 Task: Create a banner template for business partnering company.
Action: Mouse moved to (464, 264)
Screenshot: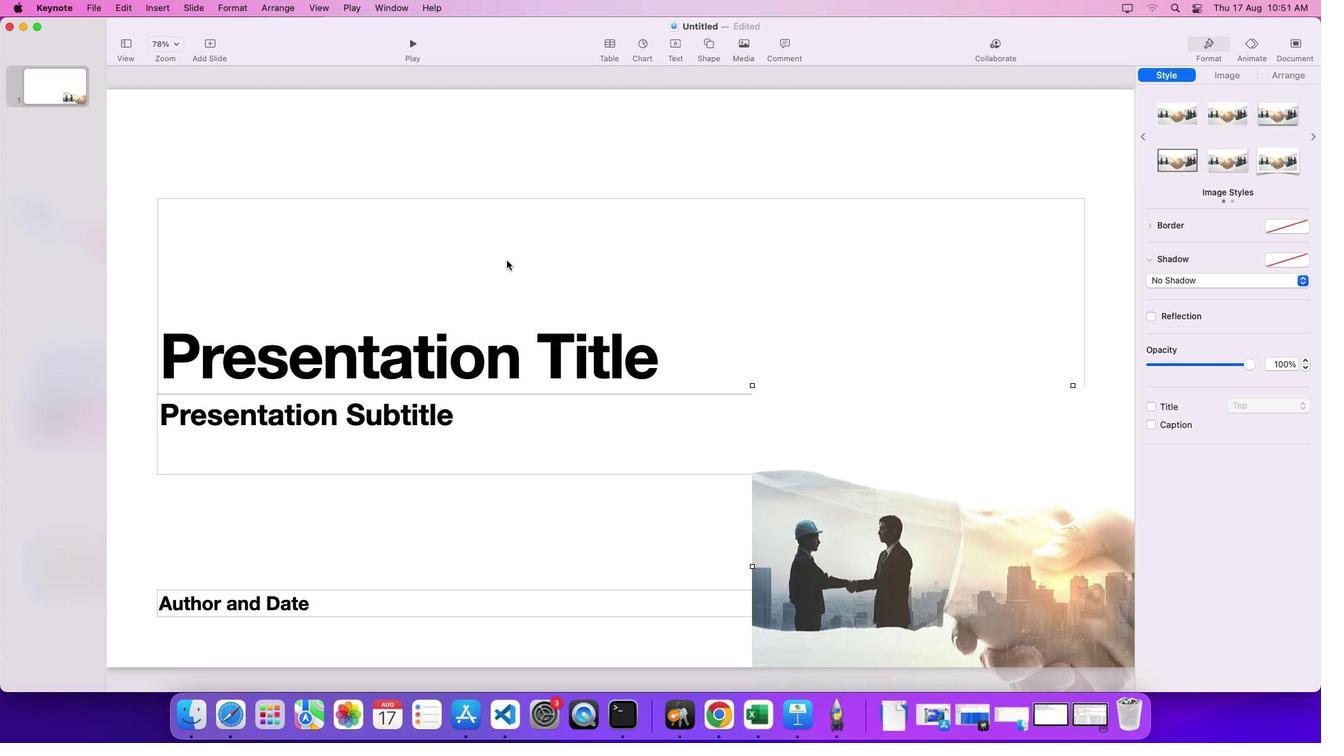 
Action: Mouse pressed left at (464, 264)
Screenshot: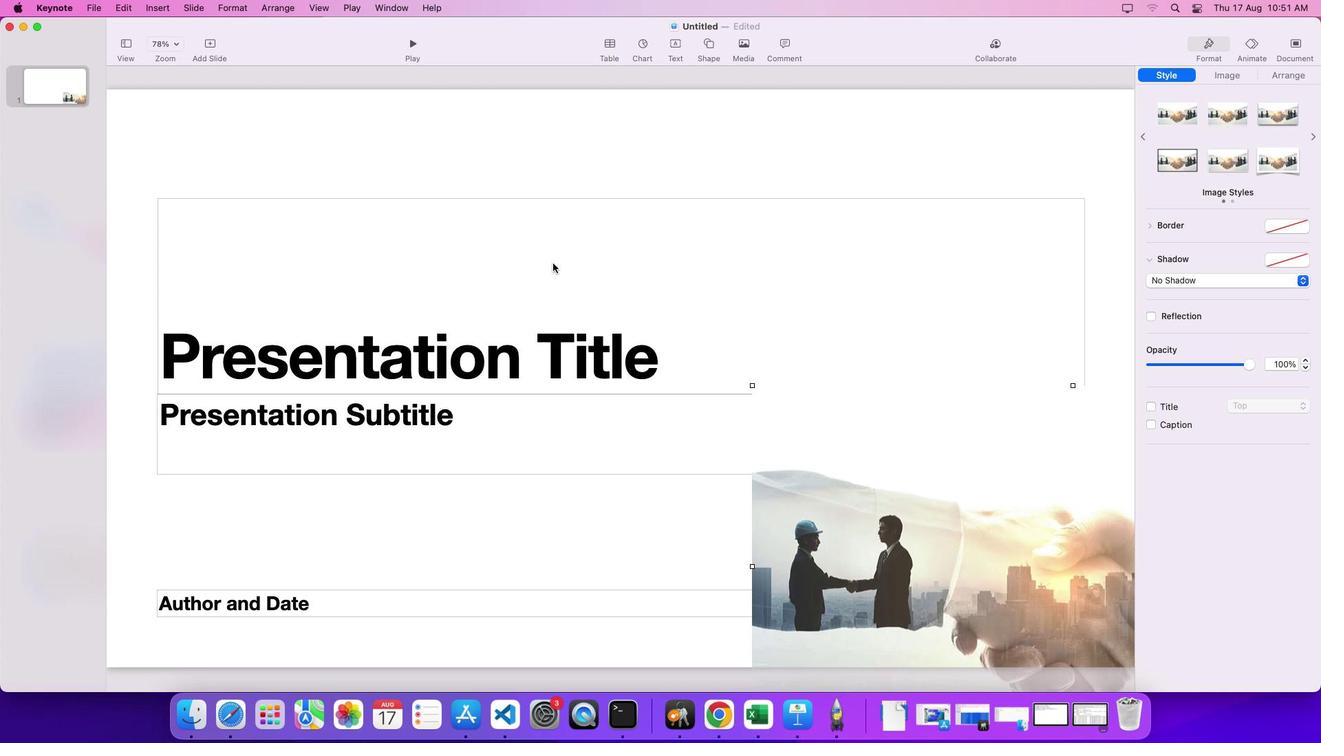 
Action: Mouse moved to (900, 518)
Screenshot: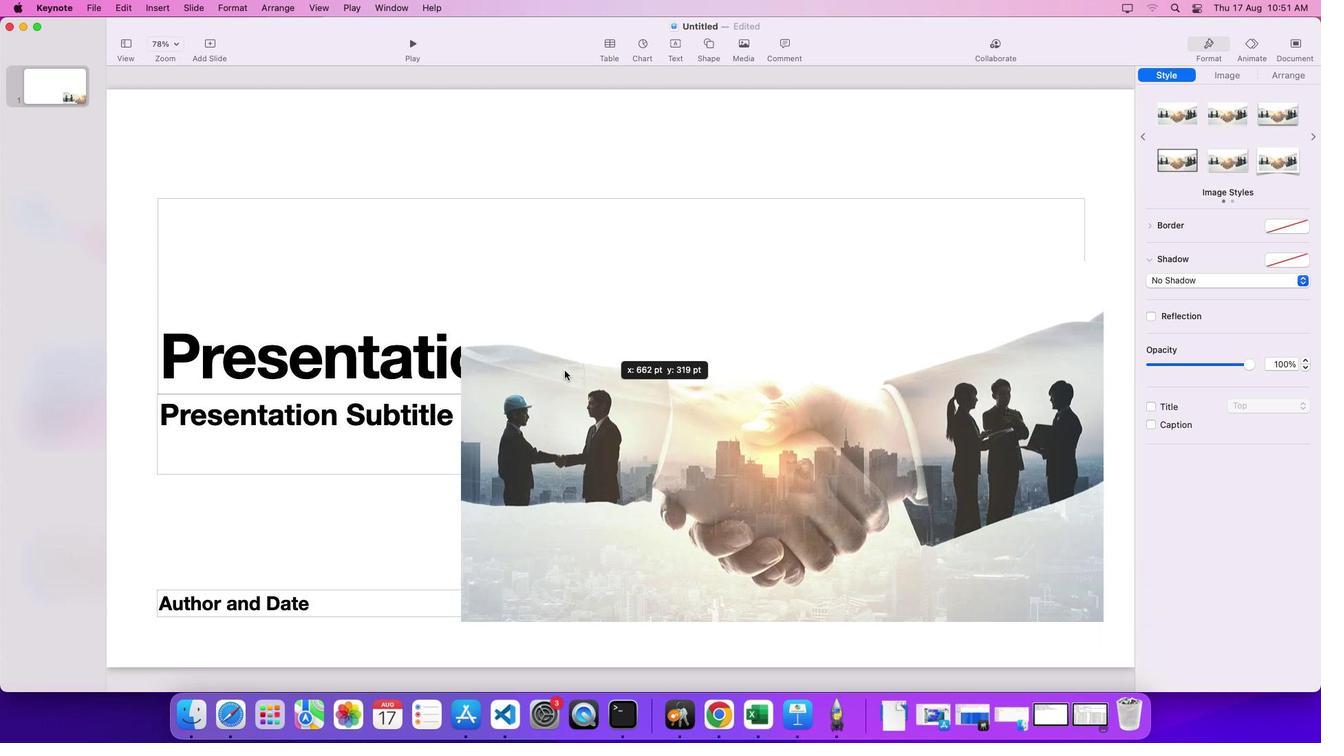 
Action: Mouse pressed left at (900, 518)
Screenshot: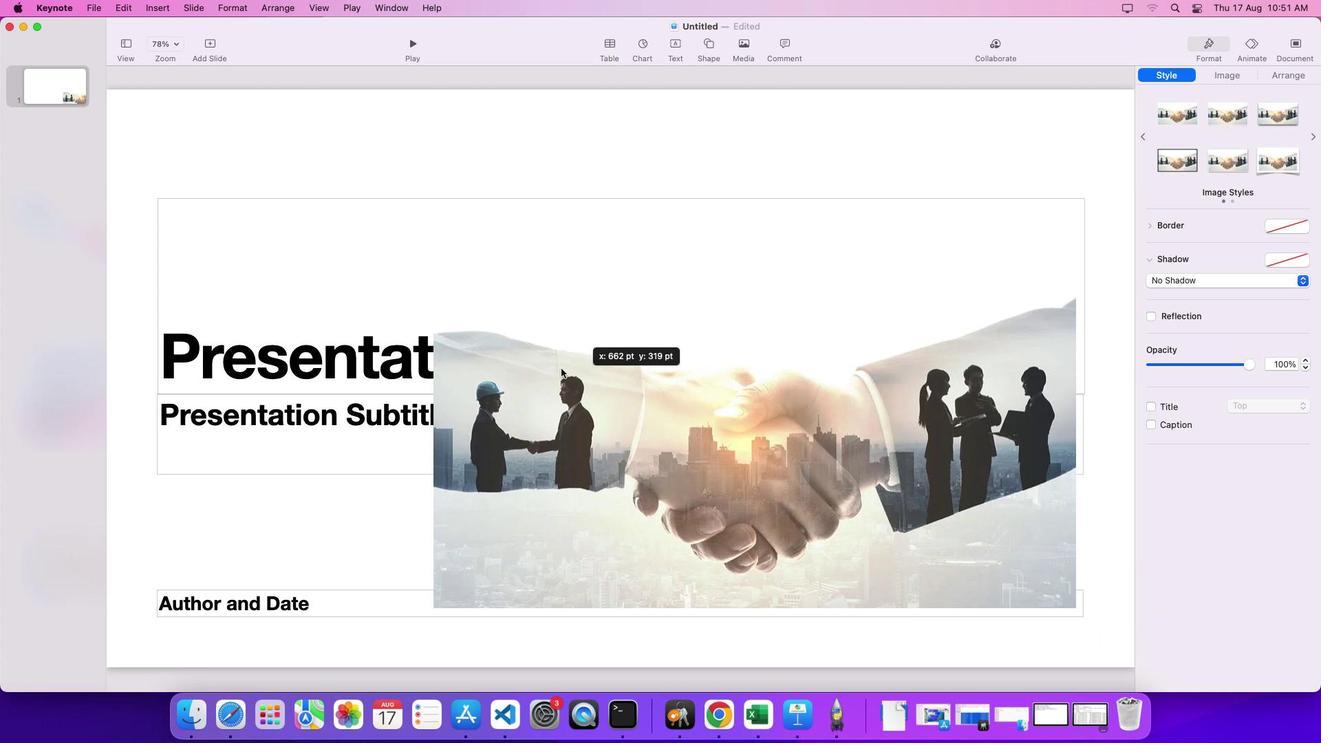 
Action: Mouse moved to (389, 344)
Screenshot: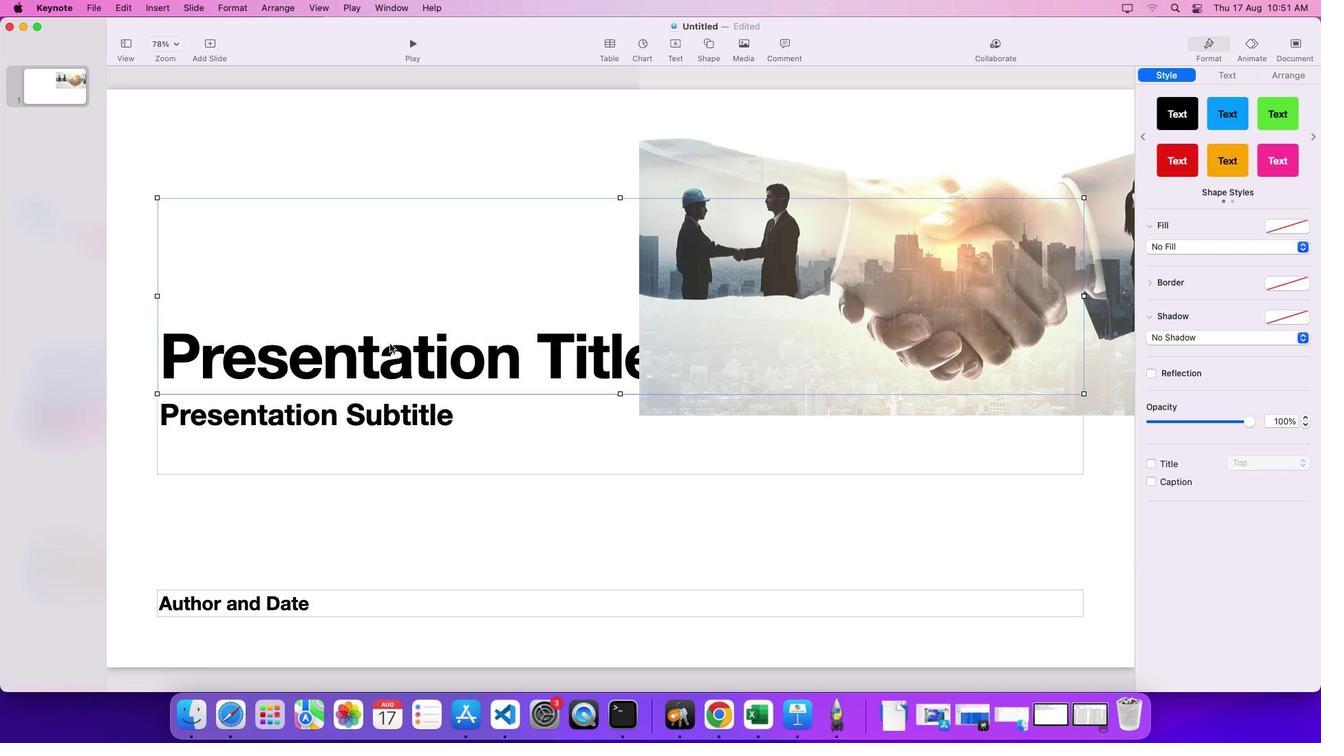 
Action: Mouse pressed left at (389, 344)
Screenshot: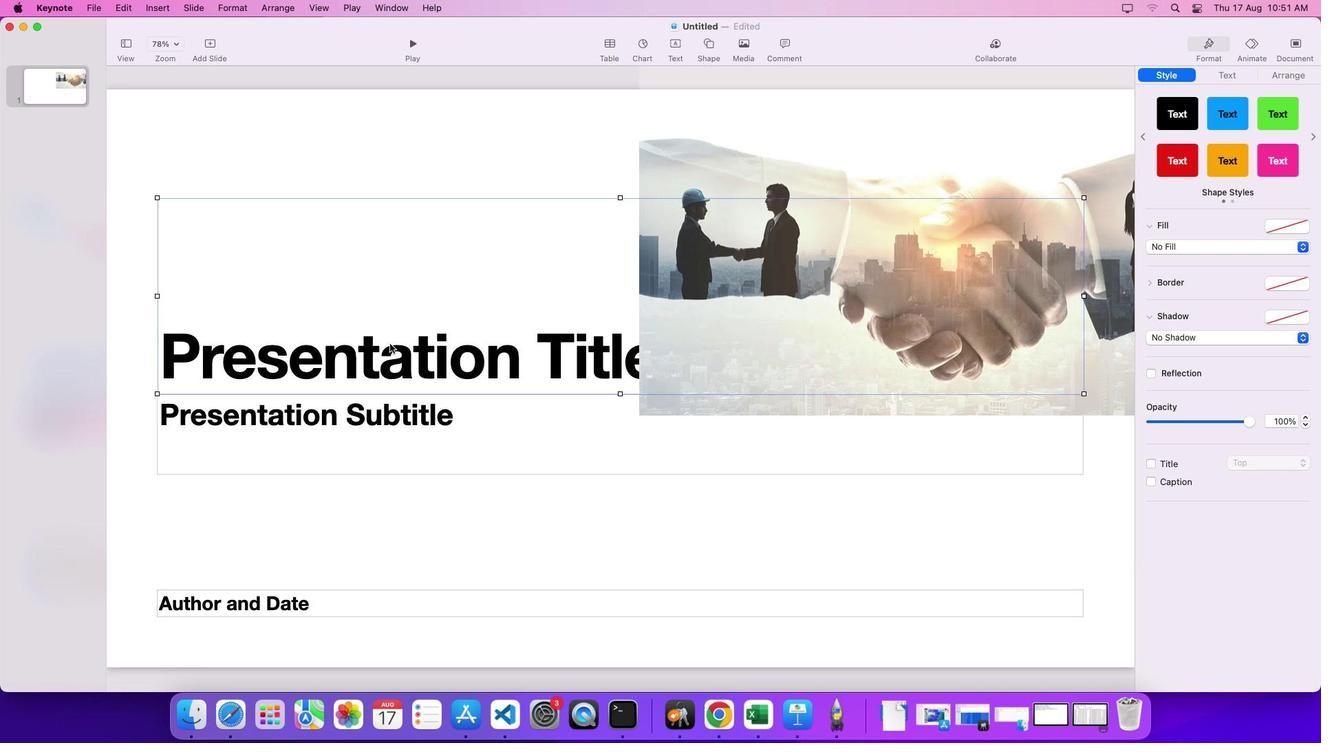 
Action: Key pressed Key.delete
Screenshot: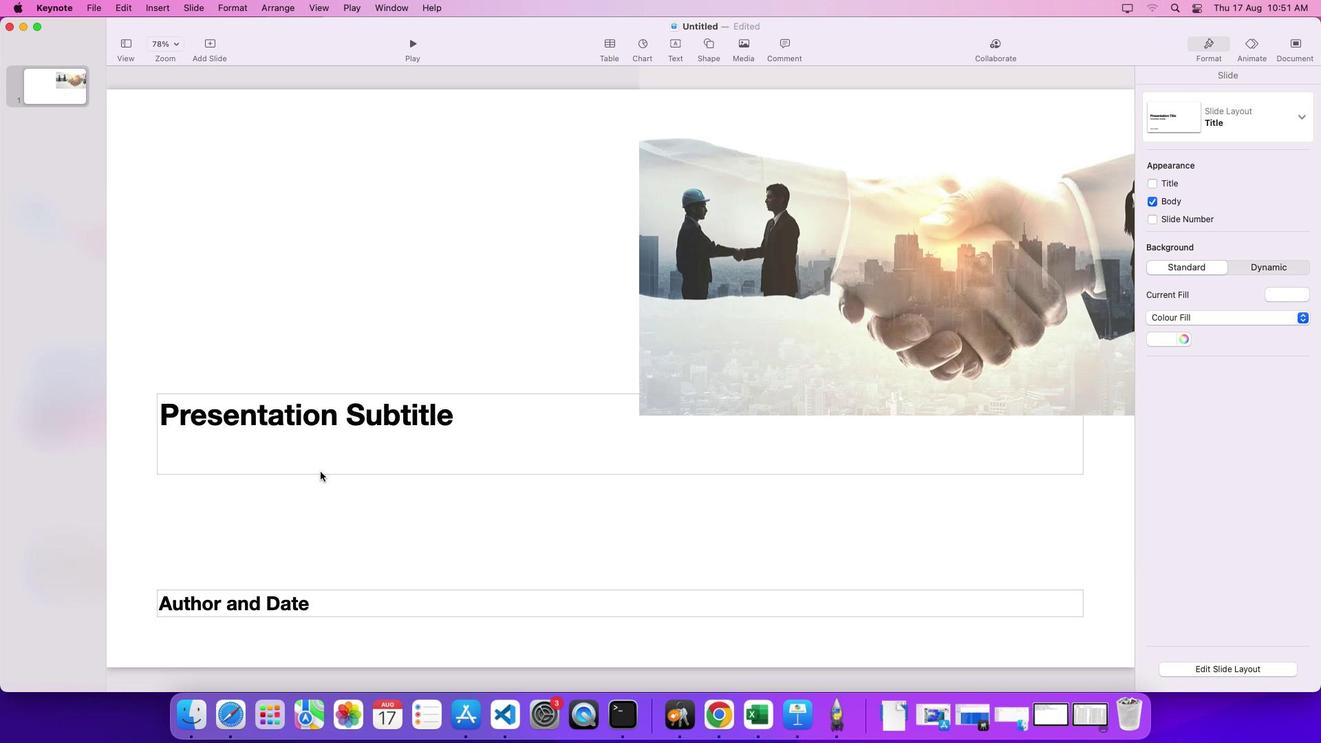 
Action: Mouse moved to (351, 427)
Screenshot: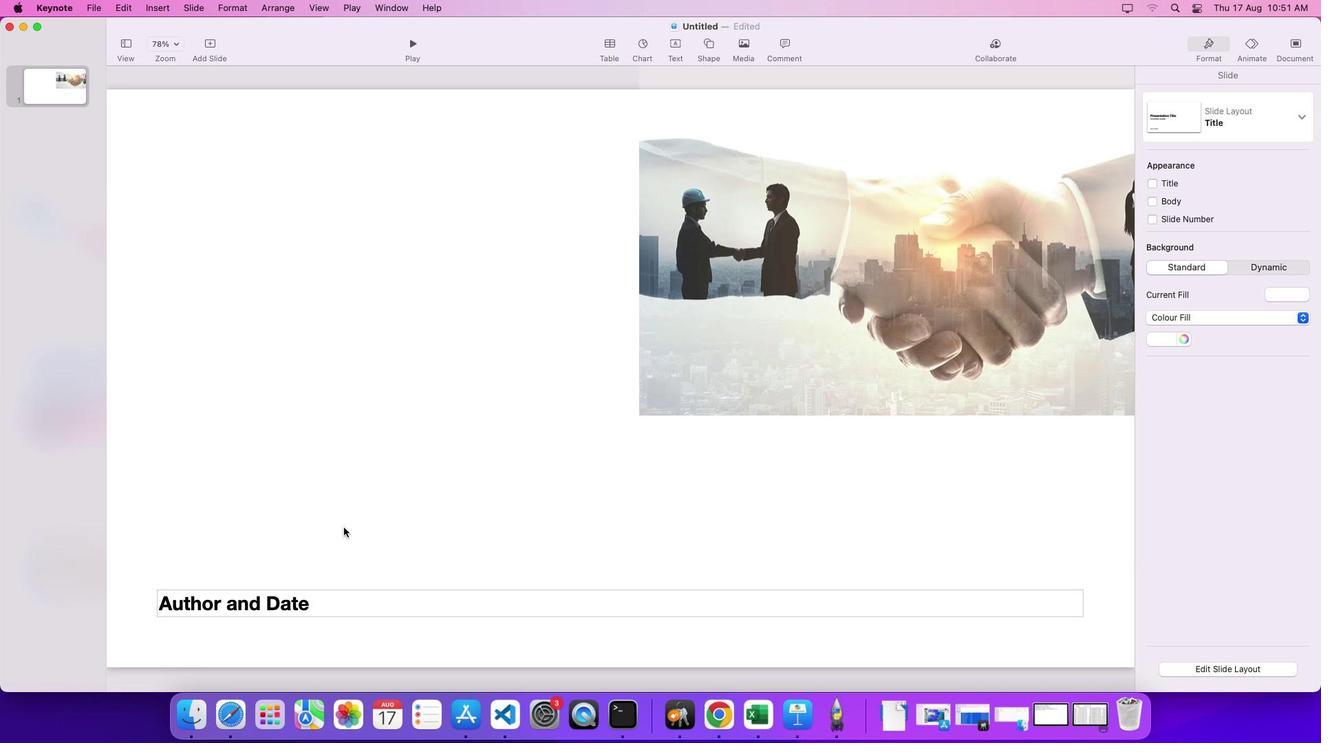 
Action: Mouse pressed left at (351, 427)
Screenshot: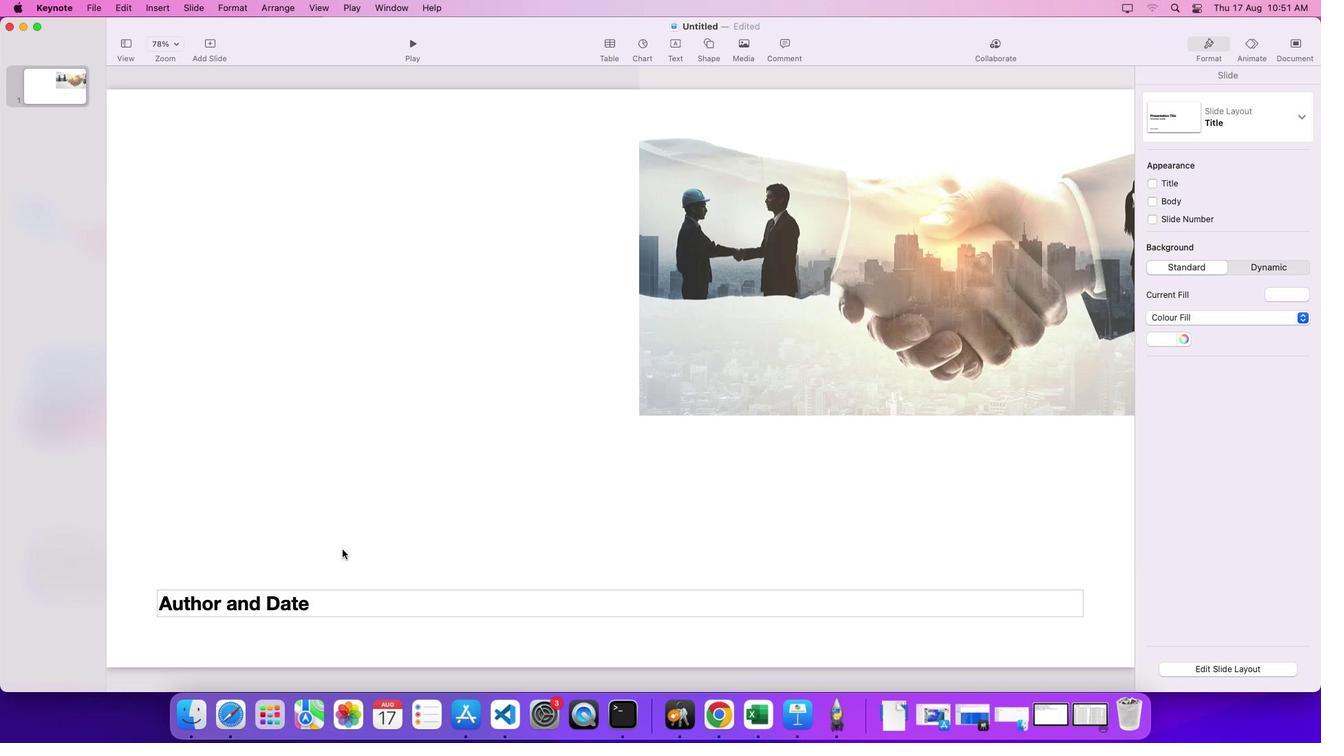 
Action: Mouse moved to (355, 429)
Screenshot: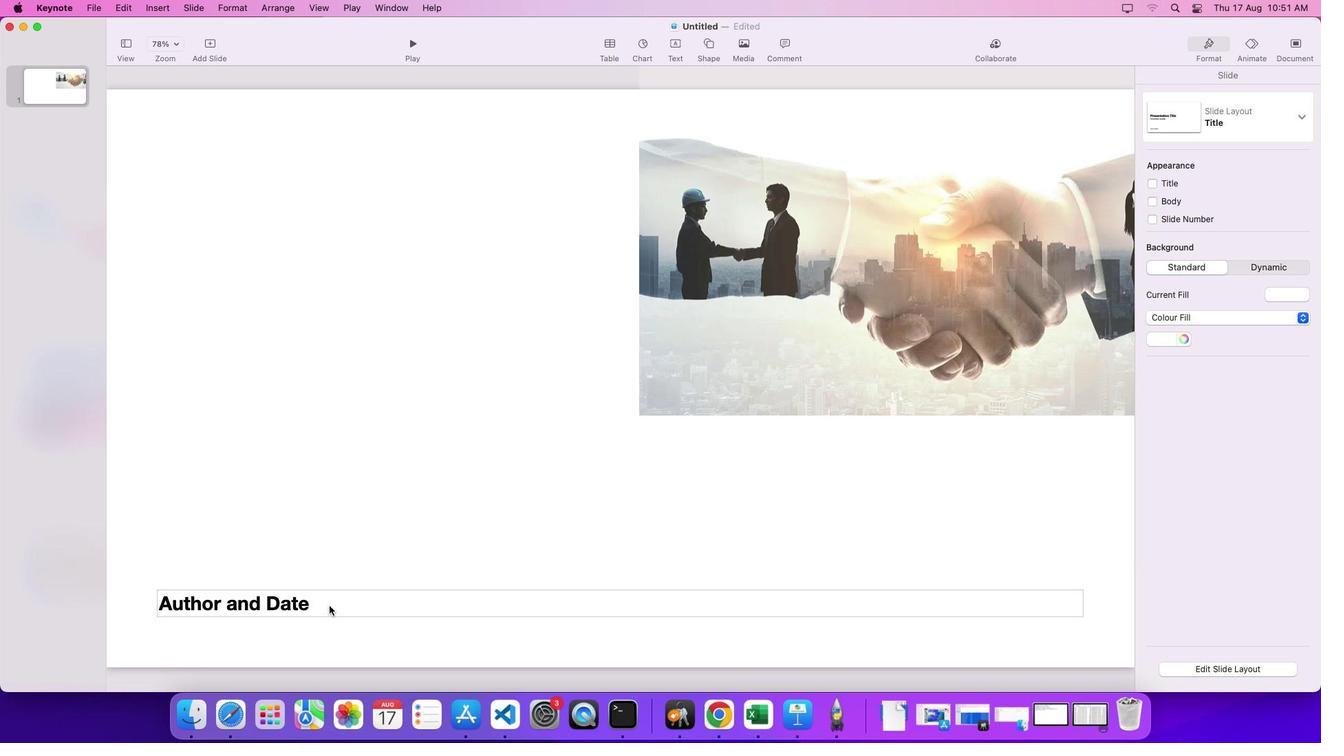 
Action: Key pressed Key.delete
Screenshot: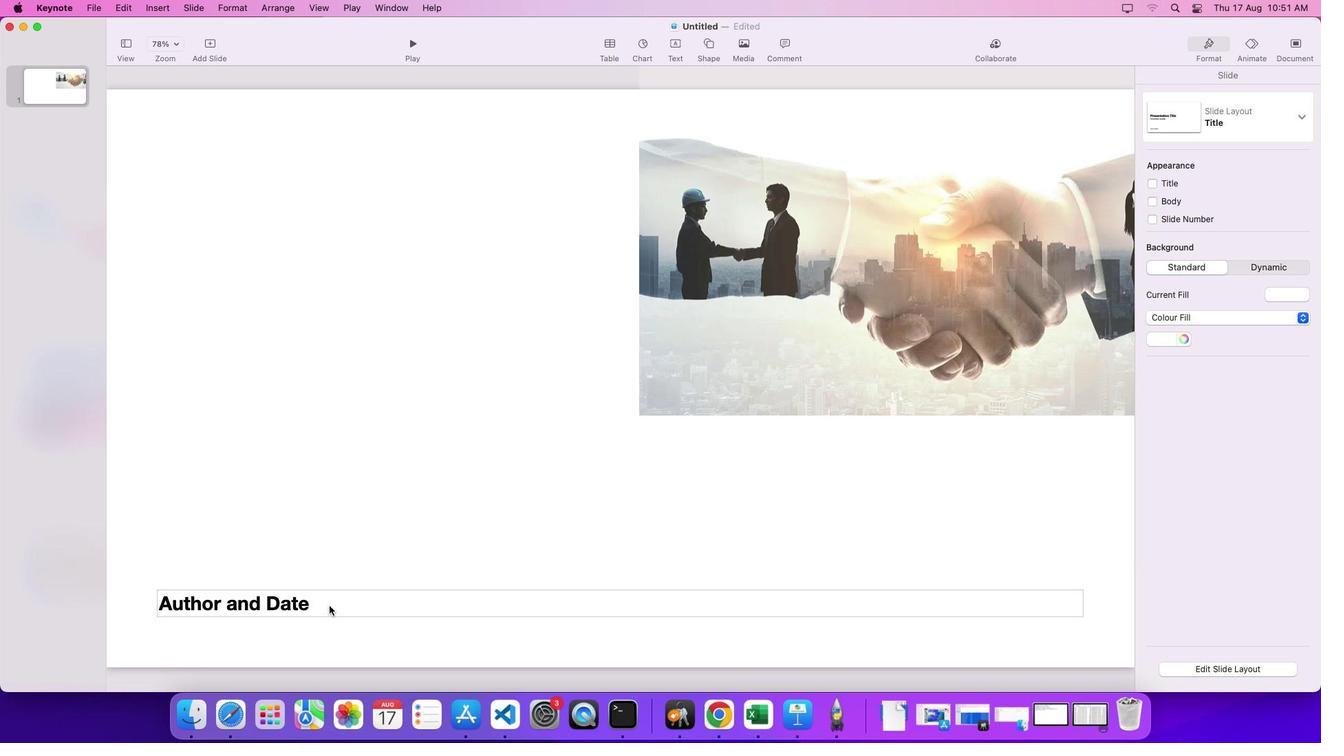 
Action: Mouse moved to (328, 606)
Screenshot: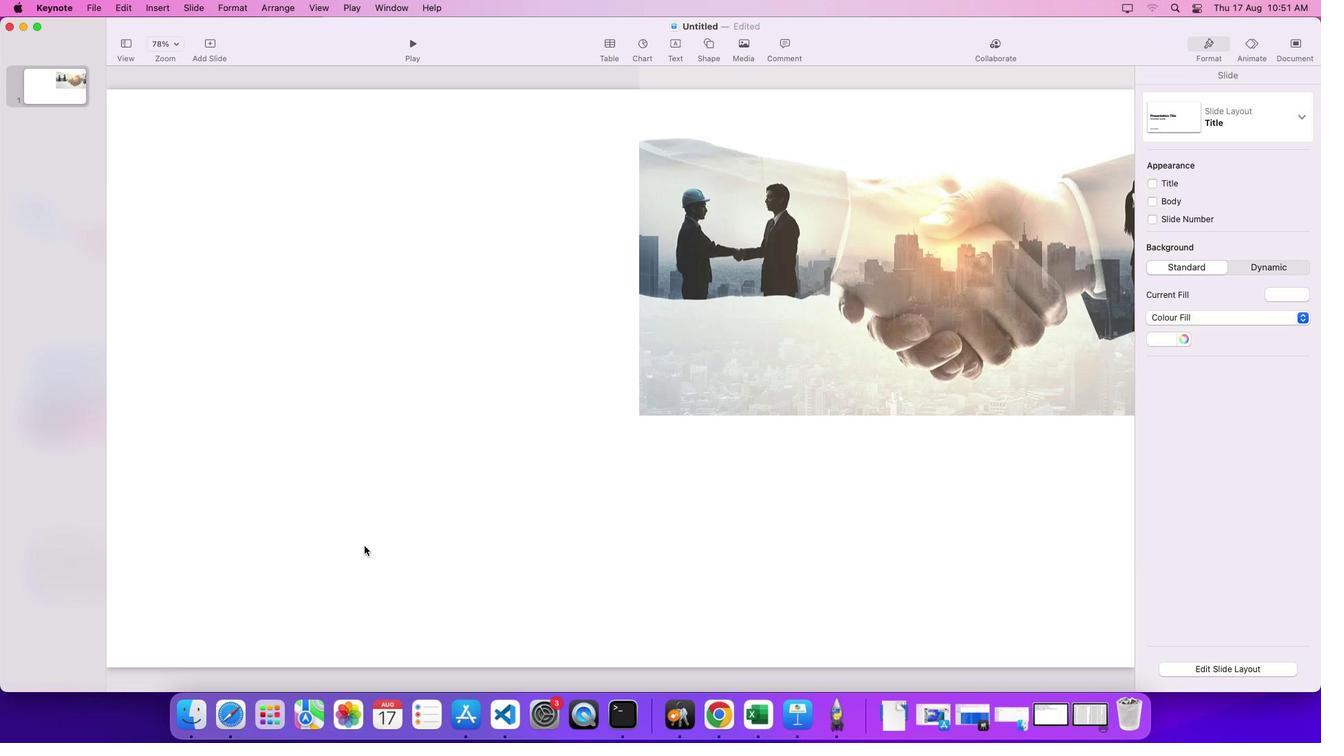 
Action: Mouse pressed left at (328, 606)
Screenshot: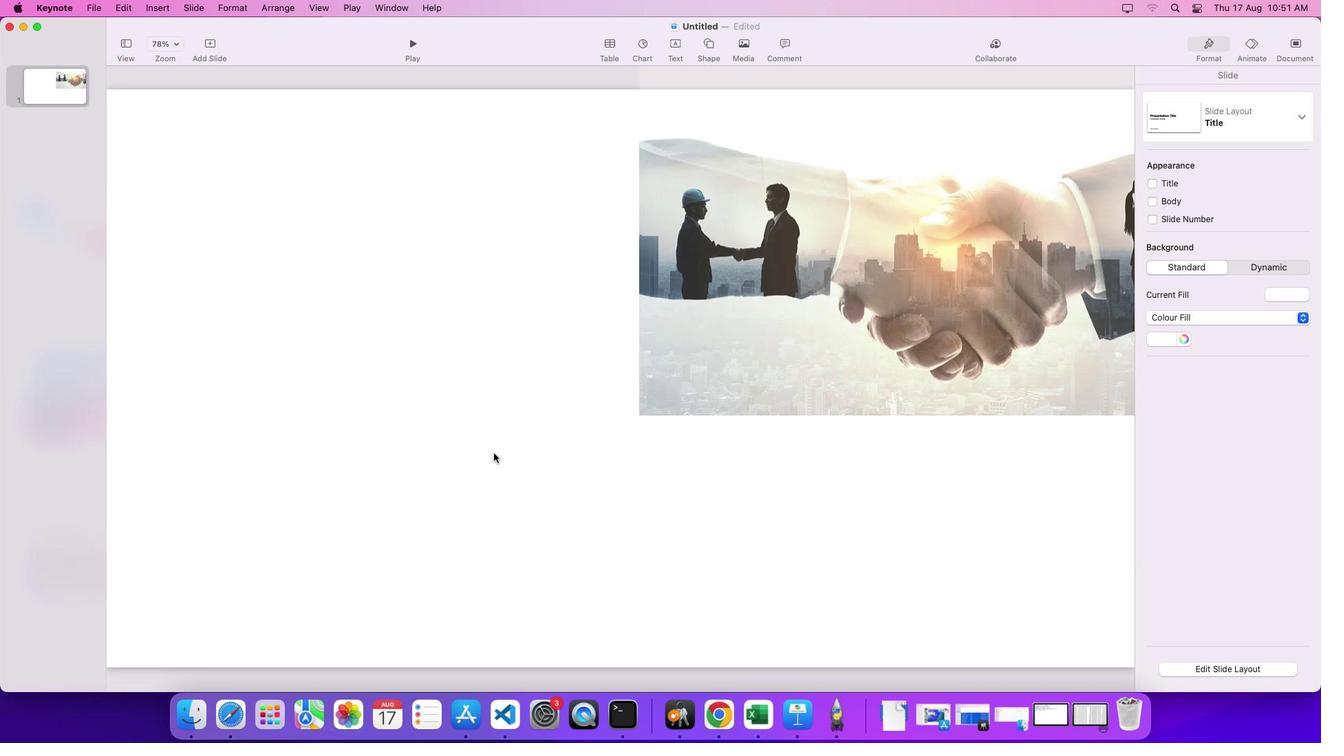 
Action: Mouse moved to (328, 605)
Screenshot: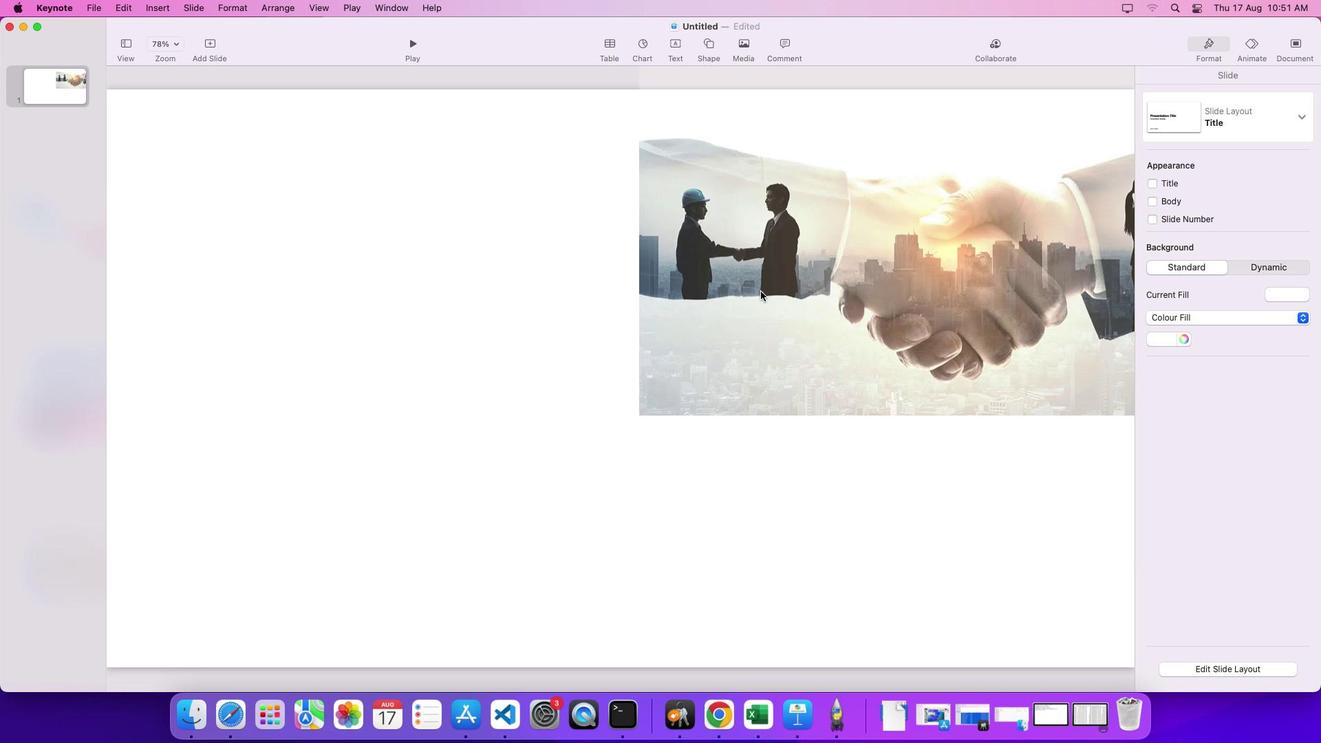 
Action: Key pressed Key.delete
Screenshot: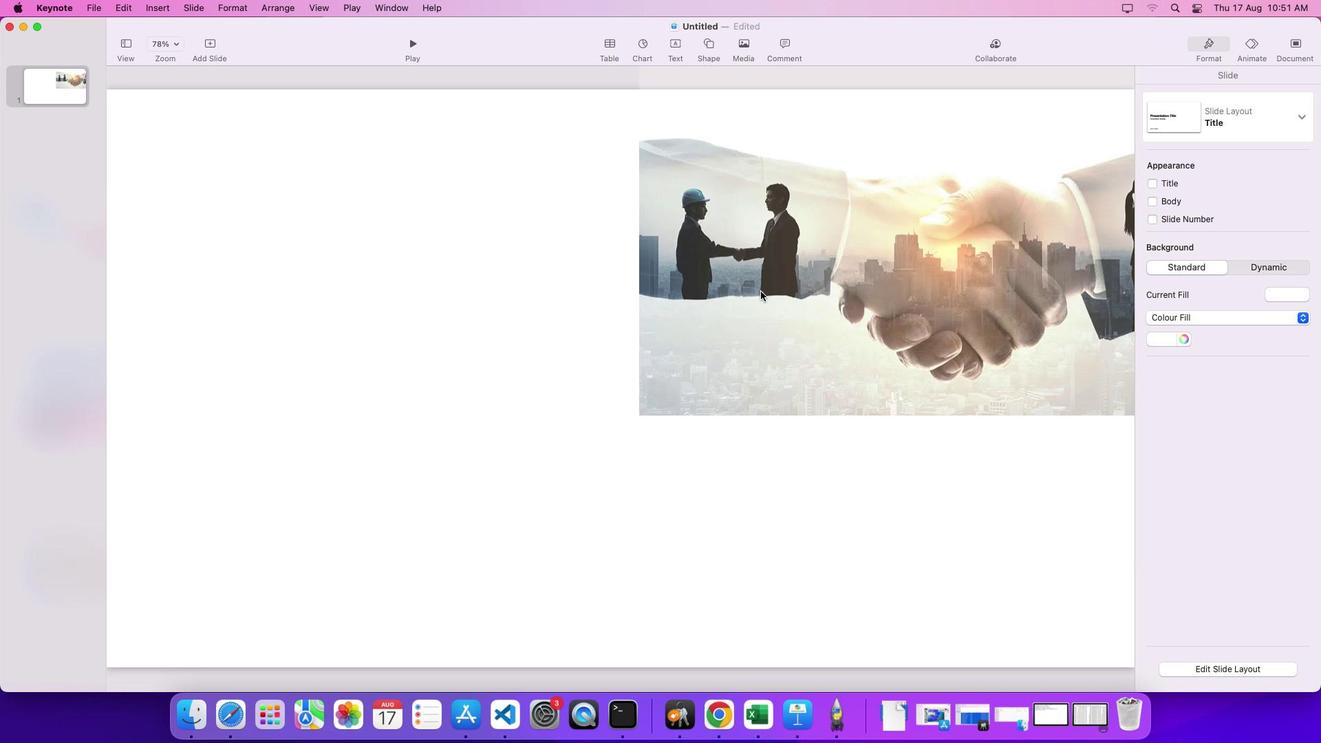 
Action: Mouse moved to (763, 289)
Screenshot: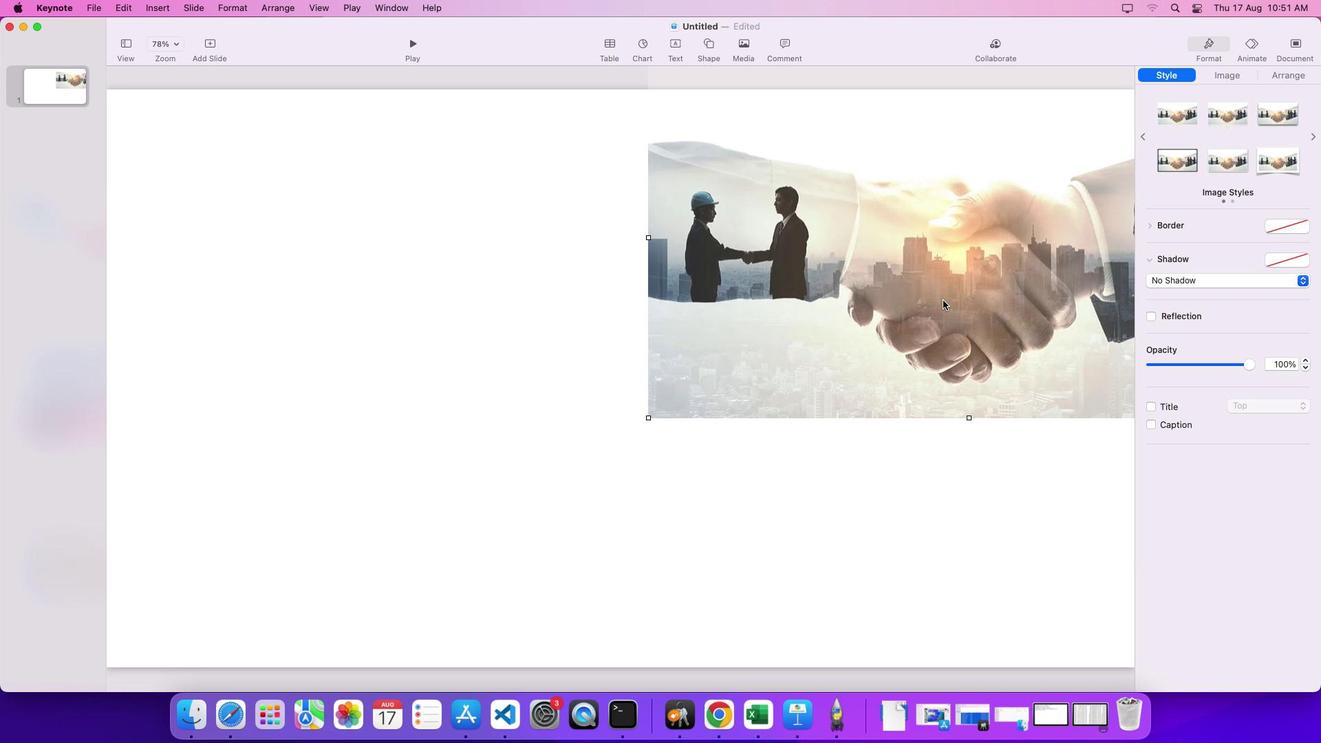 
Action: Mouse pressed left at (763, 289)
Screenshot: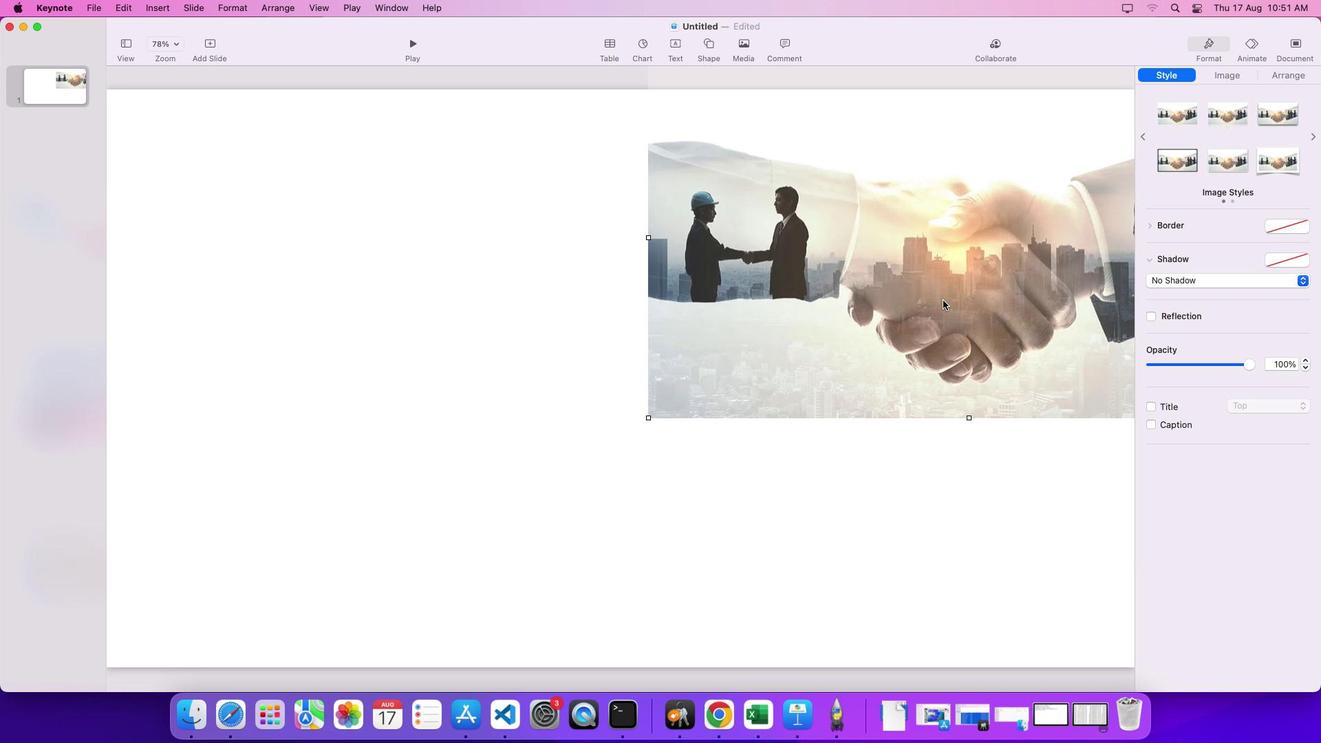 
Action: Mouse moved to (943, 300)
Screenshot: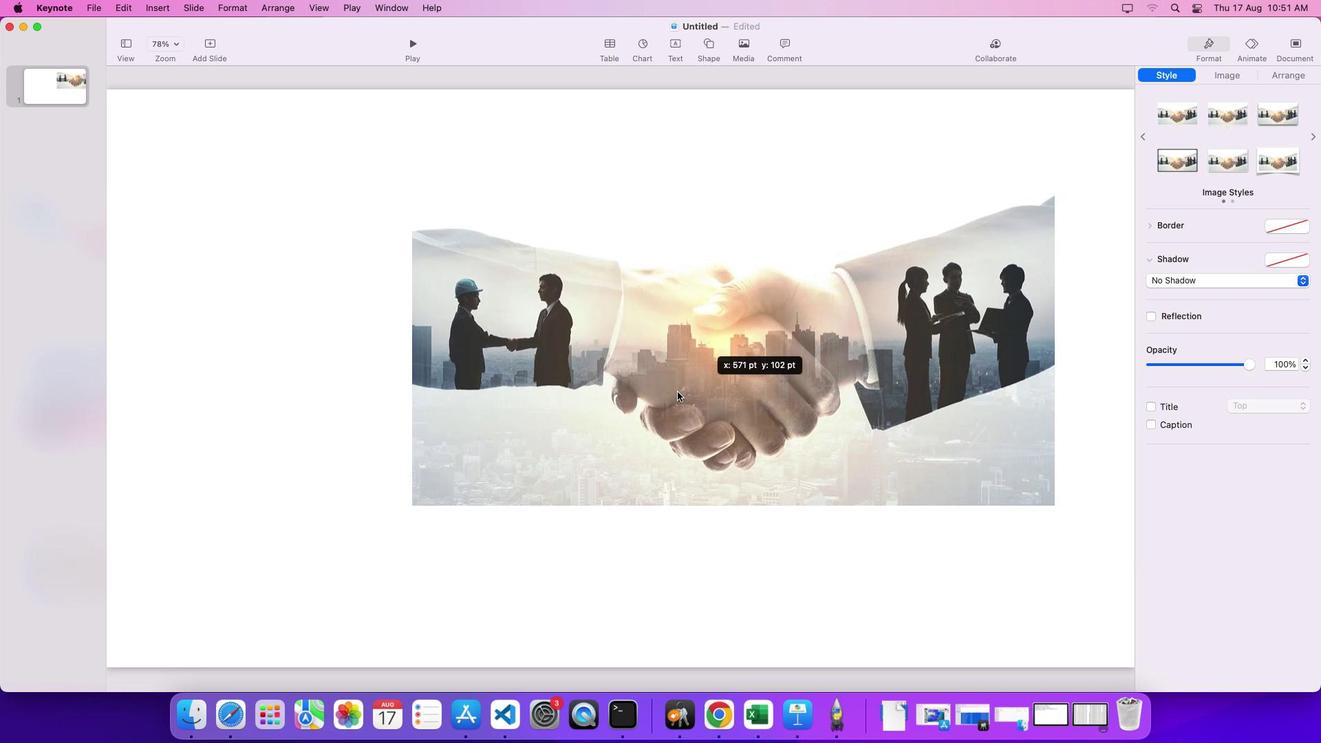 
Action: Mouse pressed left at (943, 300)
Screenshot: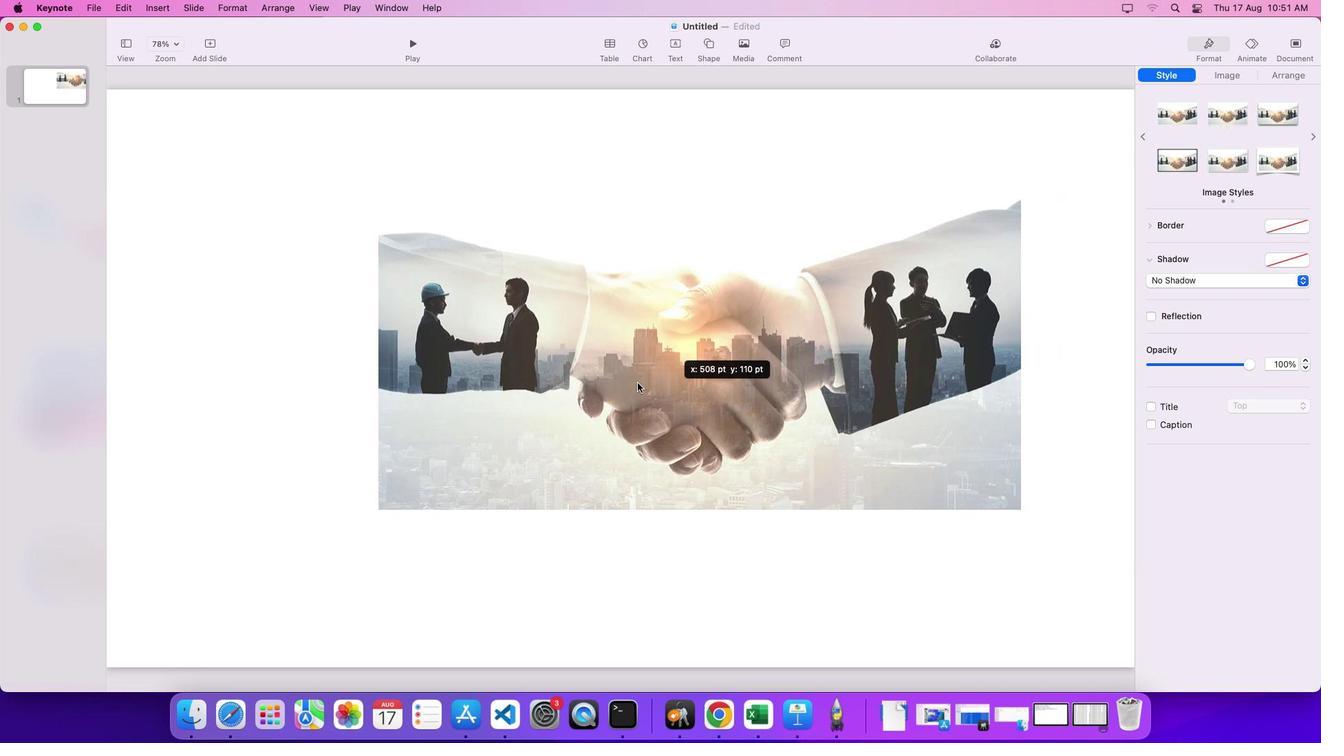 
Action: Mouse moved to (900, 487)
Screenshot: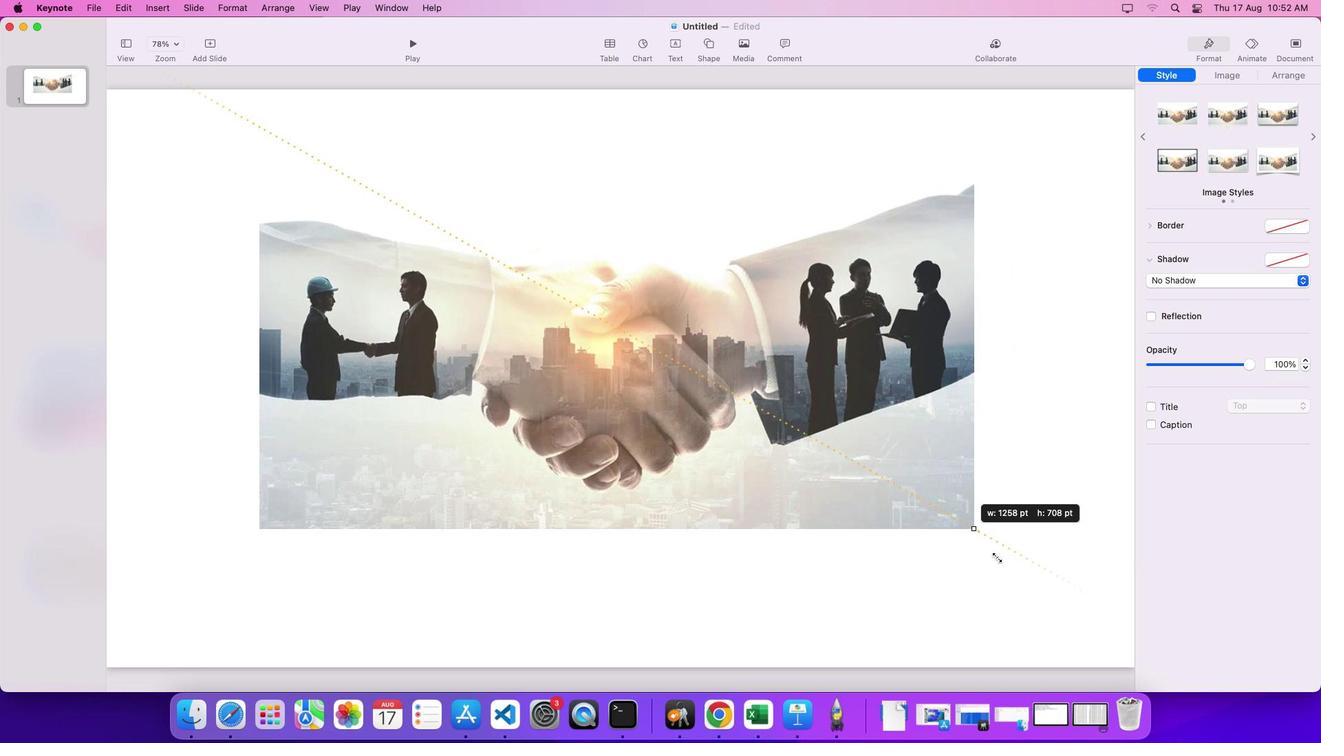 
Action: Mouse pressed left at (900, 487)
Screenshot: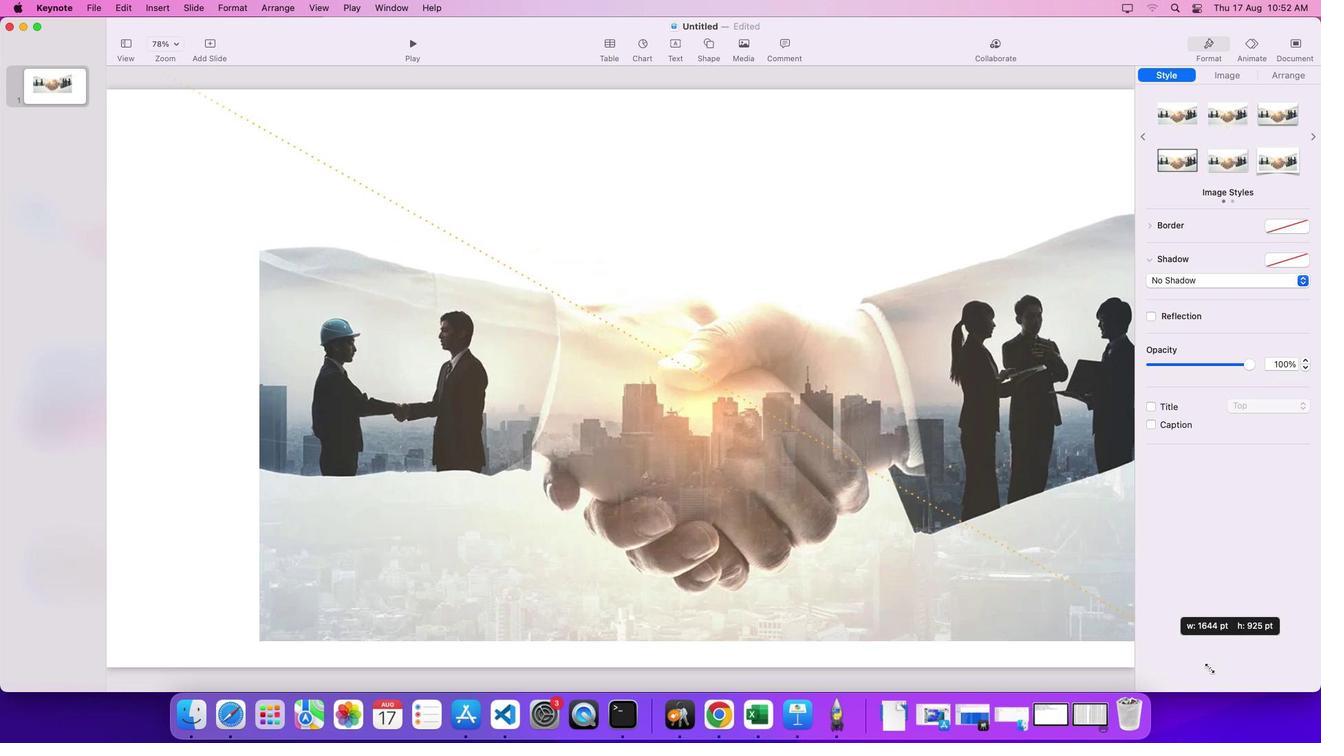
Action: Mouse moved to (988, 551)
Screenshot: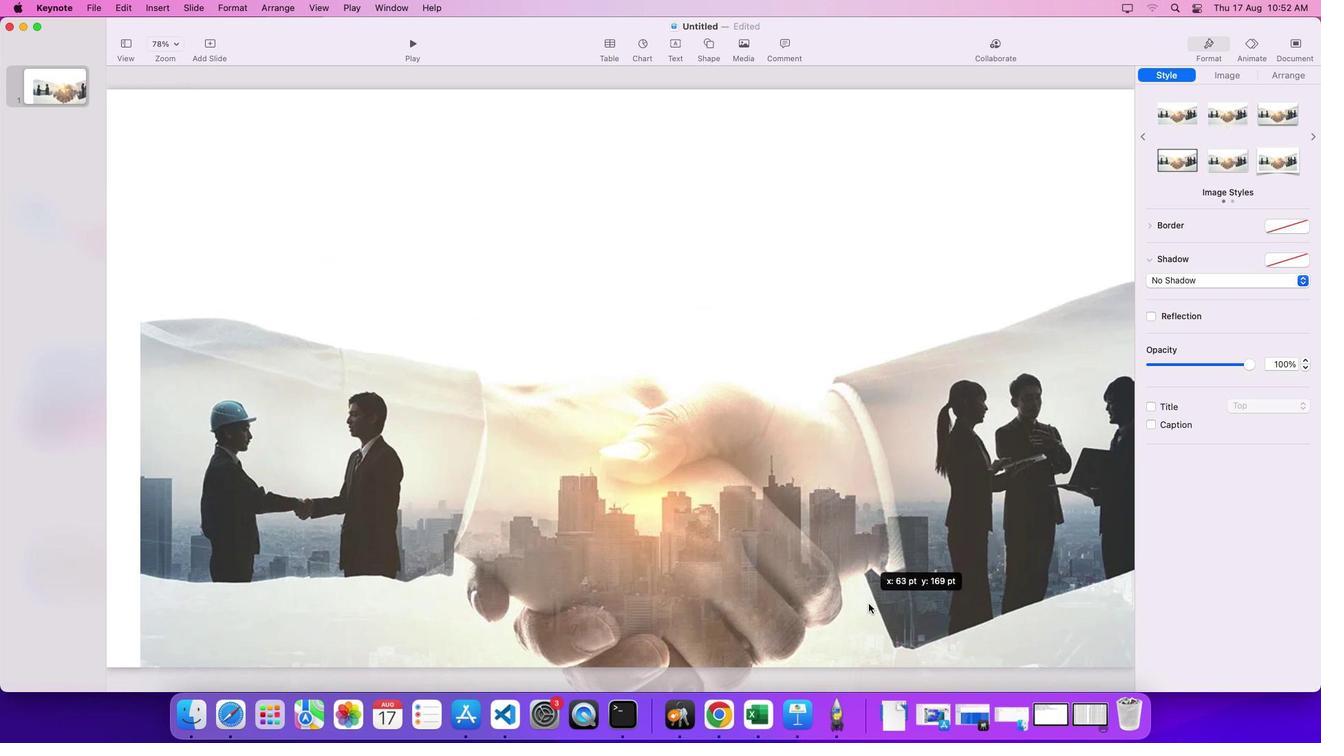 
Action: Mouse pressed left at (988, 551)
Screenshot: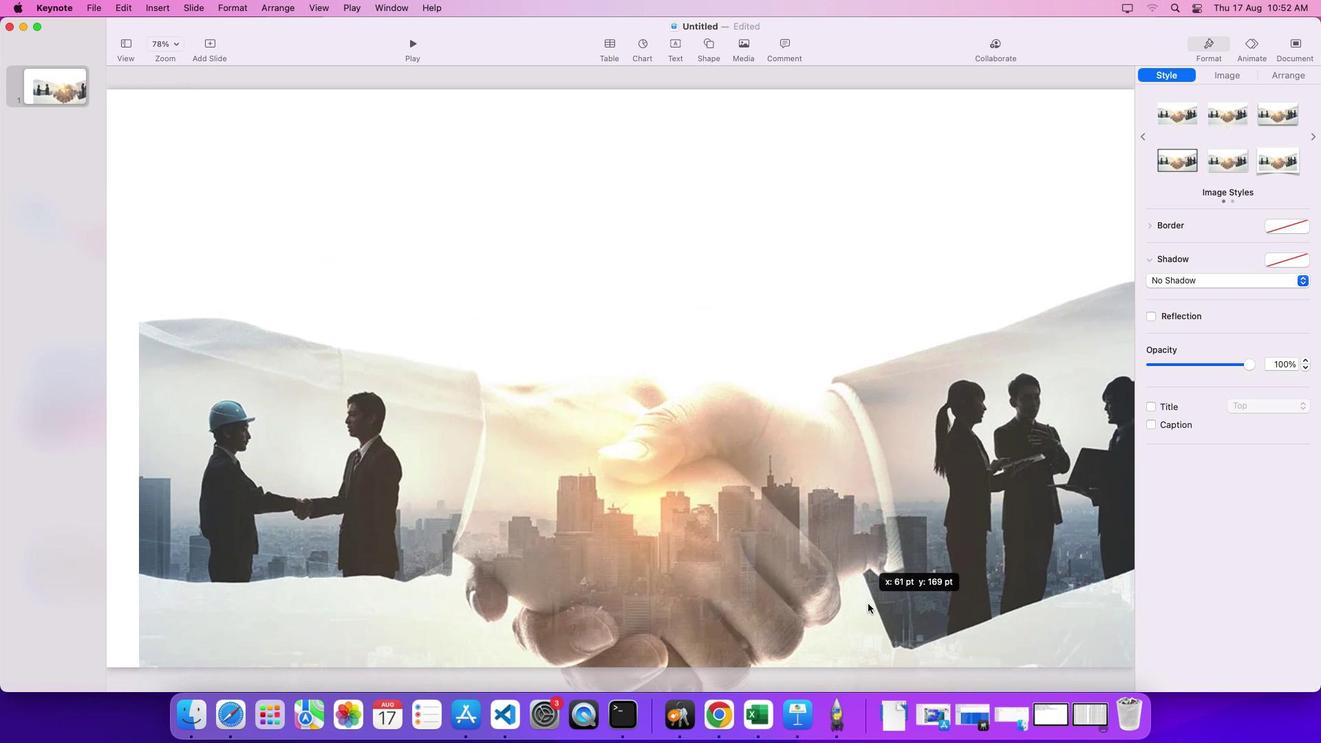 
Action: Mouse moved to (818, 600)
Screenshot: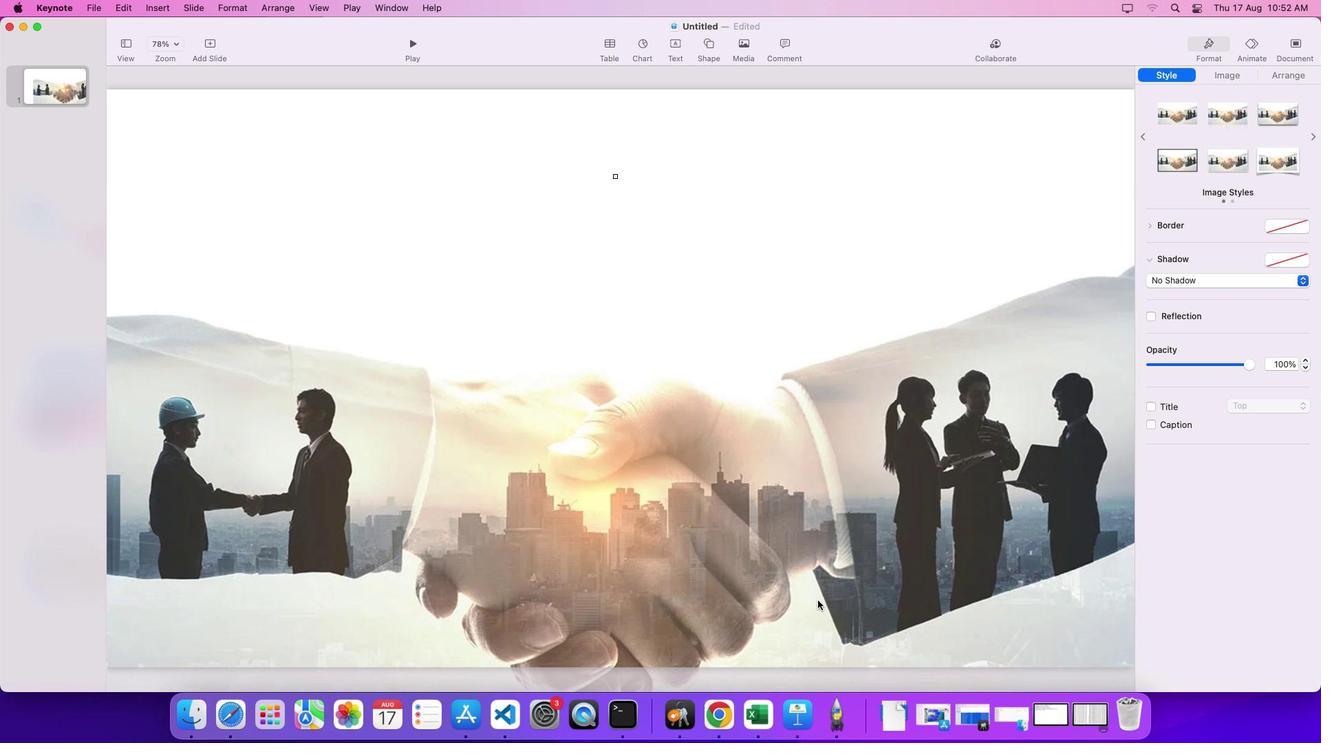 
Action: Mouse pressed left at (818, 600)
Screenshot: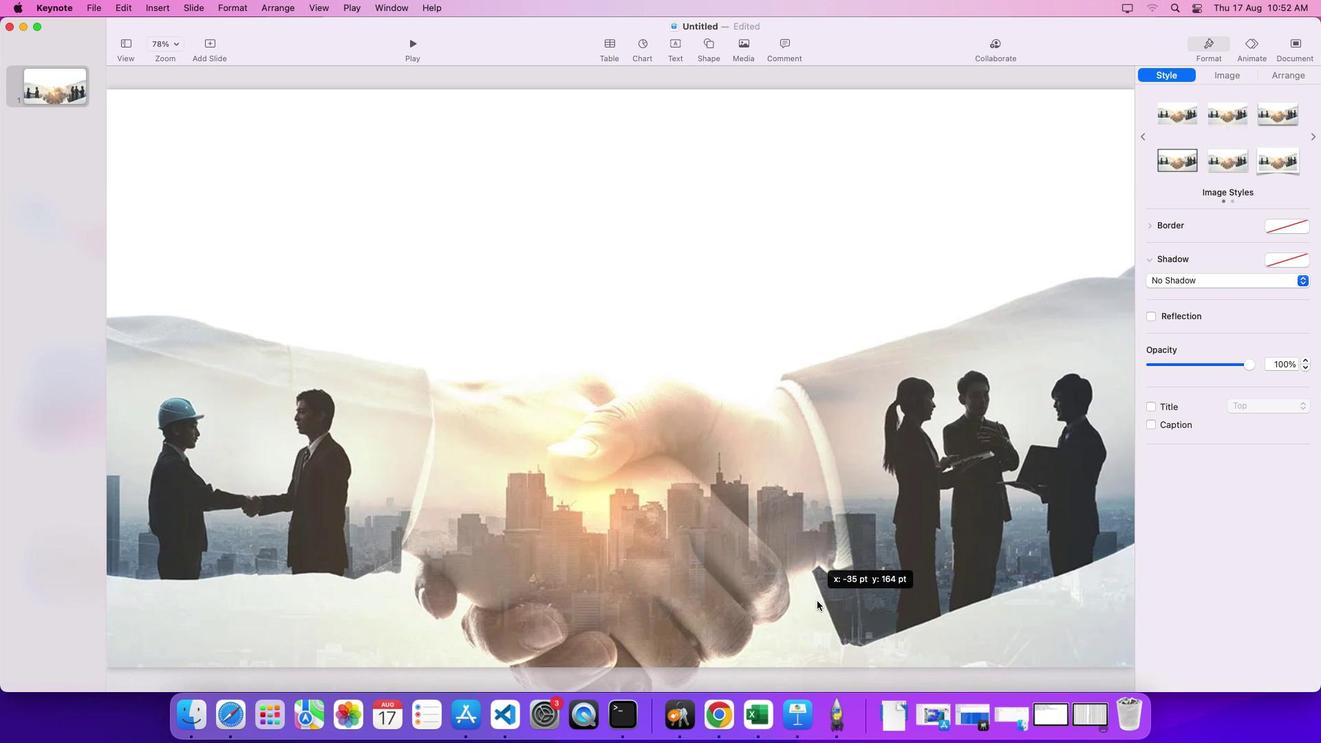 
Action: Mouse moved to (771, 328)
Screenshot: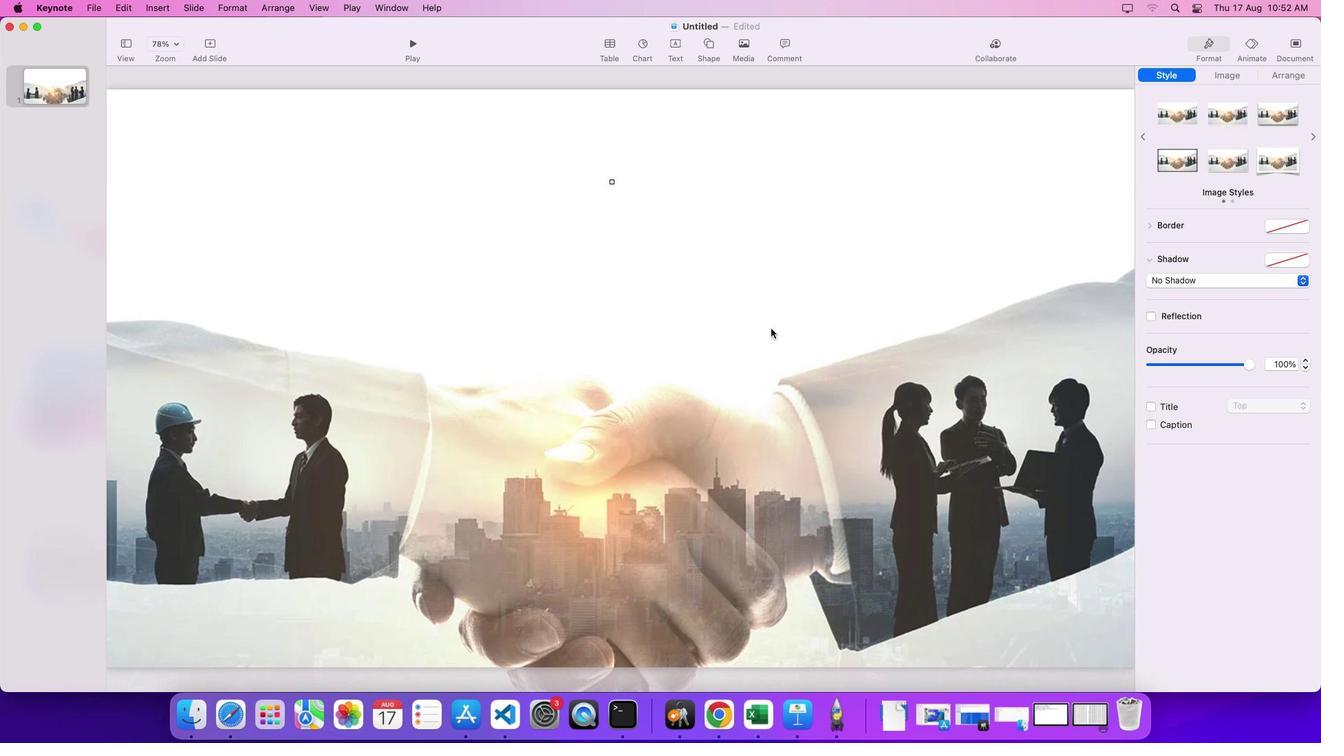 
Action: Mouse pressed left at (771, 328)
Screenshot: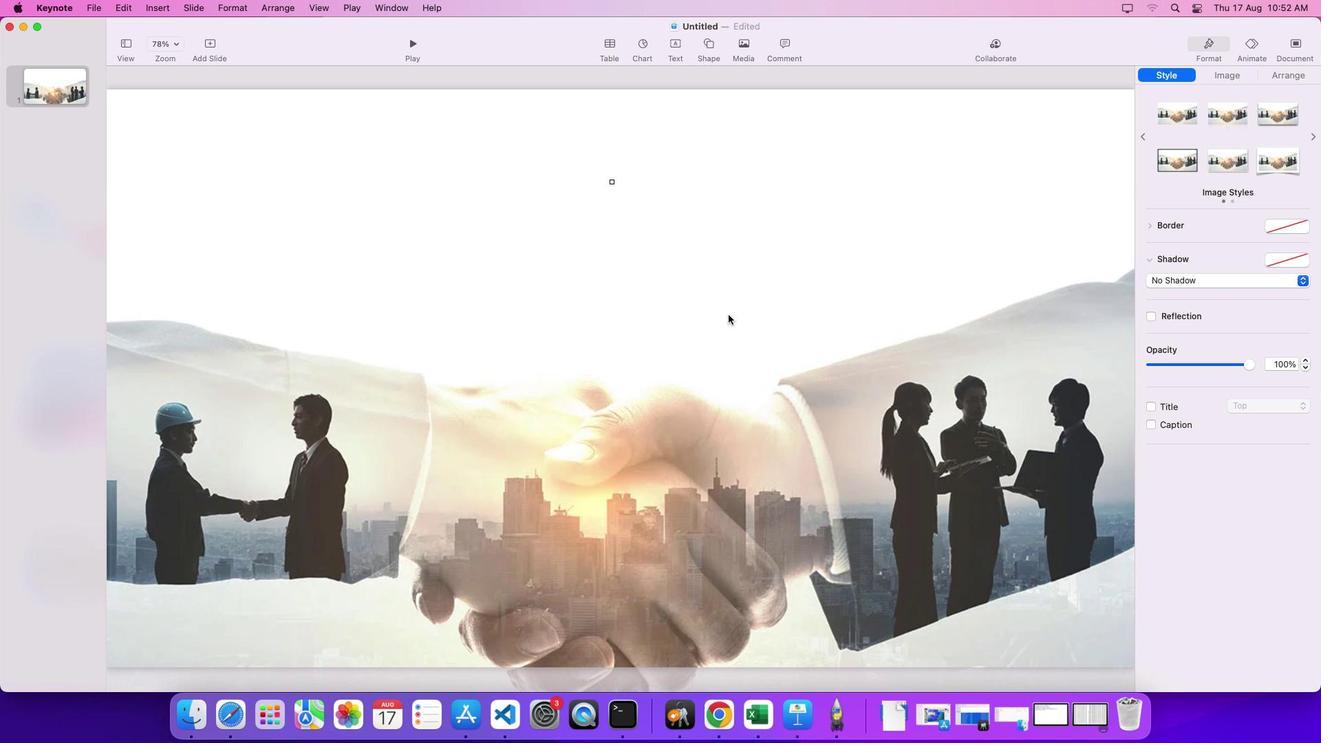 
Action: Mouse moved to (674, 52)
Screenshot: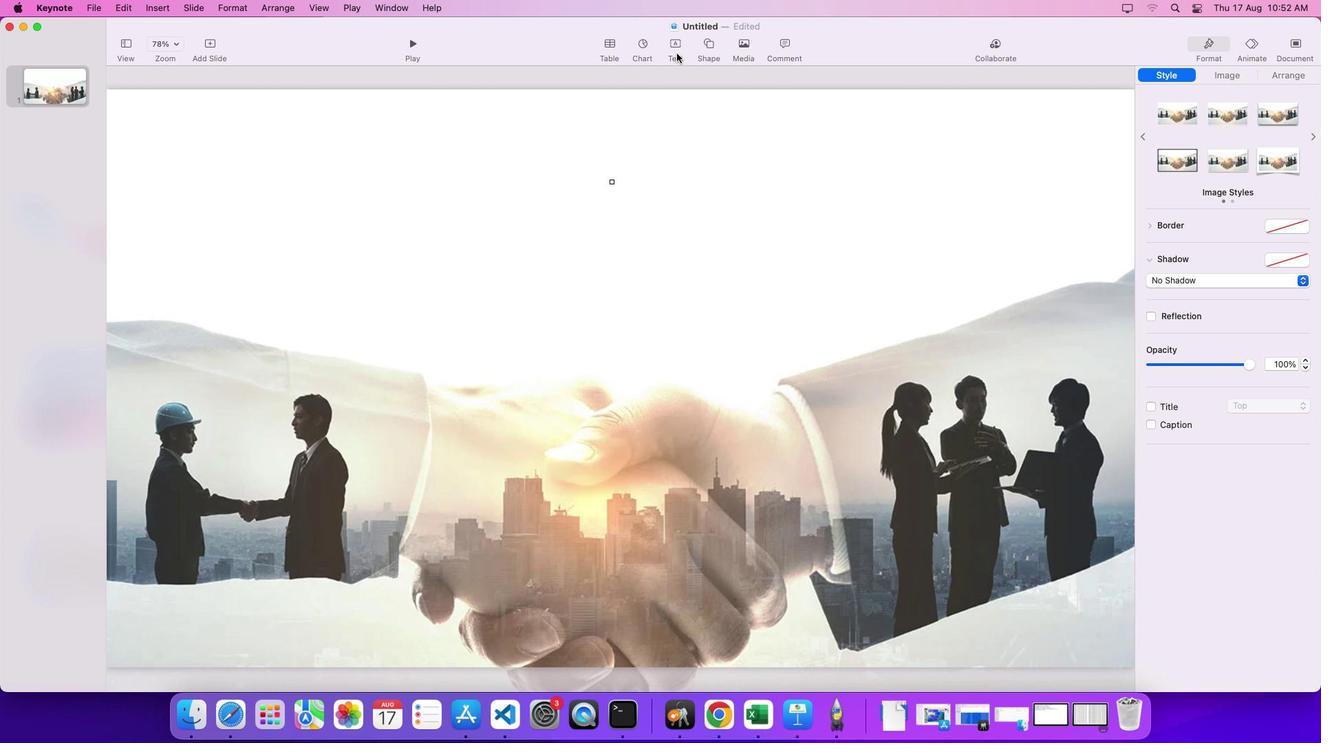 
Action: Mouse pressed left at (674, 52)
Screenshot: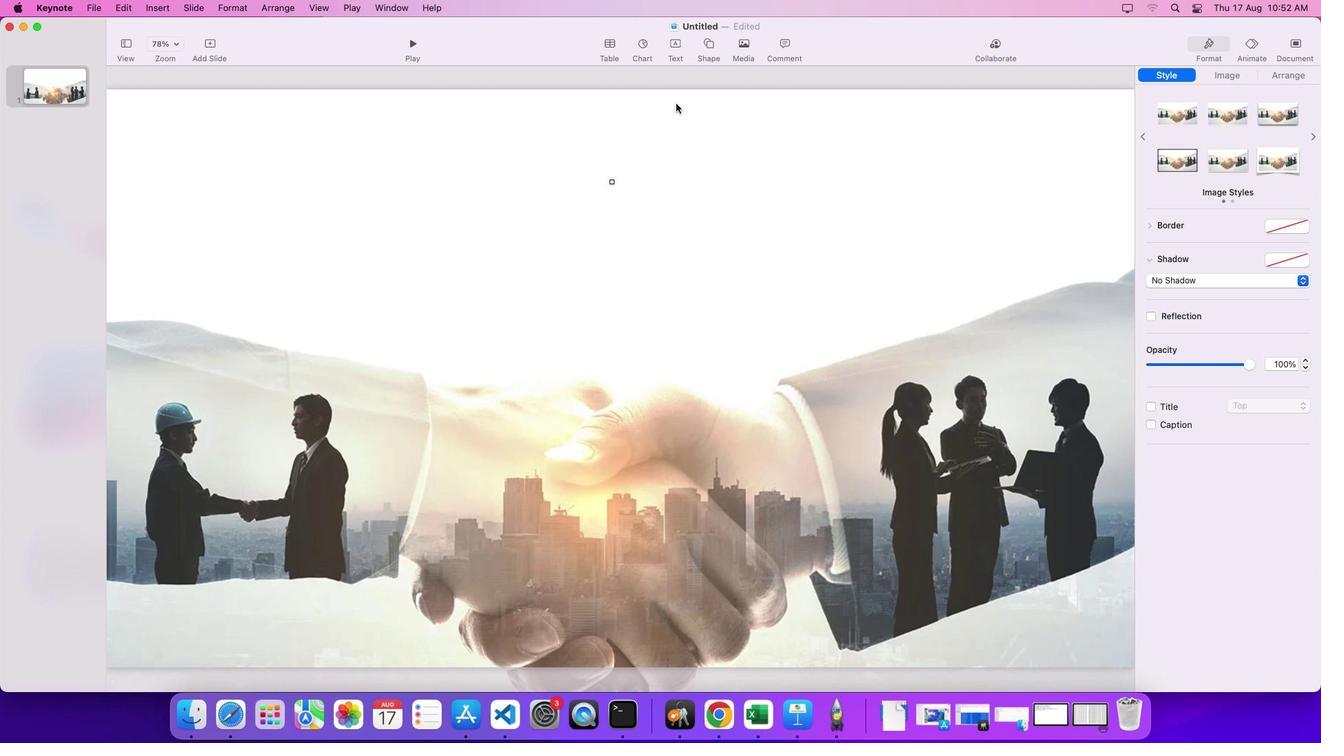 
Action: Mouse moved to (613, 182)
Screenshot: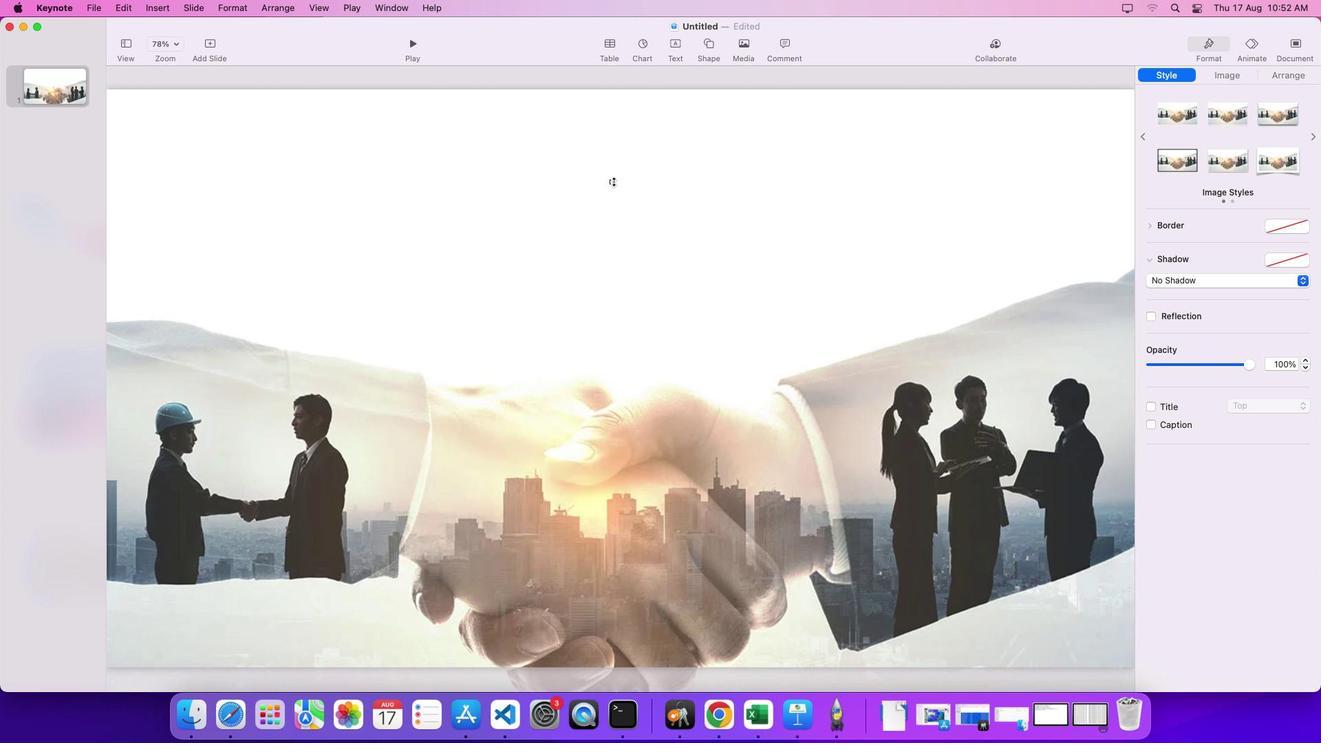
Action: Mouse pressed left at (613, 182)
Screenshot: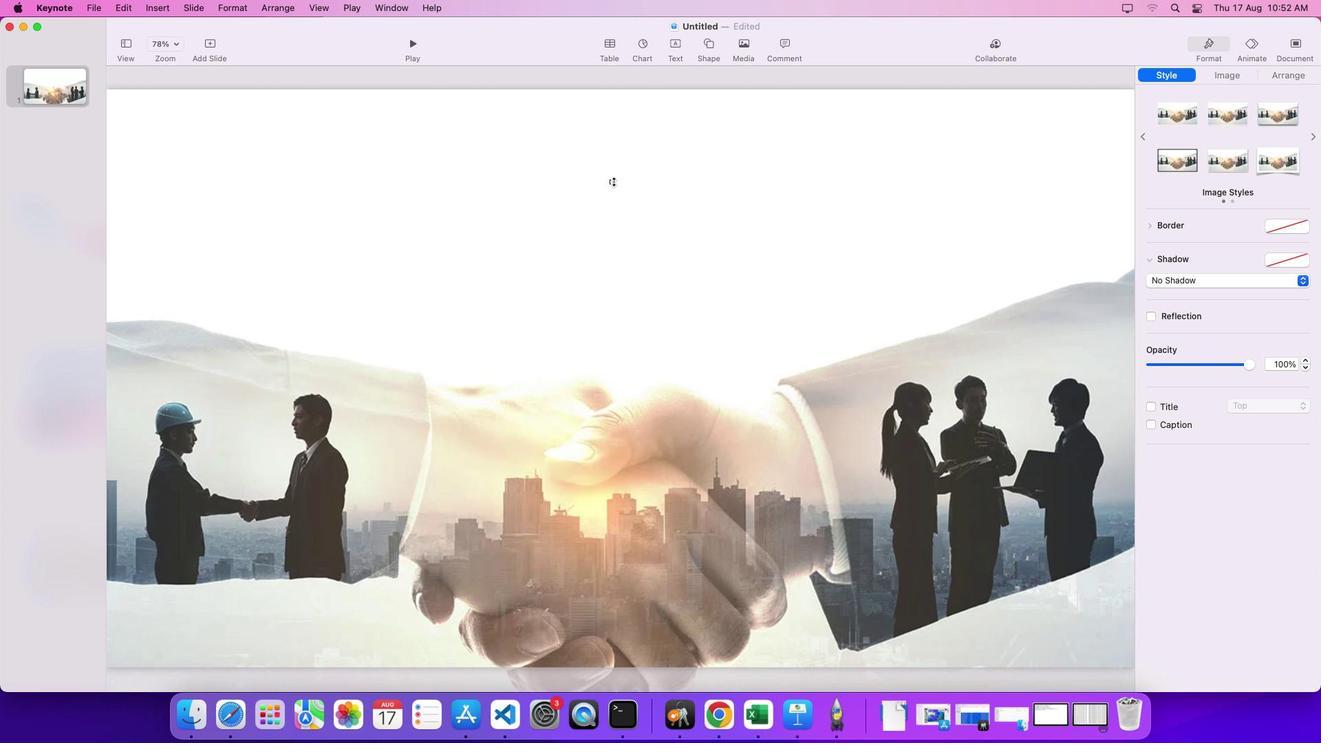 
Action: Mouse pressed left at (613, 182)
Screenshot: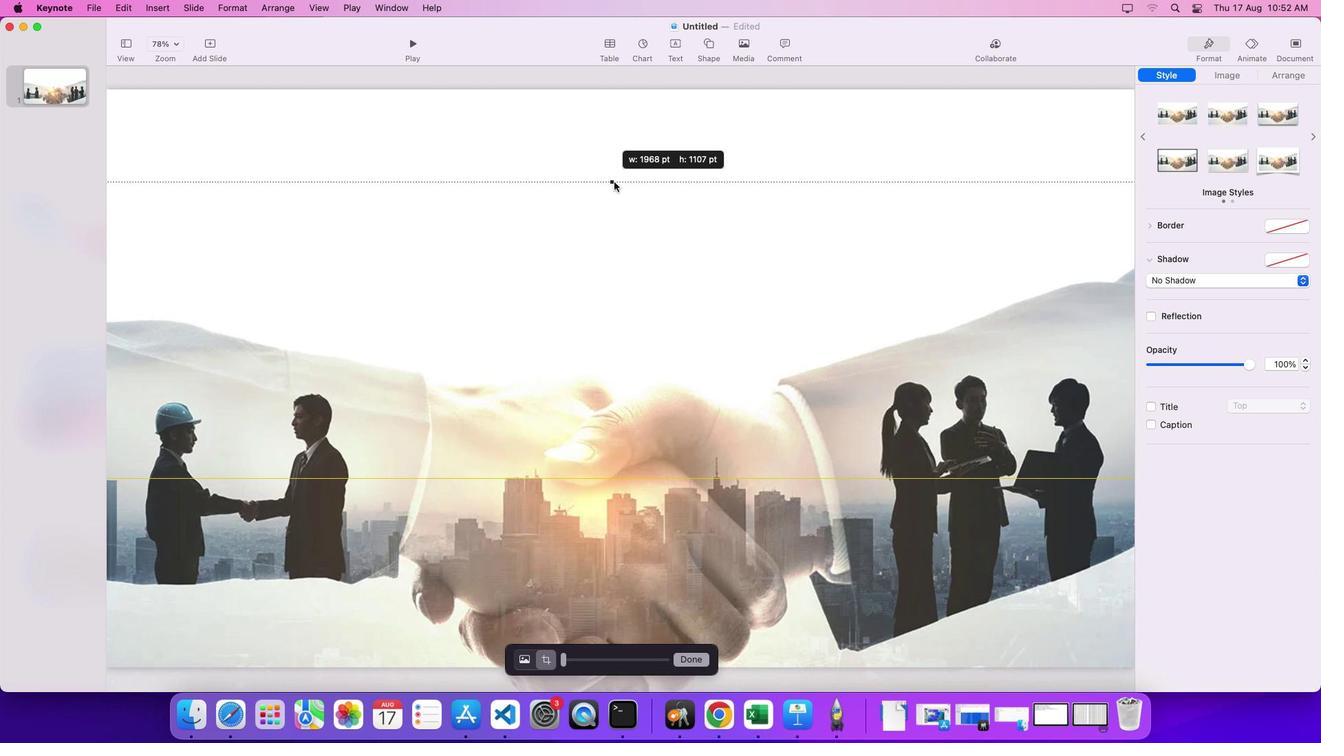 
Action: Mouse pressed left at (613, 182)
Screenshot: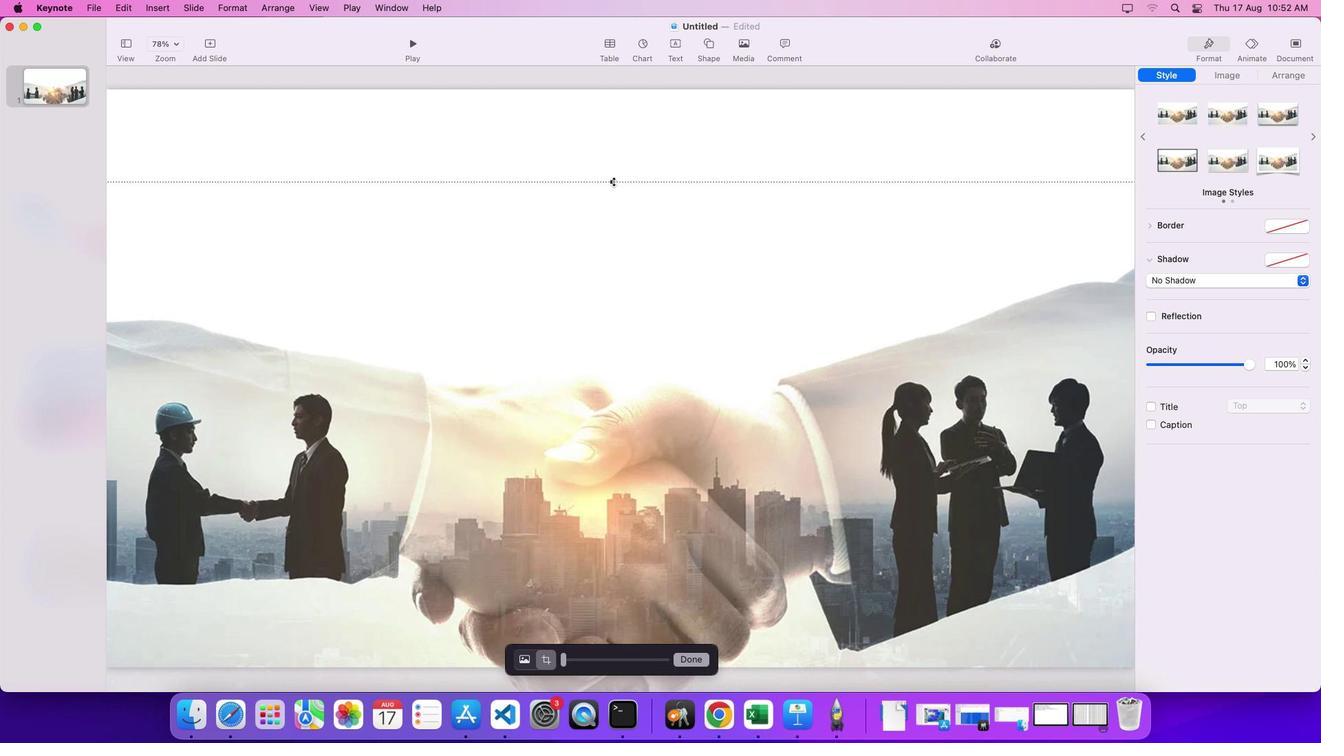 
Action: Mouse pressed left at (613, 182)
Screenshot: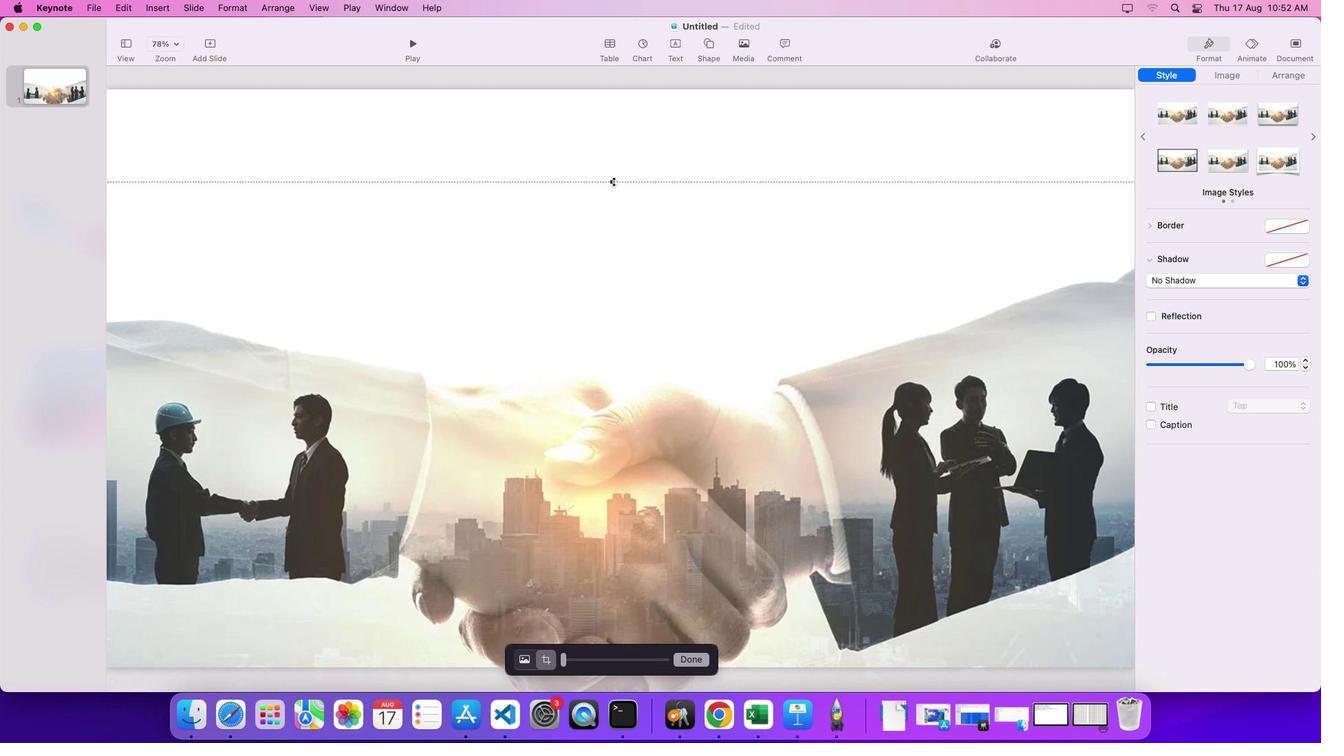 
Action: Mouse moved to (647, 164)
Screenshot: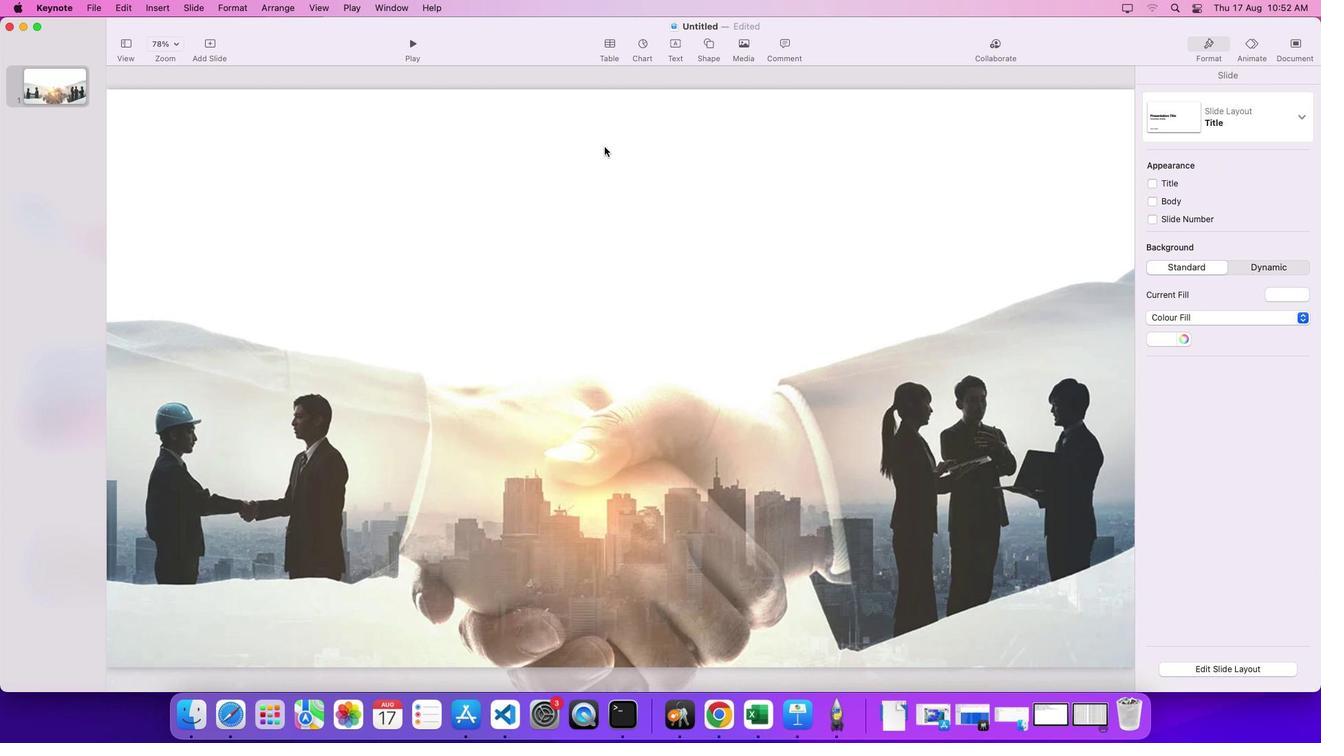 
Action: Mouse pressed left at (647, 164)
Screenshot: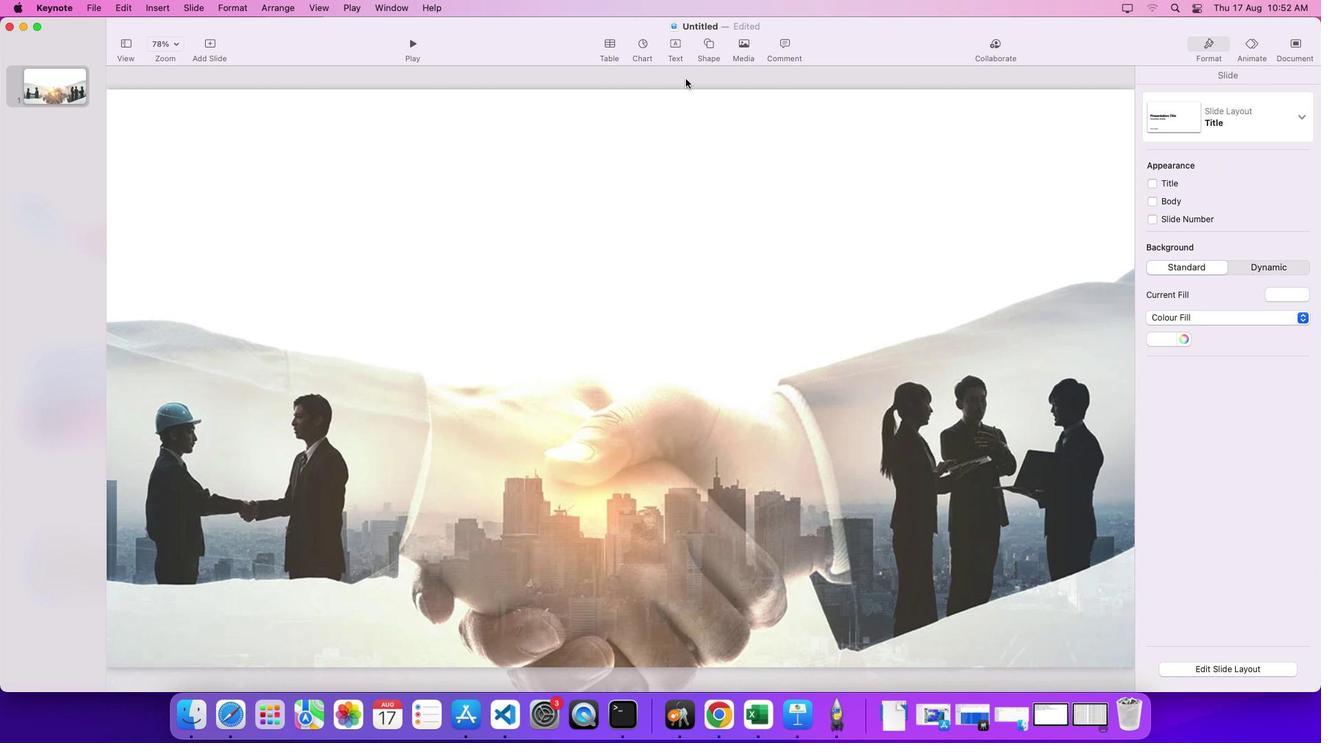 
Action: Mouse moved to (678, 44)
Screenshot: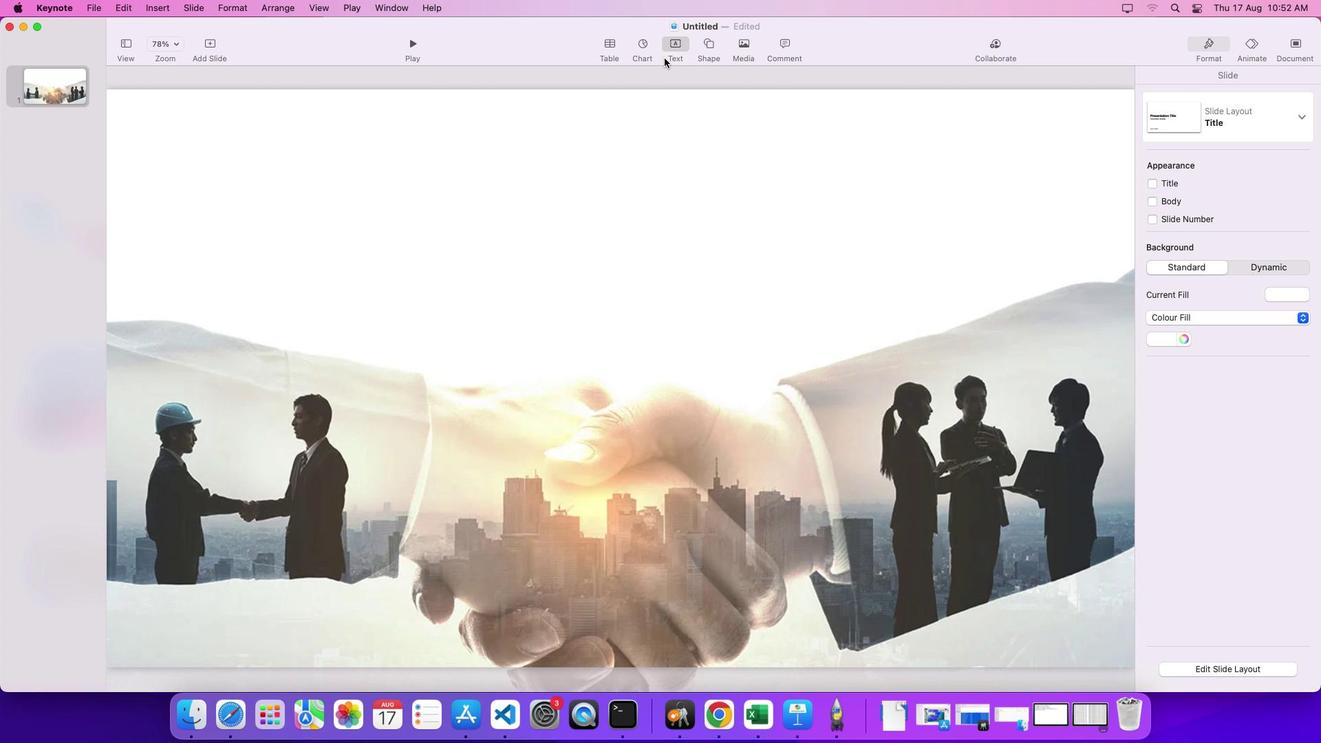 
Action: Mouse pressed left at (678, 44)
Screenshot: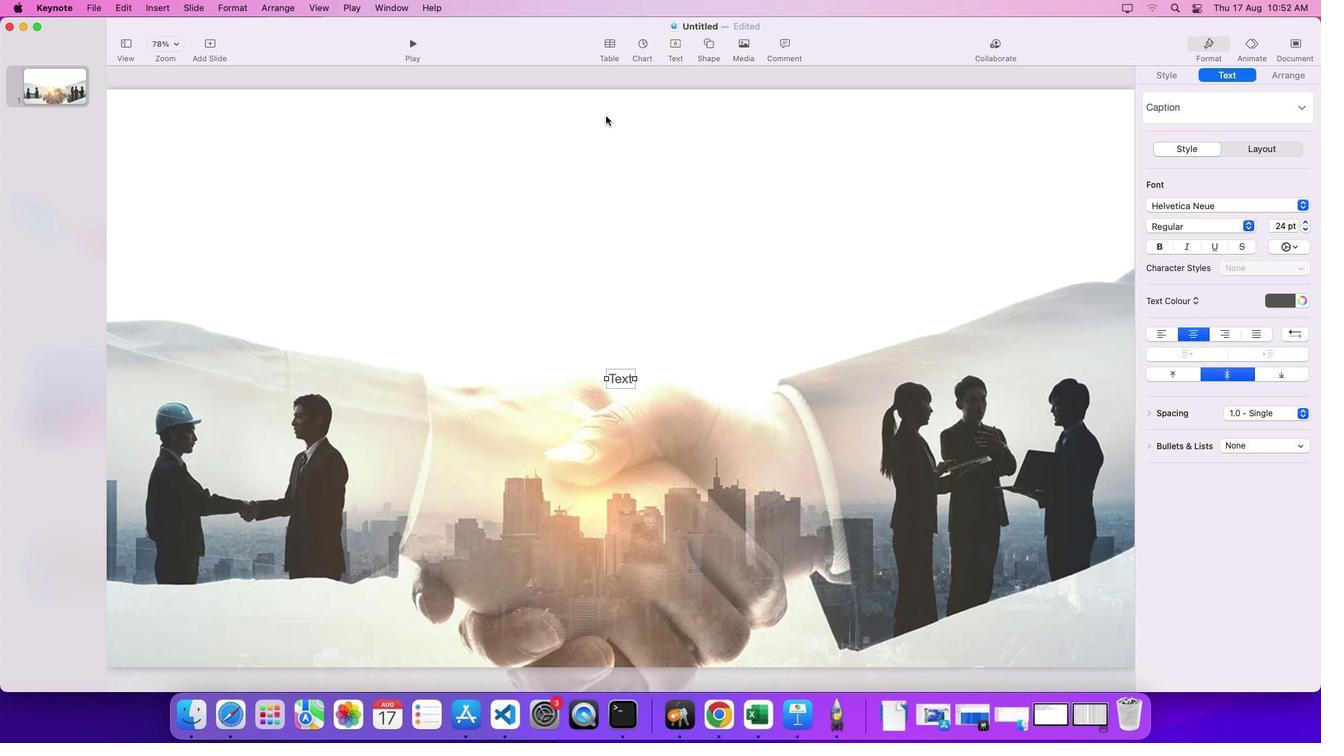 
Action: Mouse moved to (1048, 256)
Screenshot: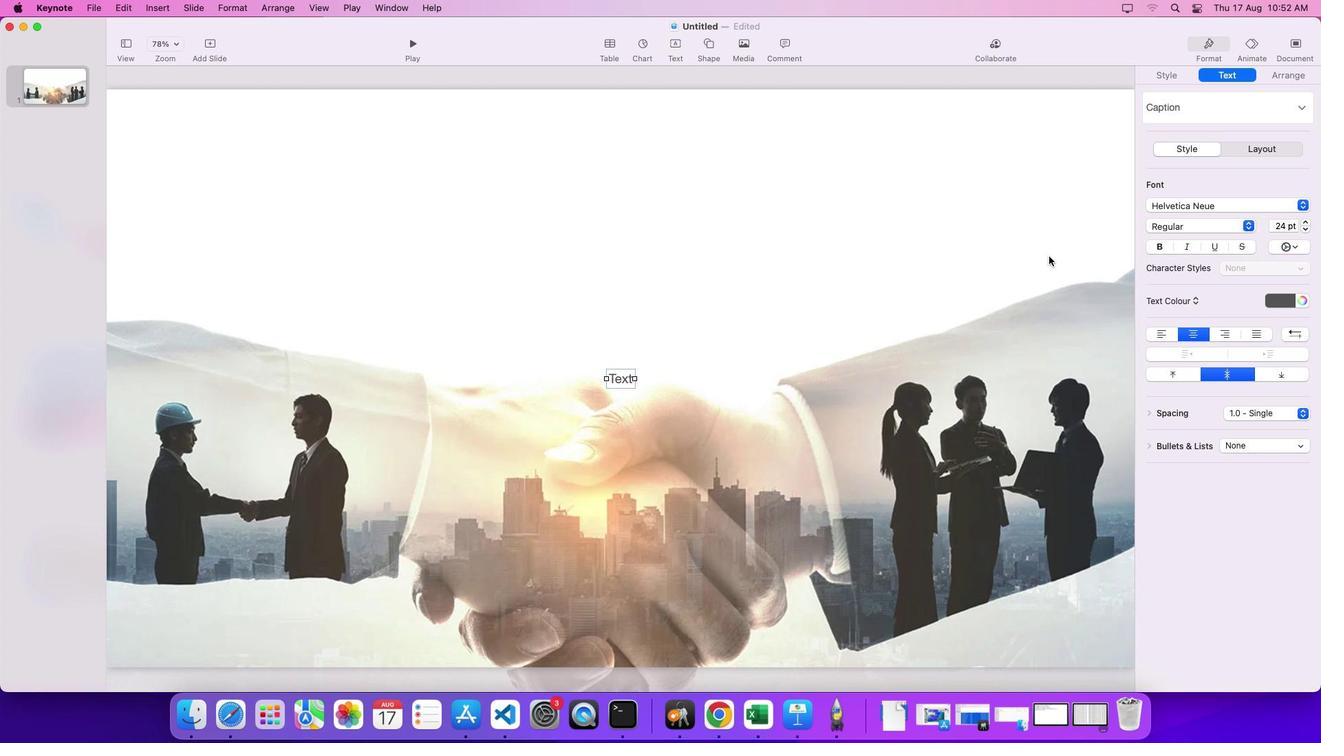 
Action: Key pressed Key.shift_r'B''U''S''O'Key.backspace'I''N''E''S''S'Key.space'P''A''R''T''N''E''R''I''I''N''G'Key.space'C''O''M''P''A''N''Y'
Screenshot: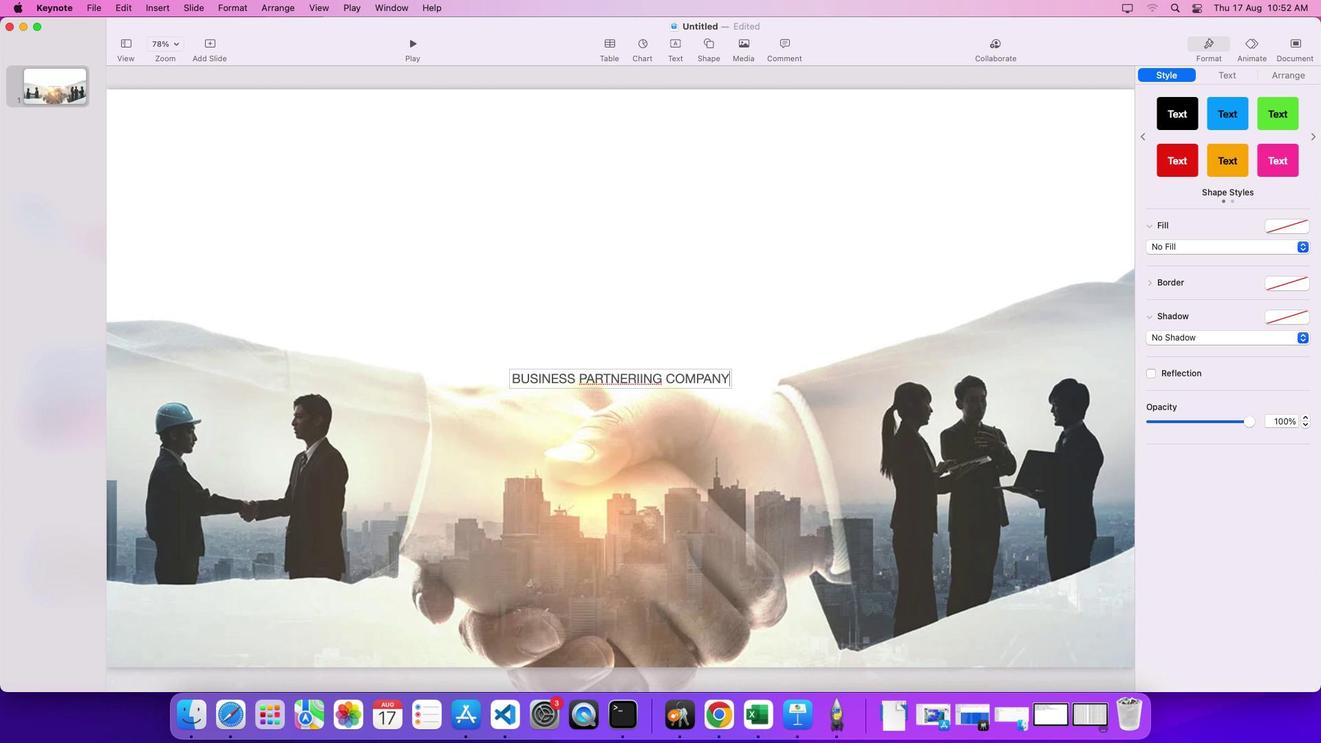 
Action: Mouse moved to (641, 378)
Screenshot: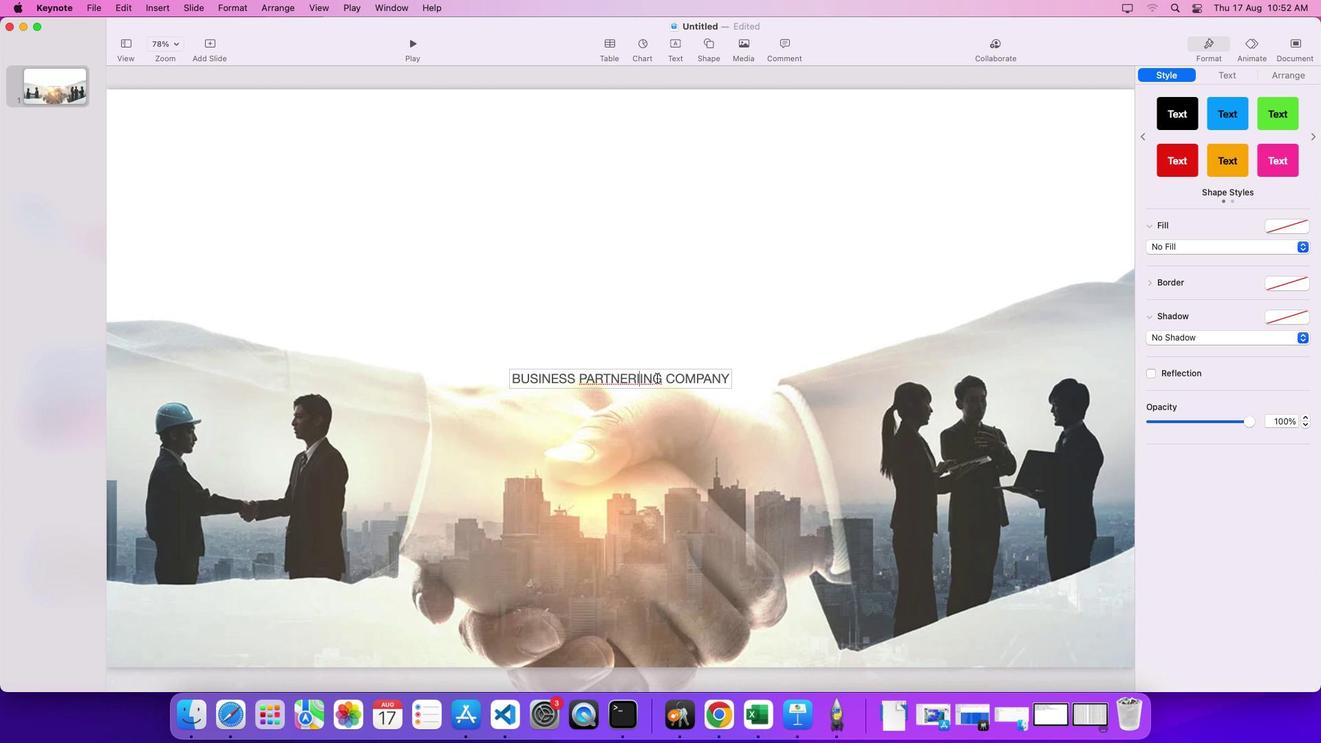 
Action: Mouse pressed left at (641, 378)
Screenshot: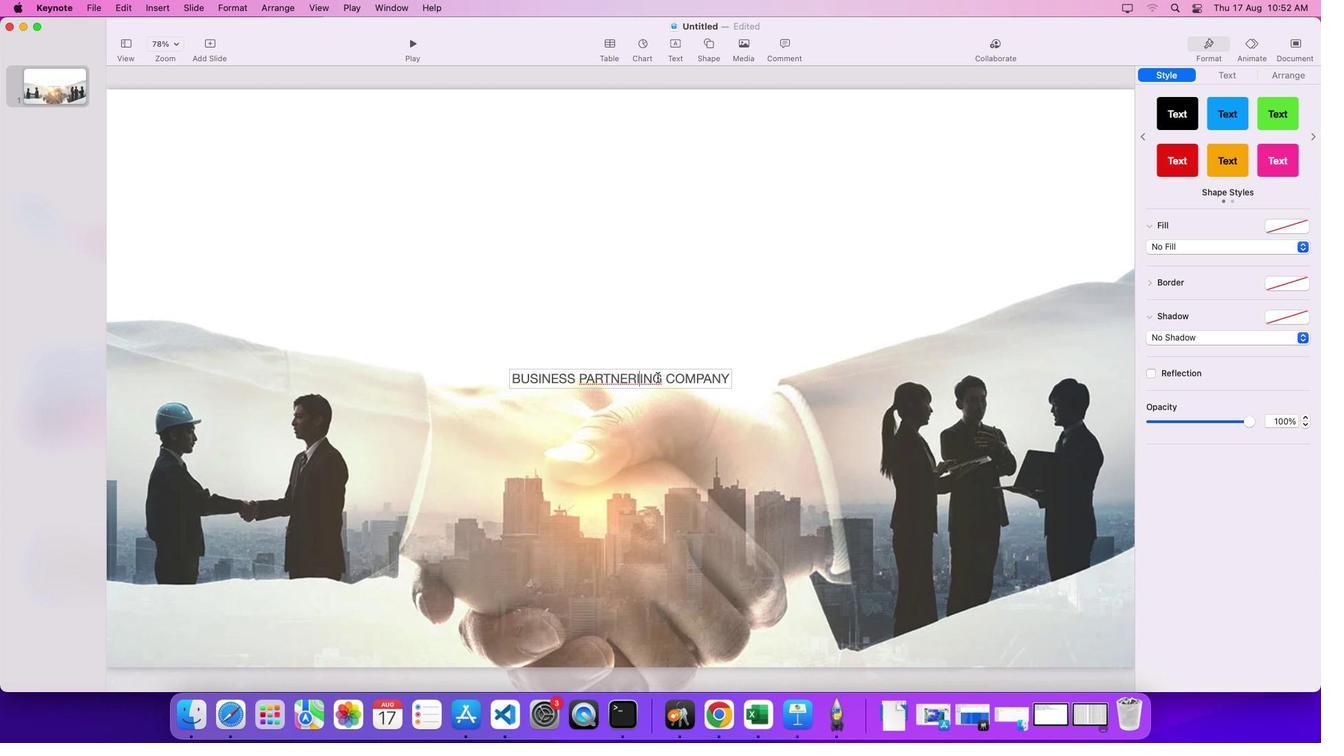 
Action: Mouse moved to (653, 375)
Screenshot: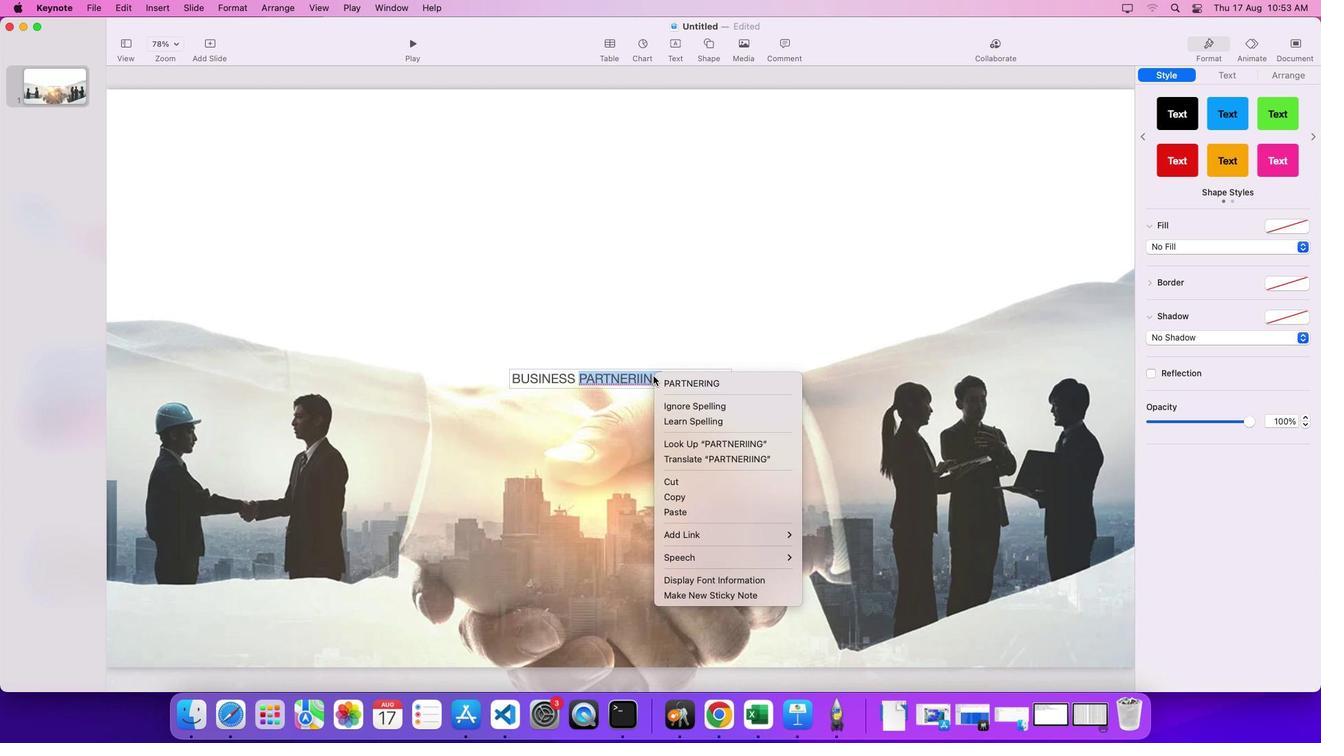
Action: Mouse pressed right at (653, 375)
Screenshot: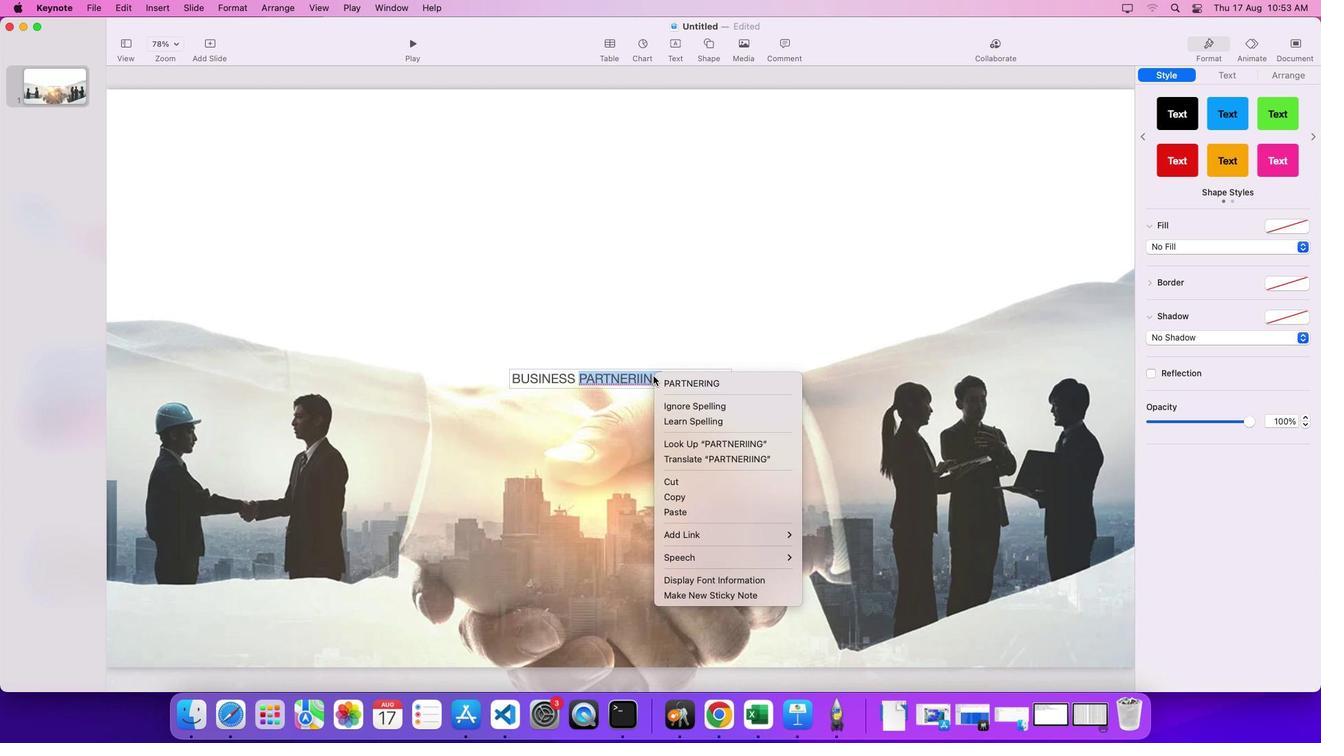 
Action: Mouse moved to (667, 377)
Screenshot: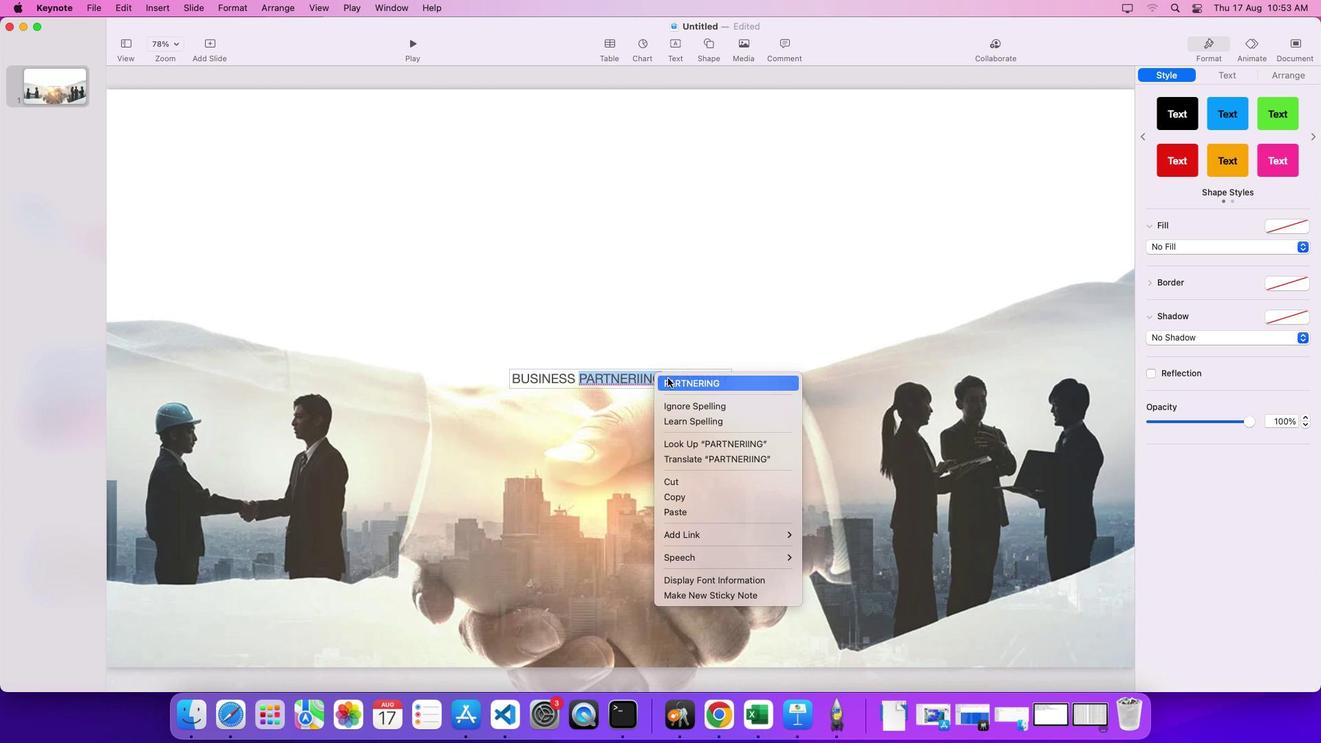 
Action: Mouse pressed left at (667, 377)
Screenshot: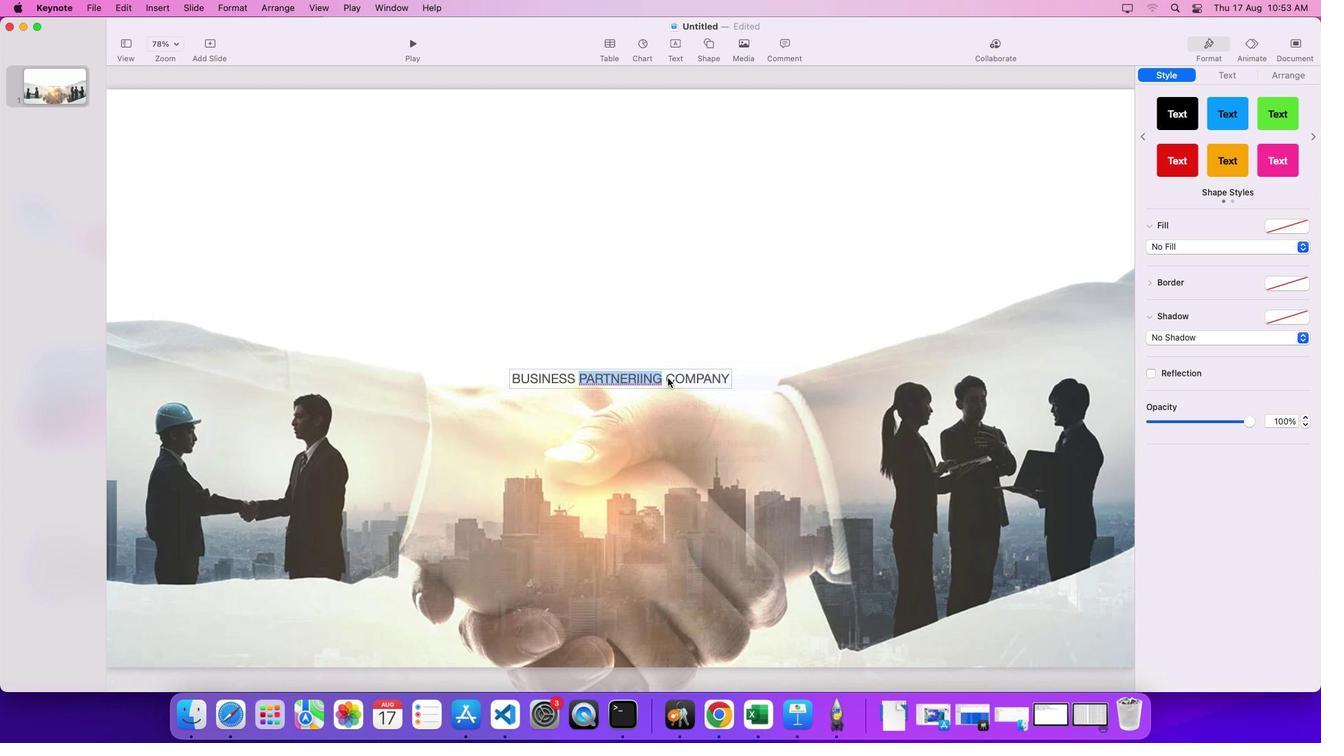 
Action: Mouse moved to (712, 372)
Screenshot: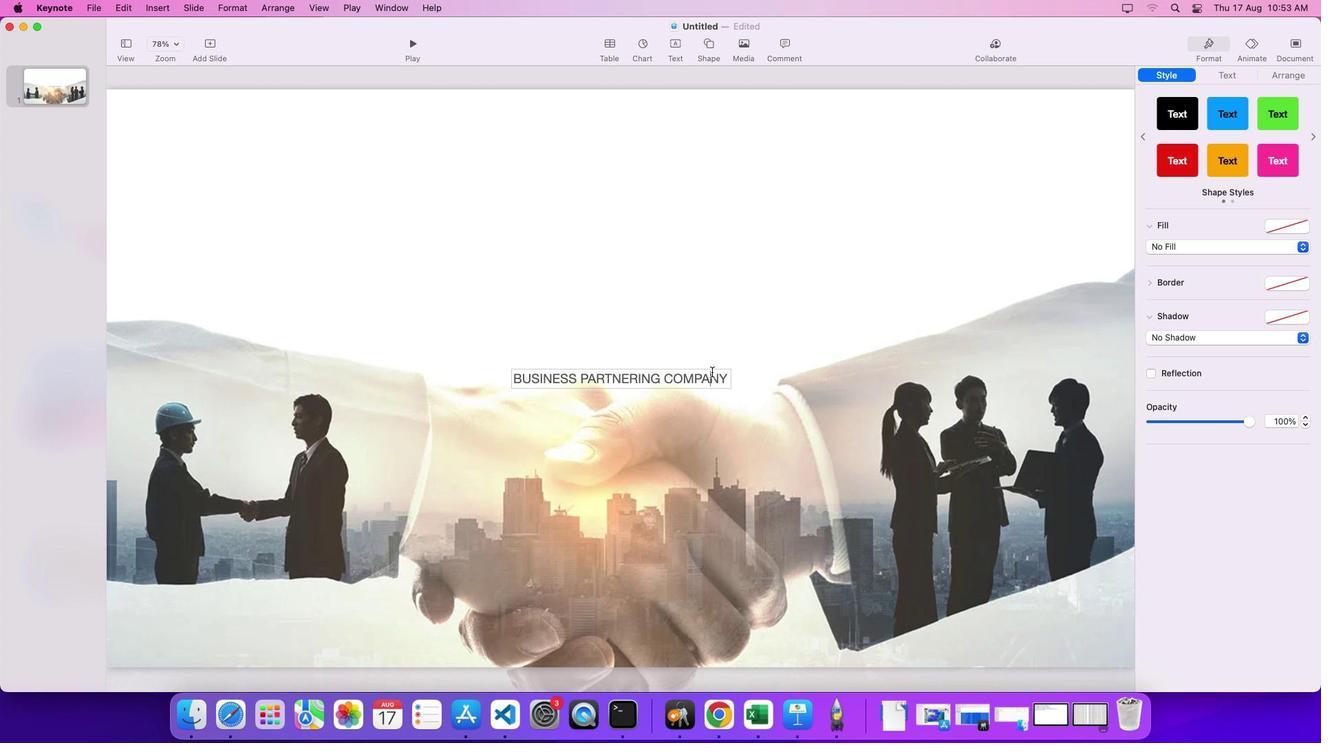 
Action: Mouse pressed left at (712, 372)
Screenshot: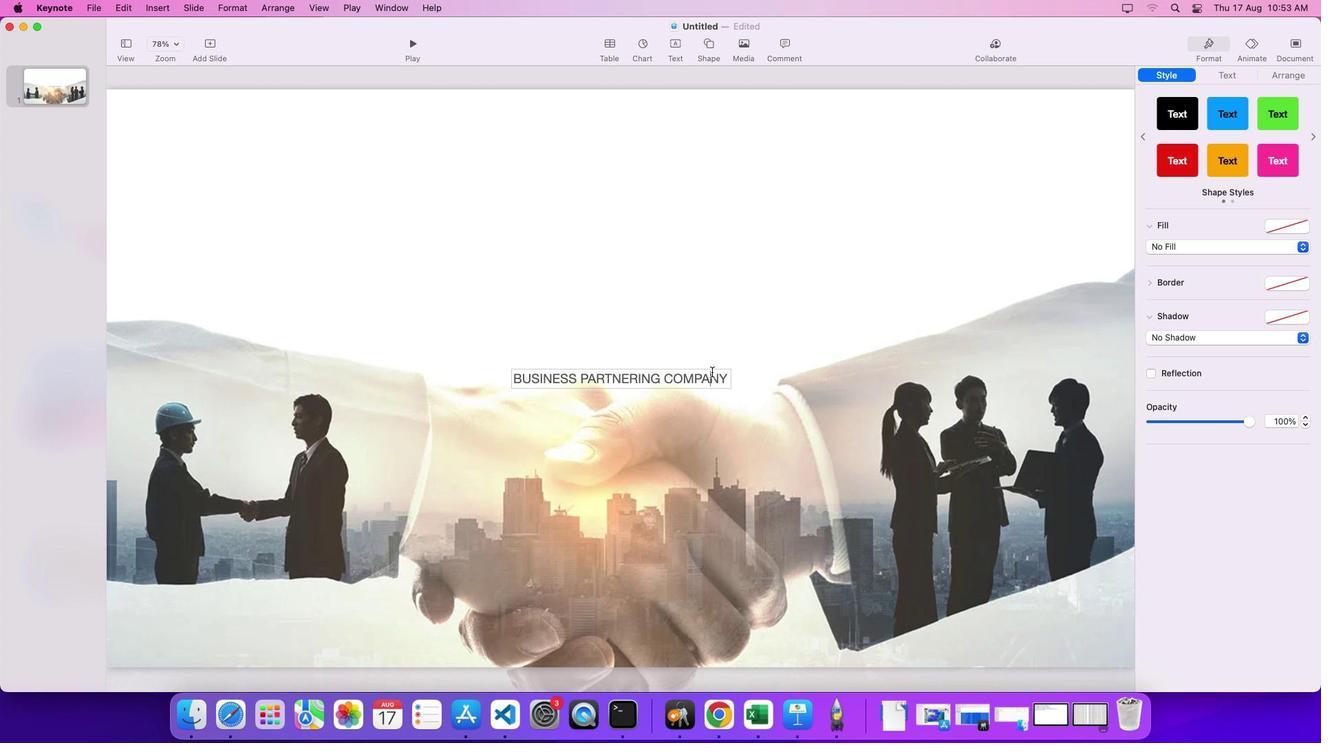 
Action: Mouse moved to (664, 374)
Screenshot: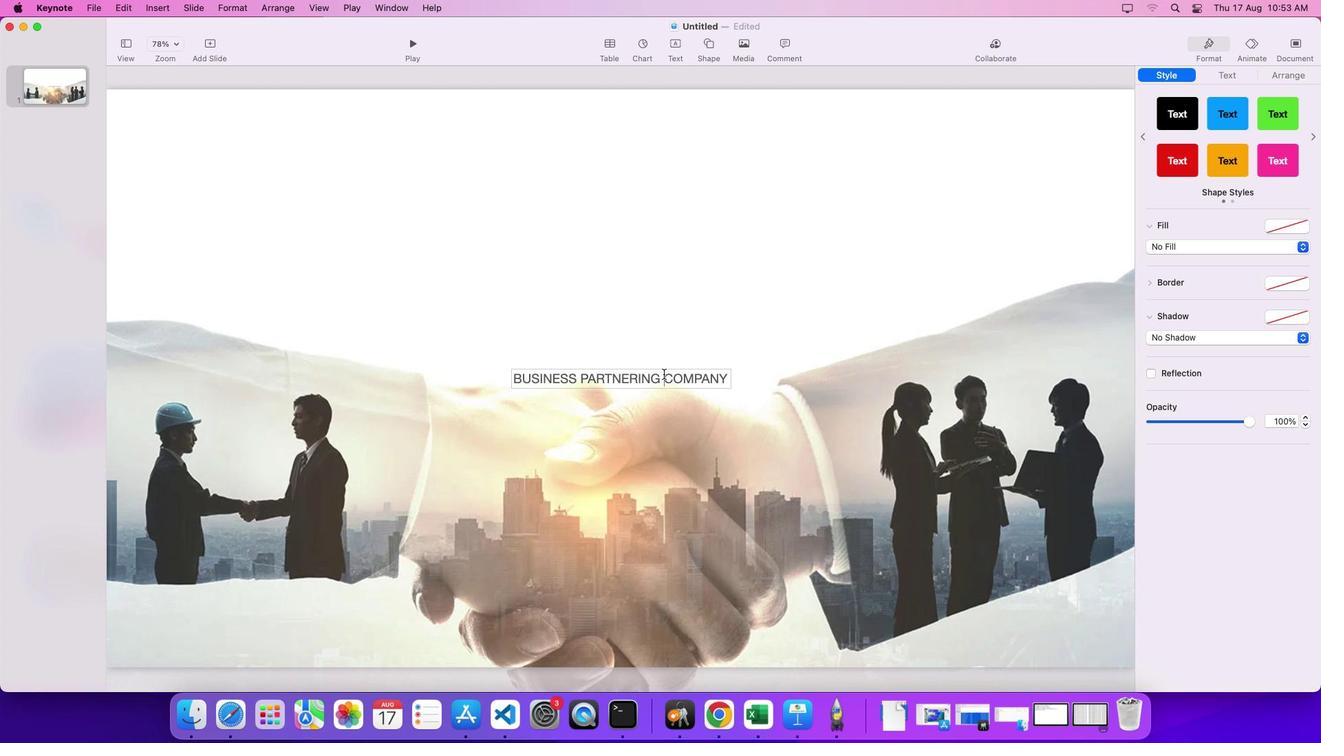 
Action: Mouse pressed left at (664, 374)
Screenshot: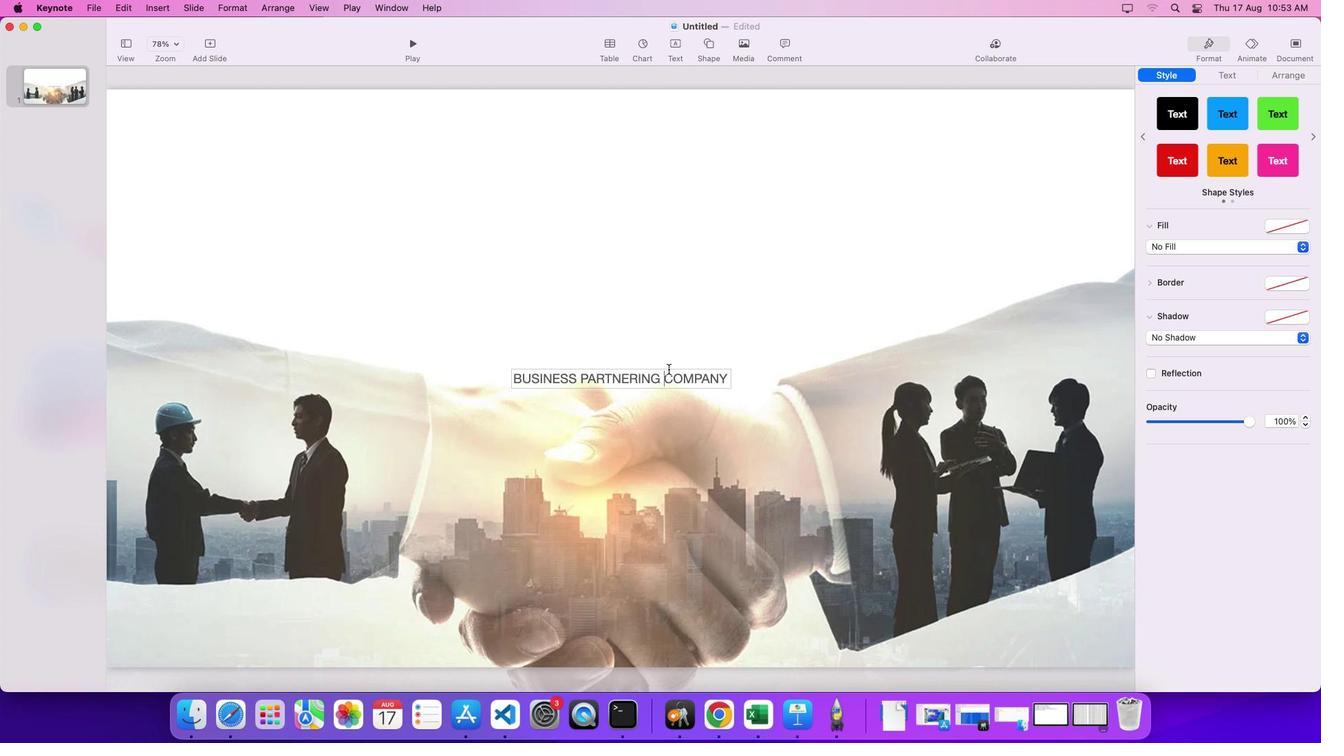 
Action: Mouse moved to (580, 377)
Screenshot: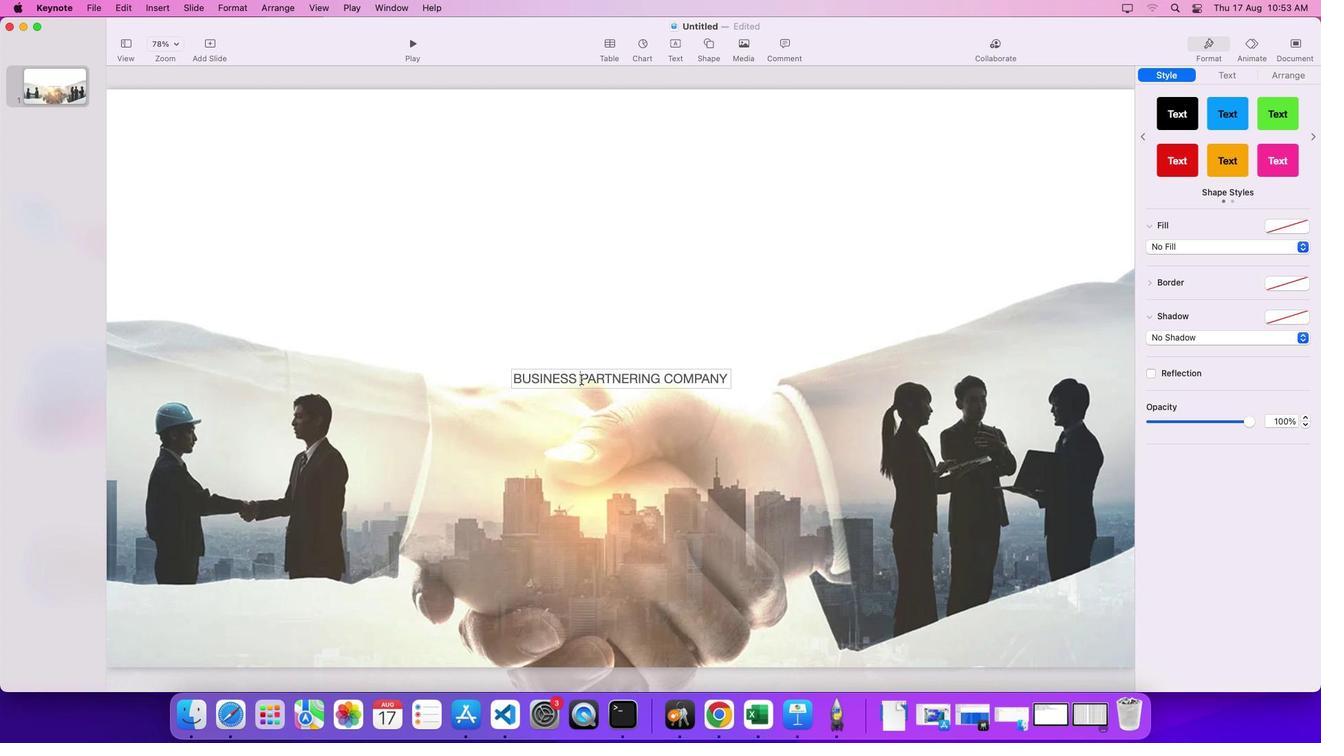 
Action: Mouse pressed left at (580, 377)
Screenshot: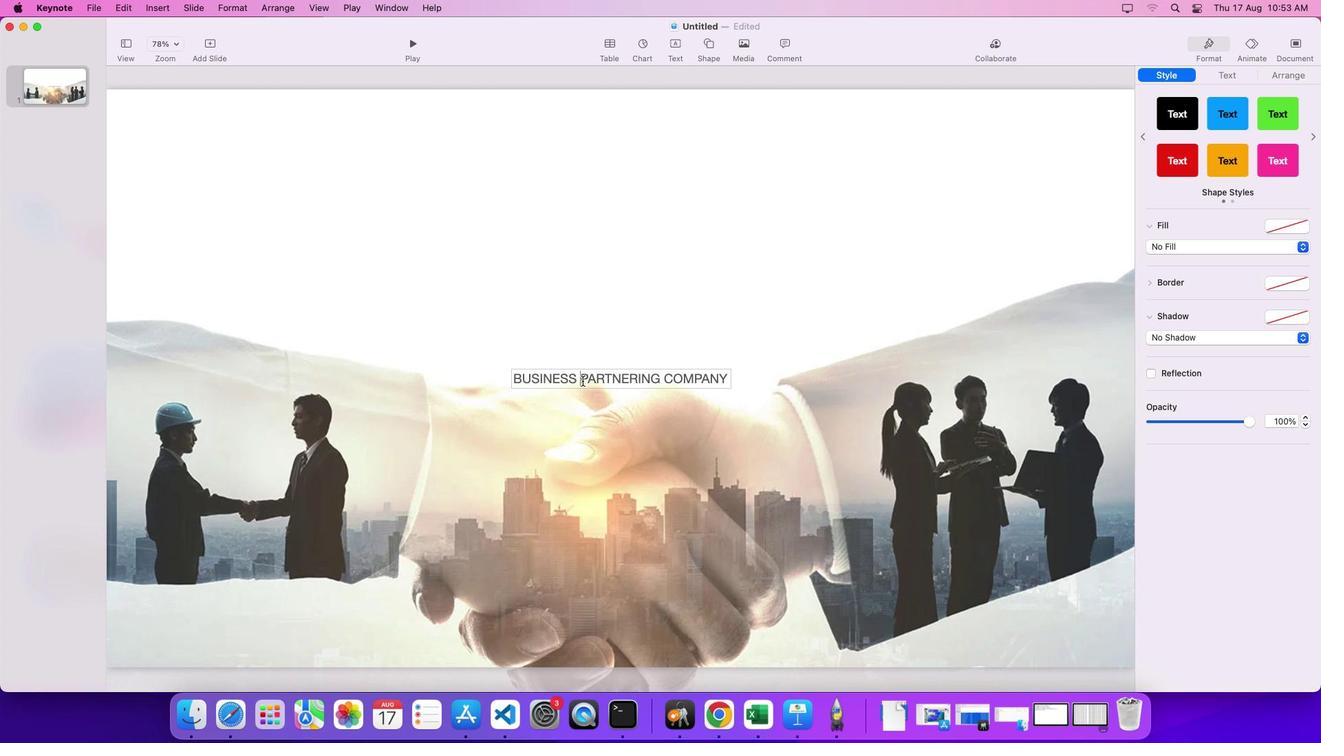 
Action: Mouse moved to (584, 381)
Screenshot: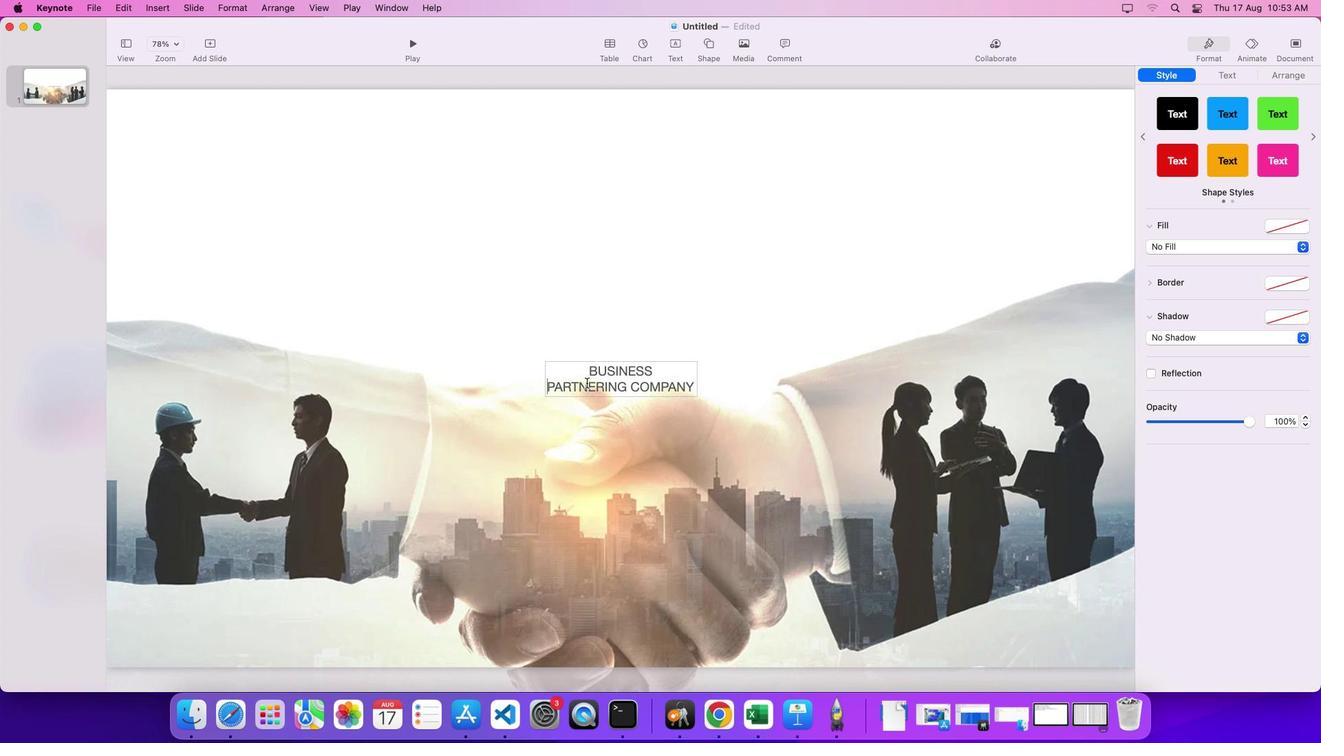 
Action: Key pressed Key.enter
Screenshot: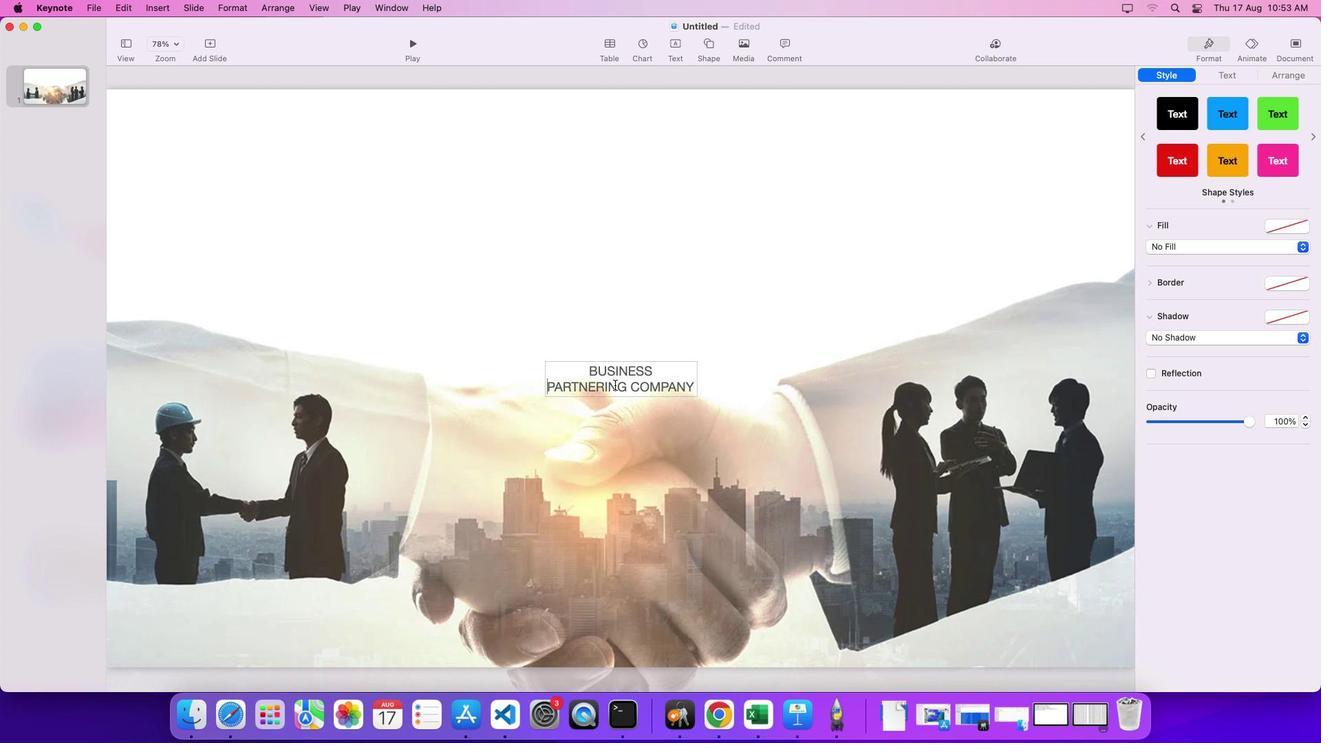 
Action: Mouse moved to (655, 368)
Screenshot: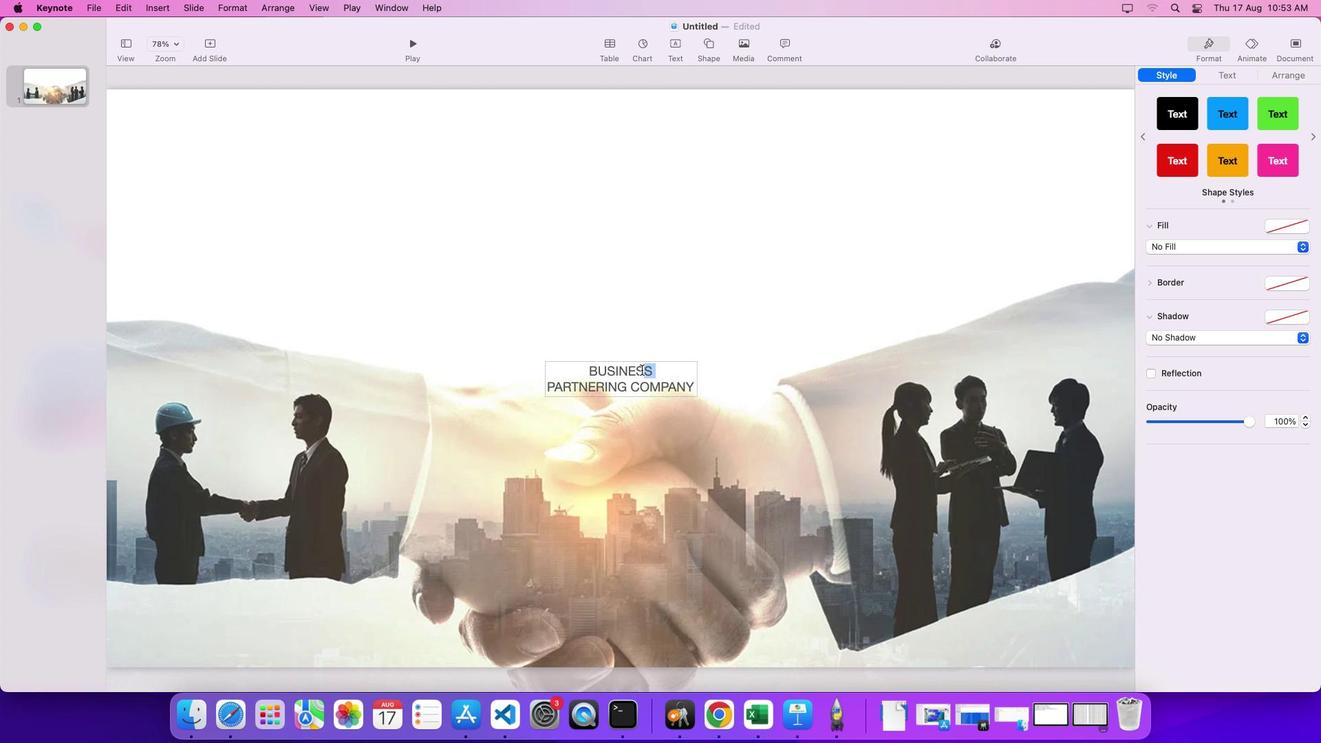 
Action: Mouse pressed left at (655, 368)
Screenshot: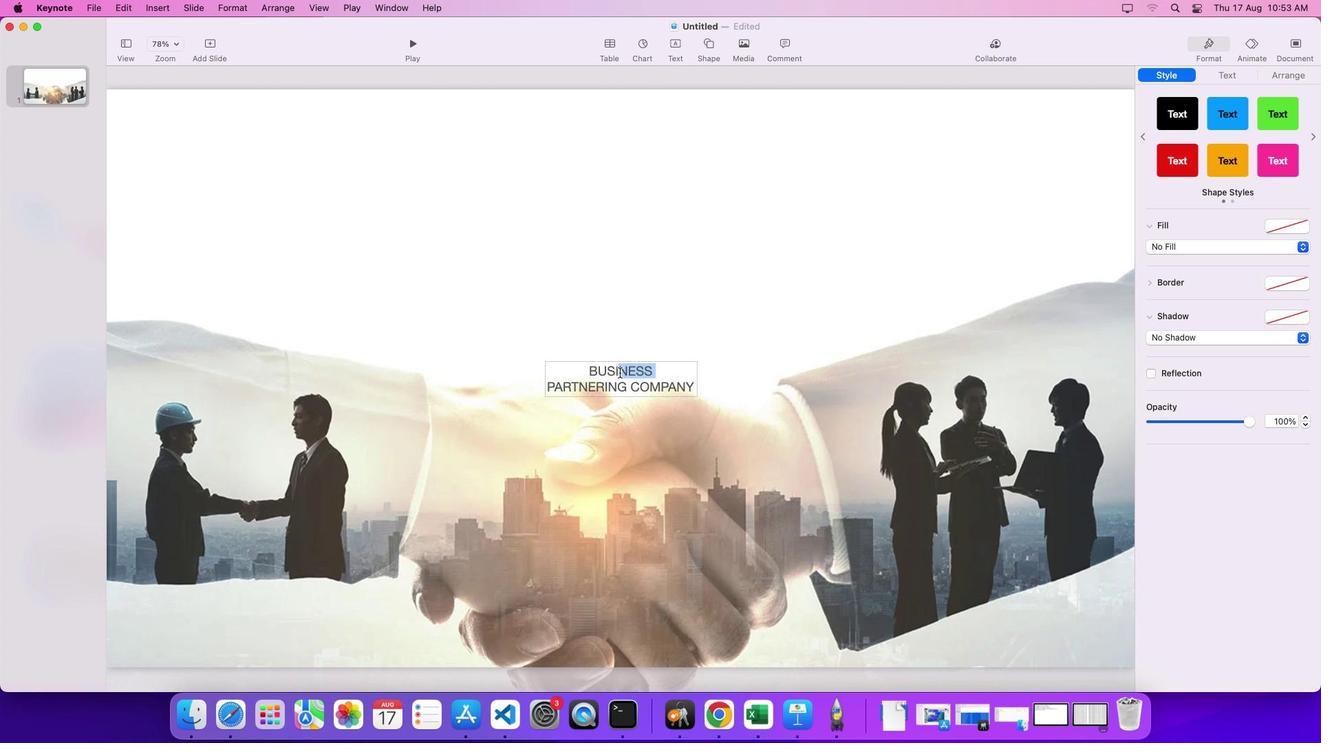 
Action: Mouse moved to (1214, 79)
Screenshot: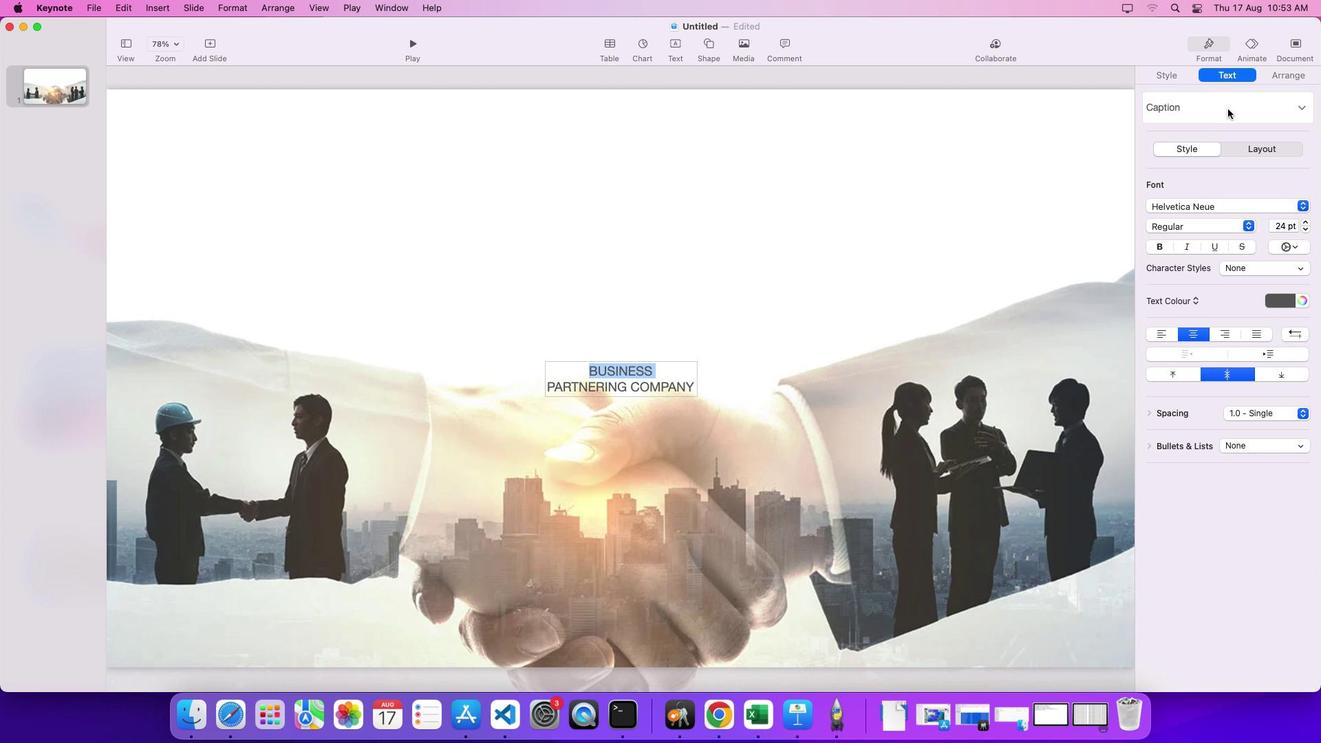 
Action: Mouse pressed left at (1214, 79)
Screenshot: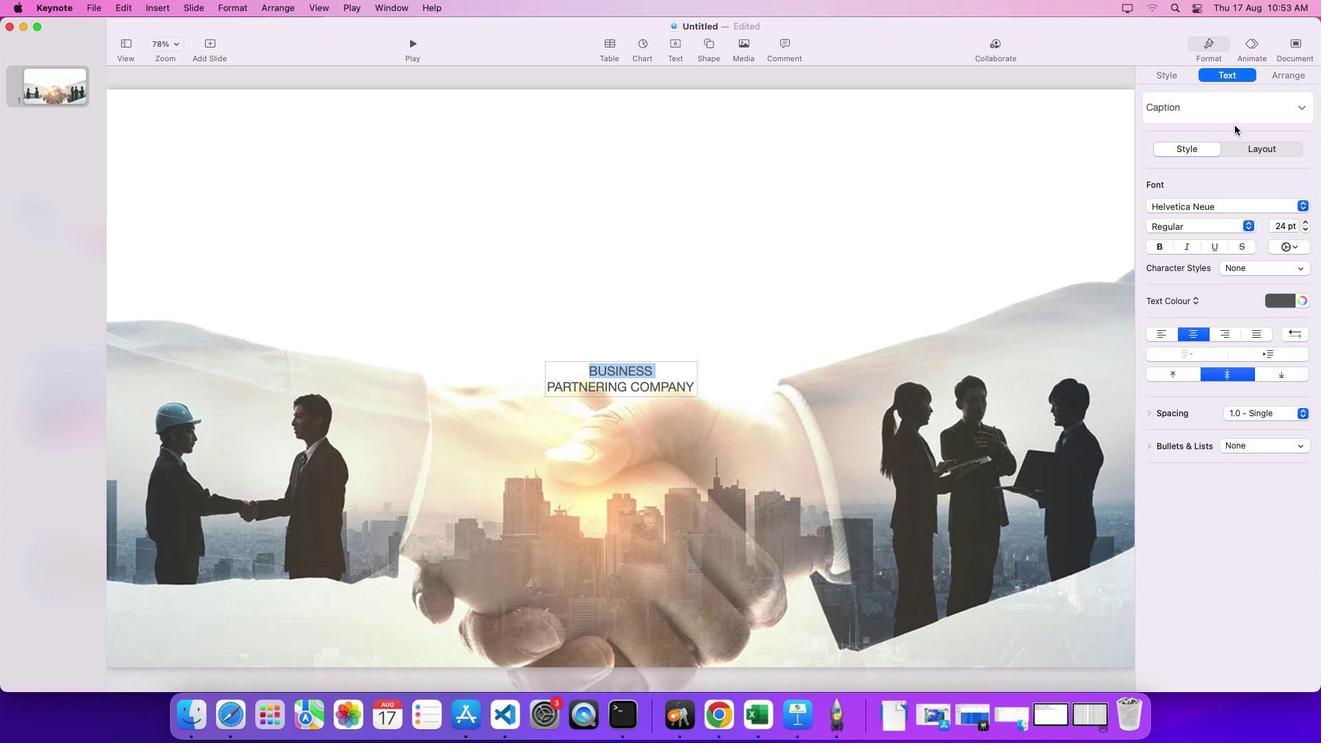 
Action: Mouse moved to (1221, 203)
Screenshot: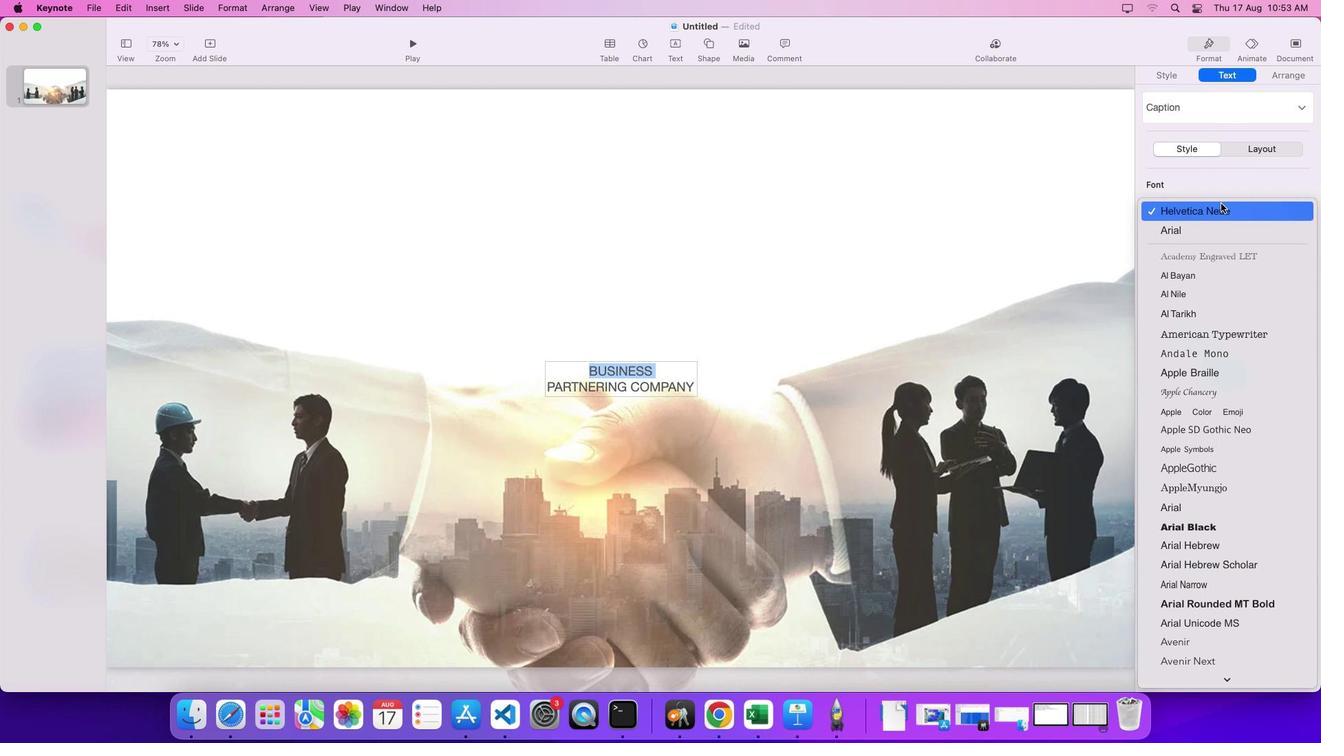 
Action: Mouse pressed left at (1221, 203)
Screenshot: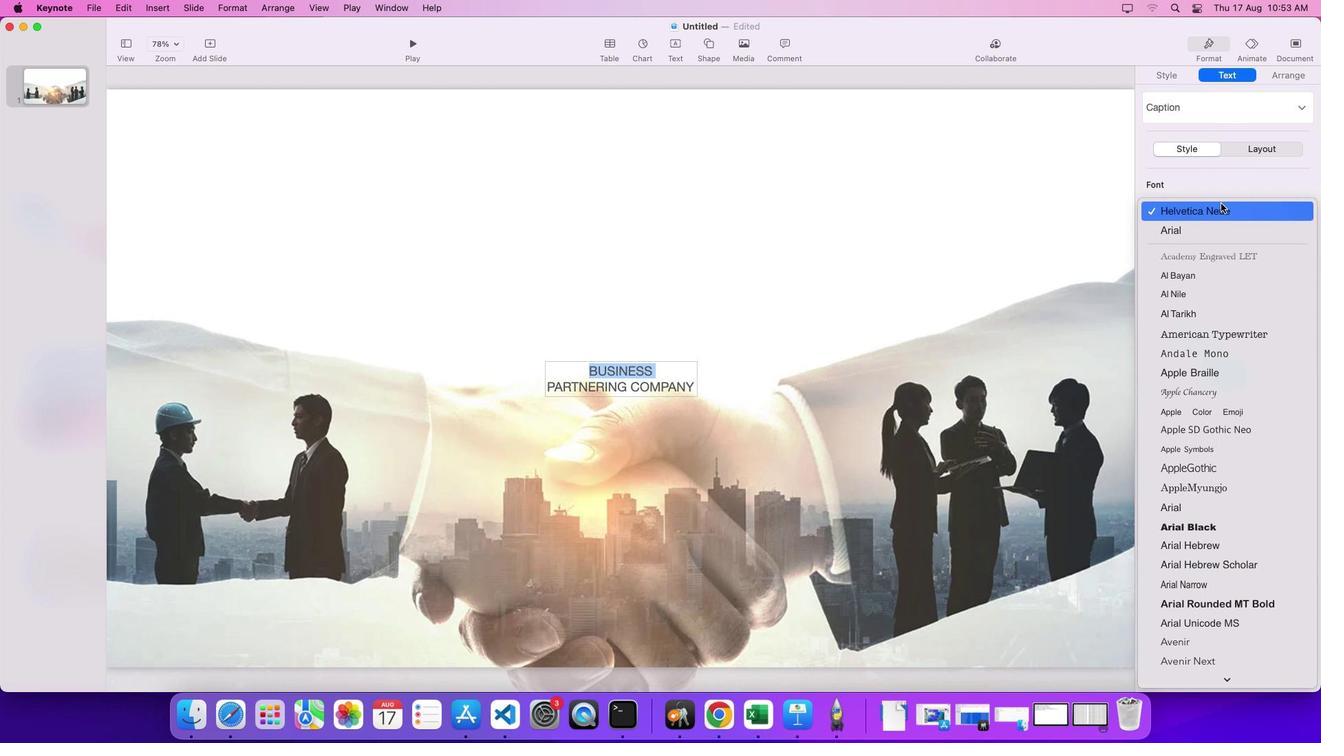 
Action: Mouse moved to (1205, 525)
Screenshot: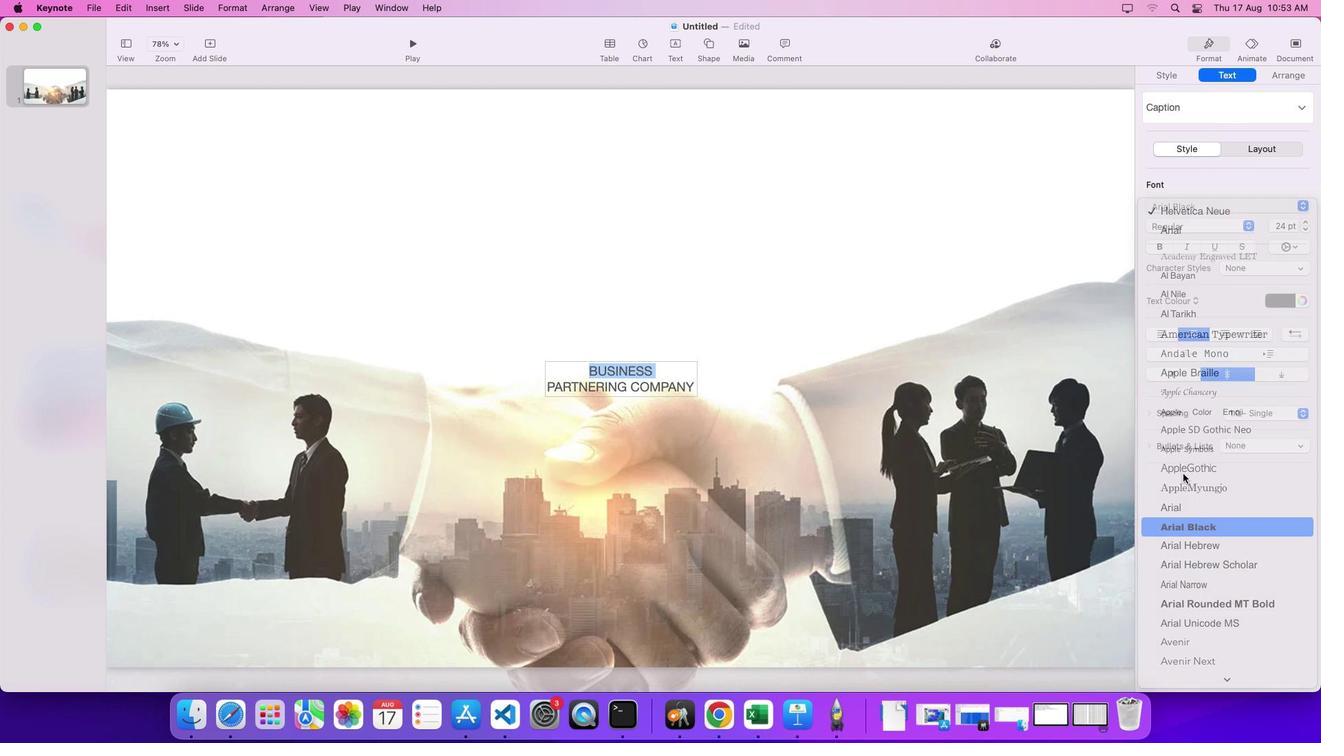 
Action: Mouse pressed left at (1205, 525)
Screenshot: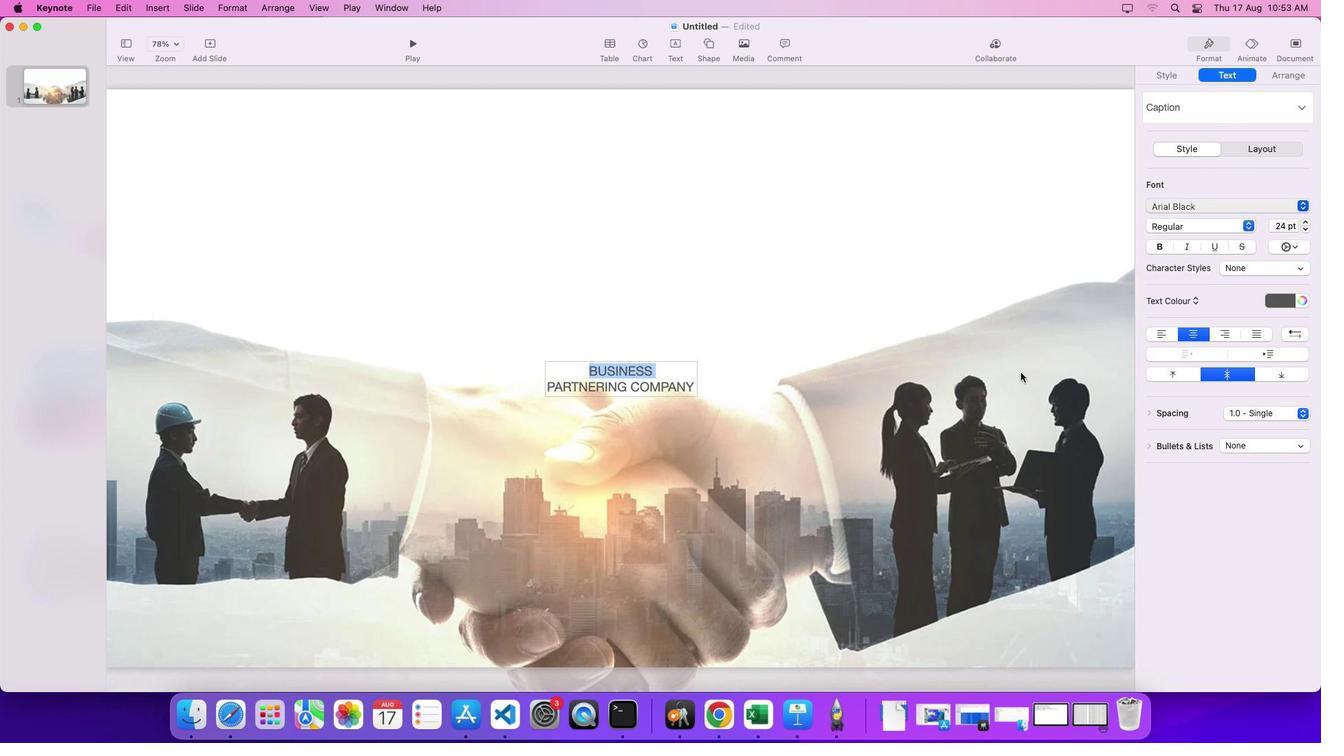 
Action: Mouse moved to (671, 377)
Screenshot: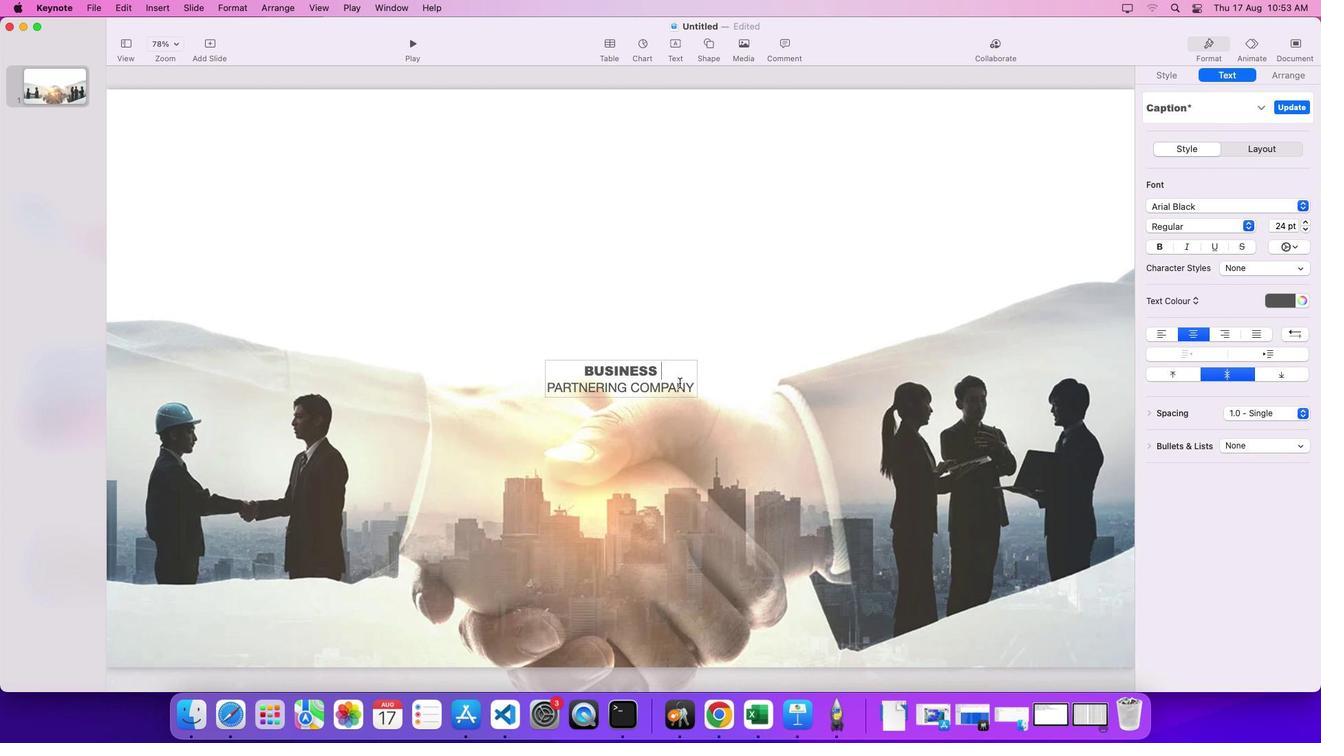 
Action: Mouse pressed left at (671, 377)
Screenshot: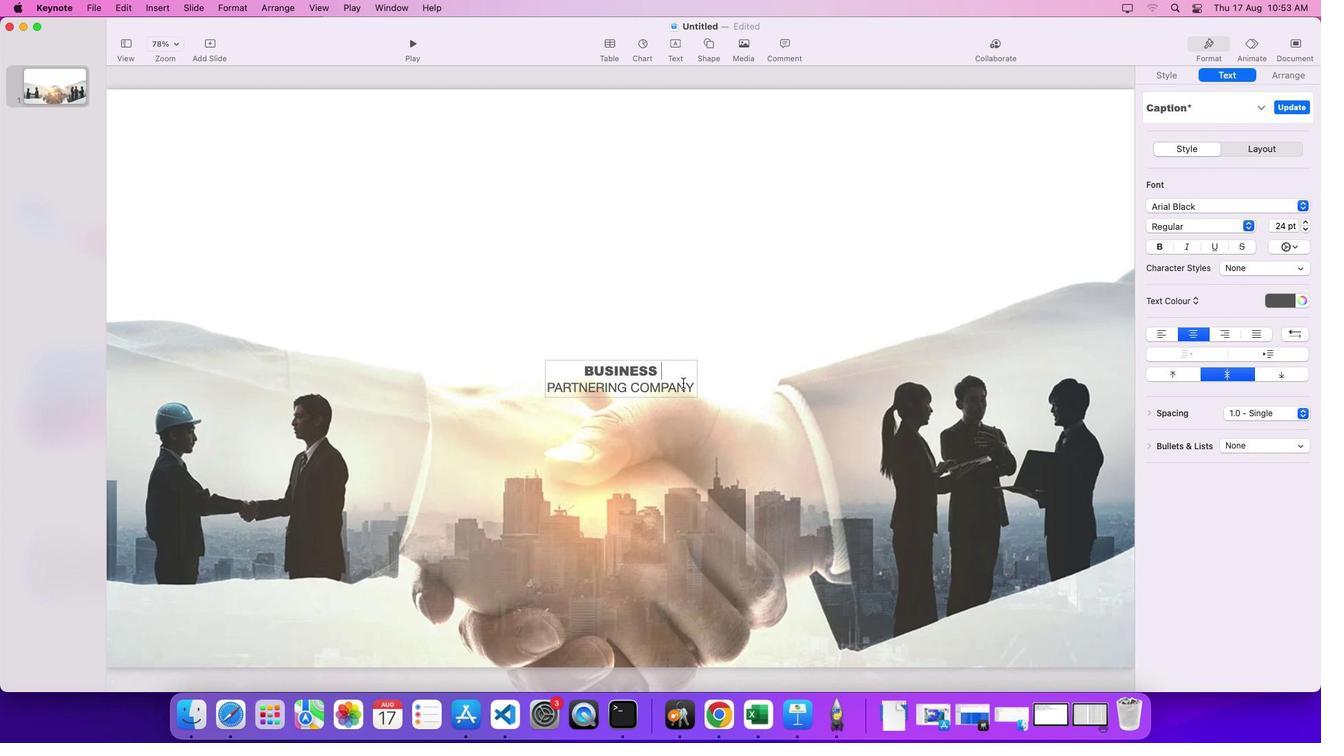 
Action: Mouse moved to (677, 371)
Screenshot: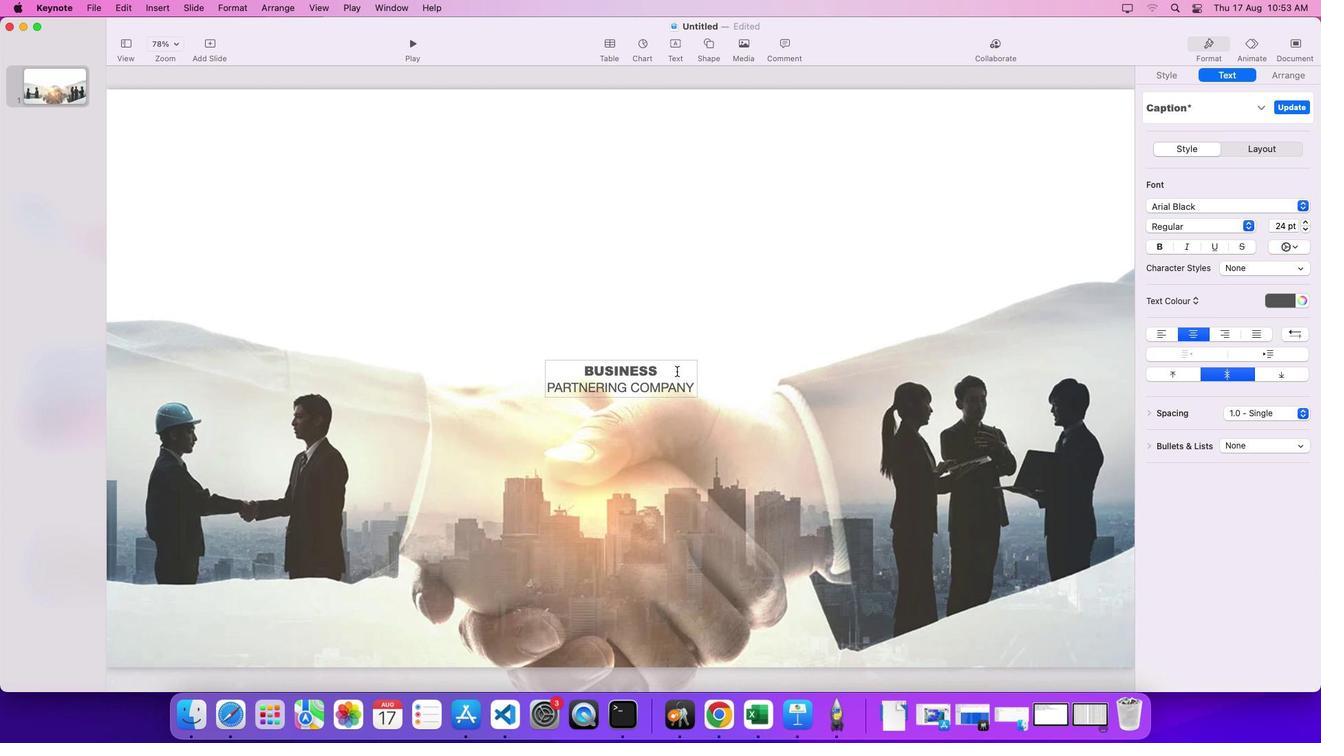 
Action: Key pressed Key.cmd
Screenshot: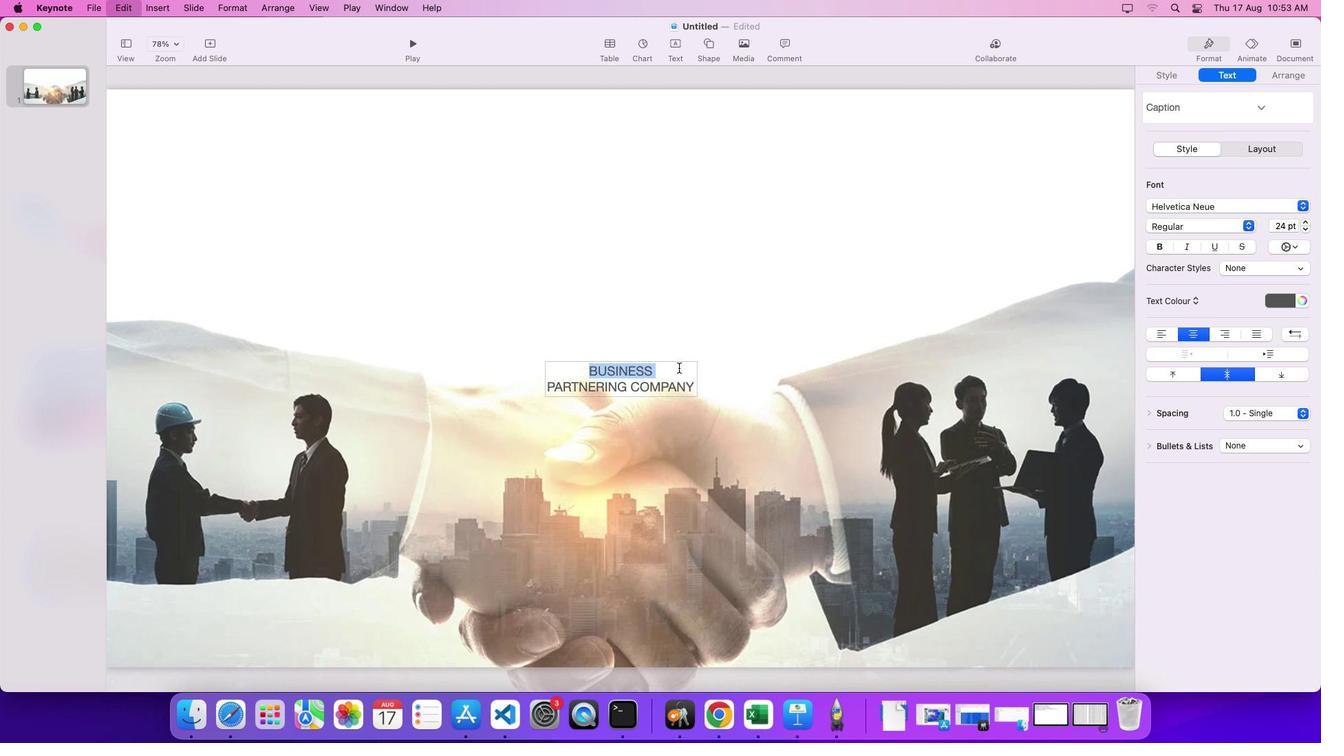 
Action: Mouse moved to (679, 368)
Screenshot: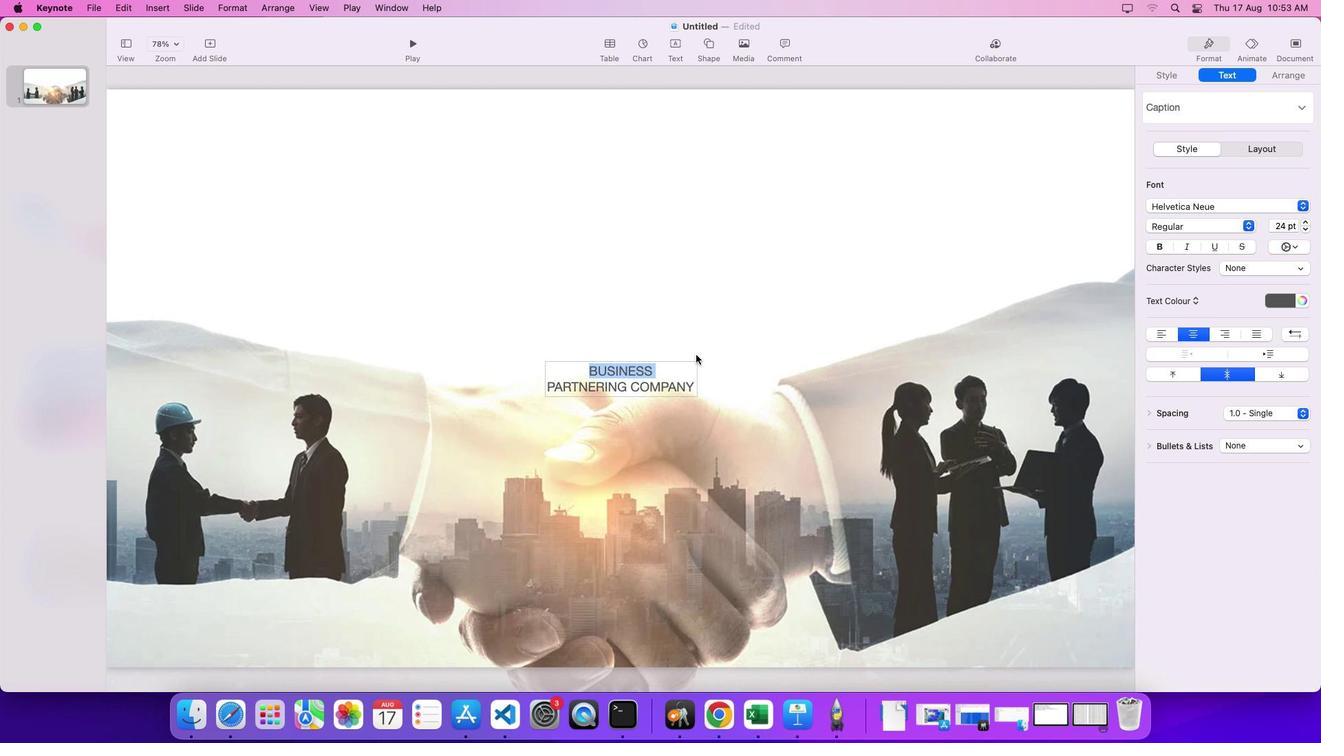 
Action: Key pressed 'z'
Screenshot: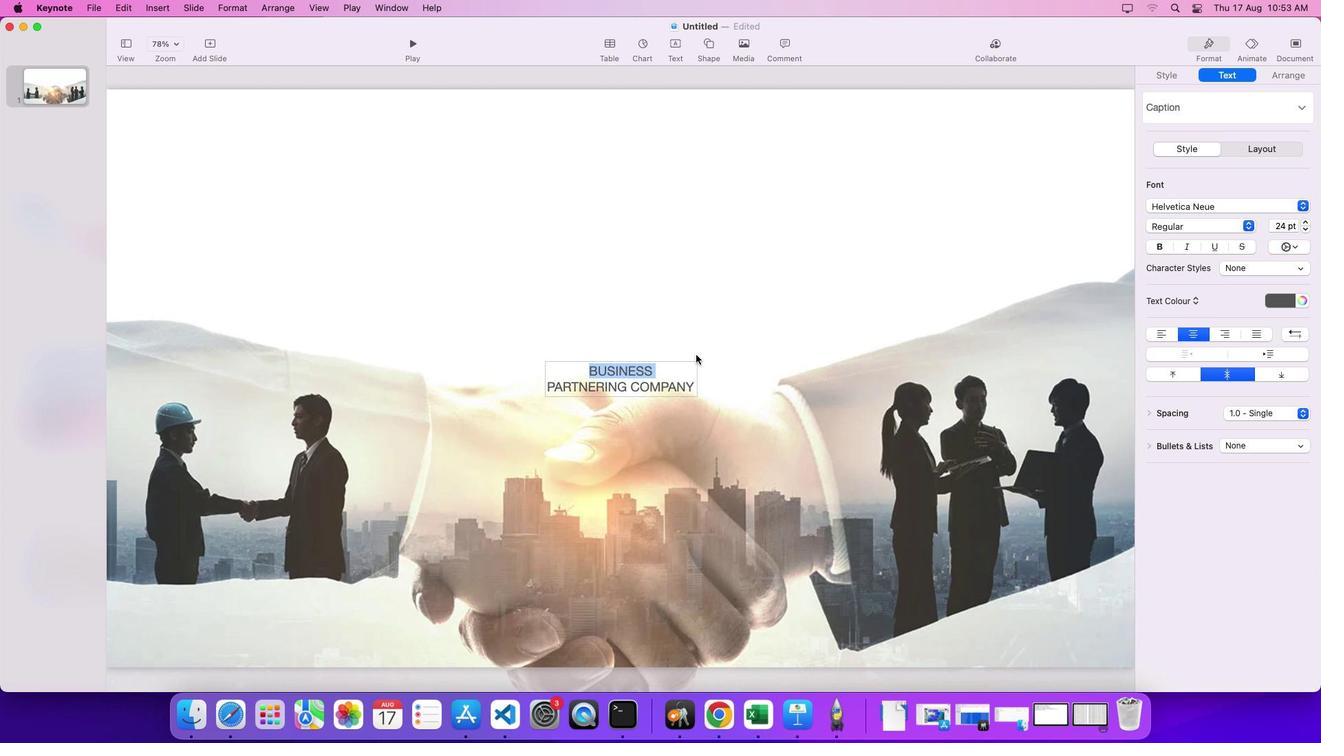 
Action: Mouse moved to (1251, 229)
Screenshot: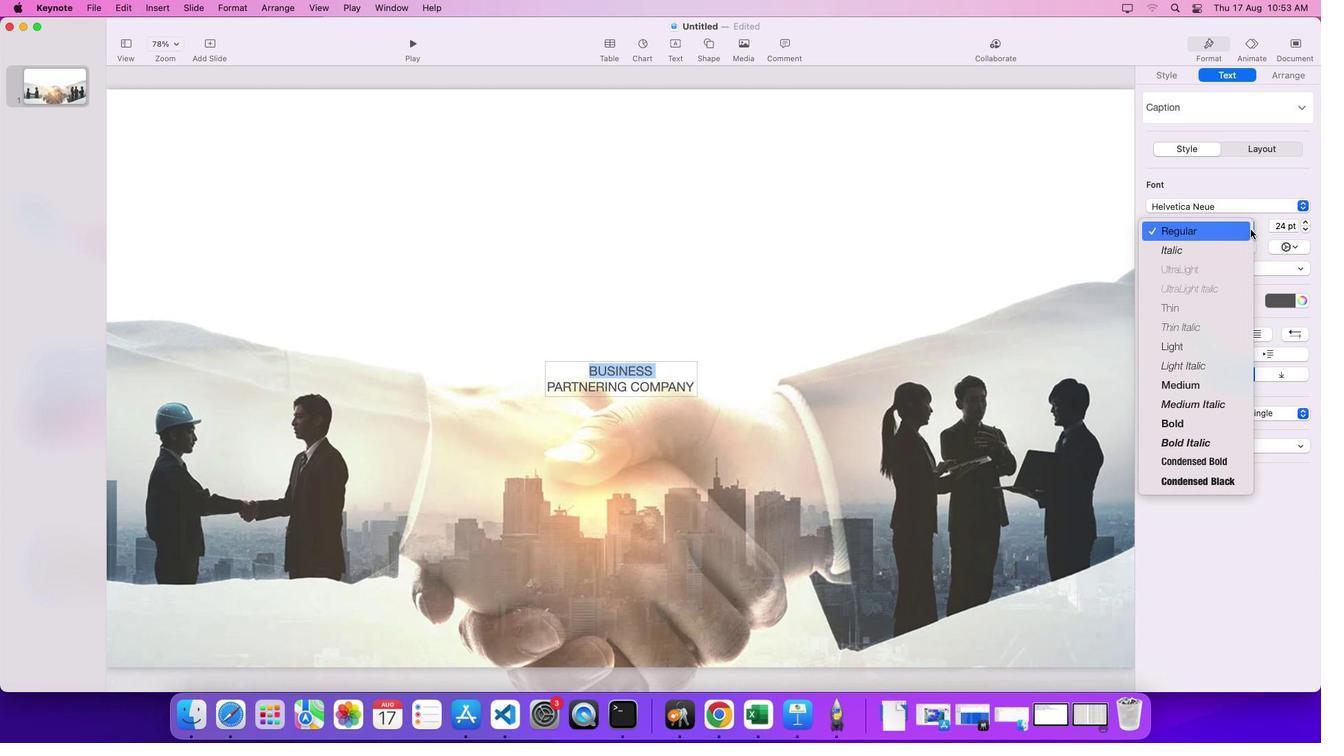 
Action: Mouse pressed left at (1251, 229)
Screenshot: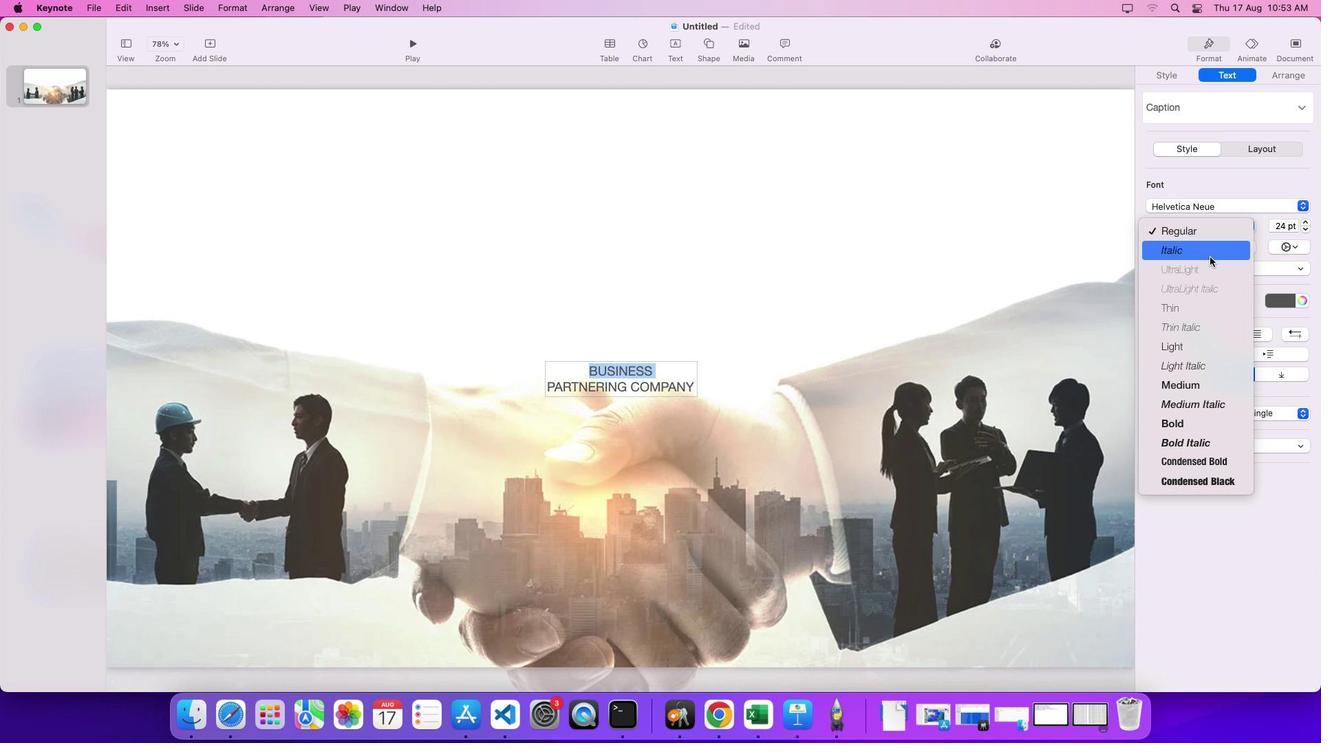 
Action: Mouse moved to (1189, 416)
Screenshot: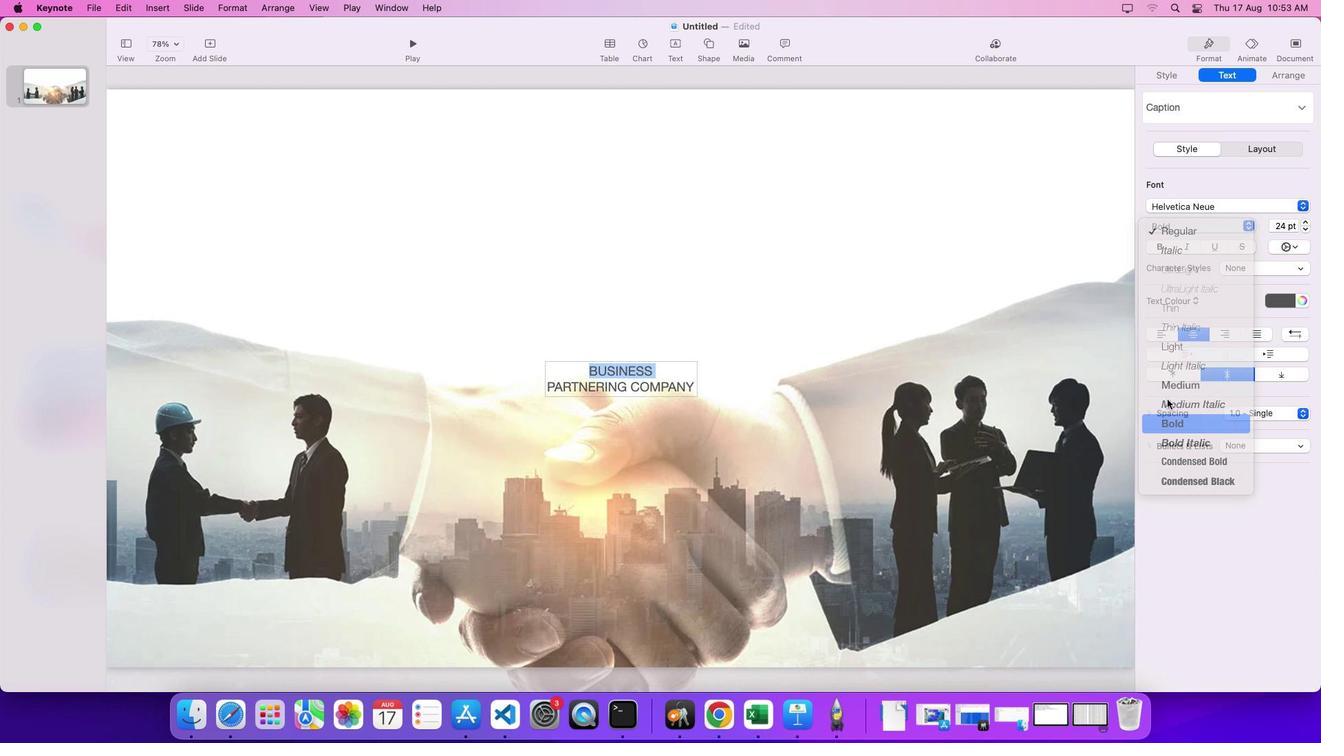 
Action: Mouse pressed left at (1189, 416)
Screenshot: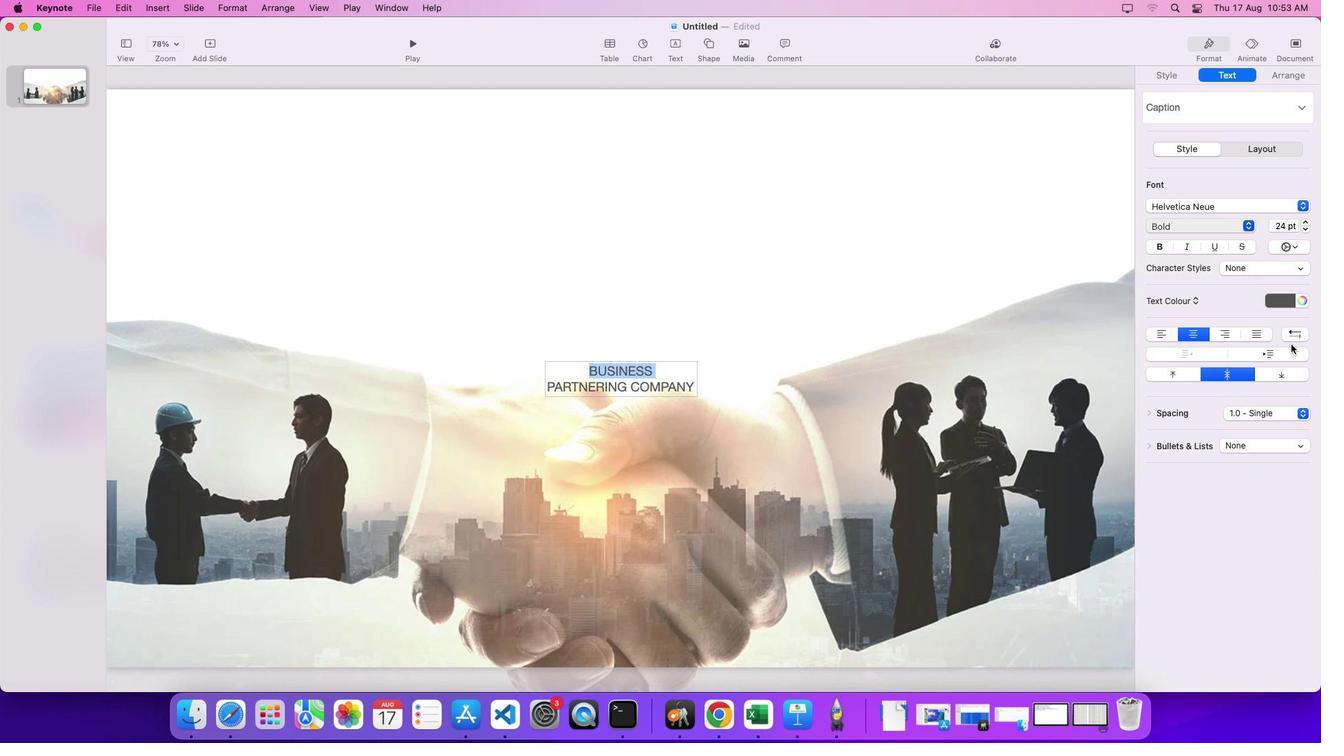 
Action: Mouse moved to (683, 386)
Screenshot: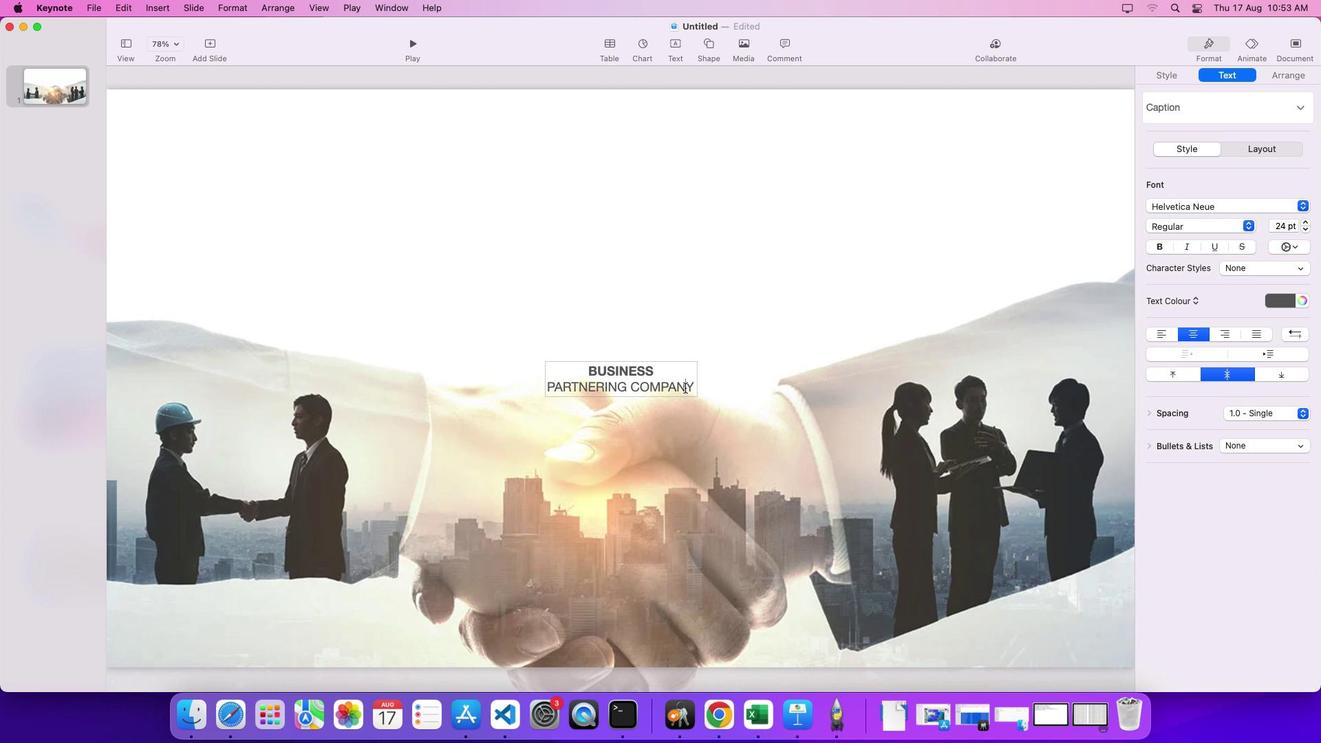 
Action: Mouse pressed left at (683, 386)
Screenshot: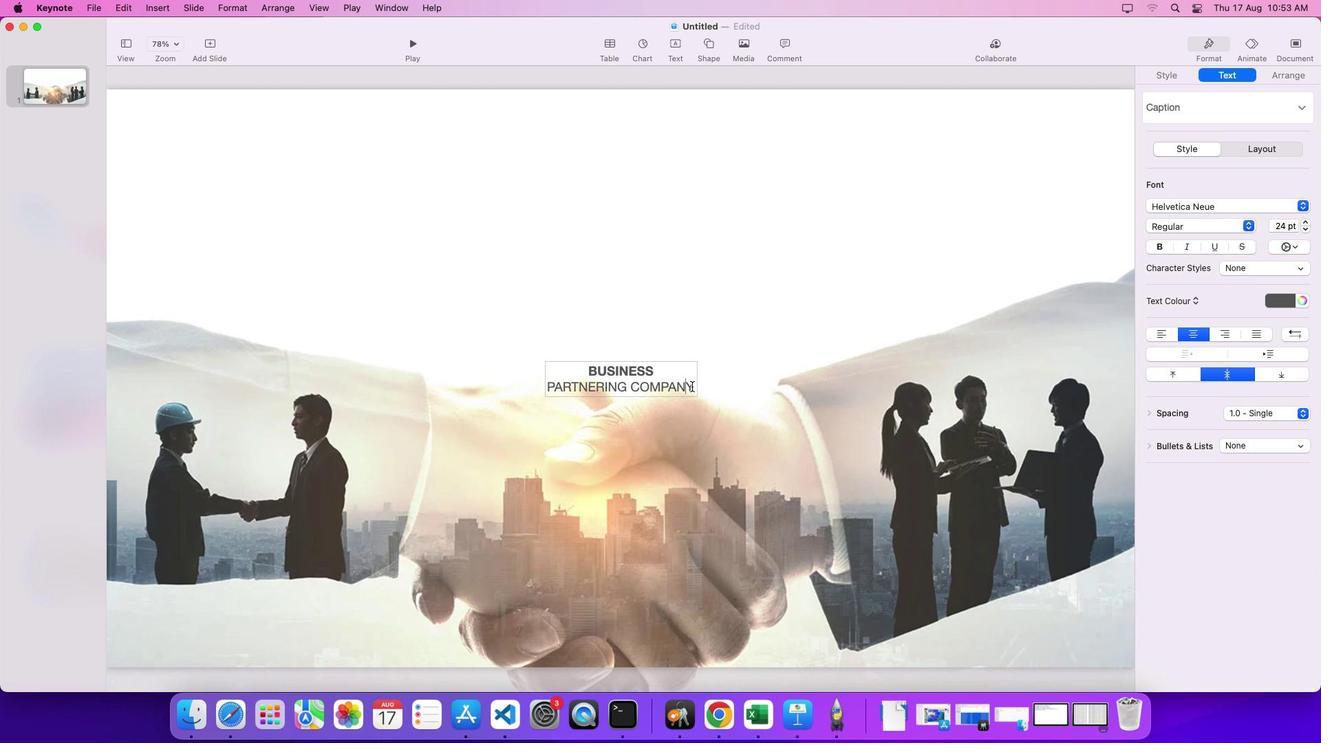 
Action: Mouse moved to (691, 383)
Screenshot: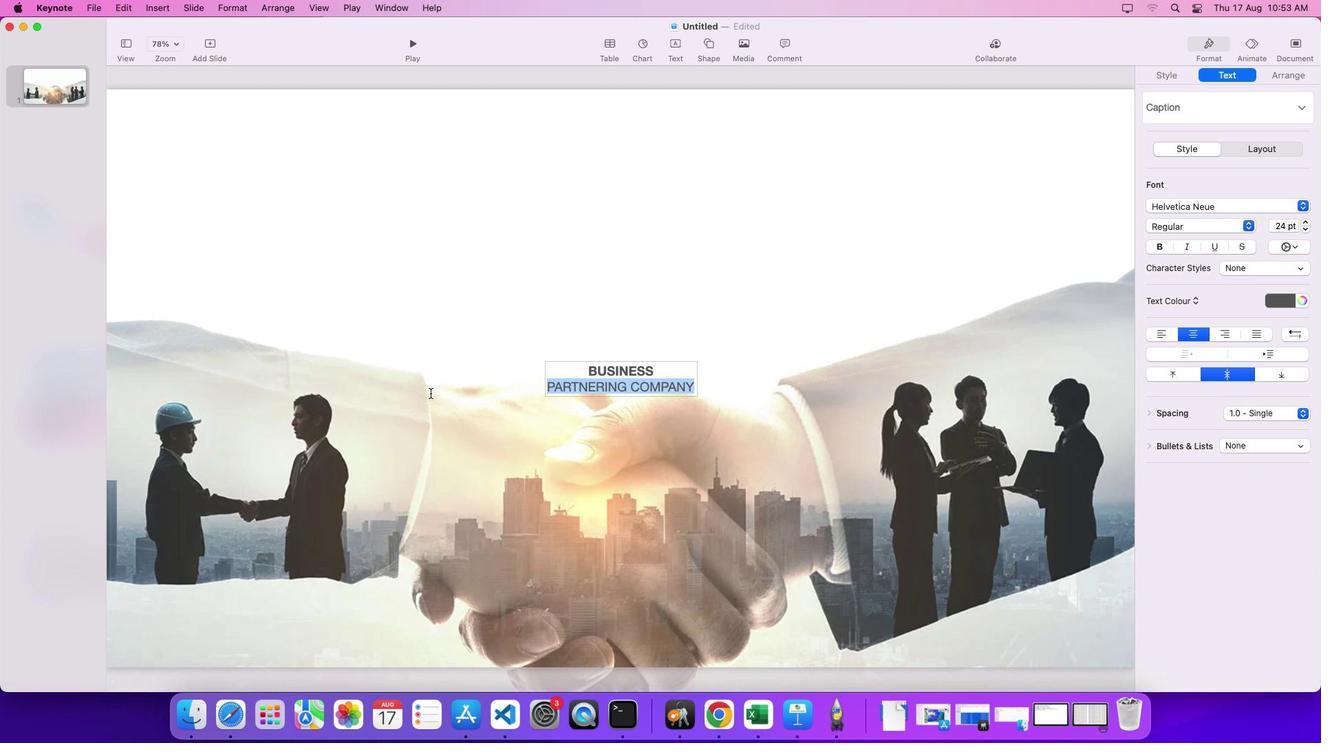 
Action: Mouse pressed left at (691, 383)
Screenshot: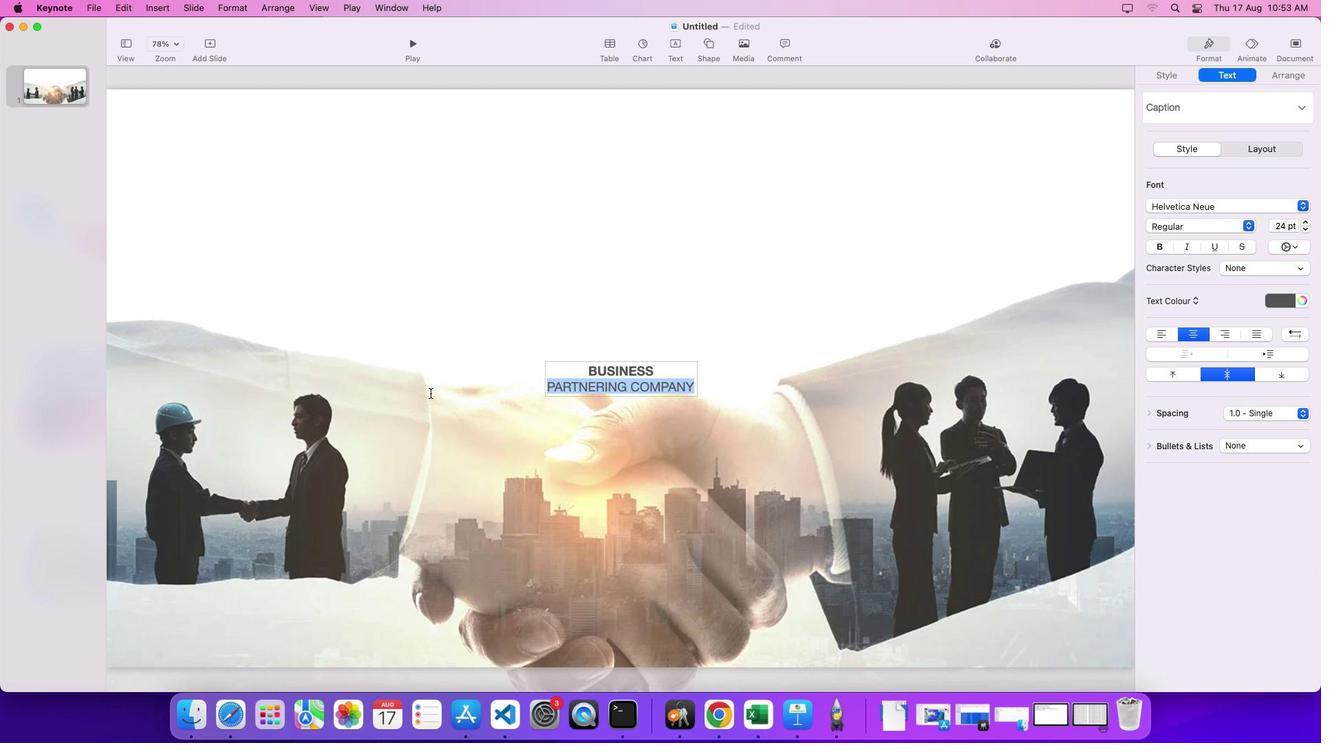 
Action: Mouse moved to (1184, 219)
Screenshot: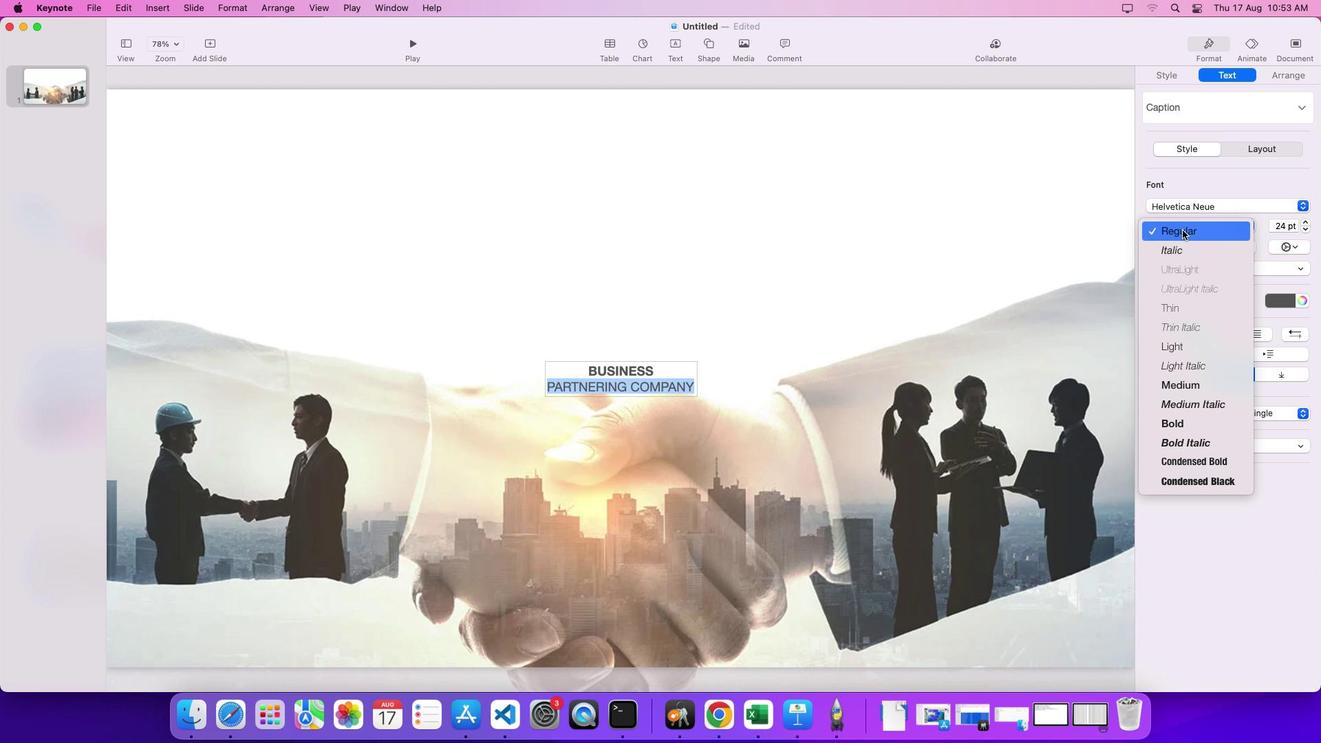 
Action: Mouse pressed left at (1184, 219)
Screenshot: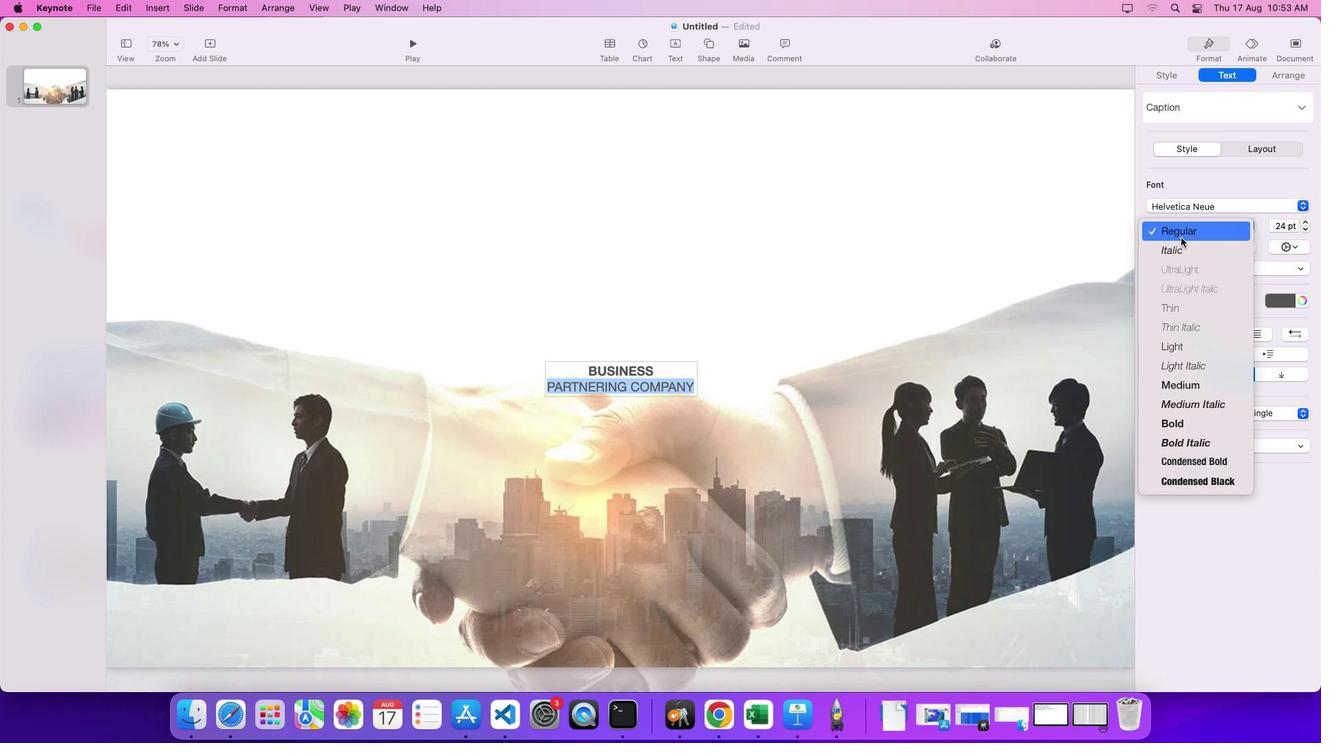 
Action: Mouse moved to (1173, 344)
Screenshot: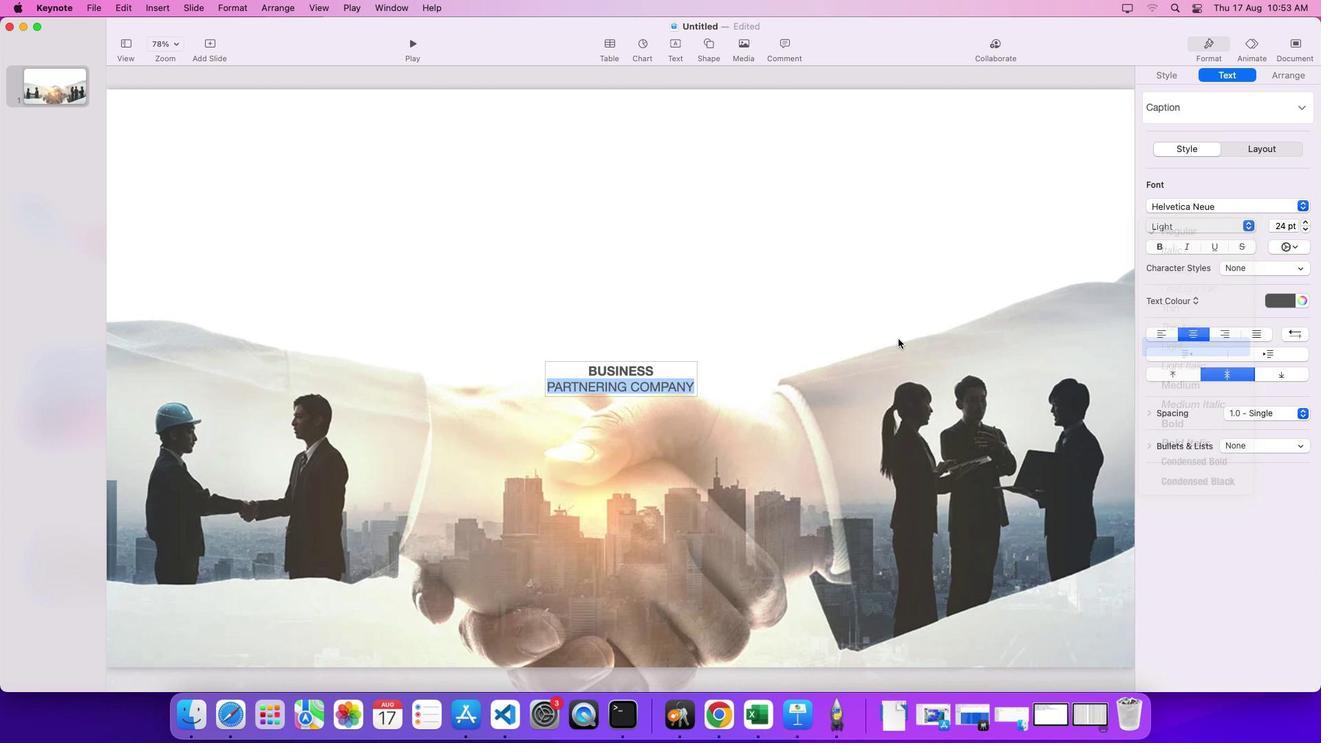 
Action: Mouse pressed left at (1173, 344)
Screenshot: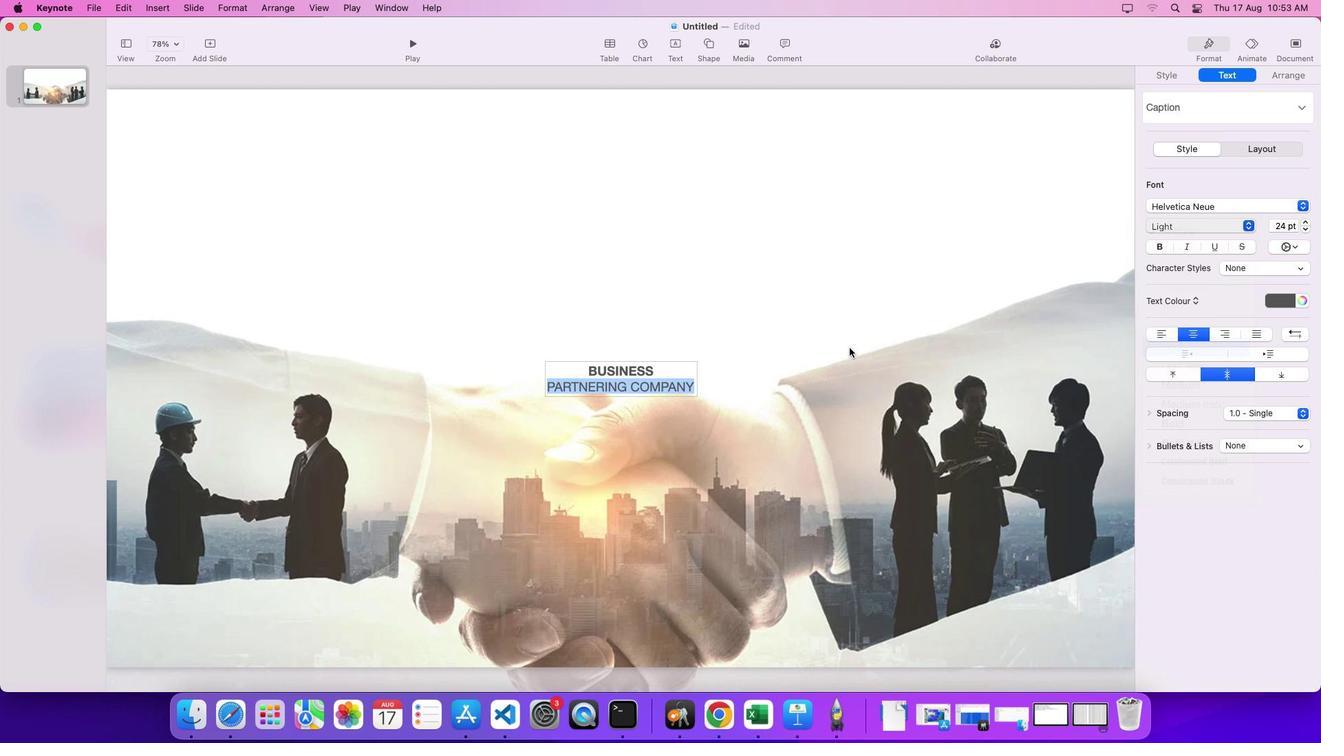 
Action: Mouse moved to (622, 375)
Screenshot: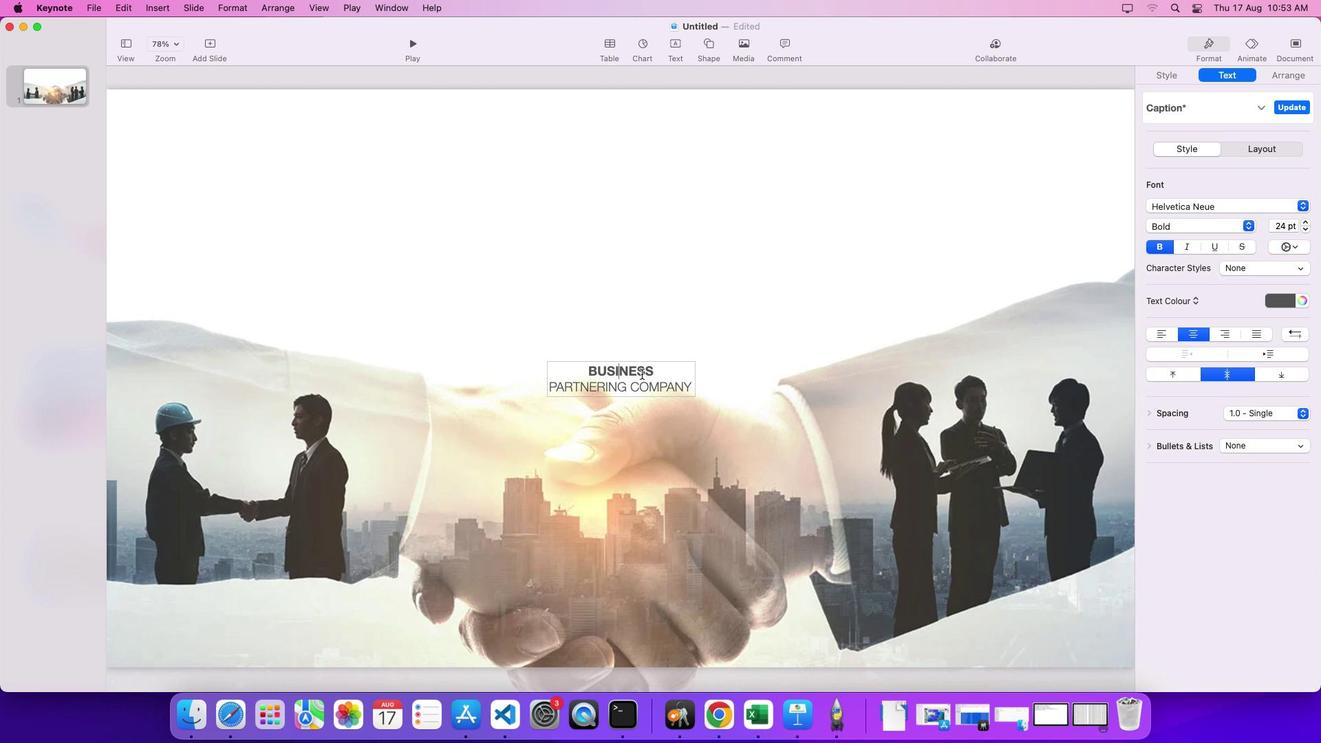 
Action: Mouse pressed left at (622, 375)
Screenshot: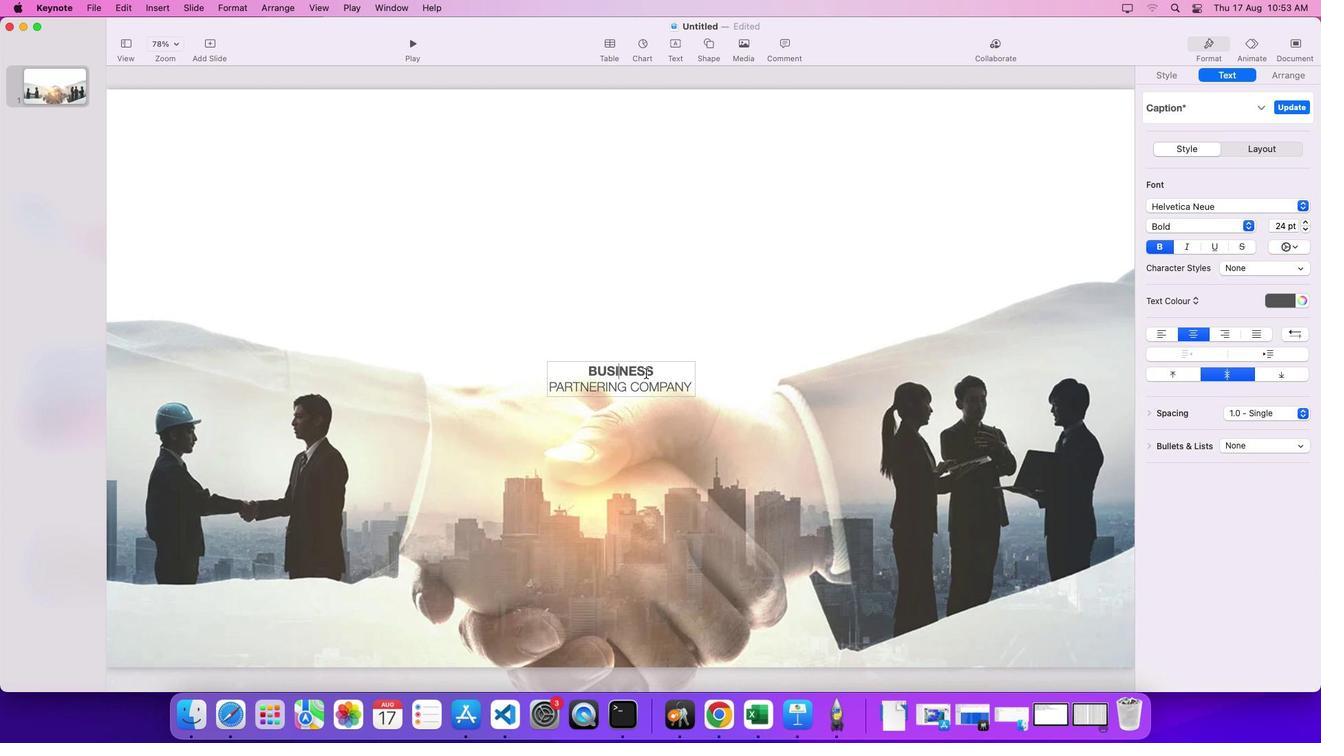 
Action: Mouse moved to (655, 367)
Screenshot: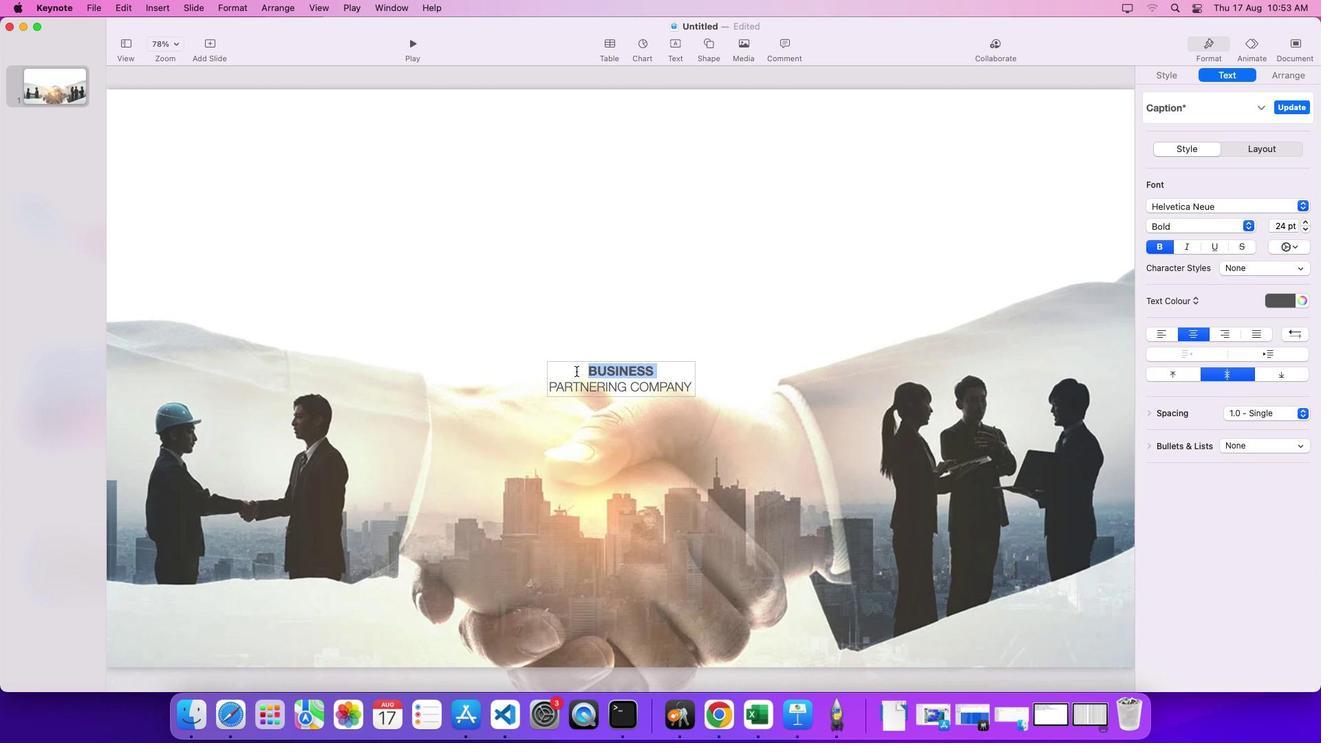 
Action: Mouse pressed left at (655, 367)
Screenshot: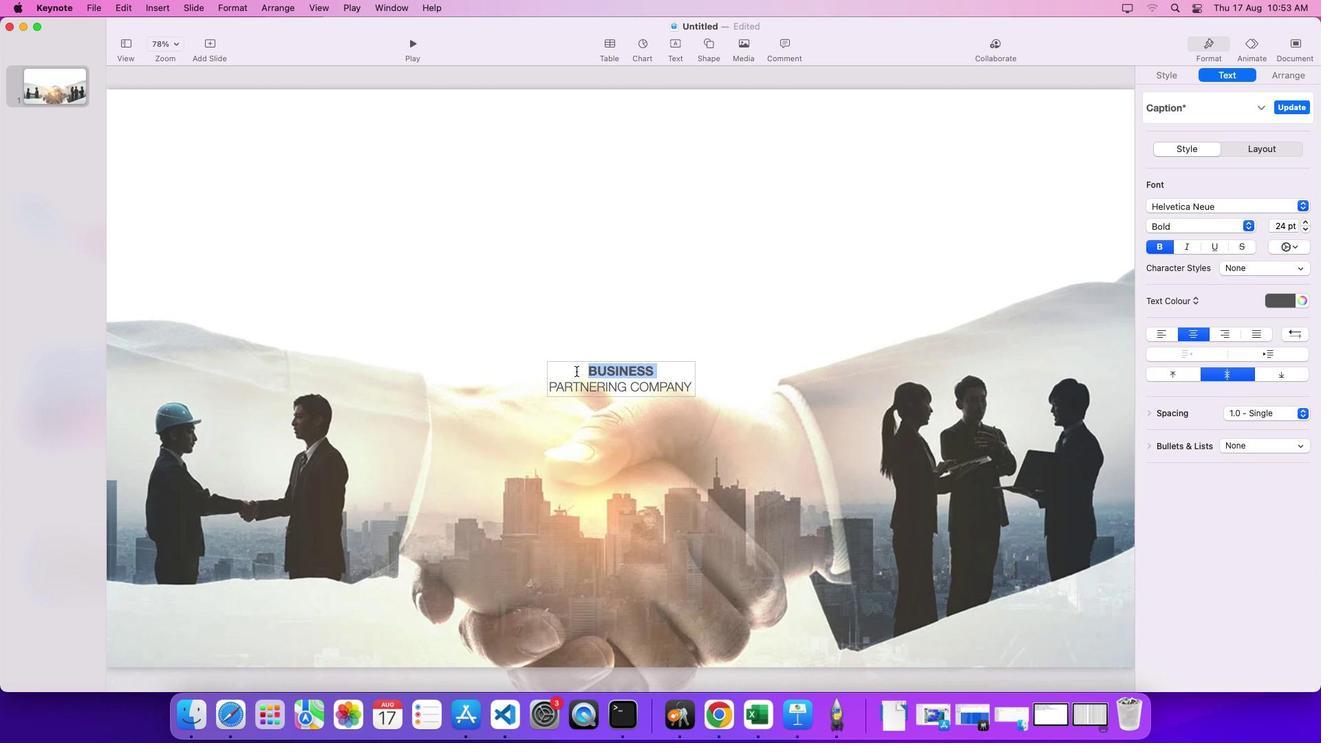 
Action: Mouse moved to (1306, 221)
Screenshot: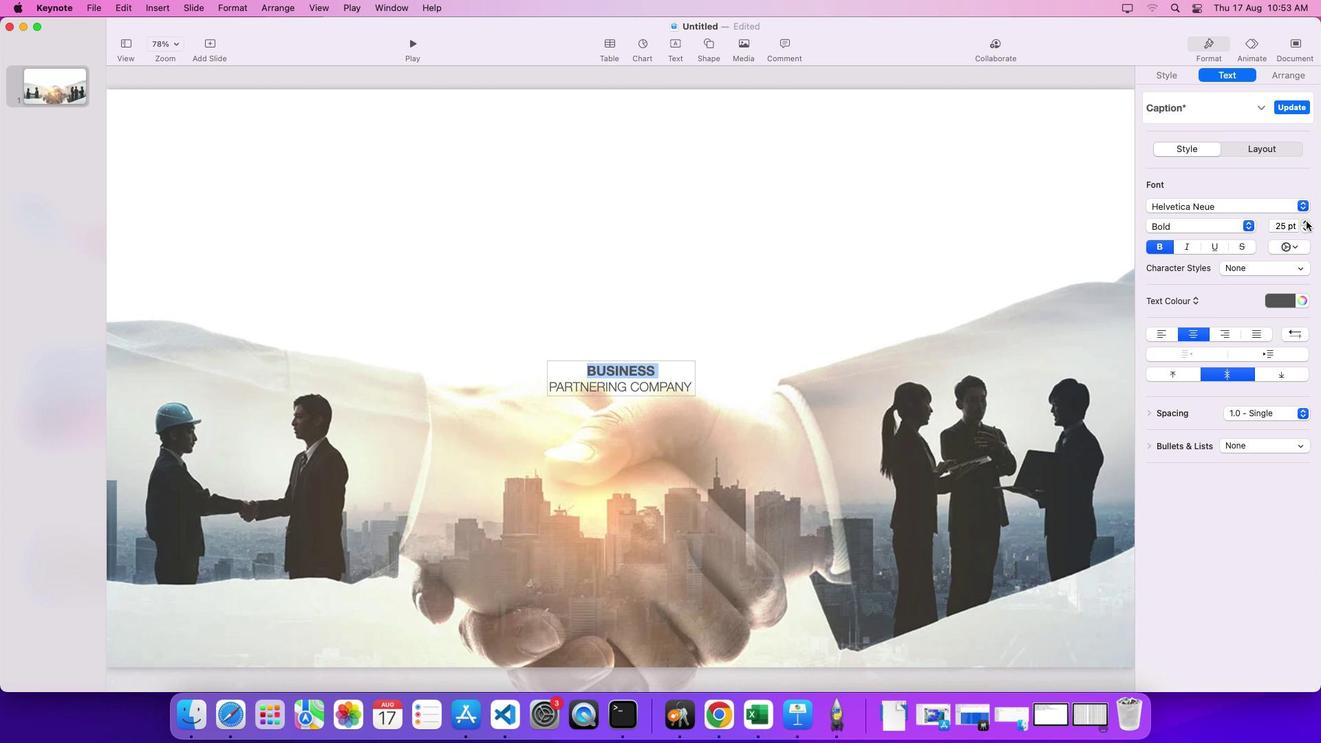 
Action: Mouse pressed left at (1306, 221)
Screenshot: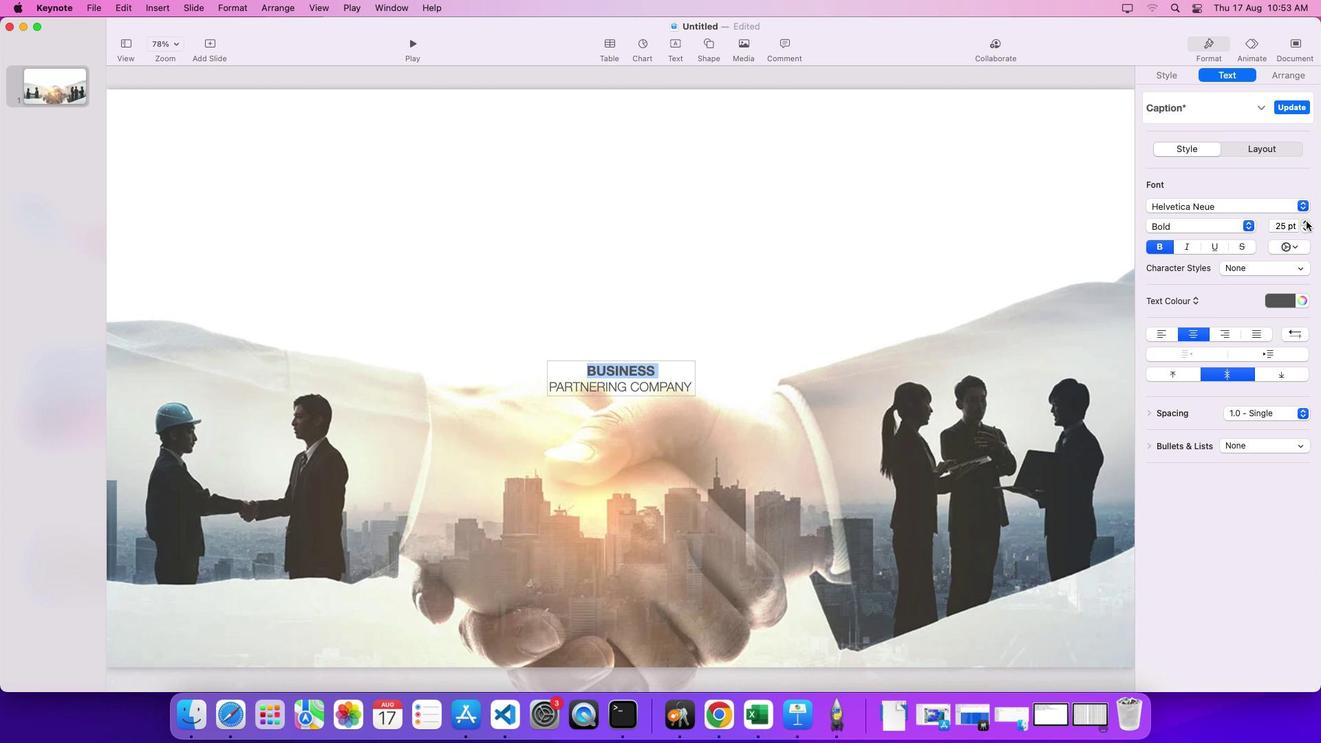 
Action: Mouse moved to (1306, 220)
Screenshot: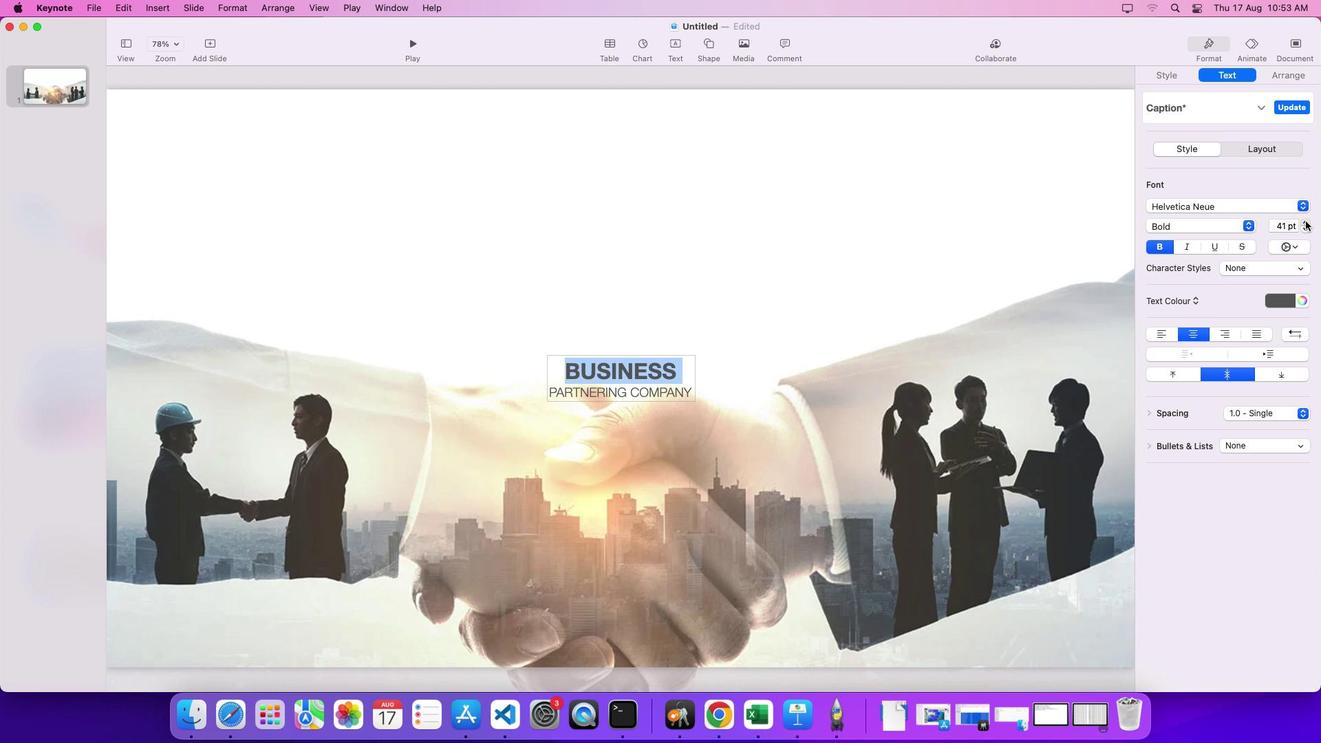
Action: Mouse pressed left at (1306, 220)
Screenshot: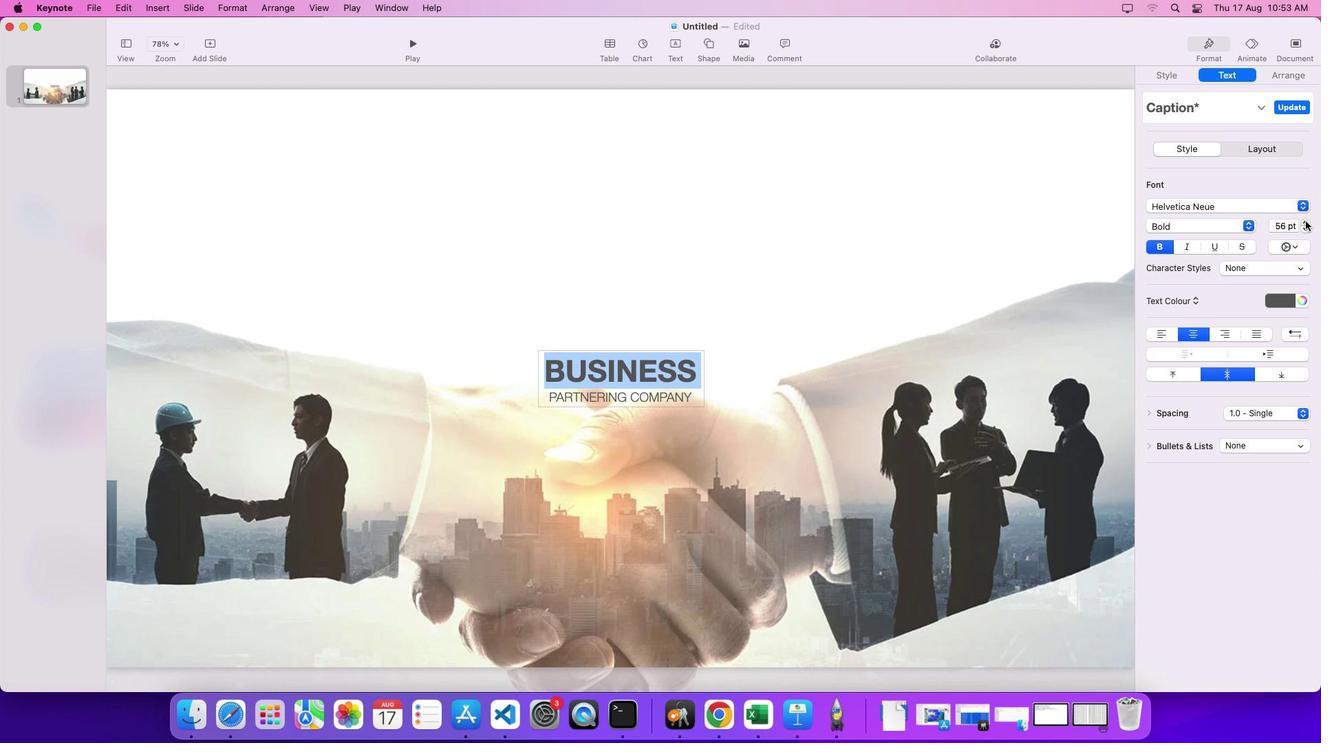 
Action: Mouse moved to (670, 400)
Screenshot: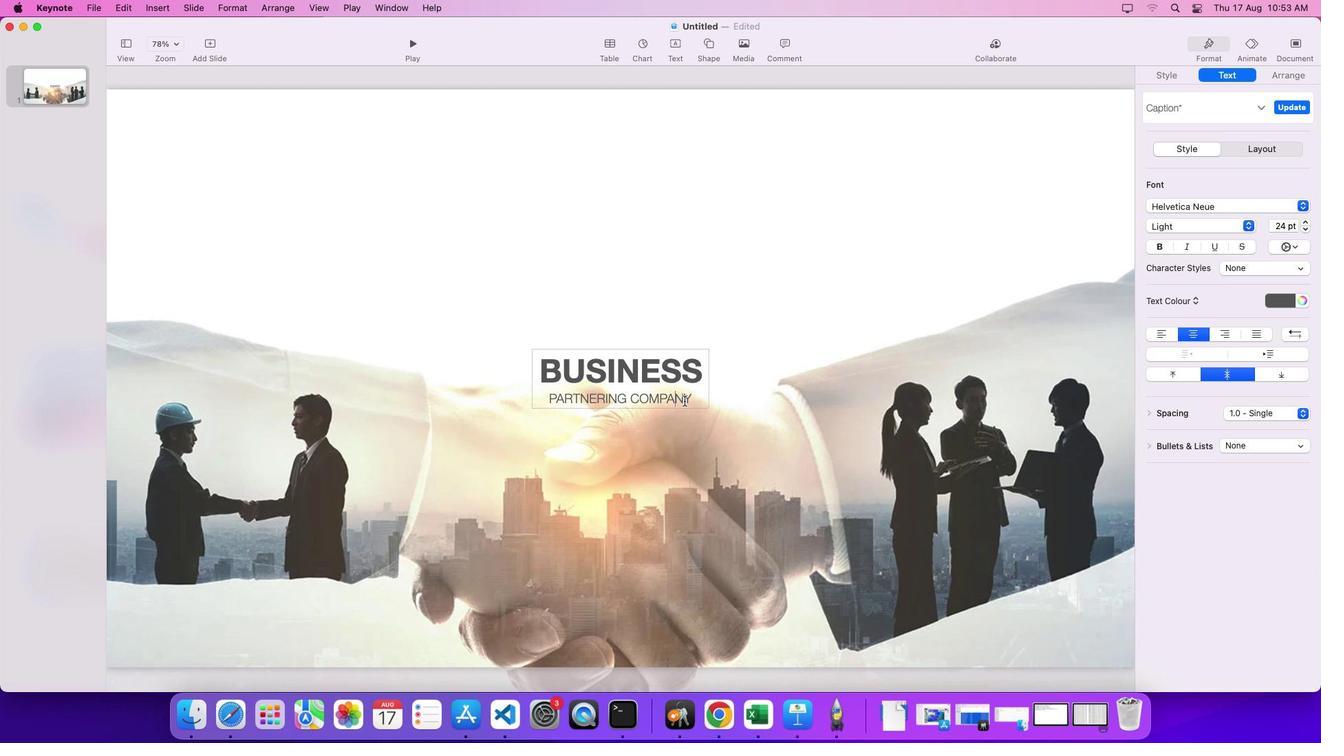 
Action: Mouse pressed left at (670, 400)
Screenshot: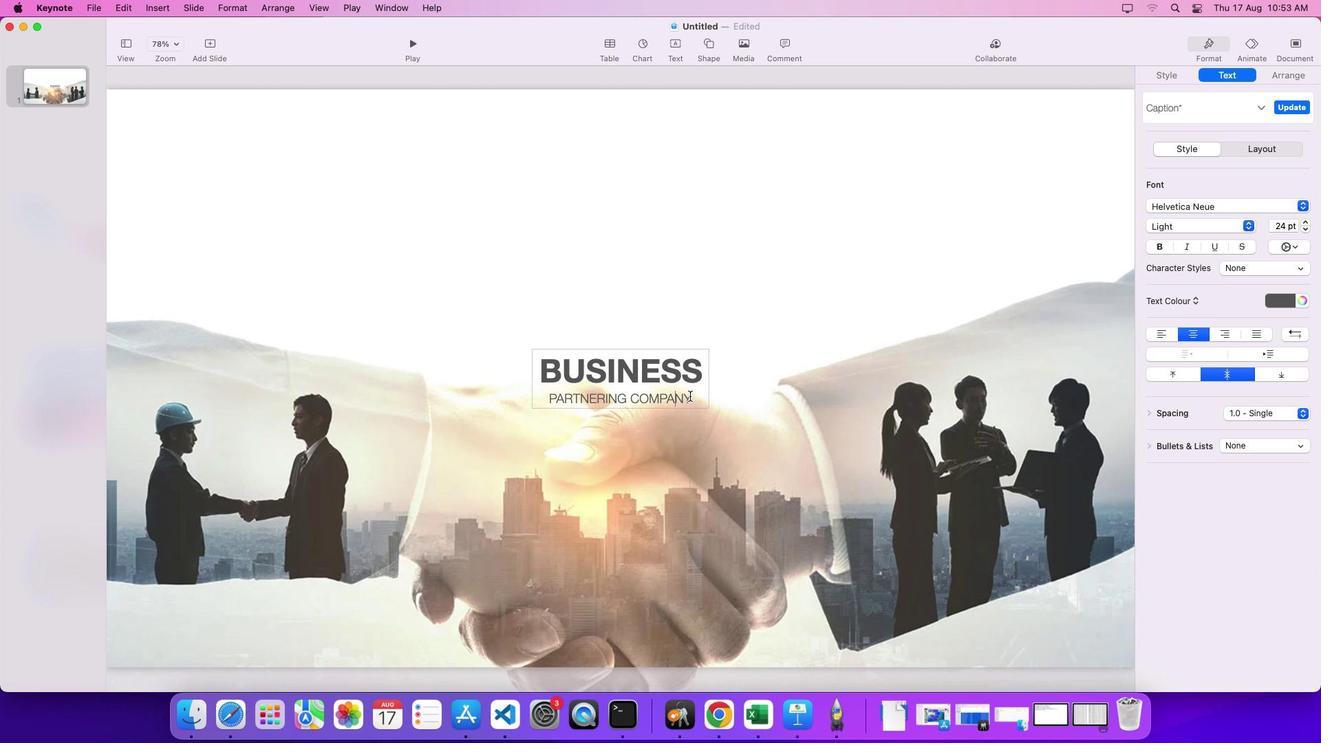 
Action: Mouse moved to (690, 395)
Screenshot: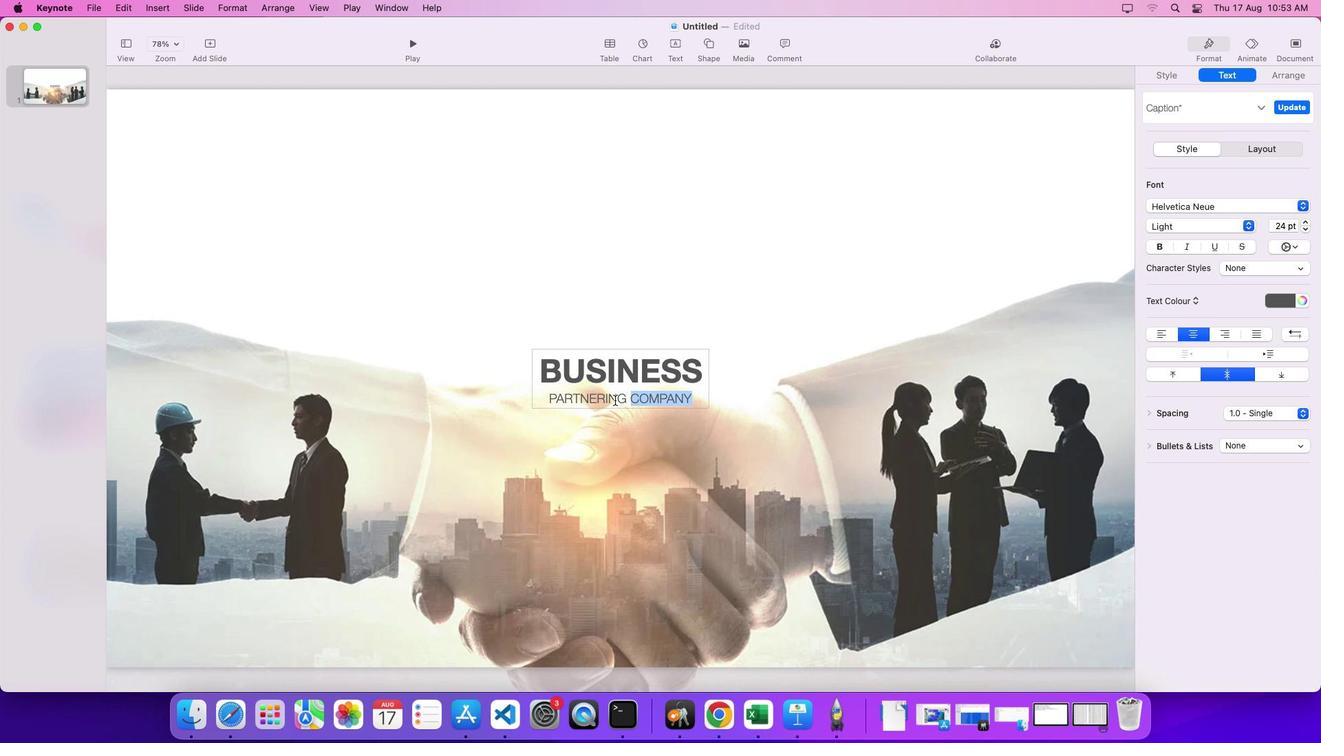 
Action: Mouse pressed left at (690, 395)
Screenshot: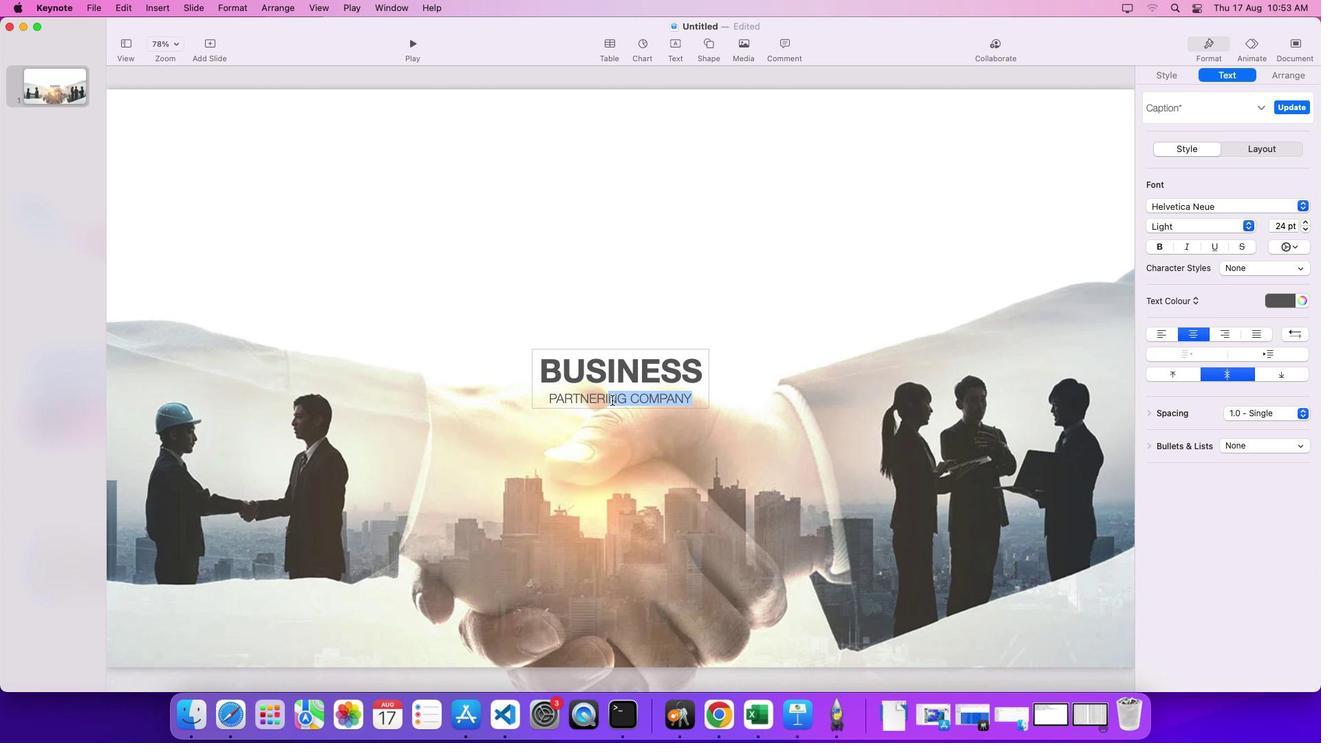 
Action: Mouse moved to (1306, 223)
Screenshot: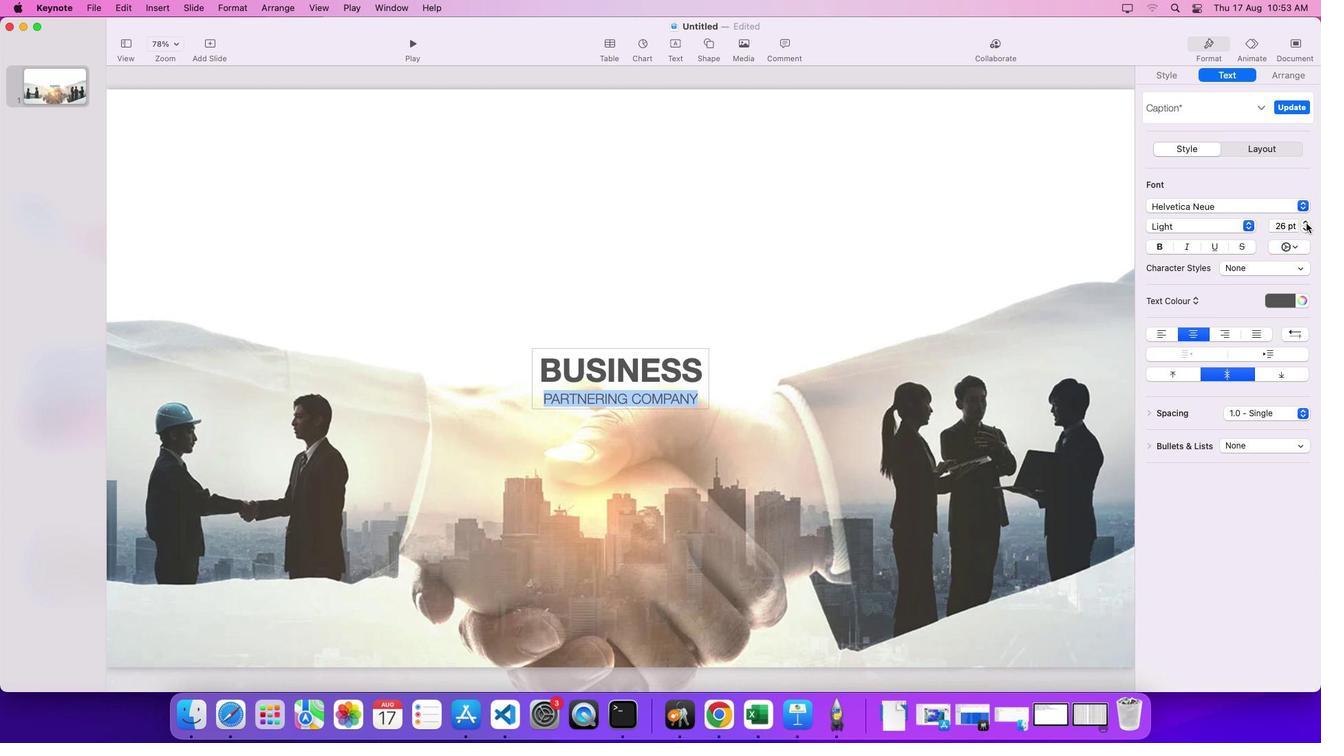 
Action: Mouse pressed left at (1306, 223)
Screenshot: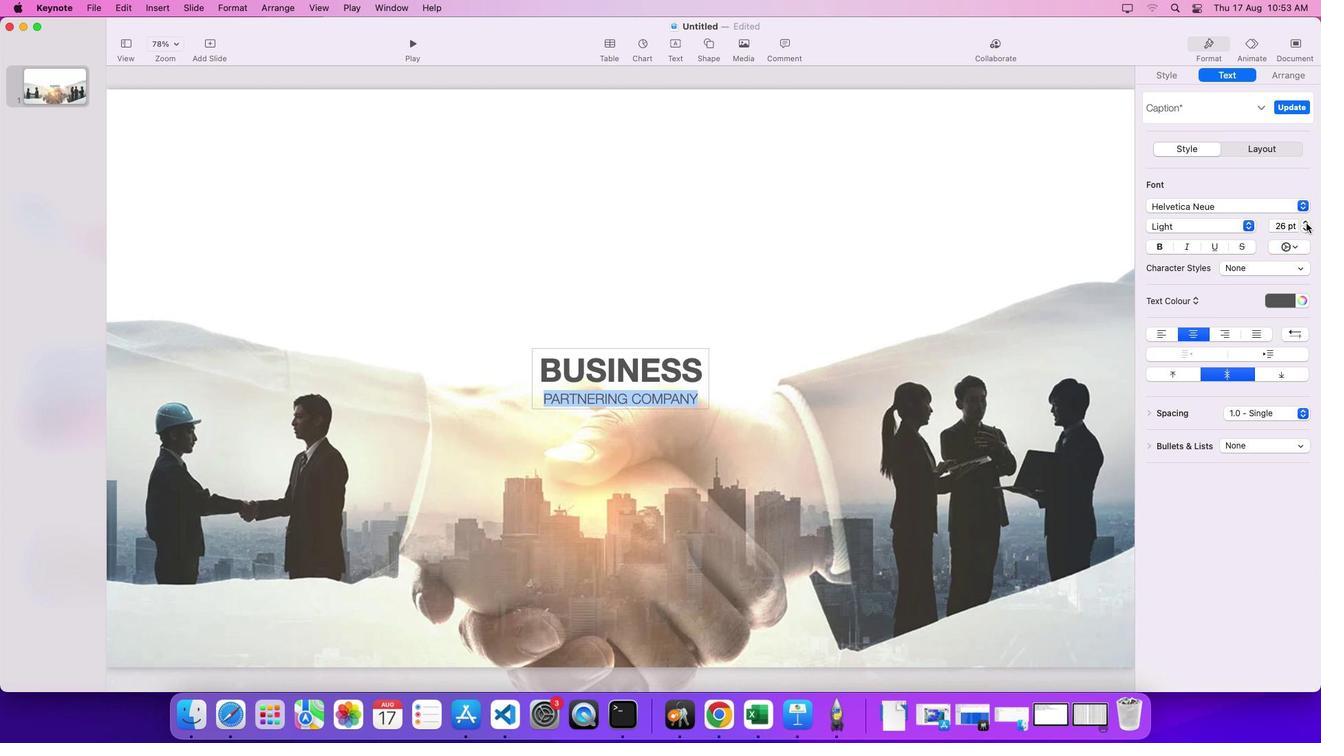 
Action: Mouse pressed left at (1306, 223)
Screenshot: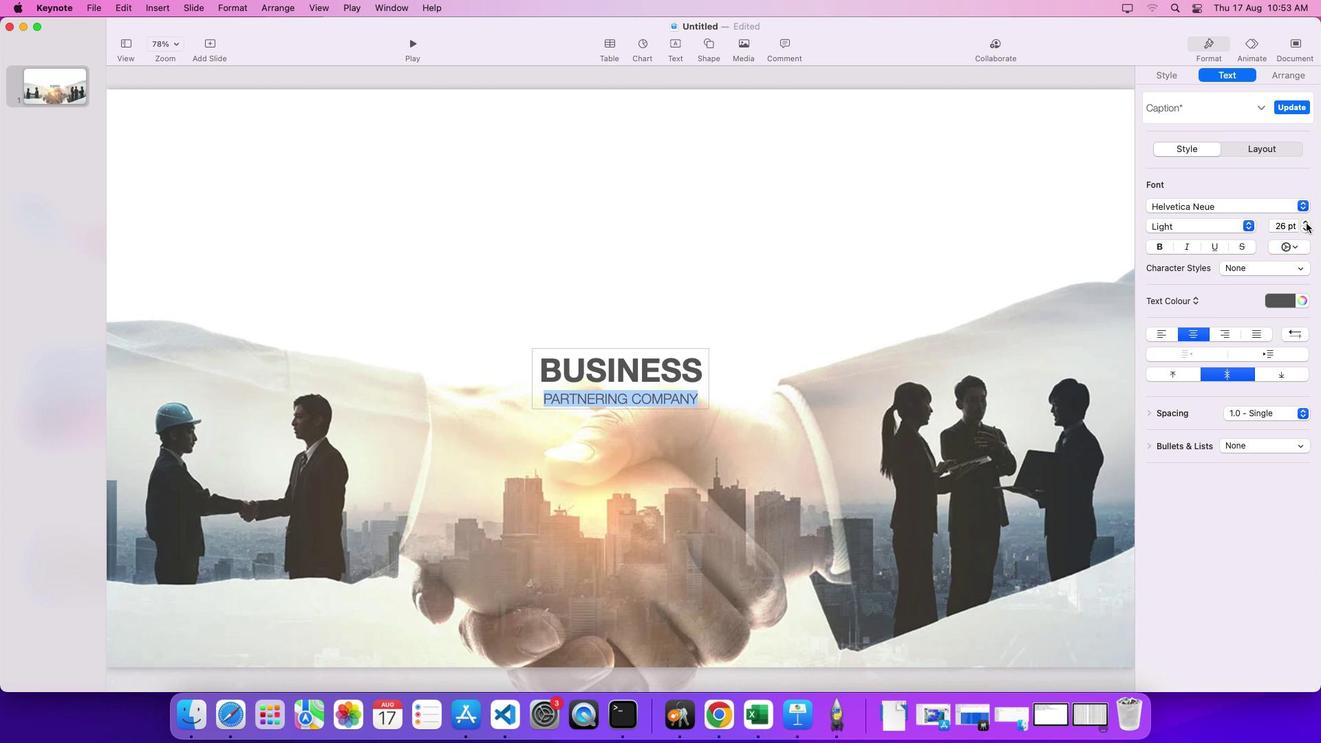 
Action: Mouse pressed left at (1306, 223)
Screenshot: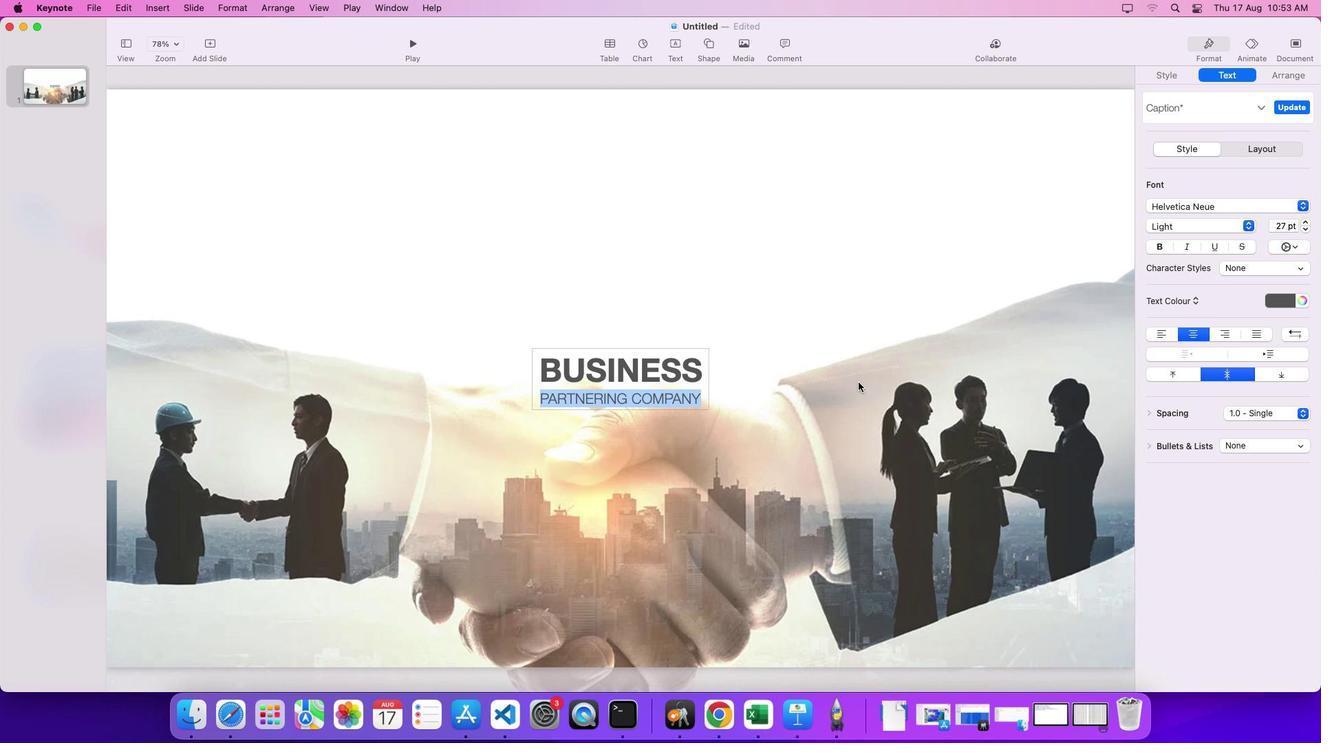 
Action: Mouse moved to (705, 368)
Screenshot: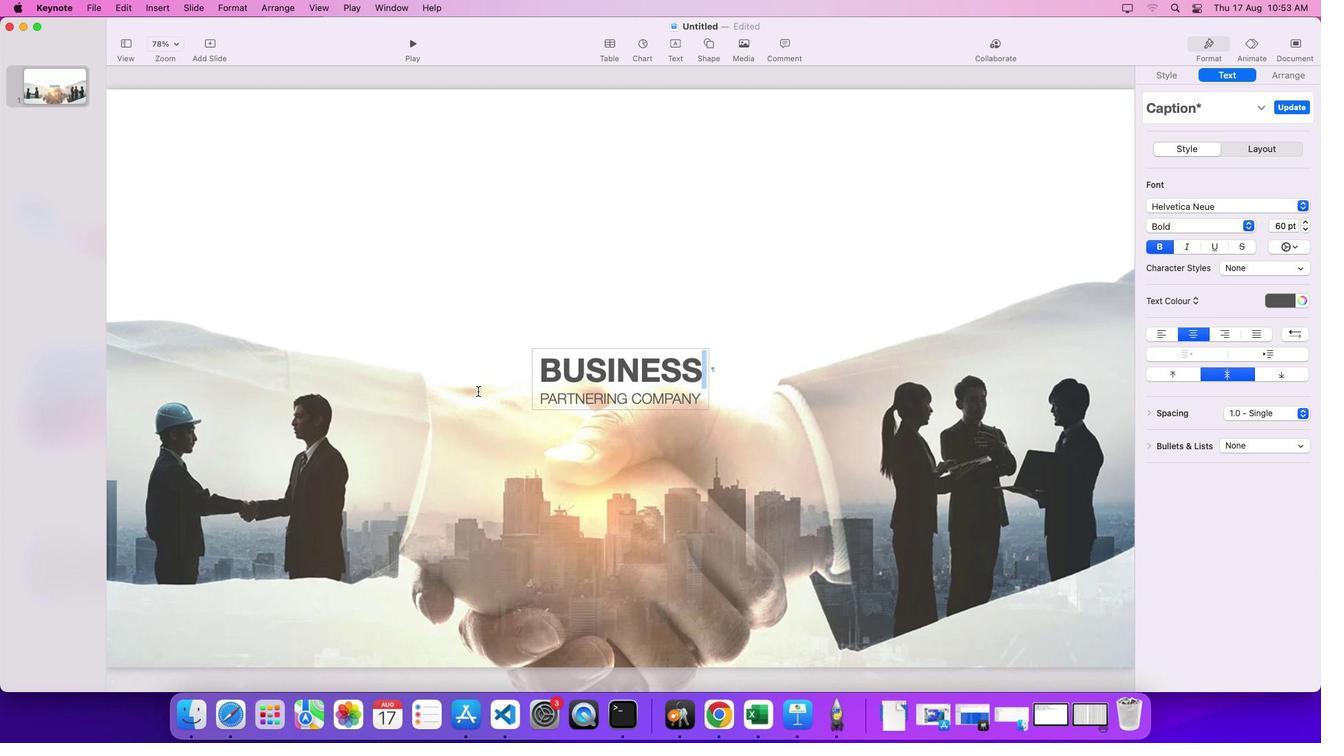
Action: Mouse pressed left at (705, 368)
Screenshot: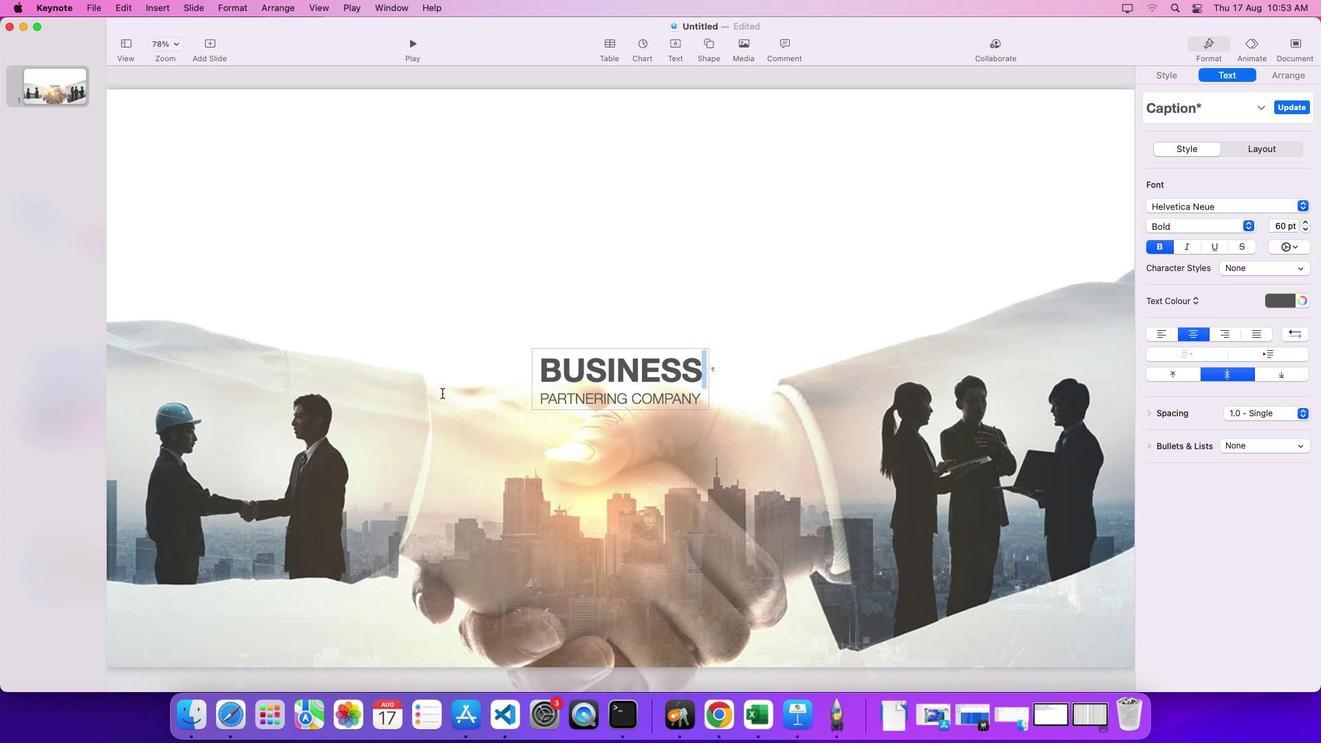 
Action: Mouse moved to (1305, 224)
Screenshot: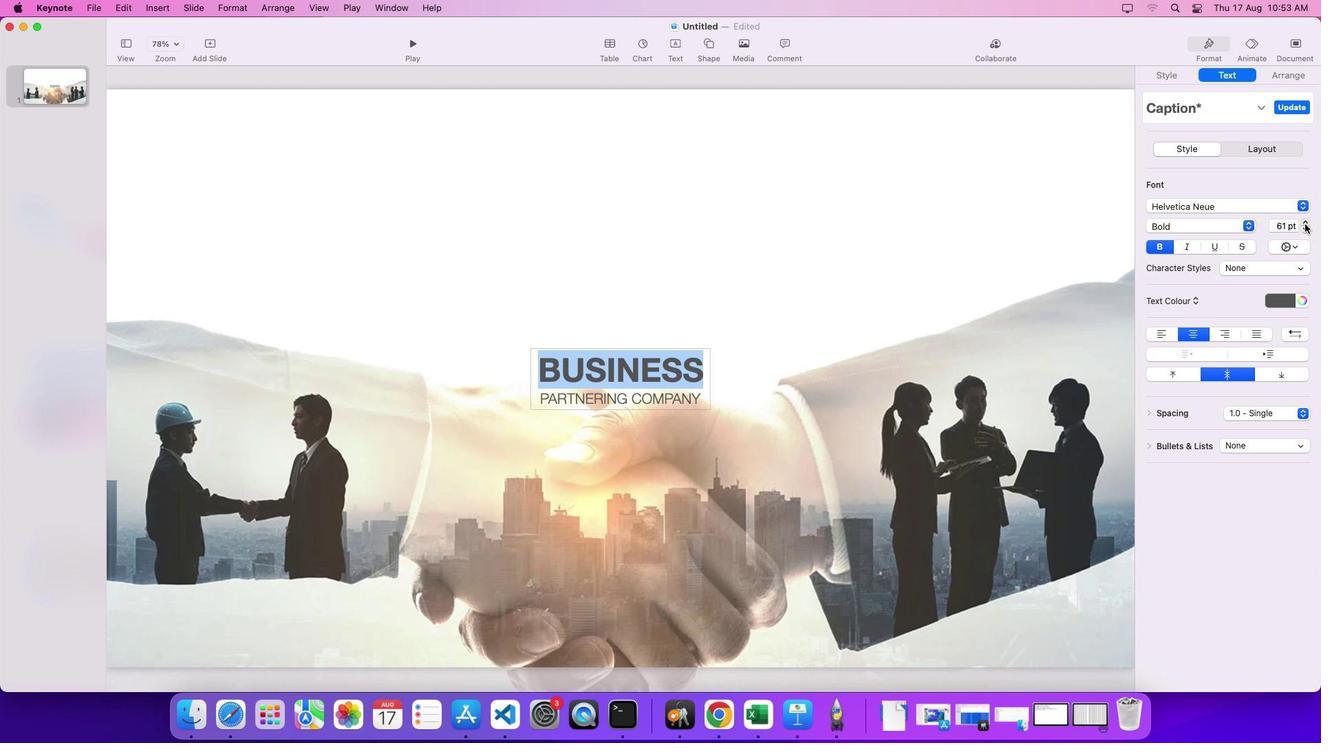 
Action: Mouse pressed left at (1305, 224)
Screenshot: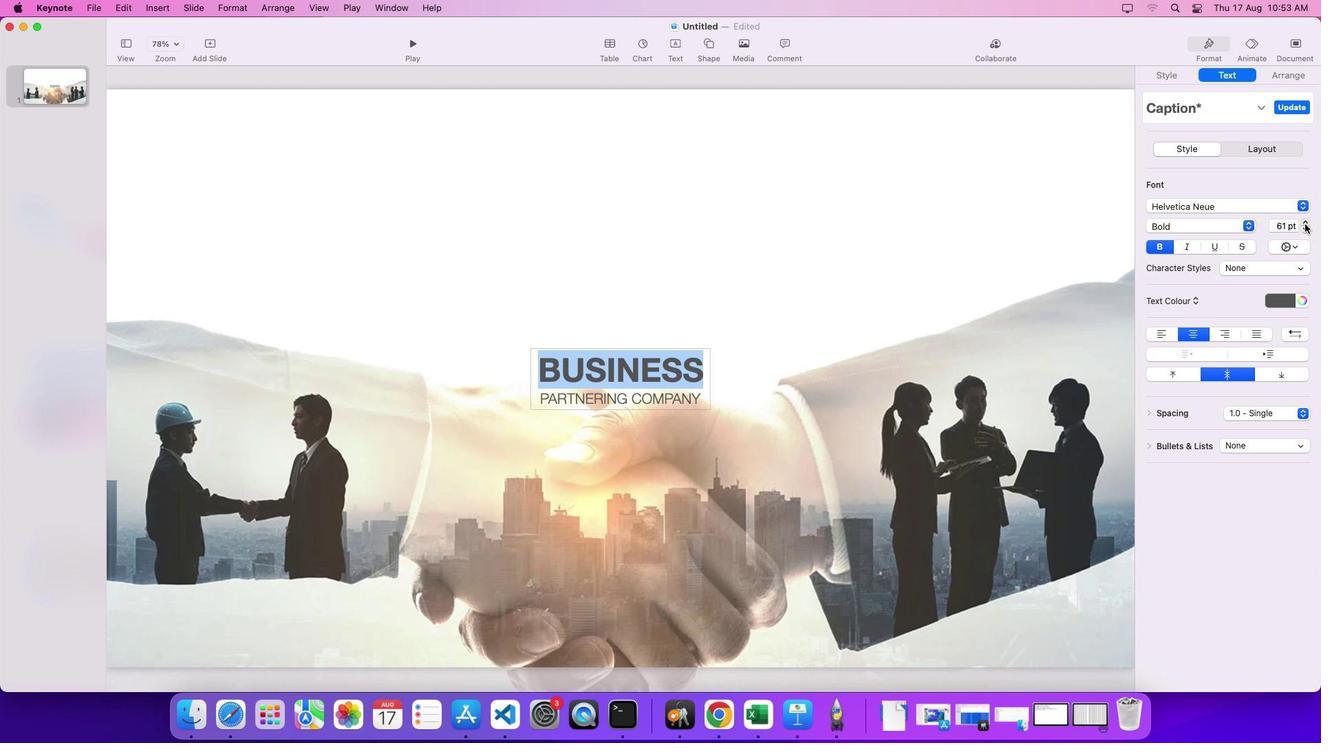 
Action: Mouse moved to (712, 423)
Screenshot: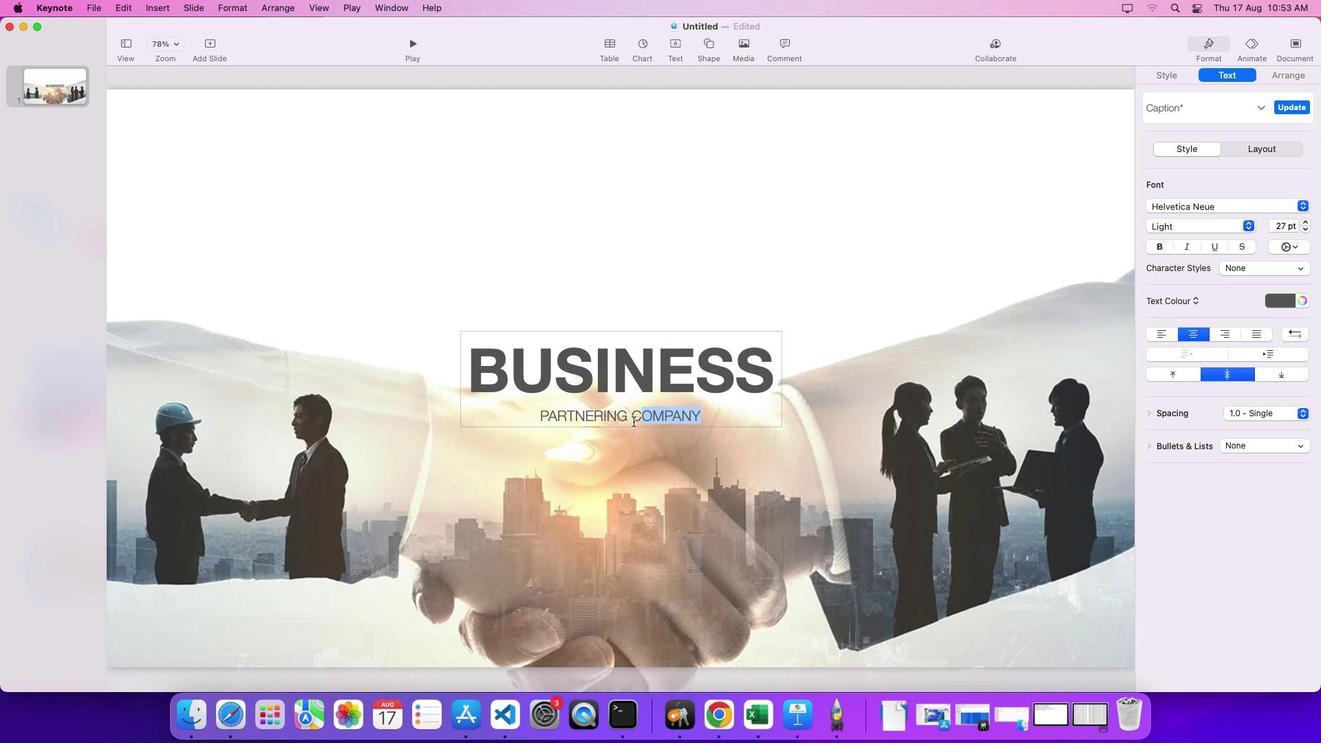 
Action: Mouse pressed left at (712, 423)
Screenshot: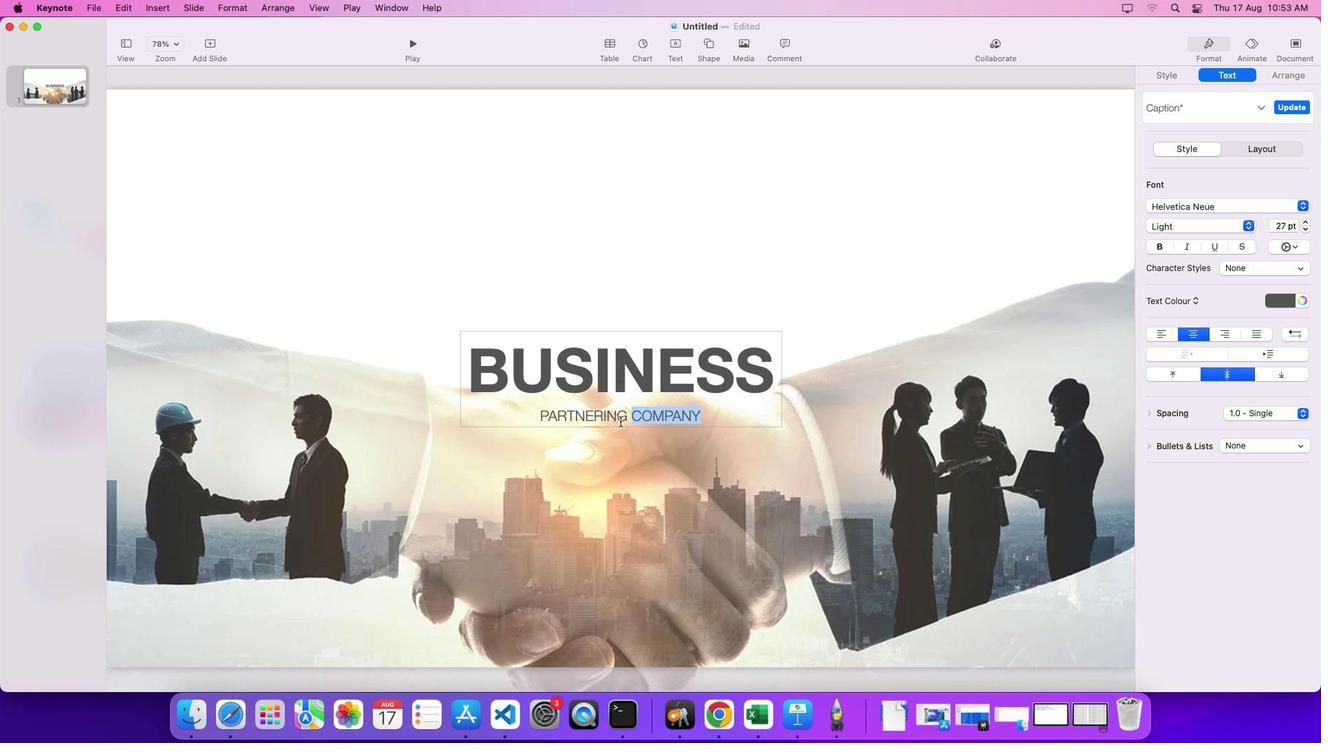 
Action: Mouse moved to (1303, 221)
Screenshot: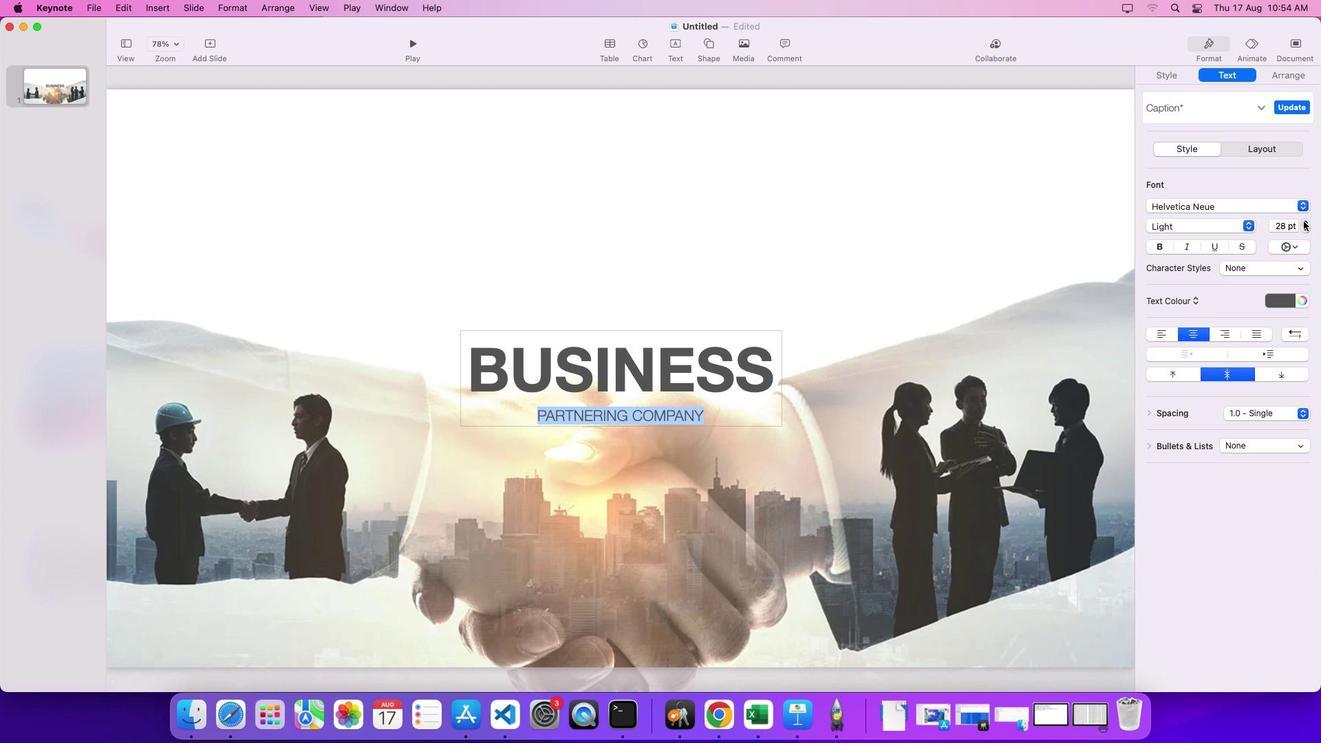
Action: Mouse pressed left at (1303, 221)
Screenshot: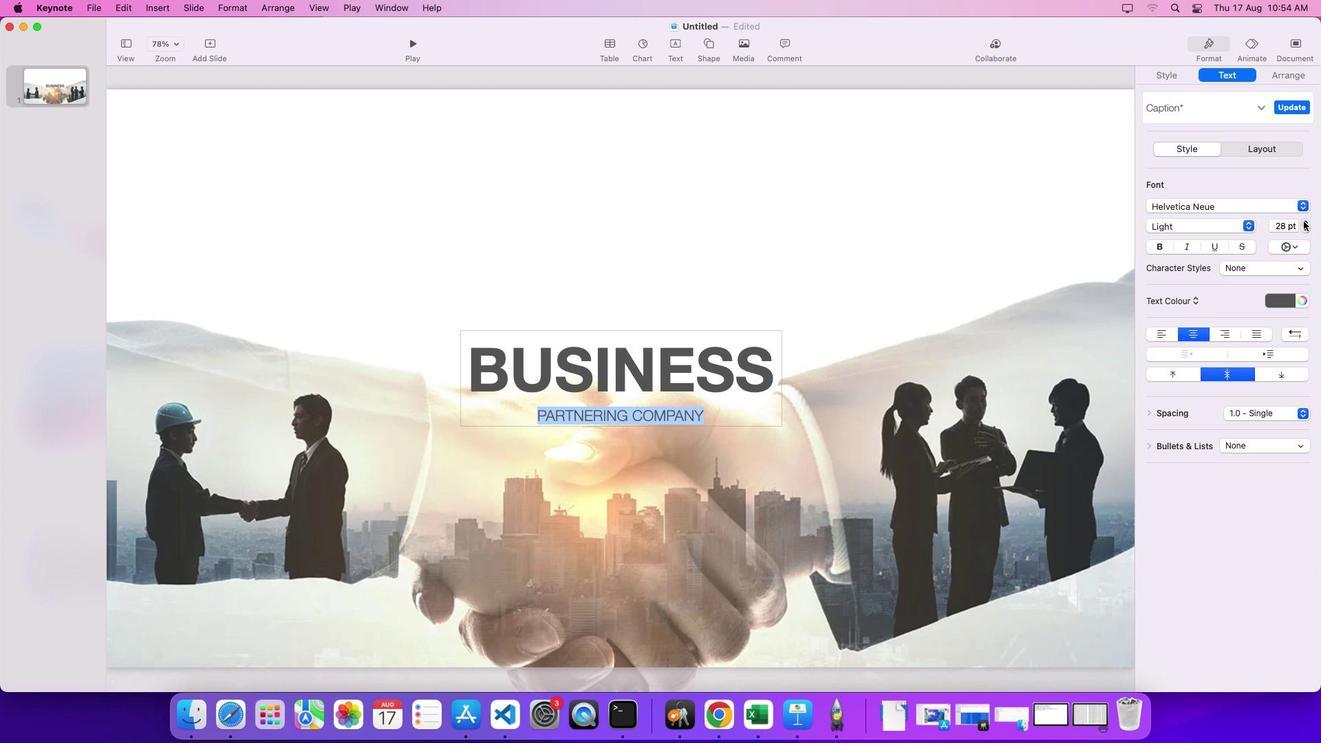 
Action: Mouse pressed left at (1303, 221)
Screenshot: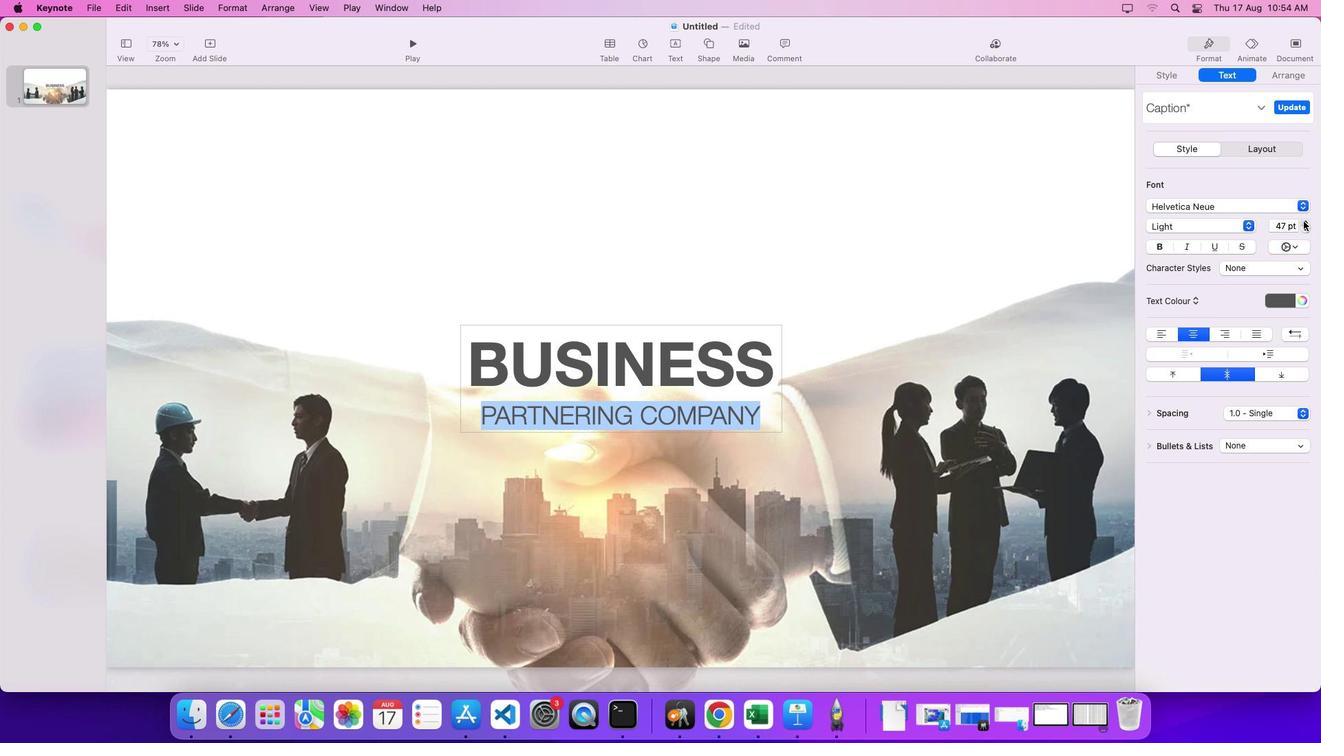 
Action: Mouse pressed left at (1303, 221)
Screenshot: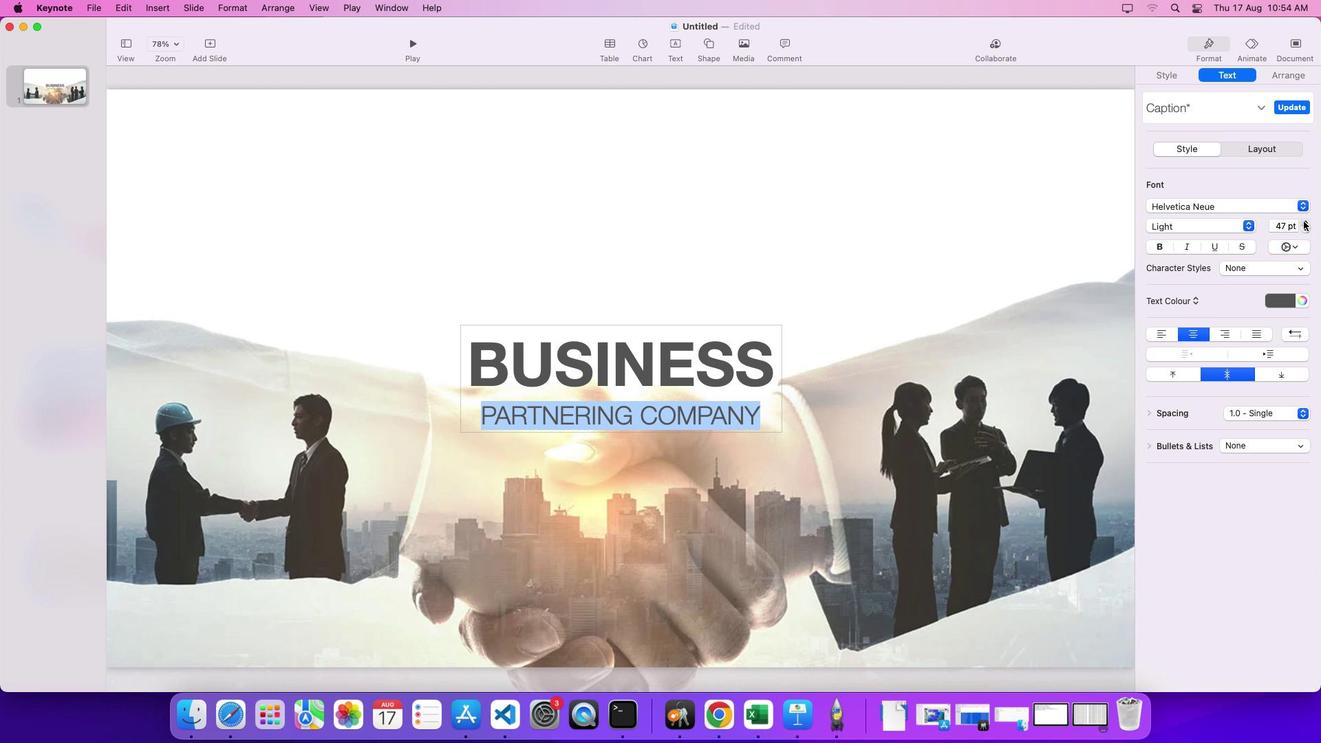 
Action: Mouse pressed left at (1303, 221)
Screenshot: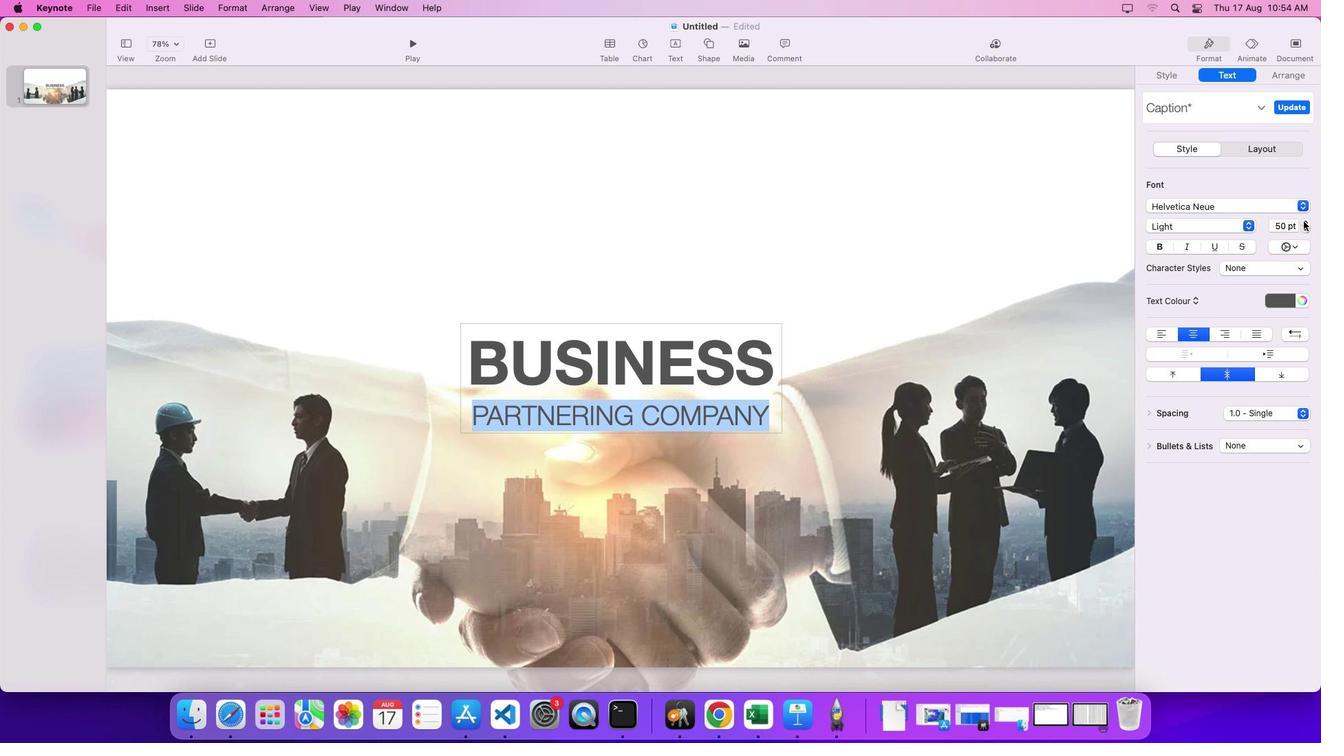 
Action: Mouse pressed left at (1303, 221)
Screenshot: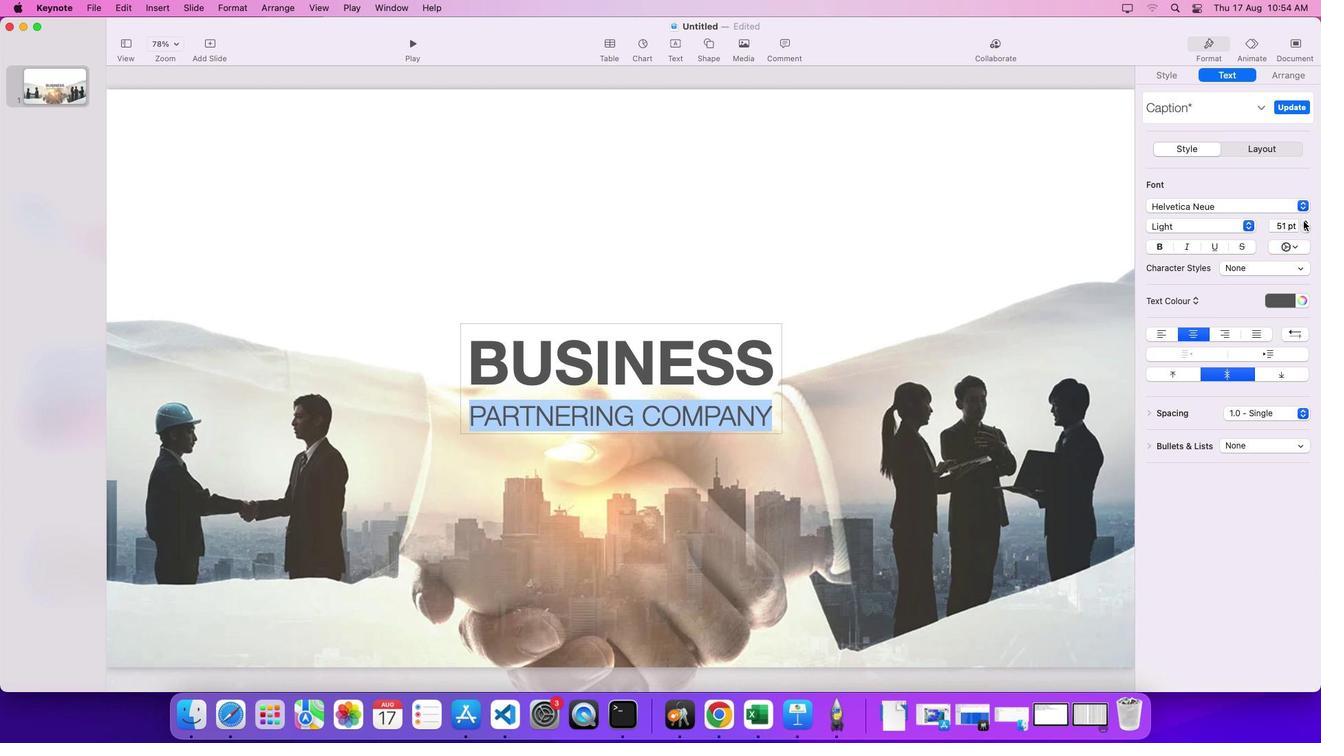 
Action: Mouse moved to (1308, 230)
Screenshot: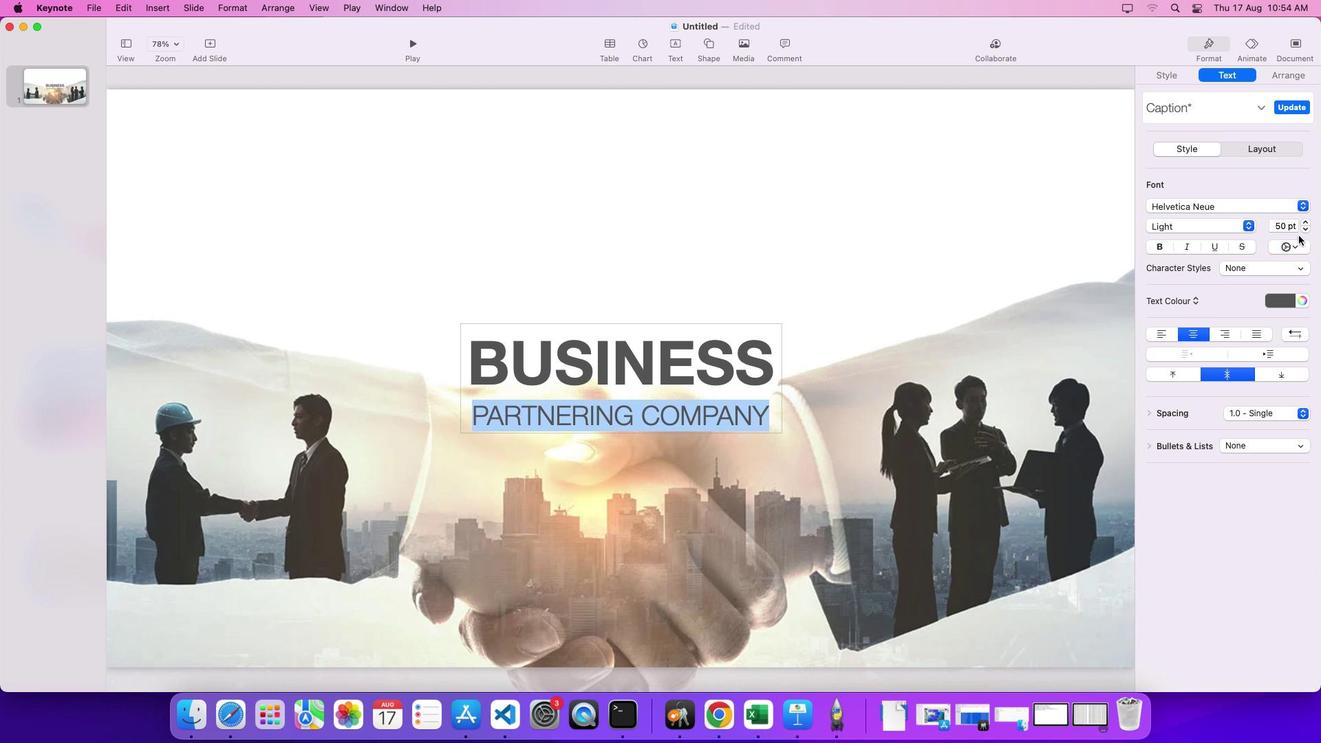 
Action: Mouse pressed left at (1308, 230)
Screenshot: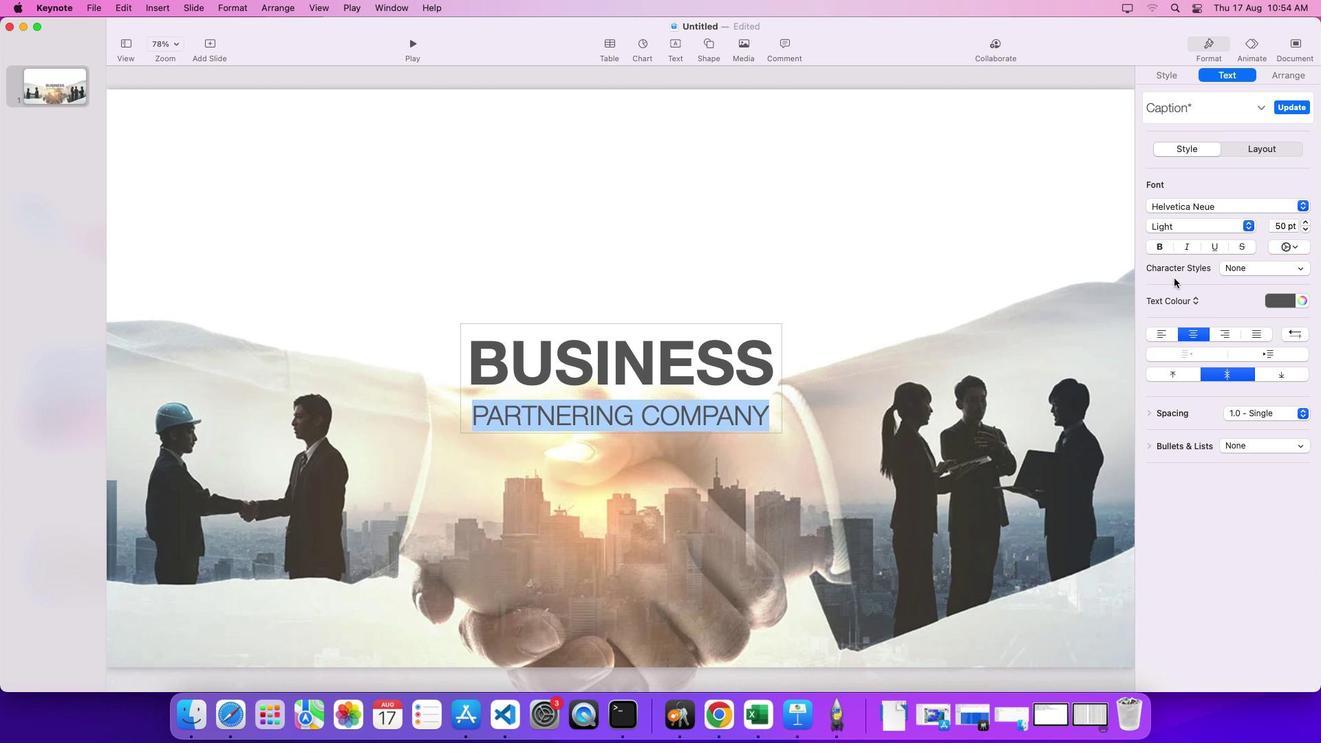 
Action: Mouse moved to (831, 308)
Screenshot: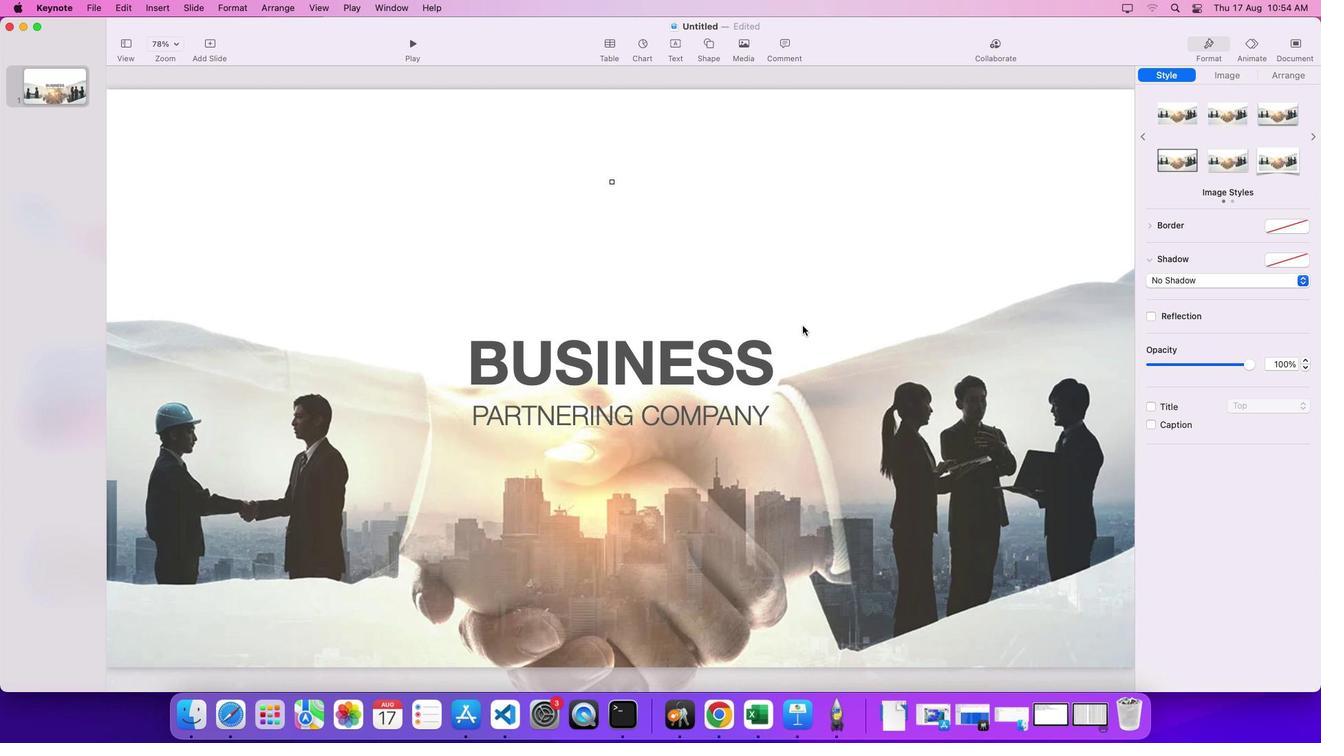 
Action: Mouse pressed left at (831, 308)
Screenshot: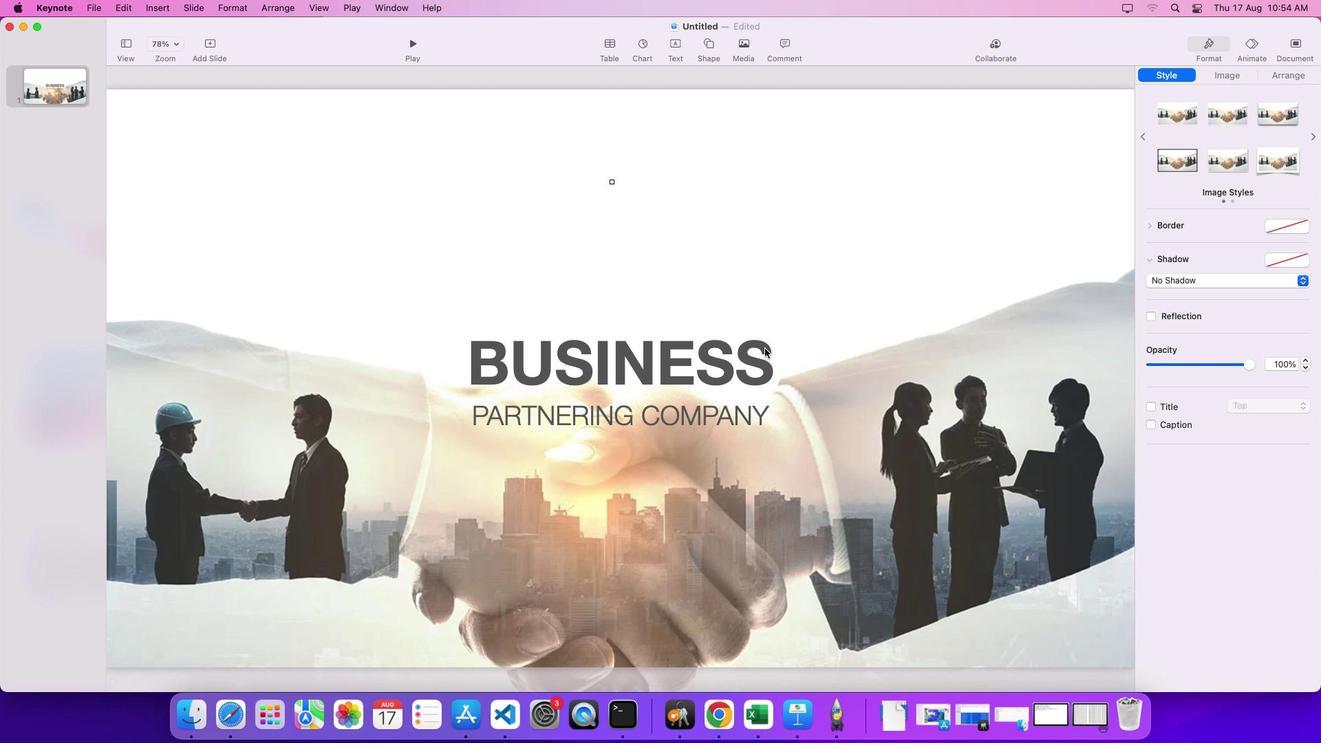 
Action: Mouse moved to (637, 378)
Screenshot: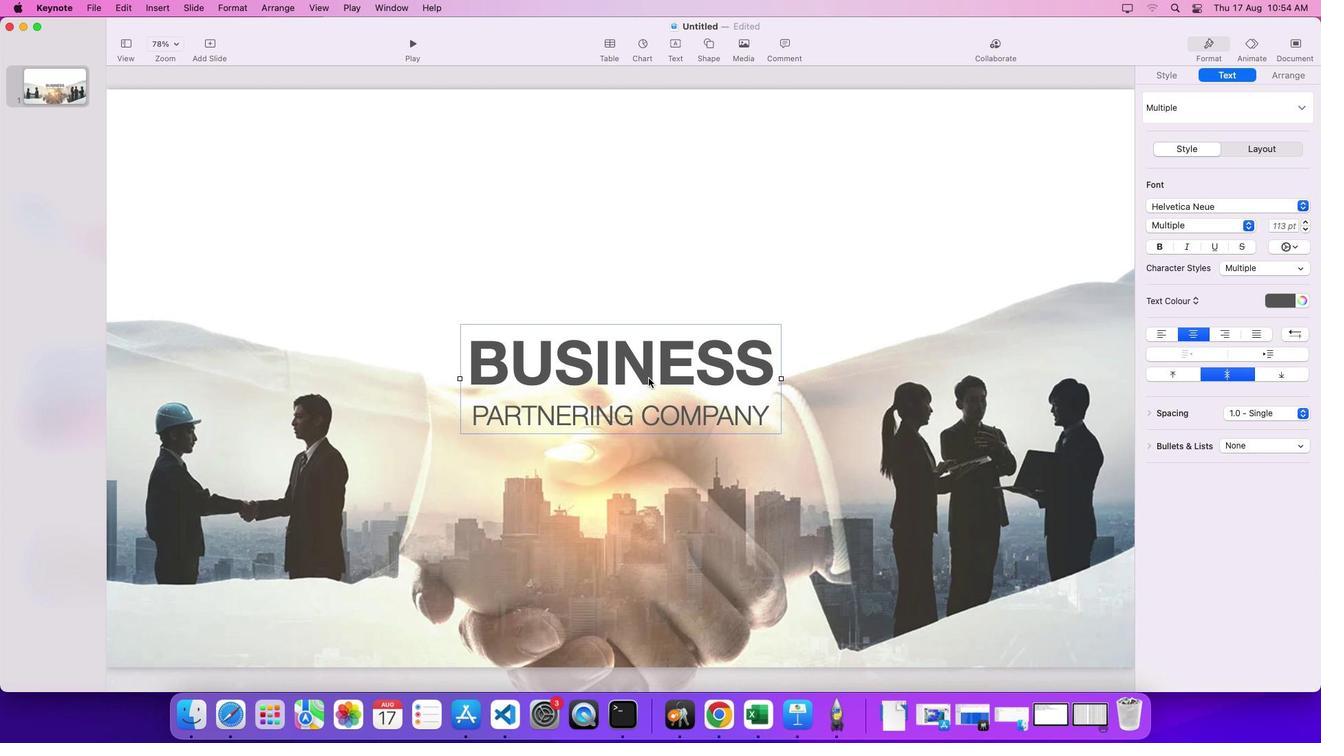 
Action: Mouse pressed left at (637, 378)
Screenshot: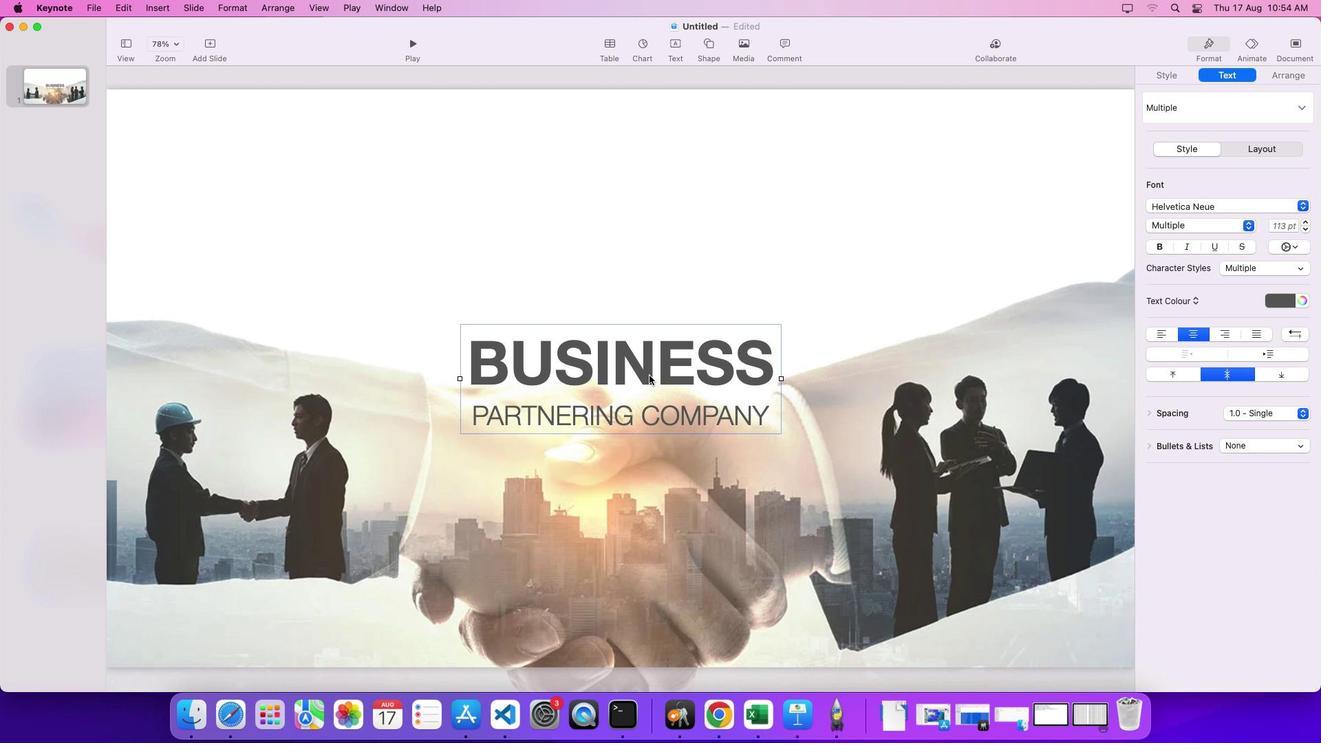 
Action: Mouse moved to (648, 375)
Screenshot: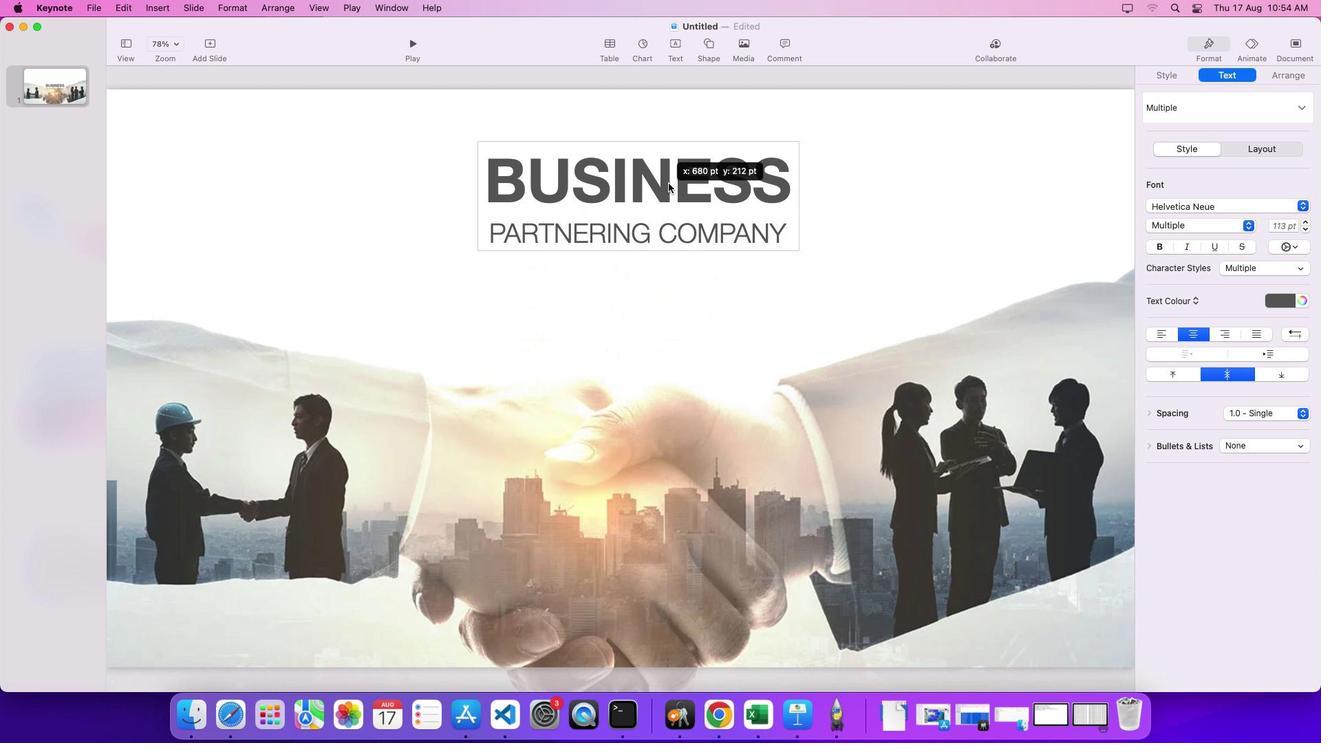
Action: Mouse pressed left at (648, 375)
Screenshot: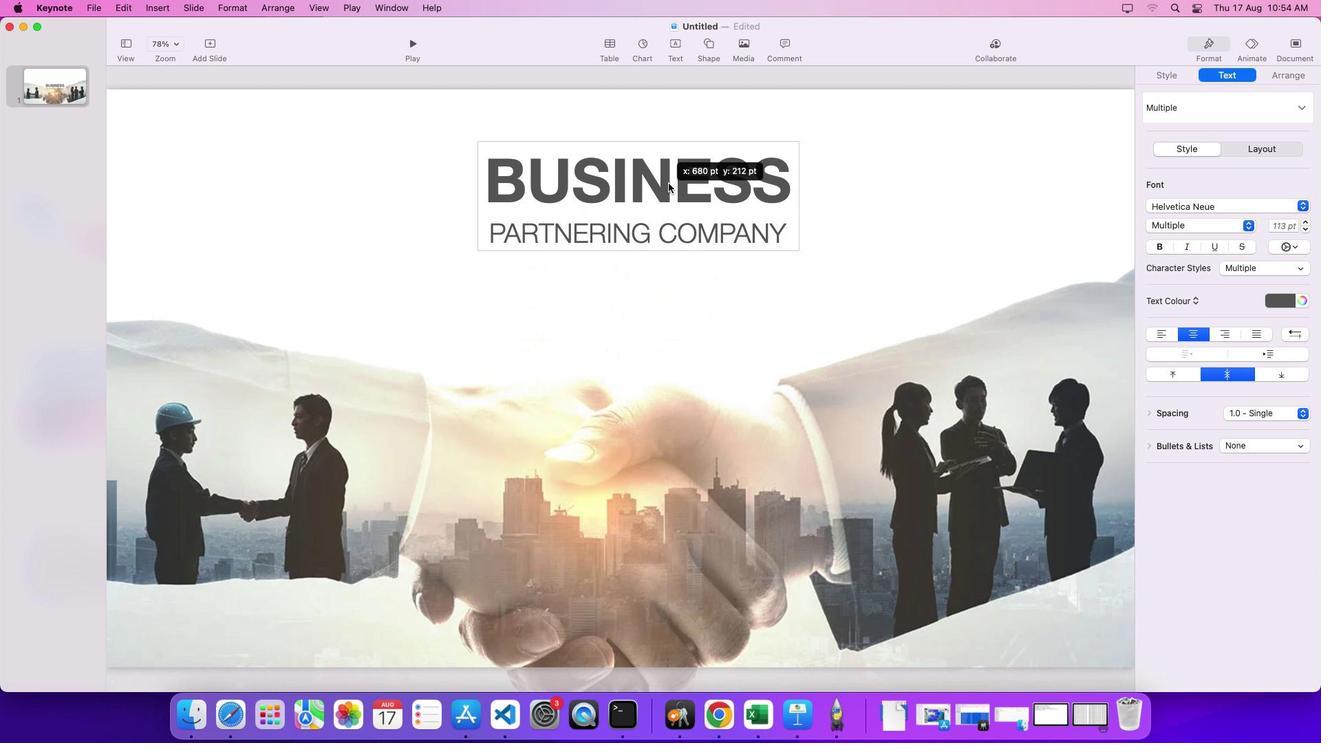 
Action: Mouse moved to (741, 282)
Screenshot: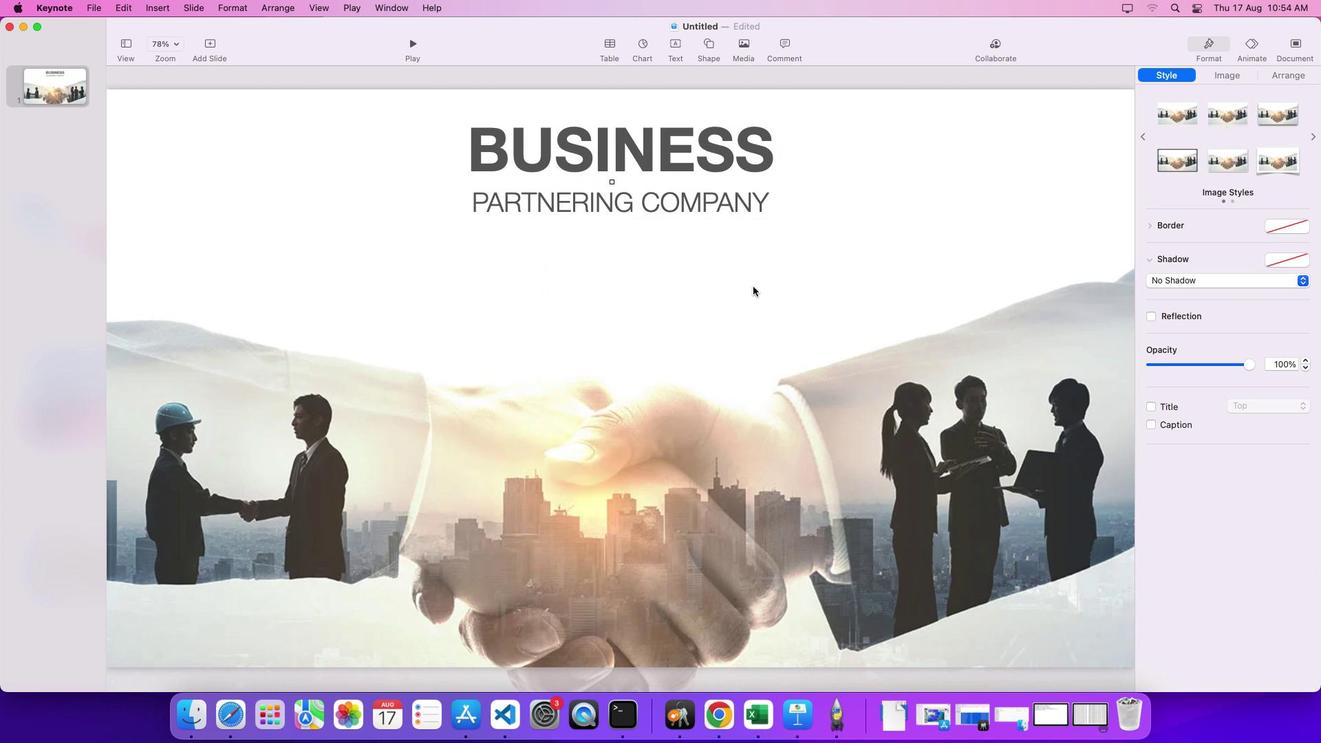 
Action: Mouse pressed left at (741, 282)
Screenshot: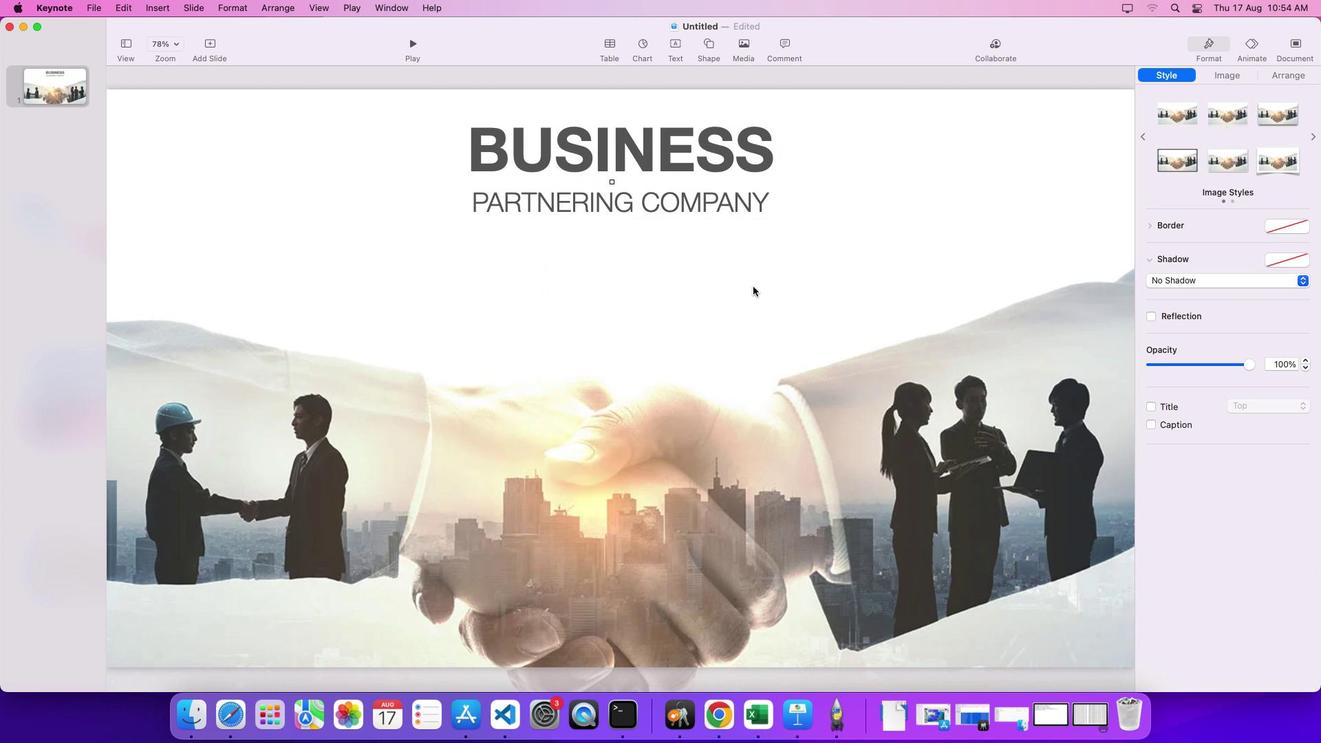 
Action: Mouse moved to (666, 147)
Screenshot: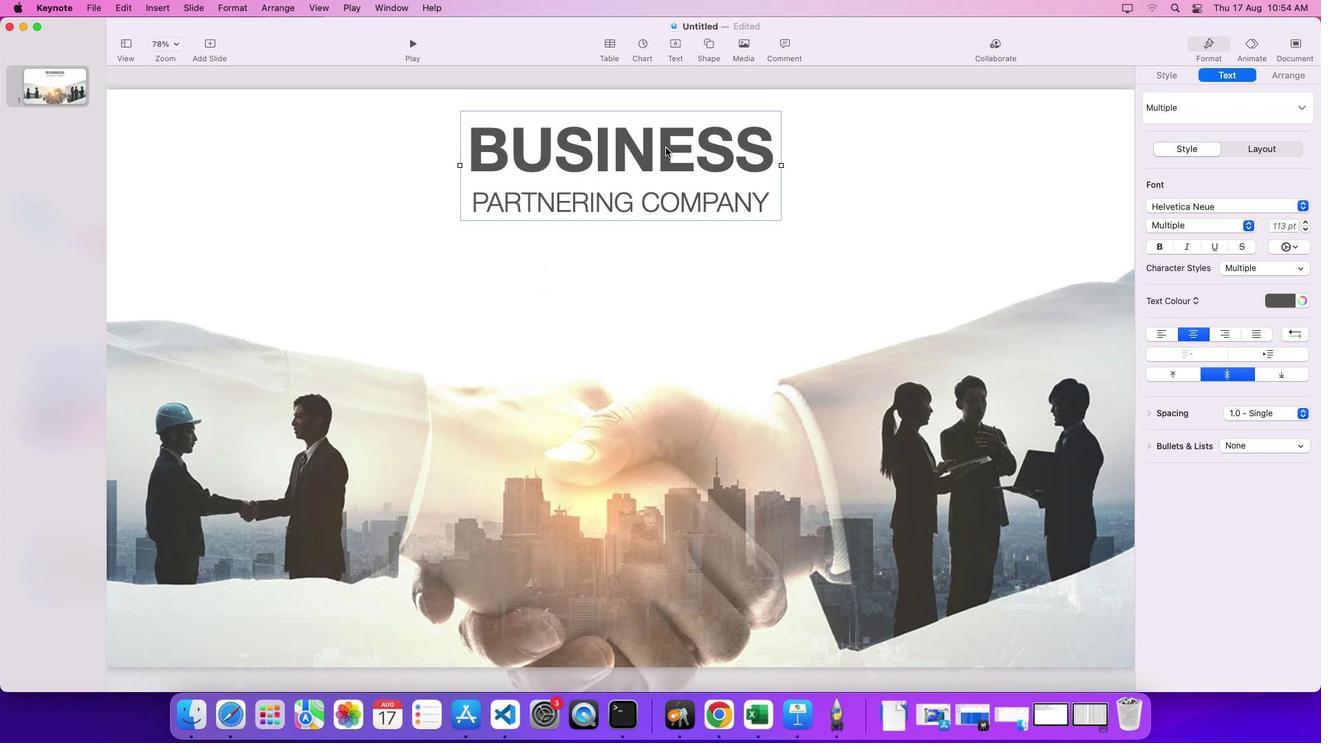 
Action: Mouse pressed left at (666, 147)
Screenshot: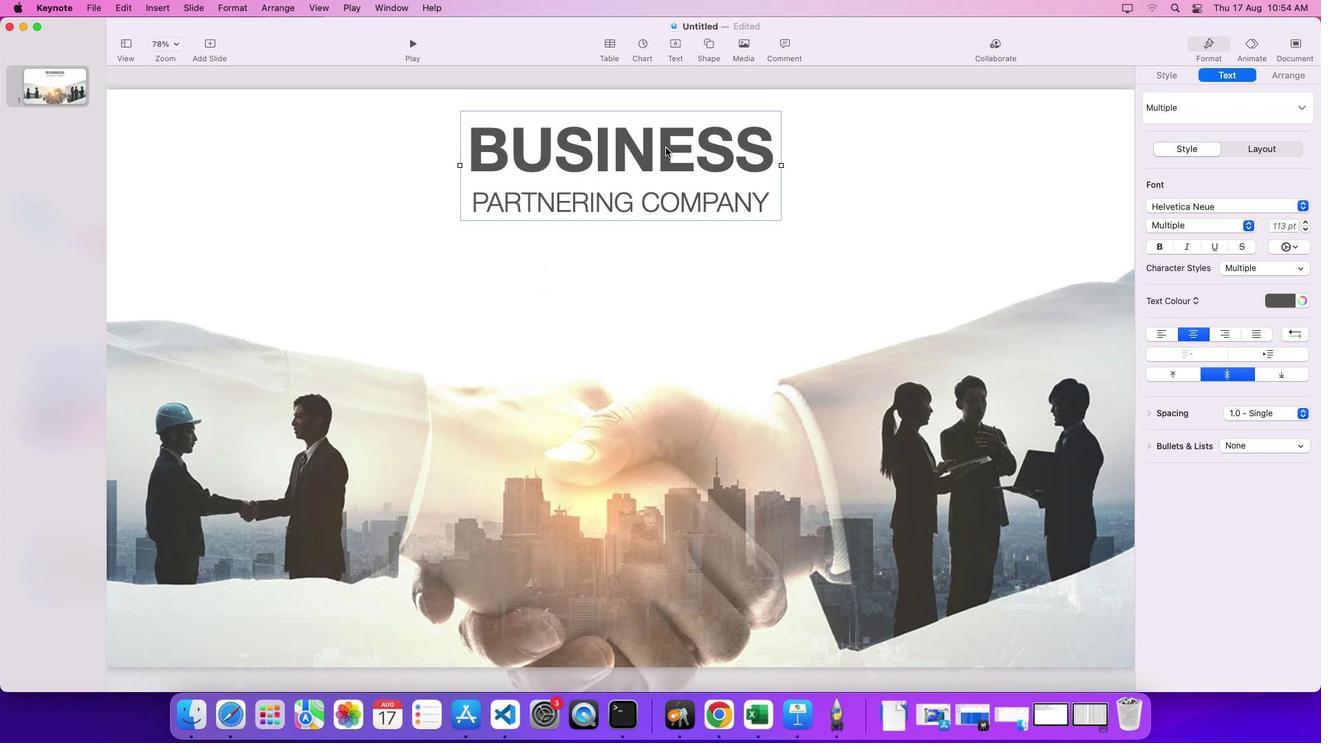 
Action: Mouse moved to (1284, 150)
Screenshot: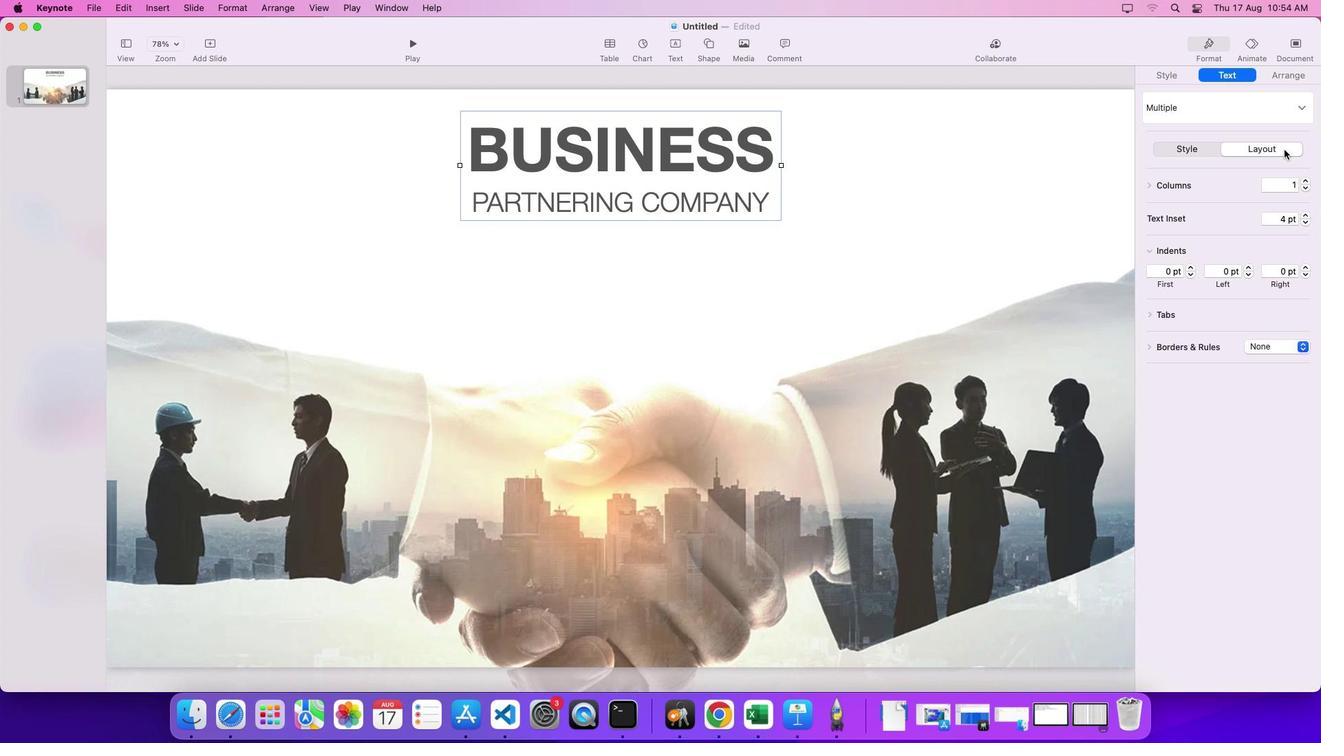 
Action: Mouse pressed left at (1284, 150)
Screenshot: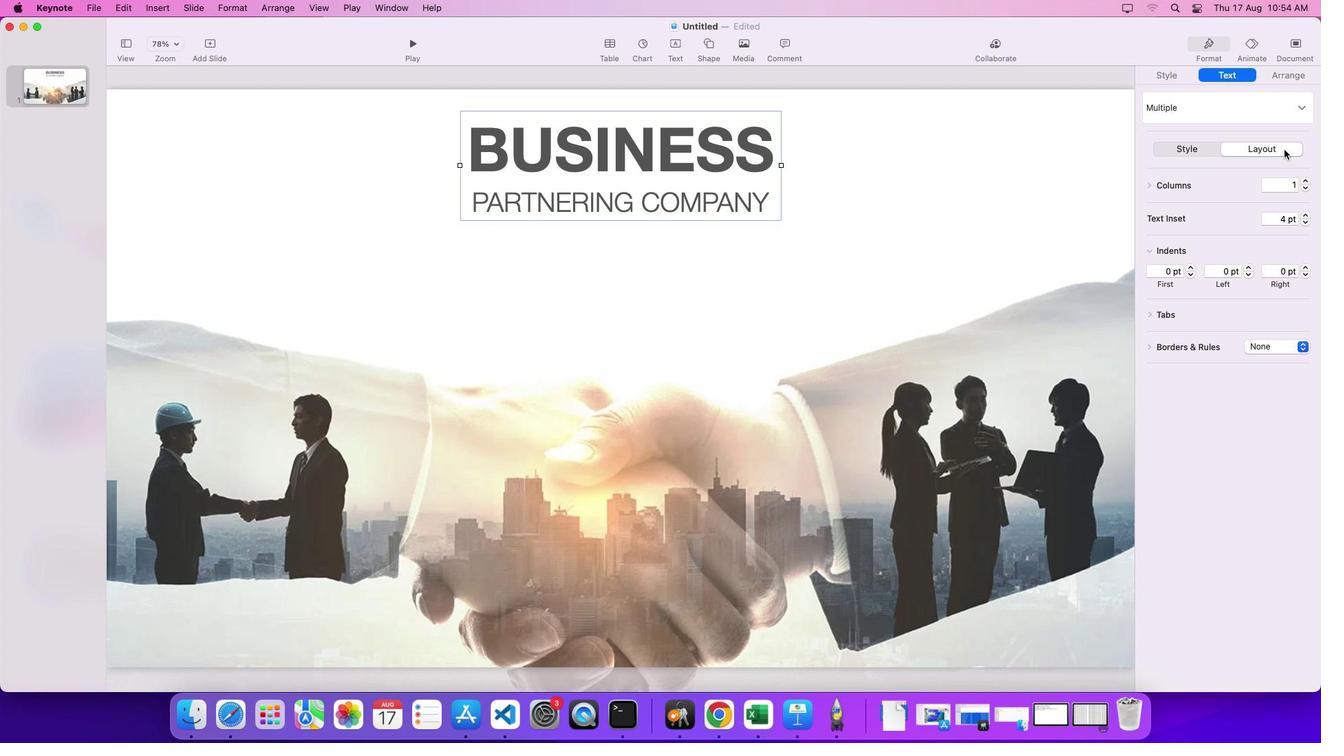 
Action: Mouse moved to (1192, 151)
Screenshot: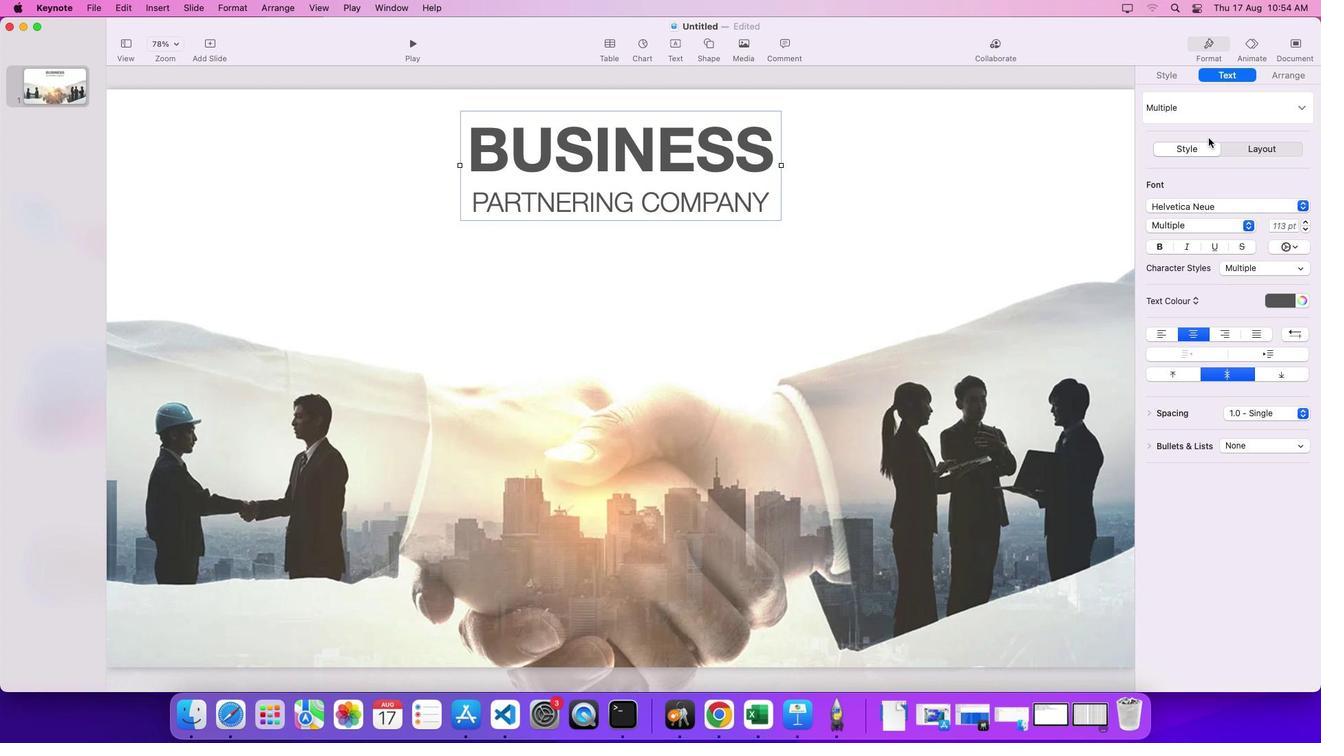 
Action: Mouse pressed left at (1192, 151)
Screenshot: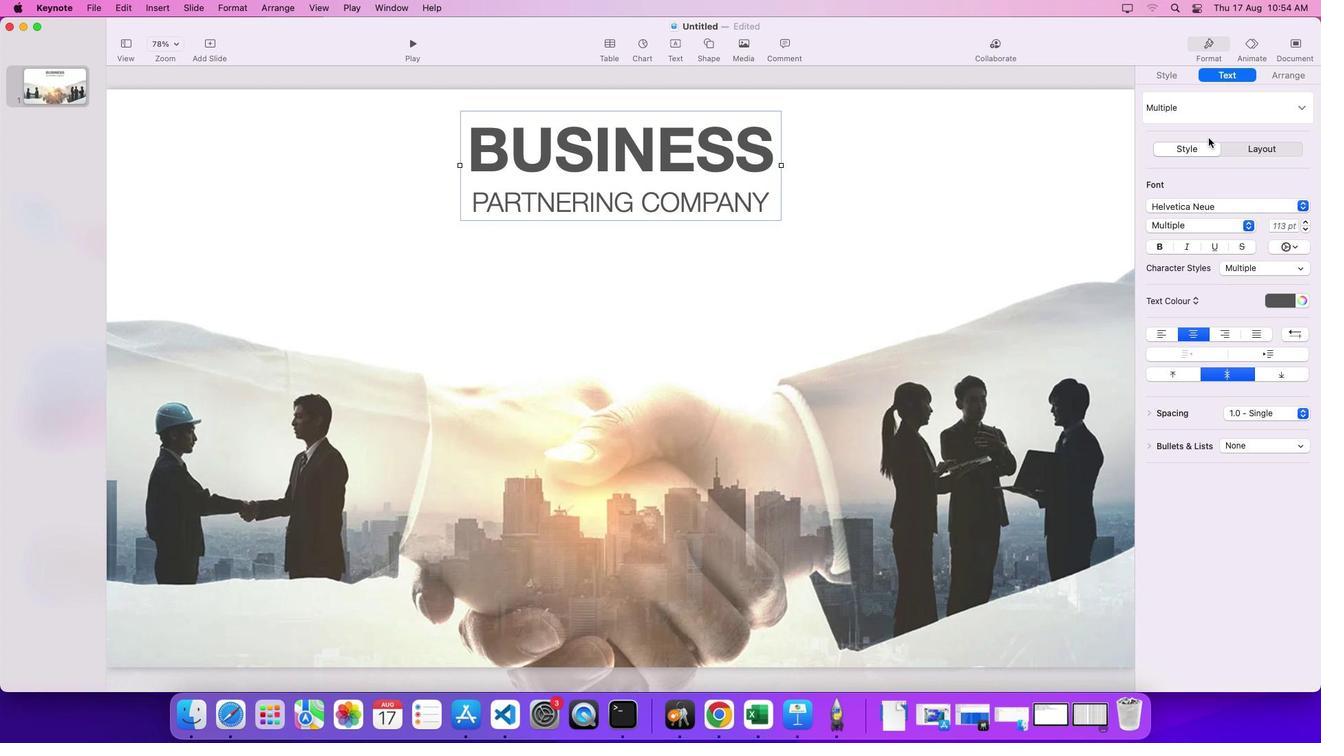
Action: Mouse moved to (1295, 79)
Screenshot: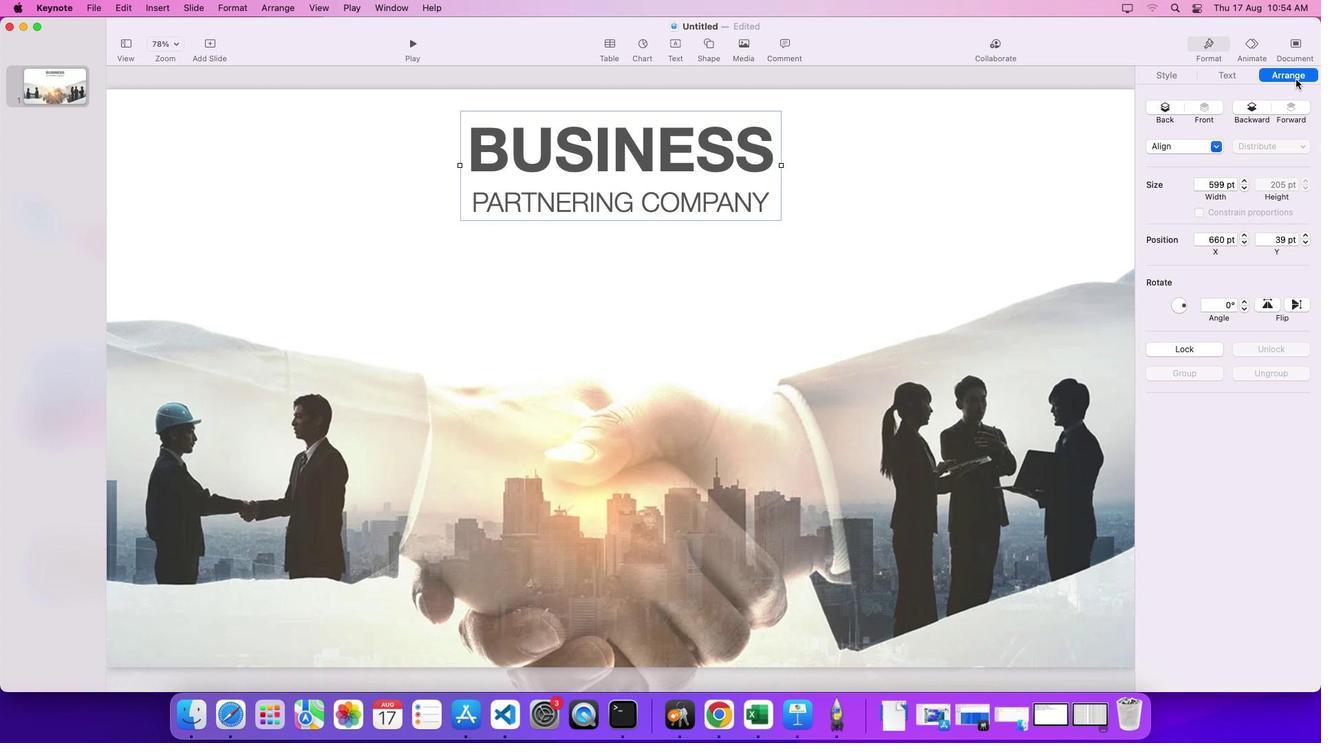 
Action: Mouse pressed left at (1295, 79)
Screenshot: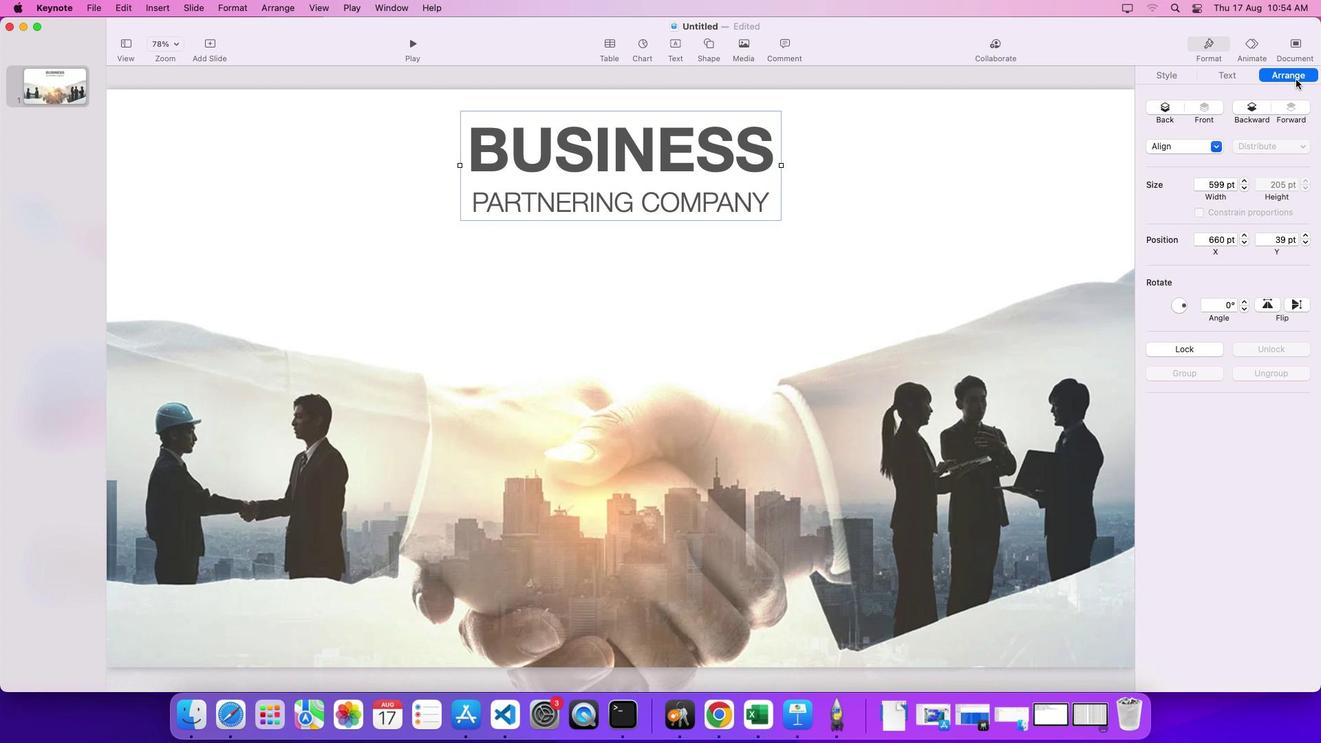 
Action: Mouse moved to (1238, 78)
Screenshot: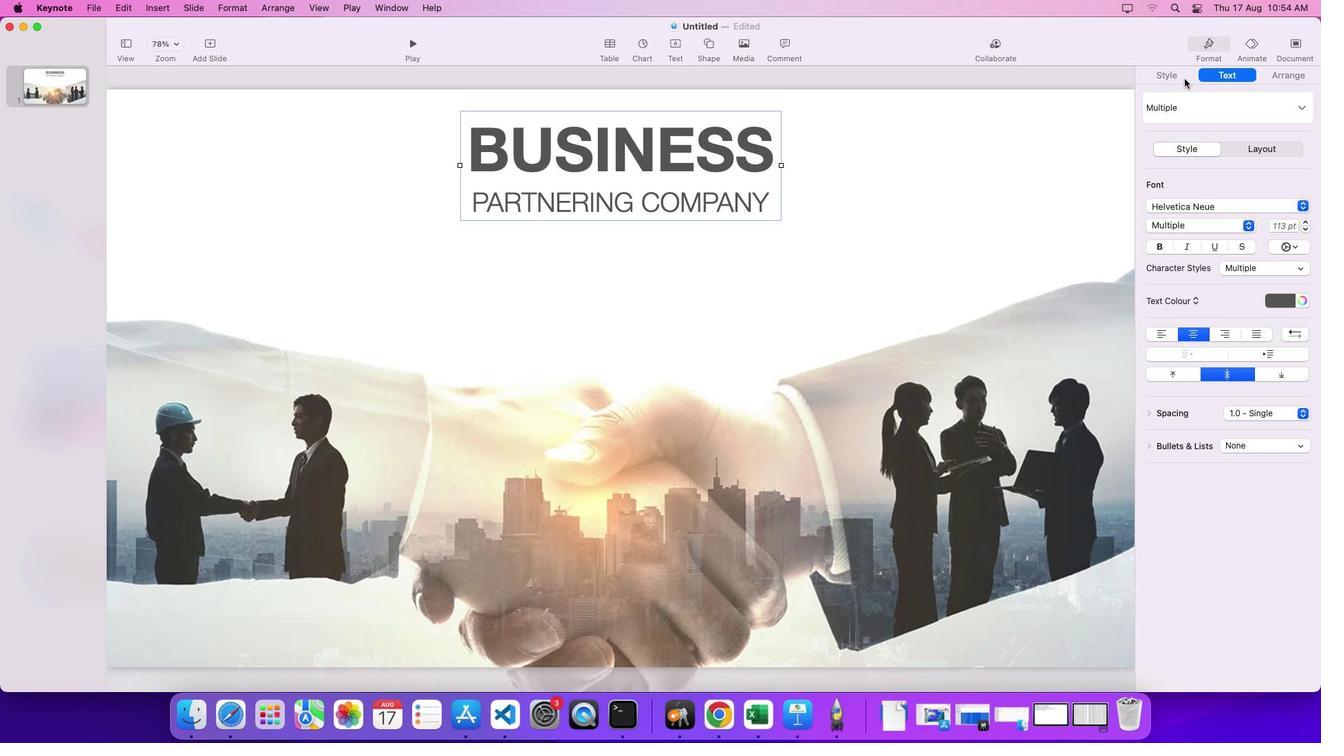 
Action: Mouse pressed left at (1238, 78)
Screenshot: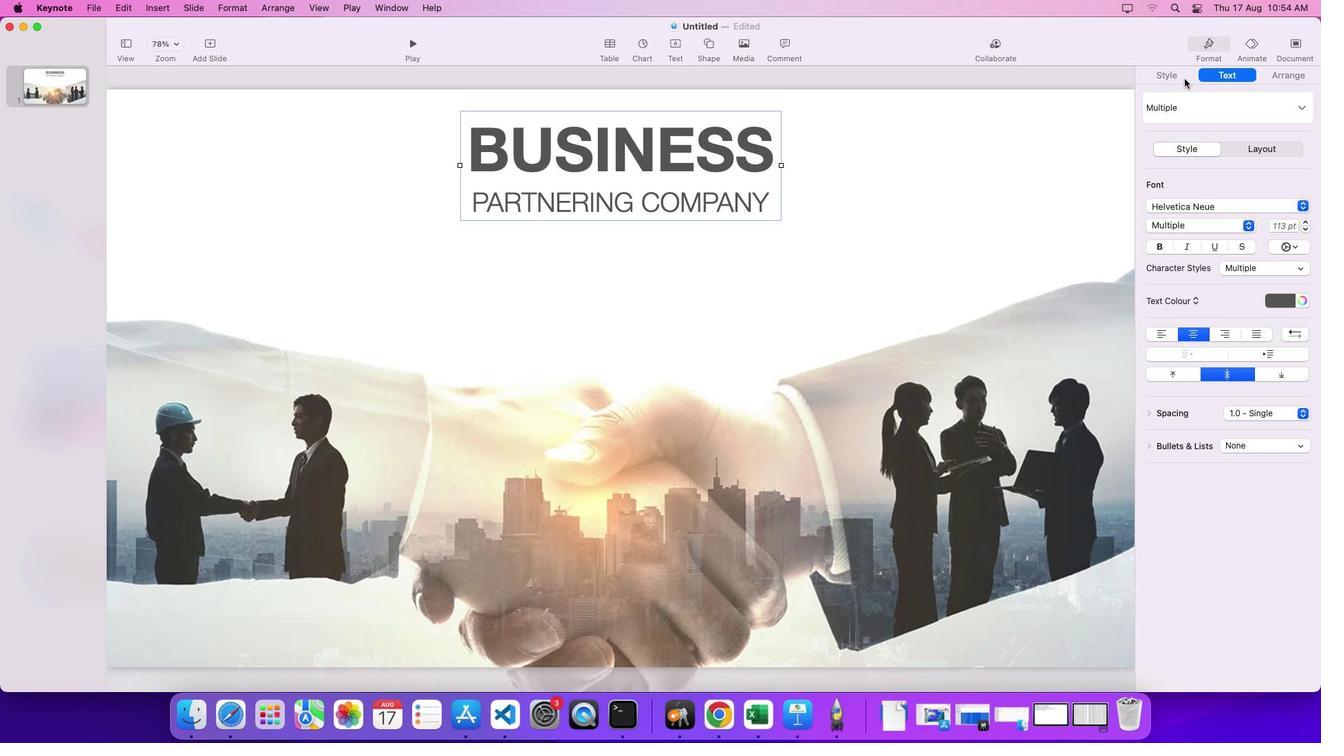 
Action: Mouse moved to (1178, 79)
Screenshot: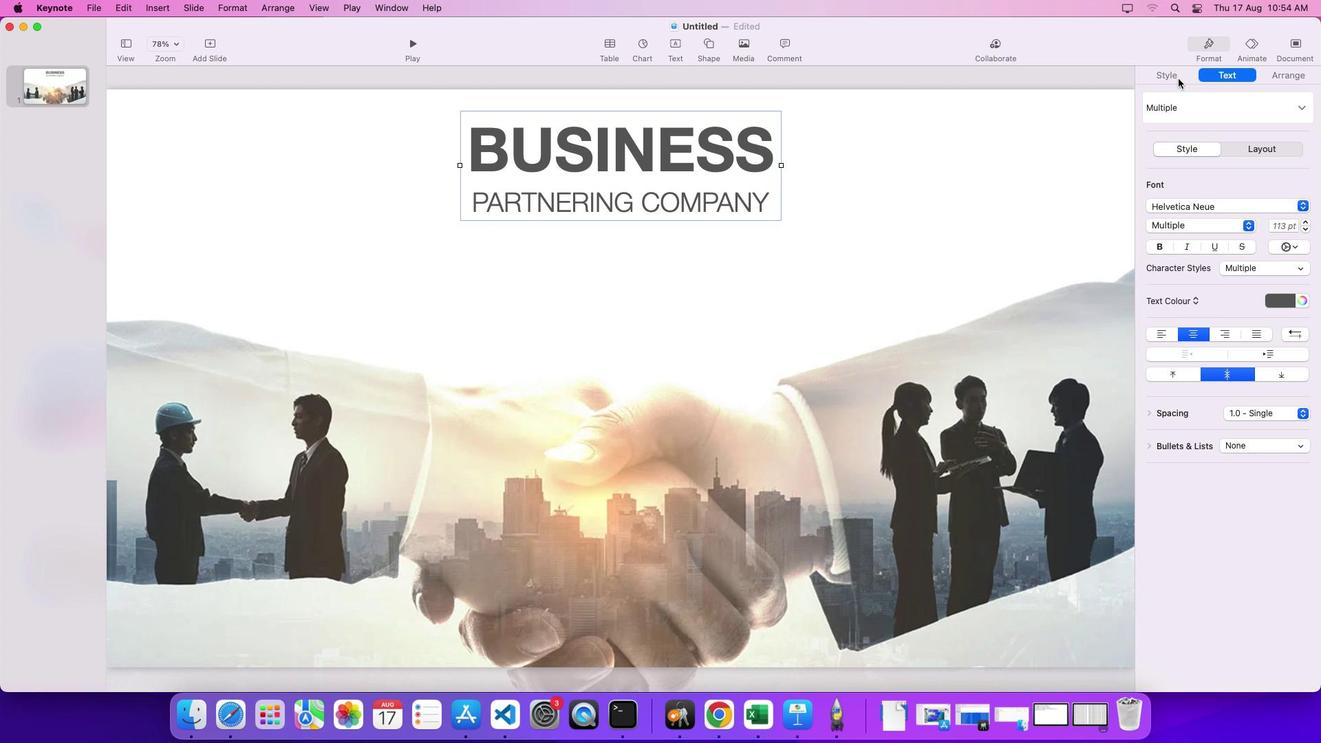 
Action: Mouse pressed left at (1178, 79)
Screenshot: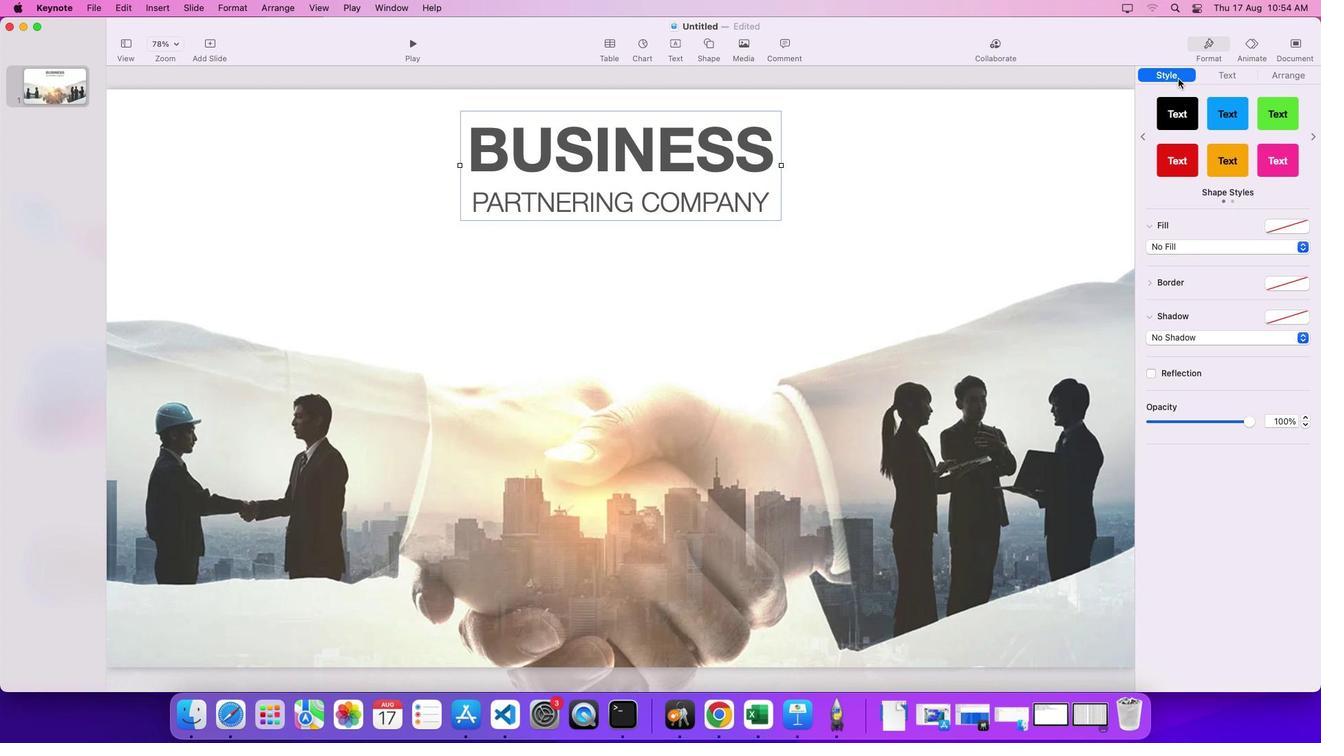 
Action: Mouse moved to (1149, 288)
Screenshot: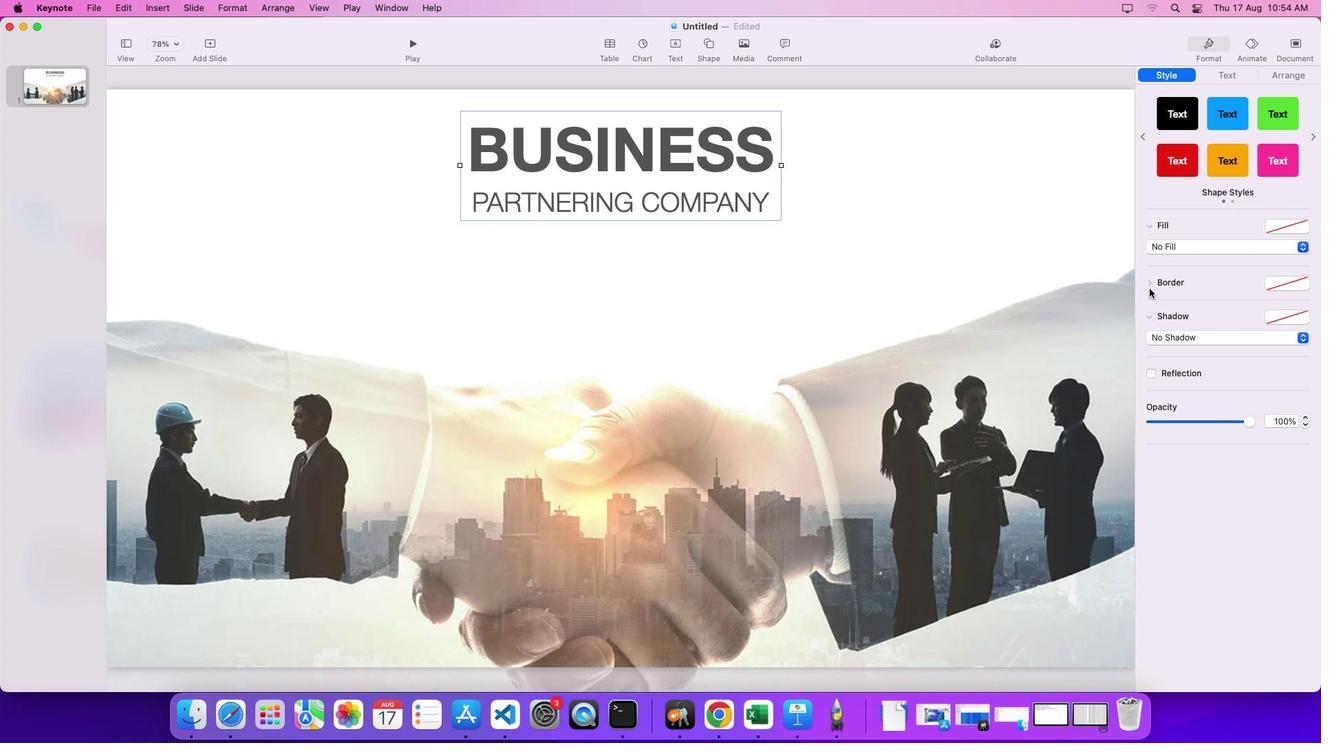 
Action: Mouse pressed left at (1149, 288)
Screenshot: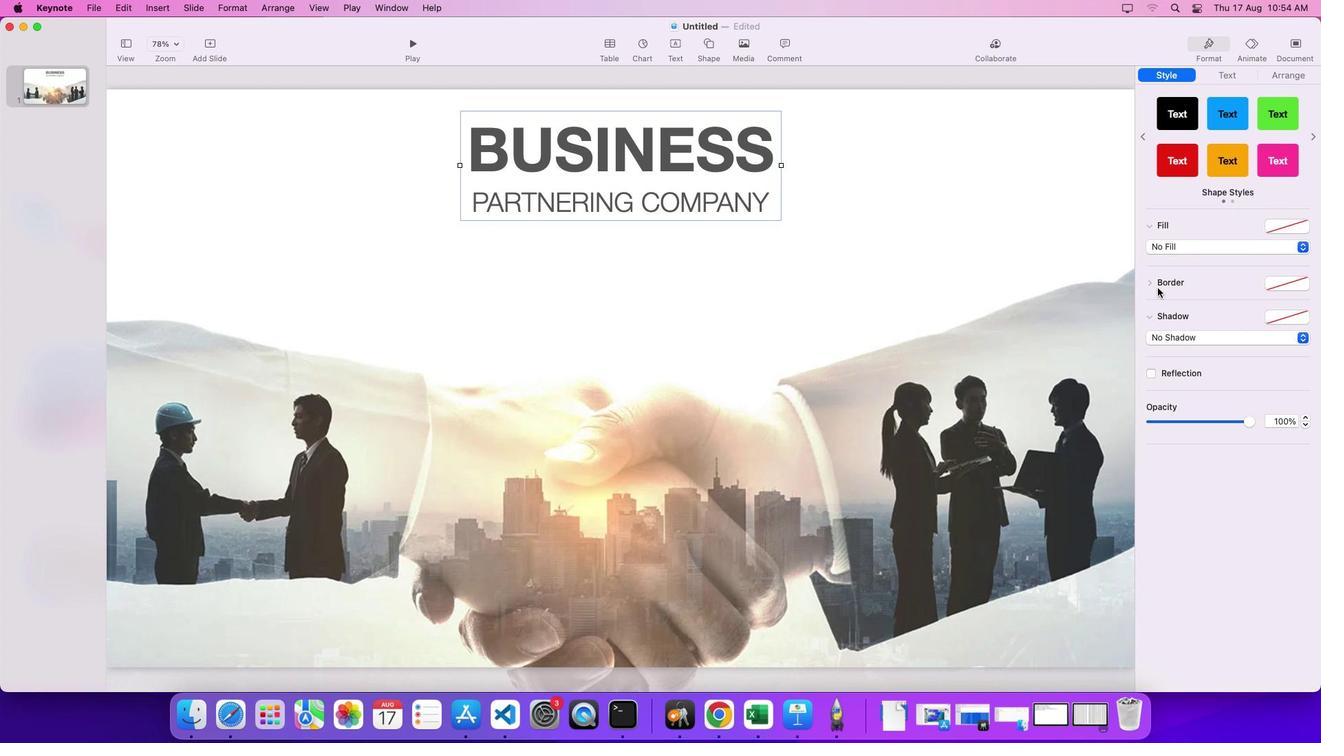 
Action: Mouse moved to (1297, 287)
Screenshot: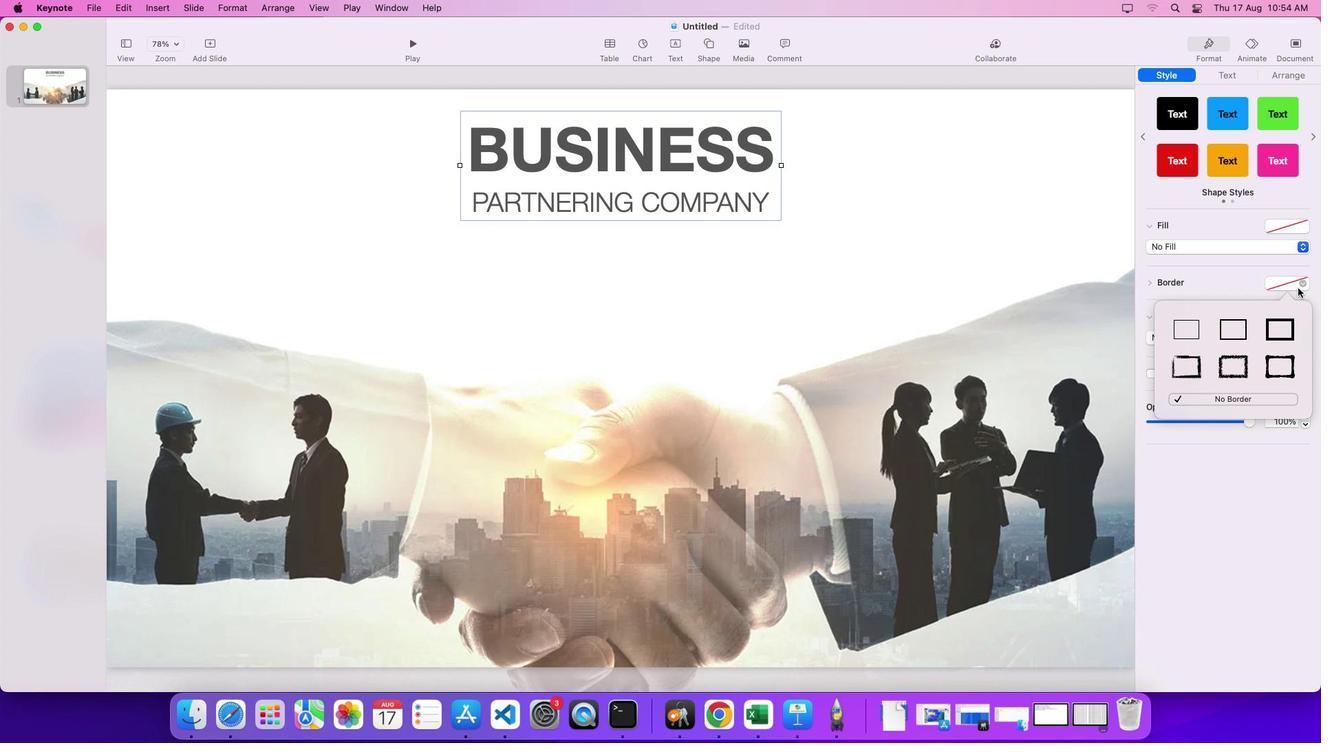 
Action: Mouse pressed left at (1297, 287)
Screenshot: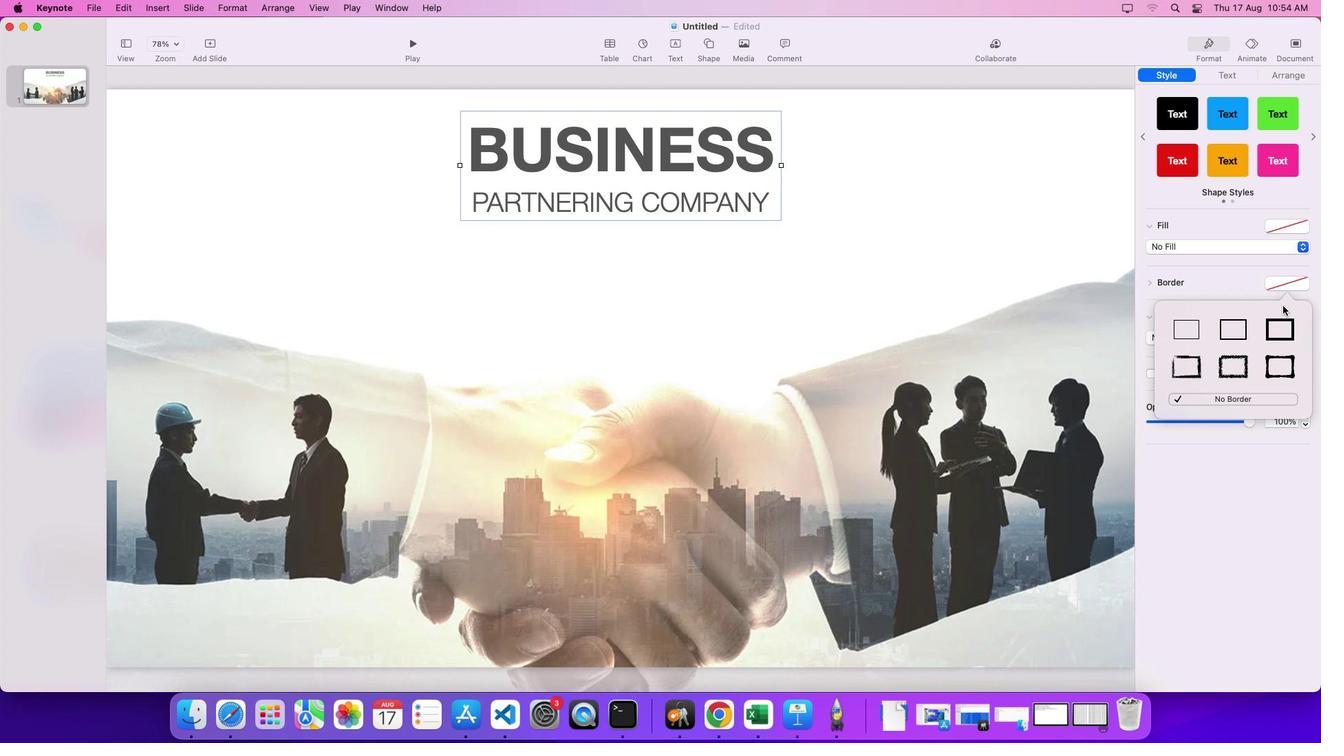 
Action: Mouse moved to (1235, 330)
Screenshot: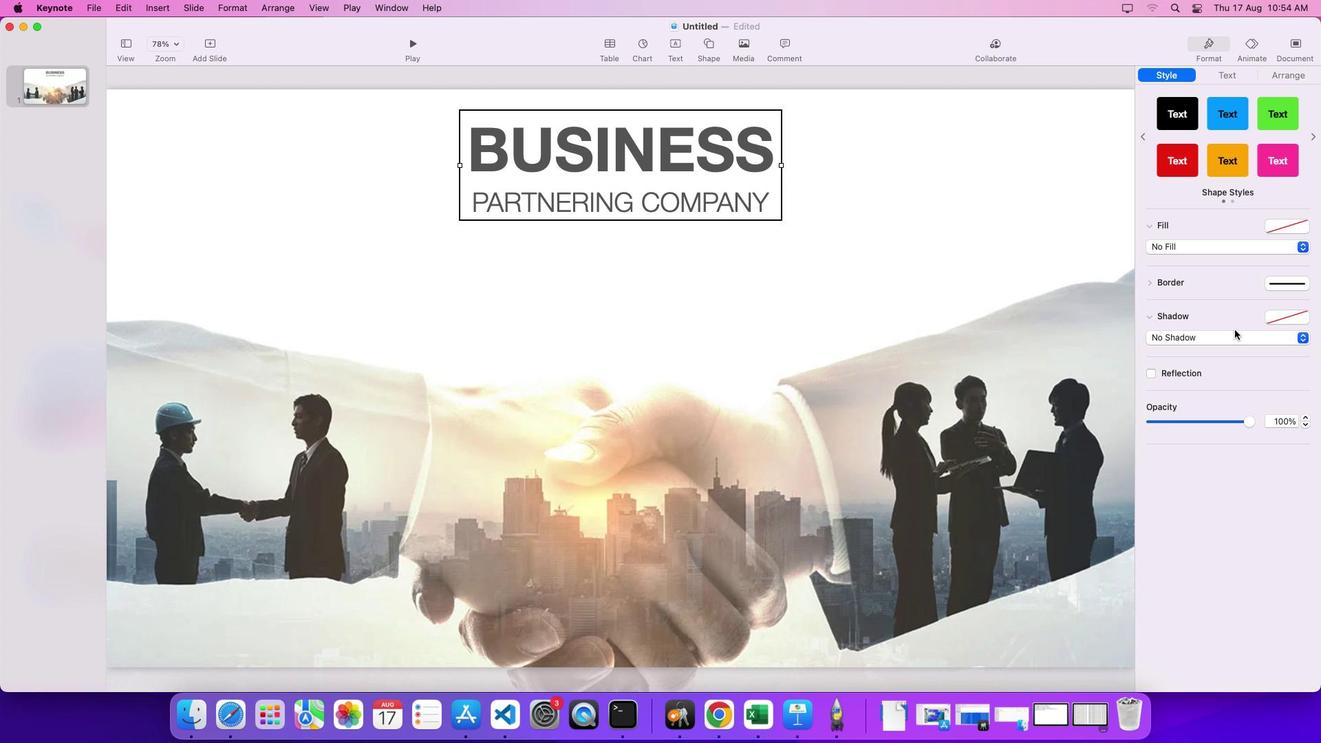 
Action: Mouse pressed left at (1235, 330)
Screenshot: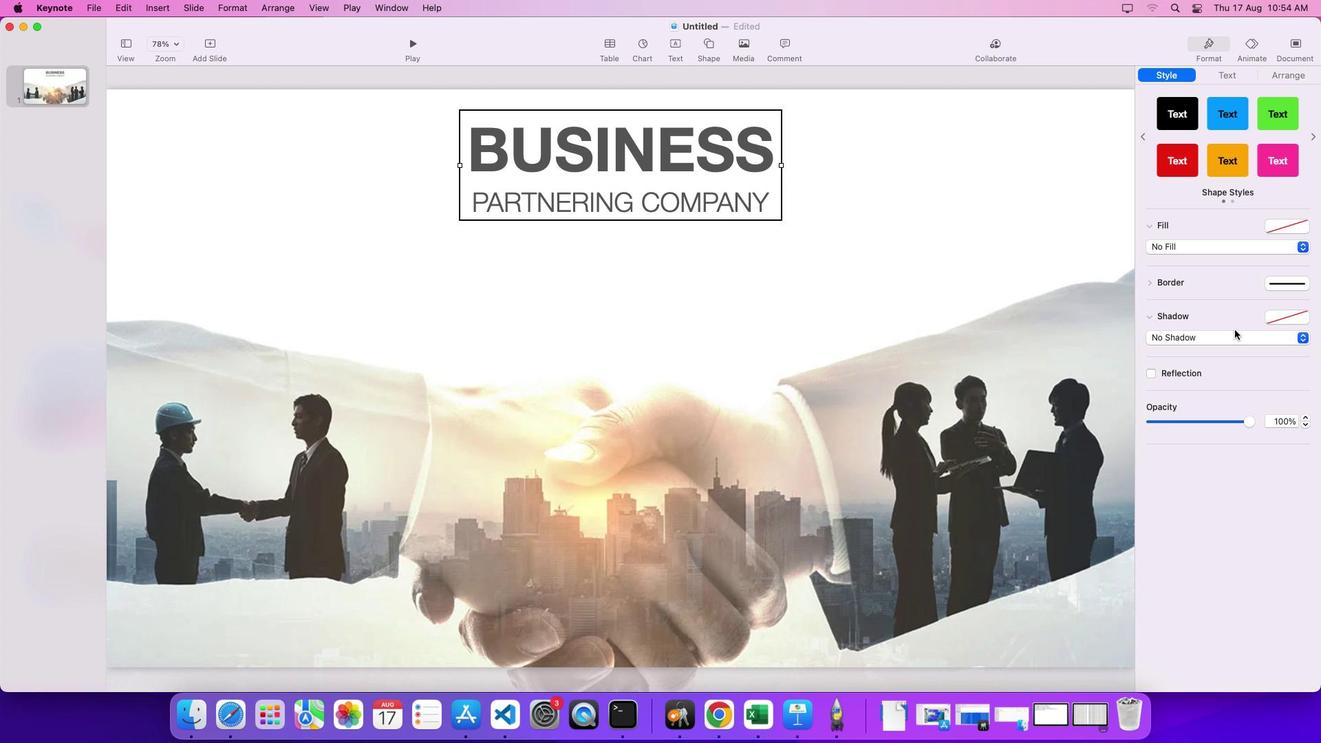 
Action: Mouse moved to (928, 247)
Screenshot: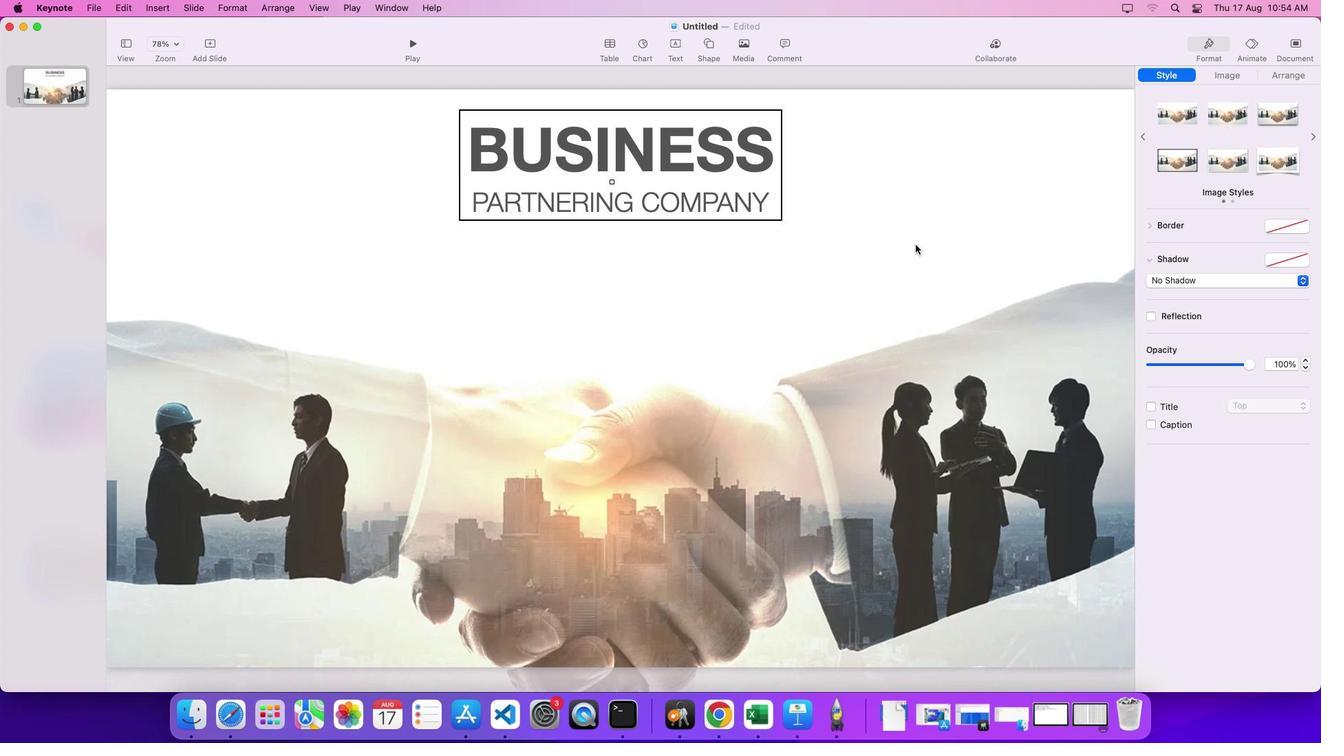 
Action: Mouse pressed left at (928, 247)
Screenshot: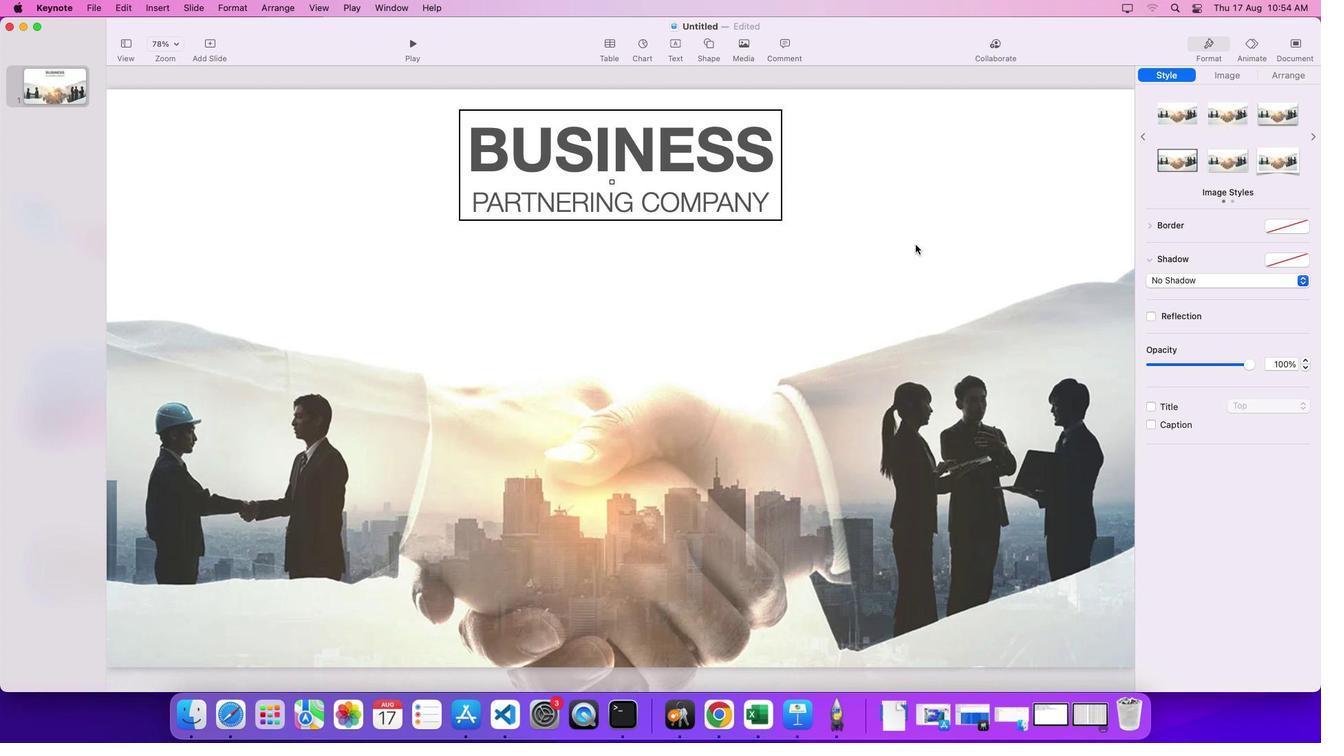 
Action: Mouse moved to (669, 43)
Screenshot: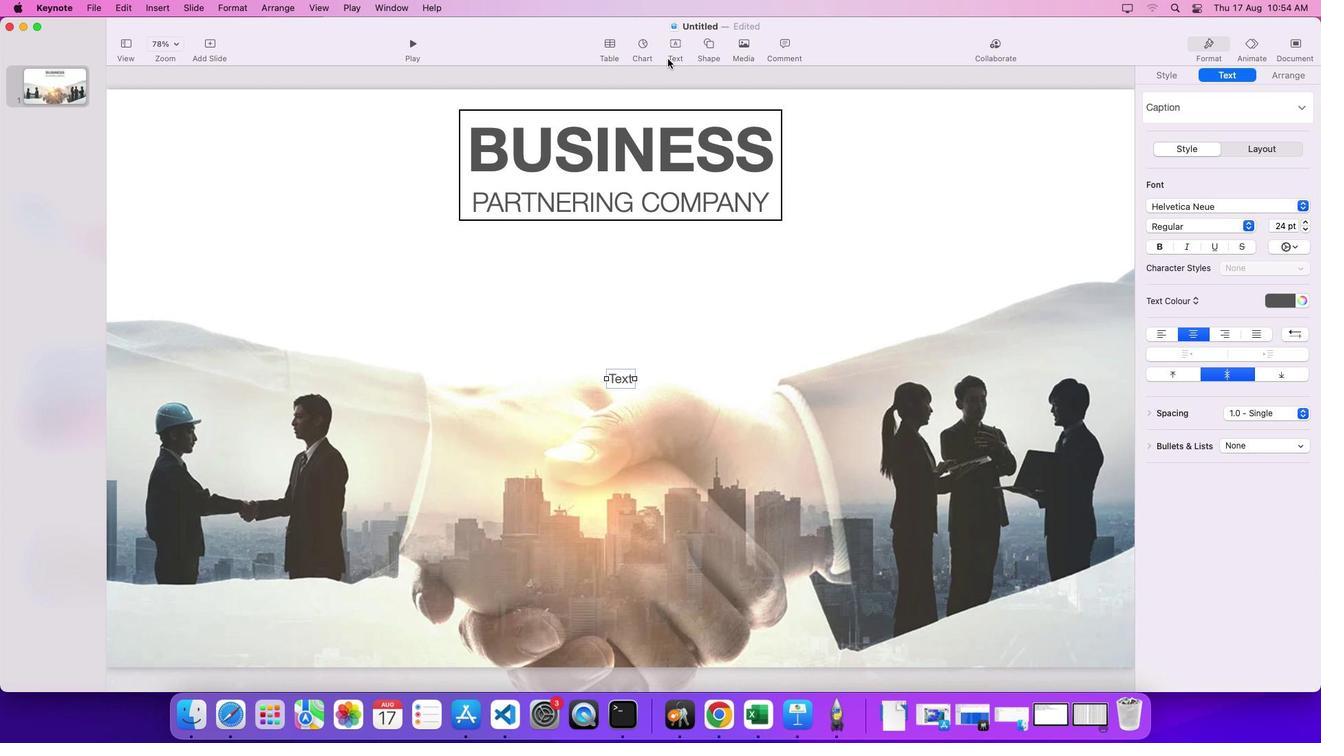 
Action: Mouse pressed left at (669, 43)
Screenshot: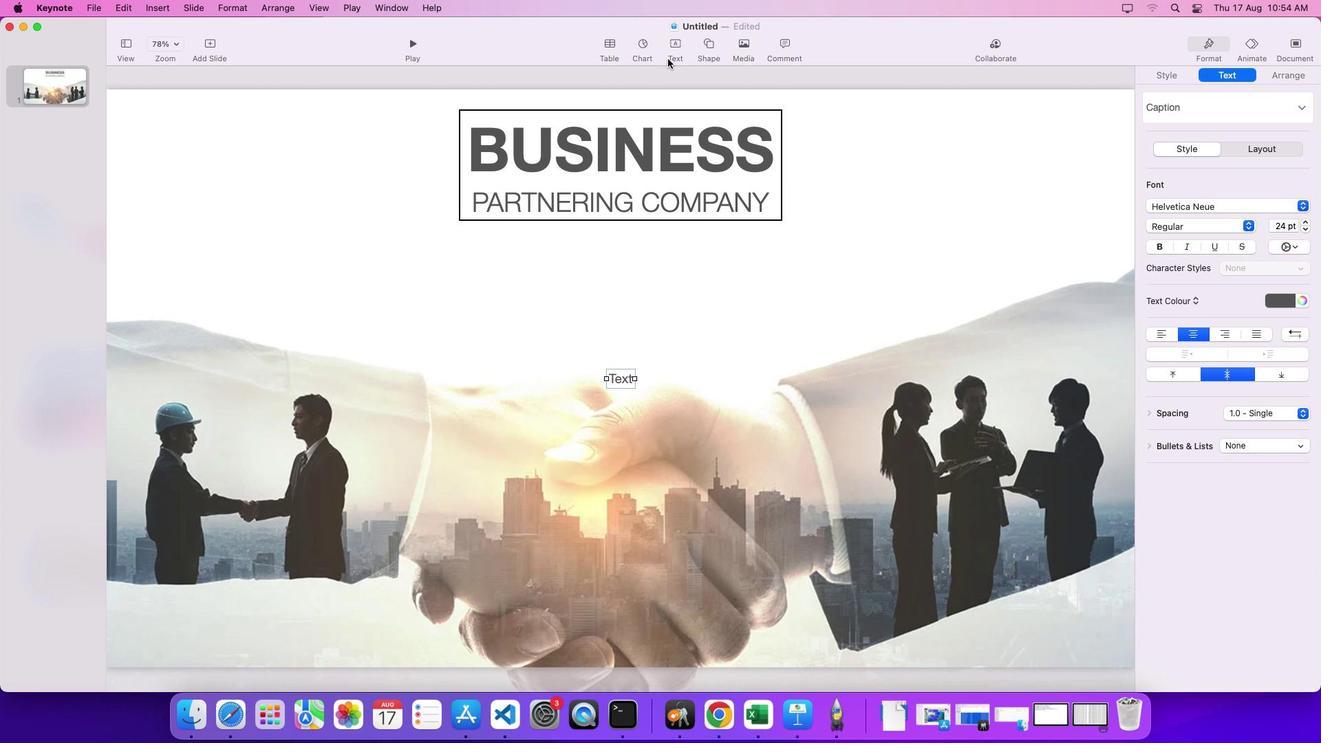 
Action: Mouse moved to (622, 377)
Screenshot: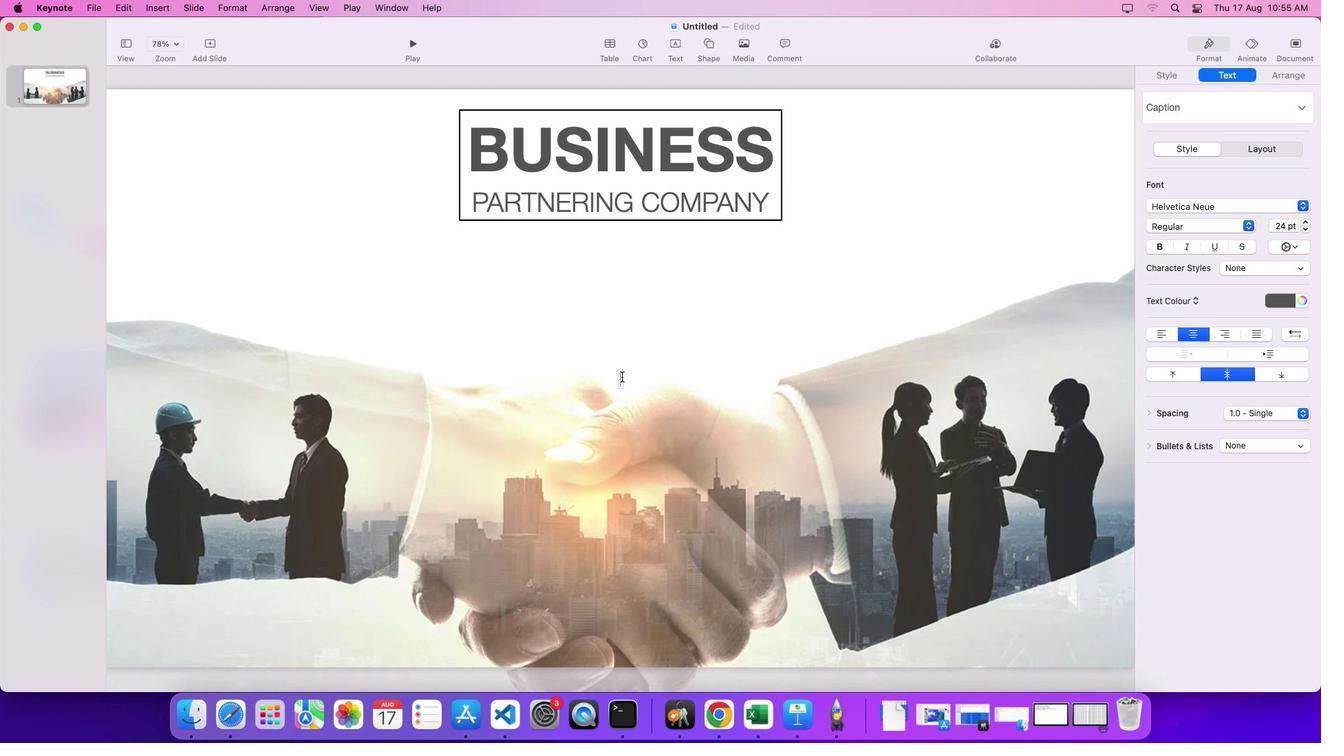 
Action: Mouse pressed left at (622, 377)
Screenshot: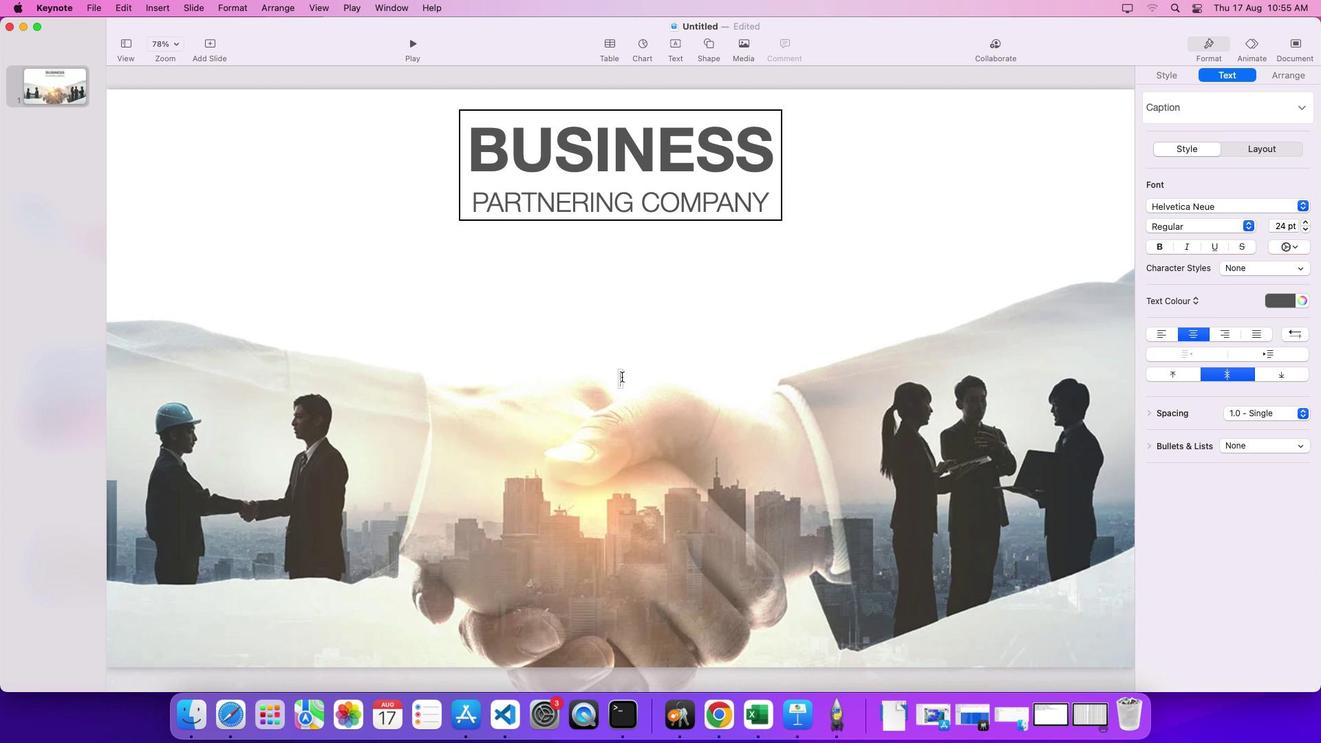 
Action: Mouse moved to (871, 414)
Screenshot: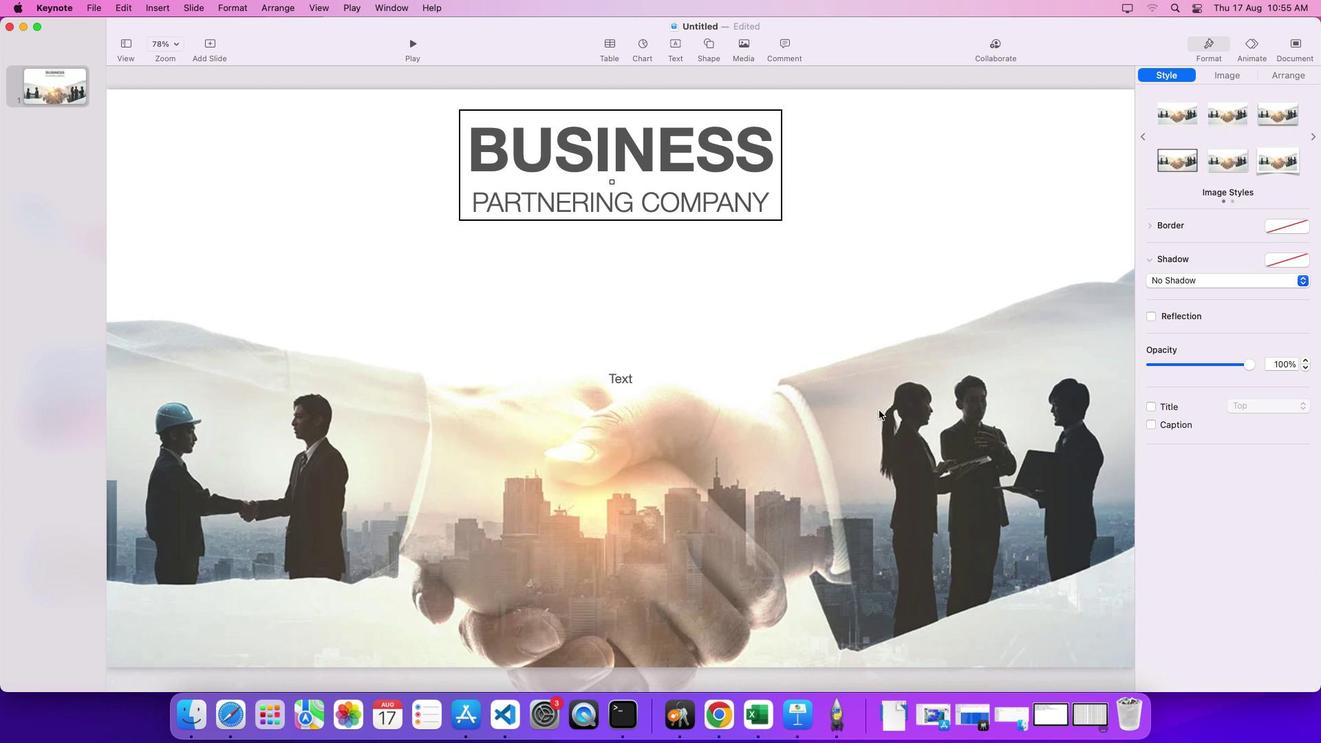 
Action: Mouse pressed left at (871, 414)
Screenshot: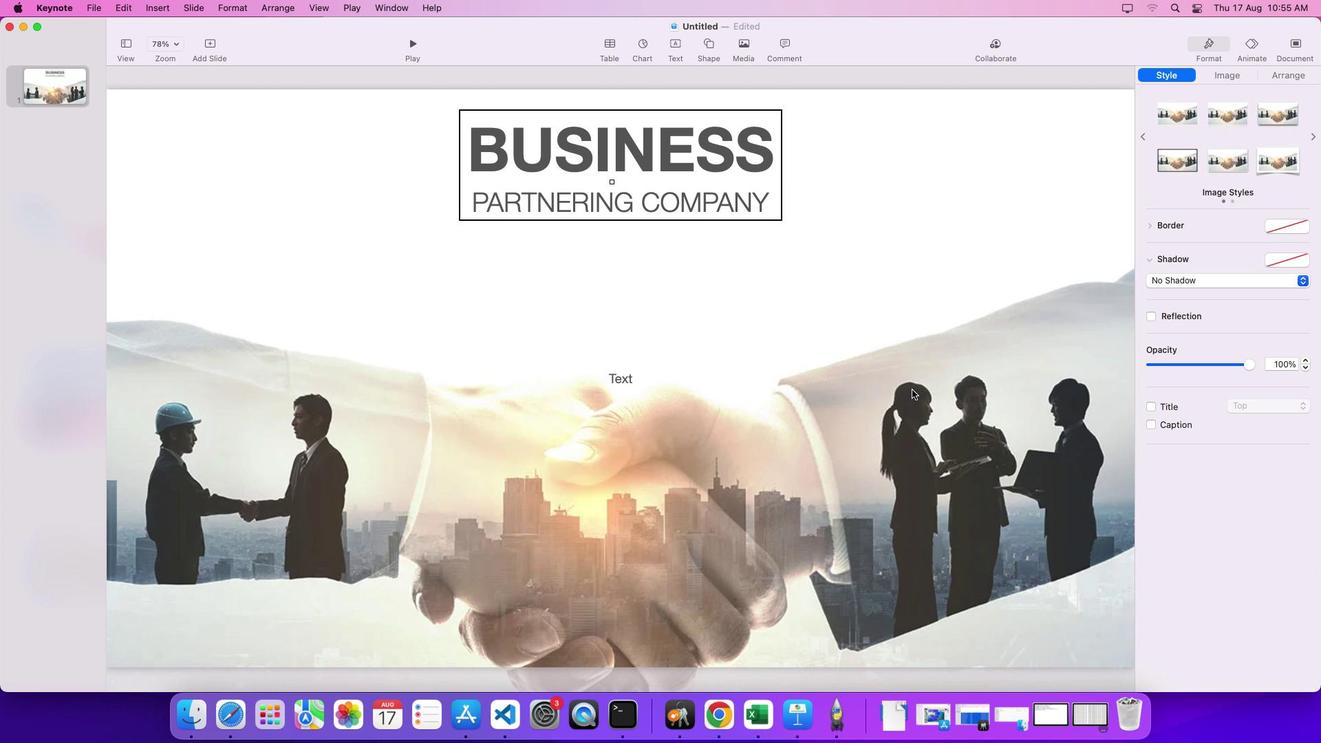 
Action: Mouse moved to (632, 377)
Screenshot: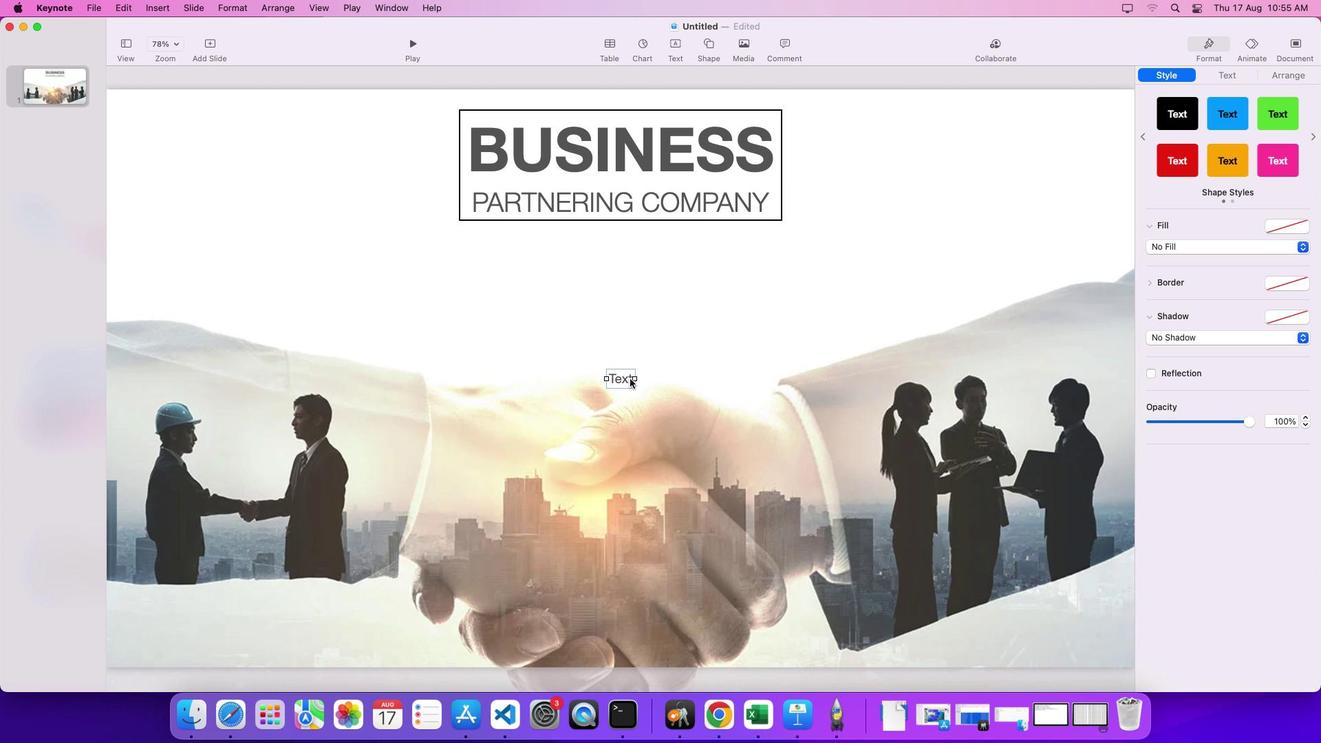 
Action: Mouse pressed left at (632, 377)
Screenshot: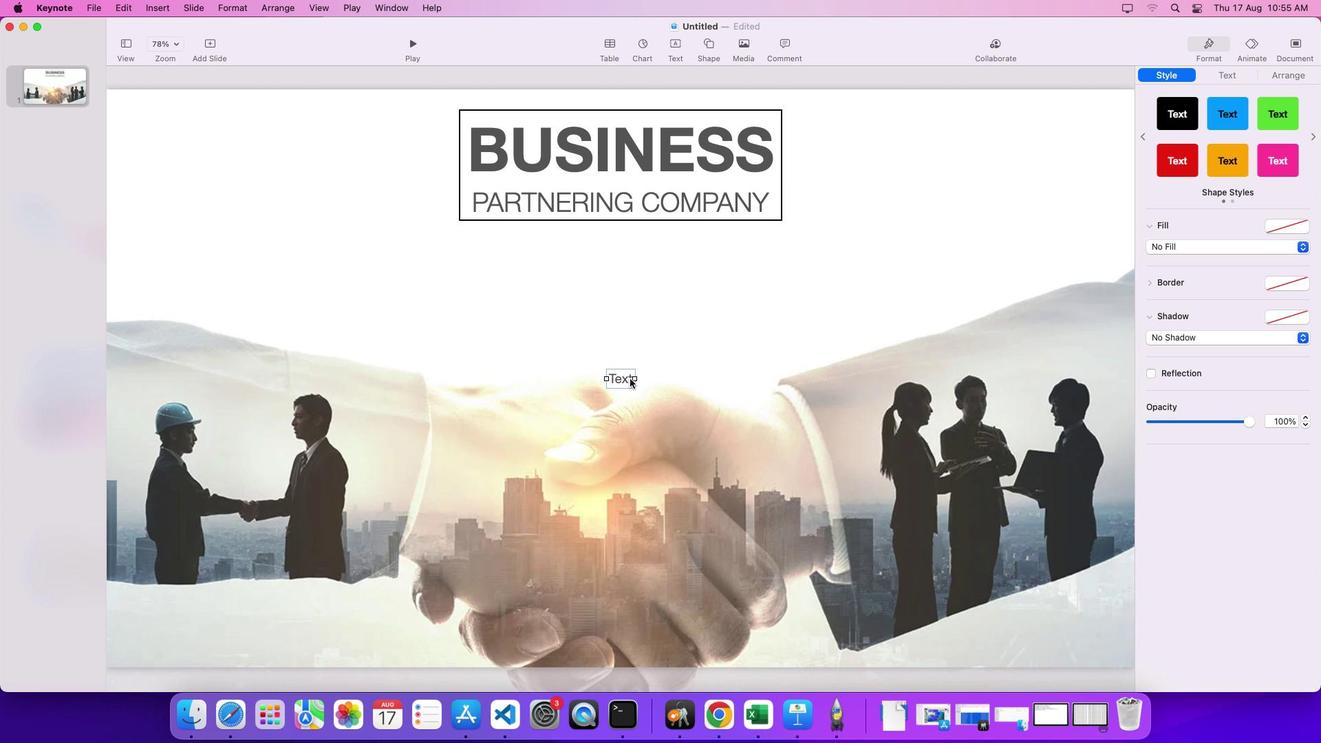 
Action: Mouse moved to (630, 379)
Screenshot: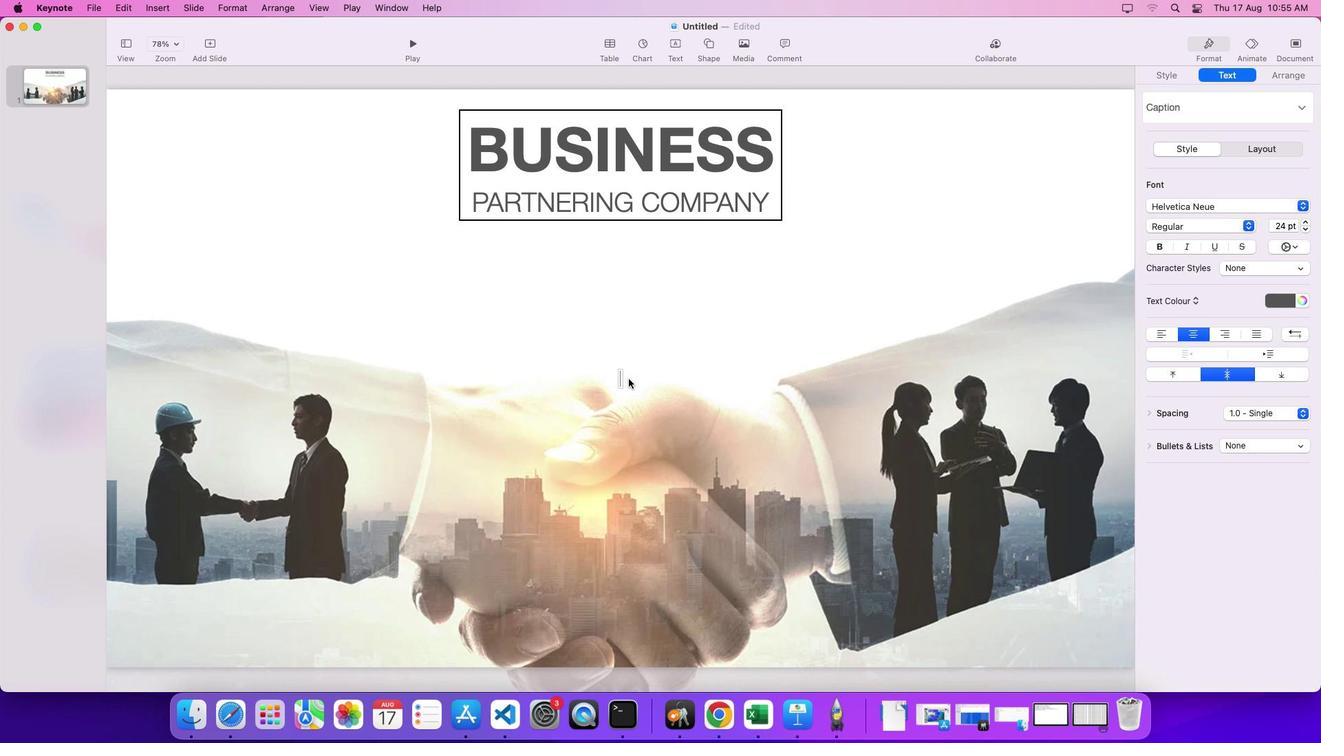 
Action: Mouse pressed left at (630, 379)
Screenshot: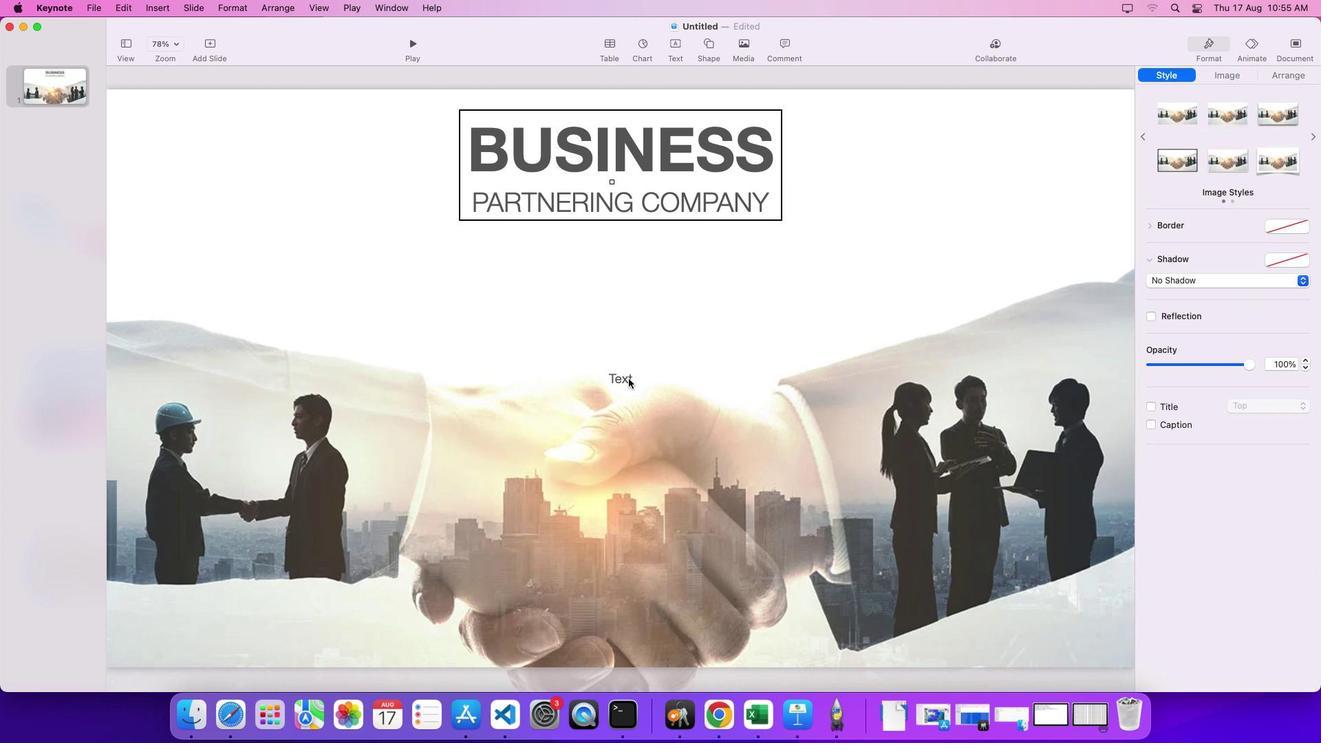 
Action: Mouse moved to (628, 379)
Screenshot: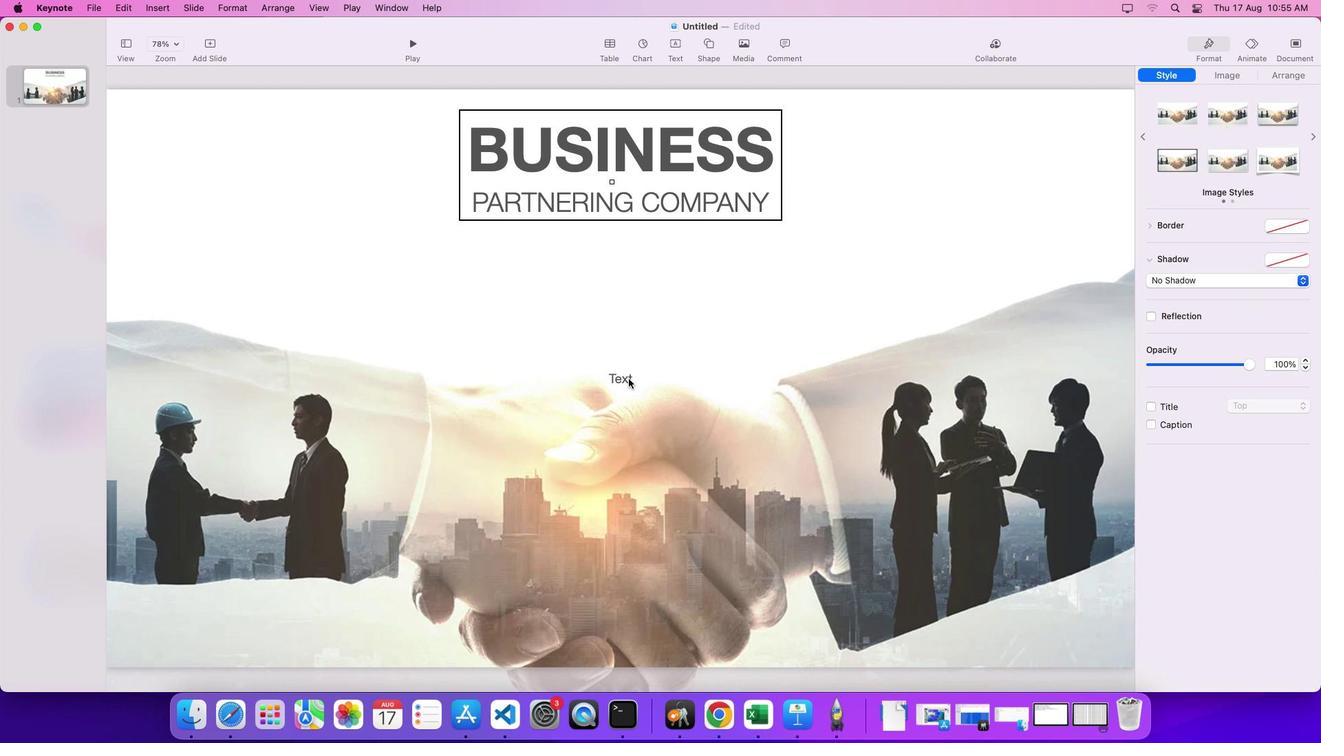 
Action: Mouse pressed left at (628, 379)
Screenshot: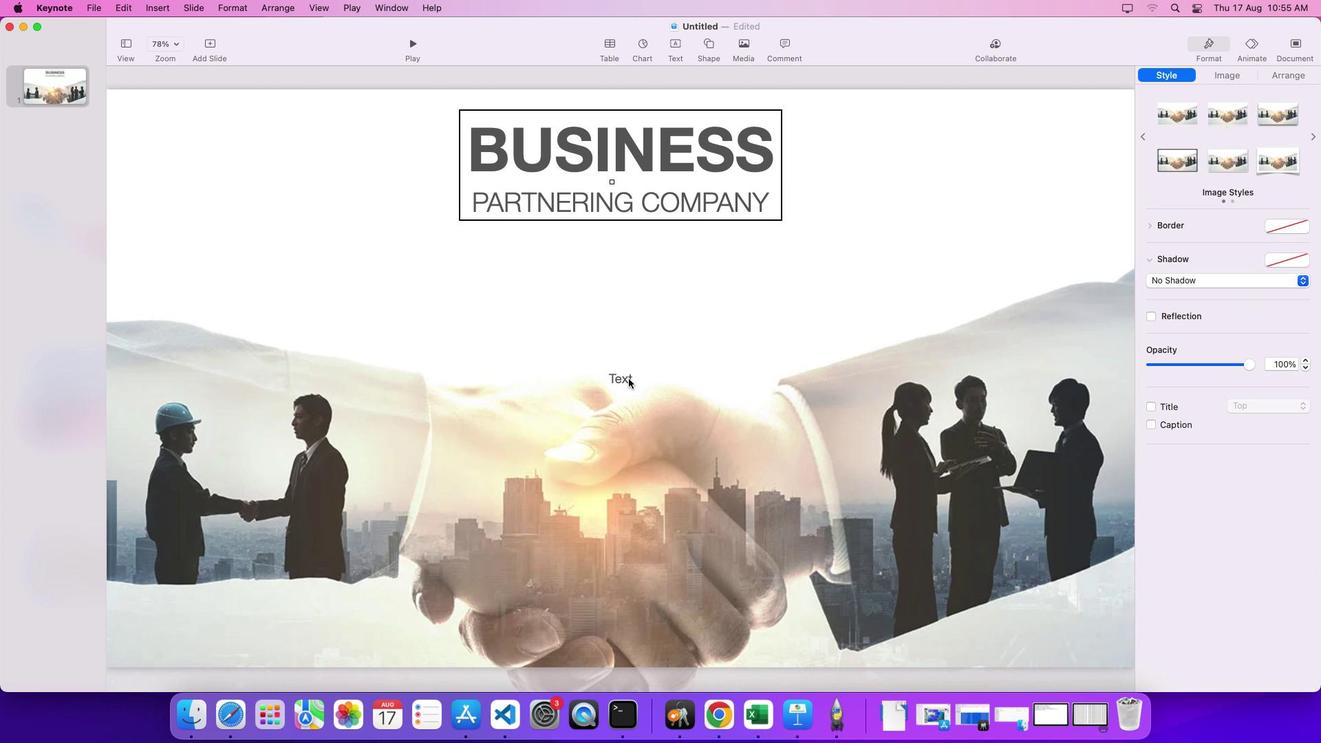 
Action: Mouse moved to (627, 378)
Screenshot: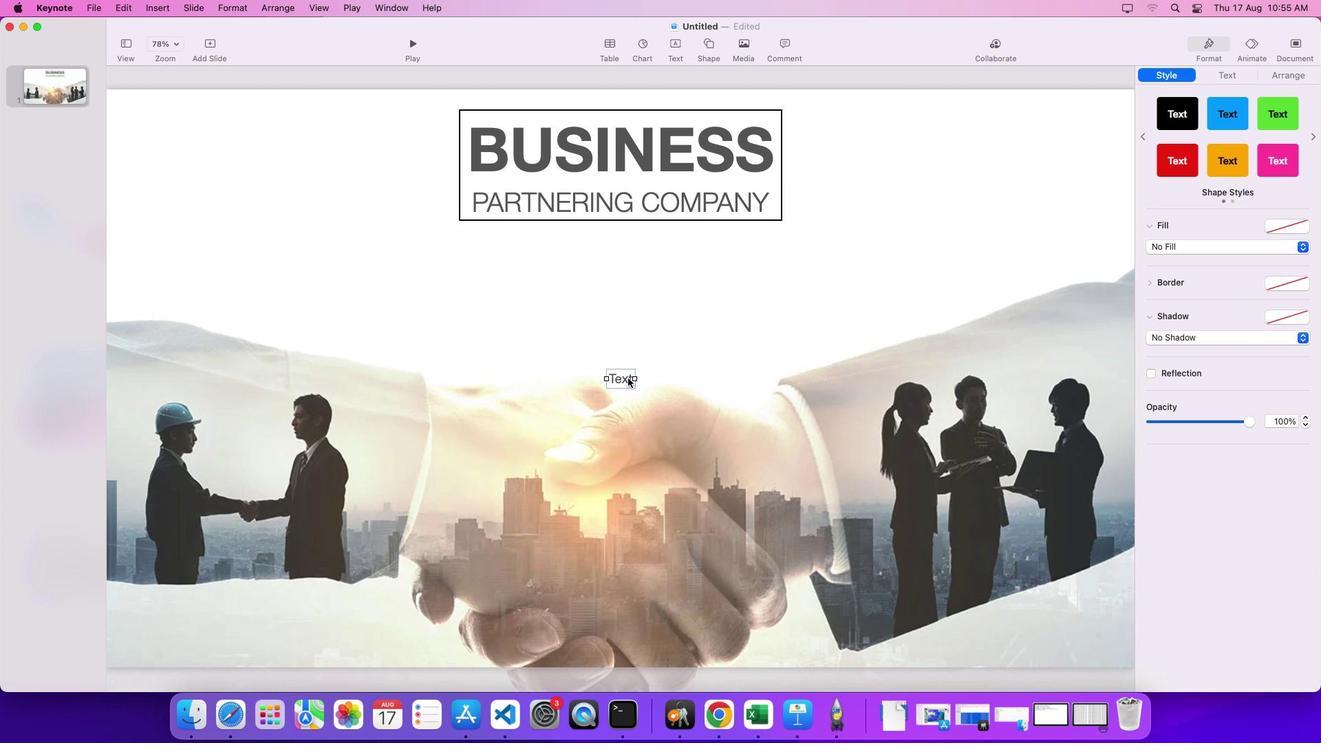 
Action: Mouse pressed left at (627, 378)
Screenshot: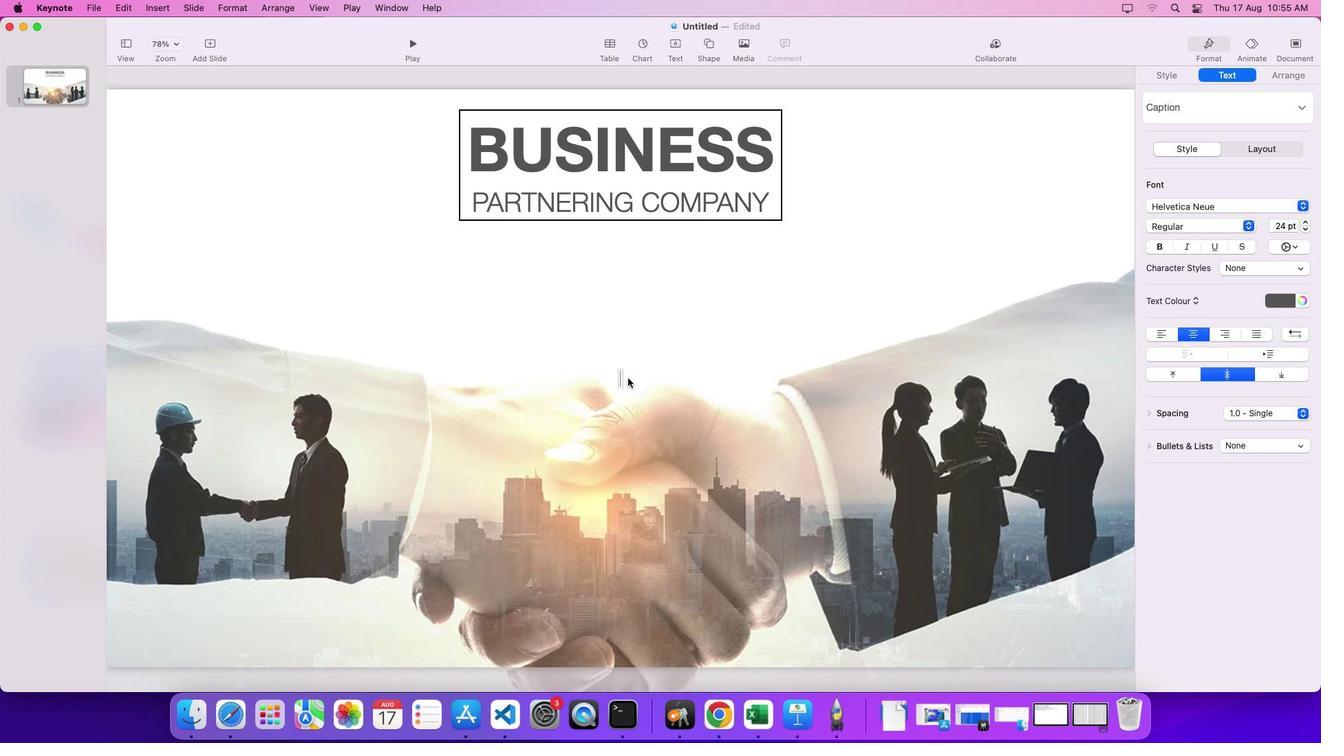 
Action: Mouse pressed left at (627, 378)
Screenshot: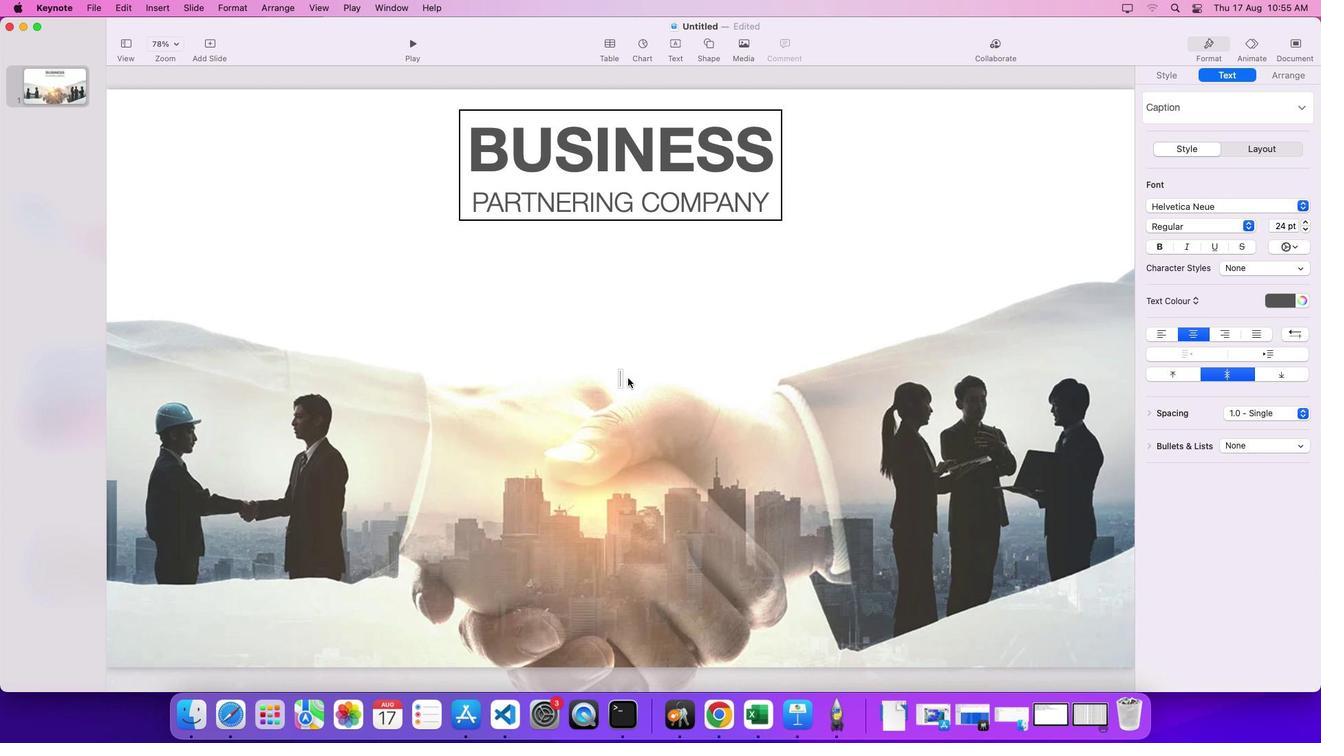 
Action: Mouse moved to (629, 374)
Screenshot: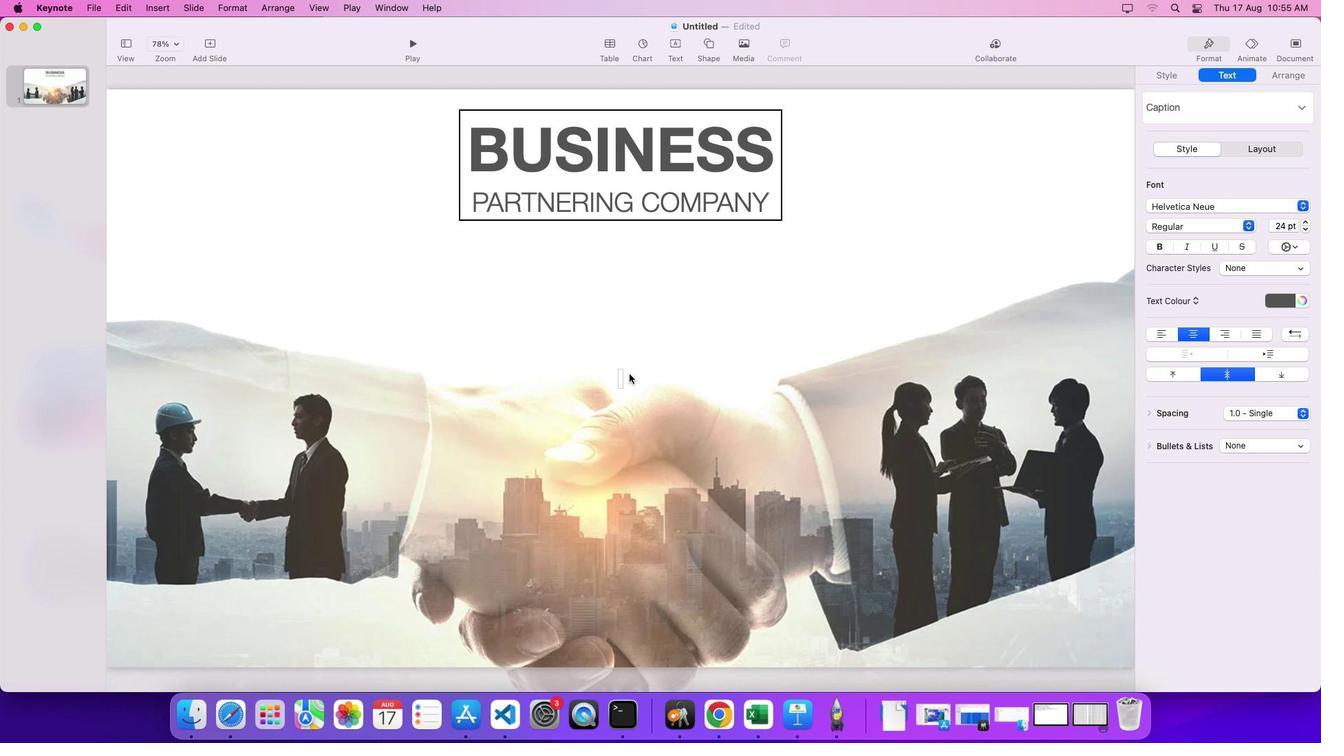 
Action: Key pressed Key.shift_r'T''H''I''I''I''I''I'Key.backspaceKey.backspaceKey.backspaceKey.backspace
Screenshot: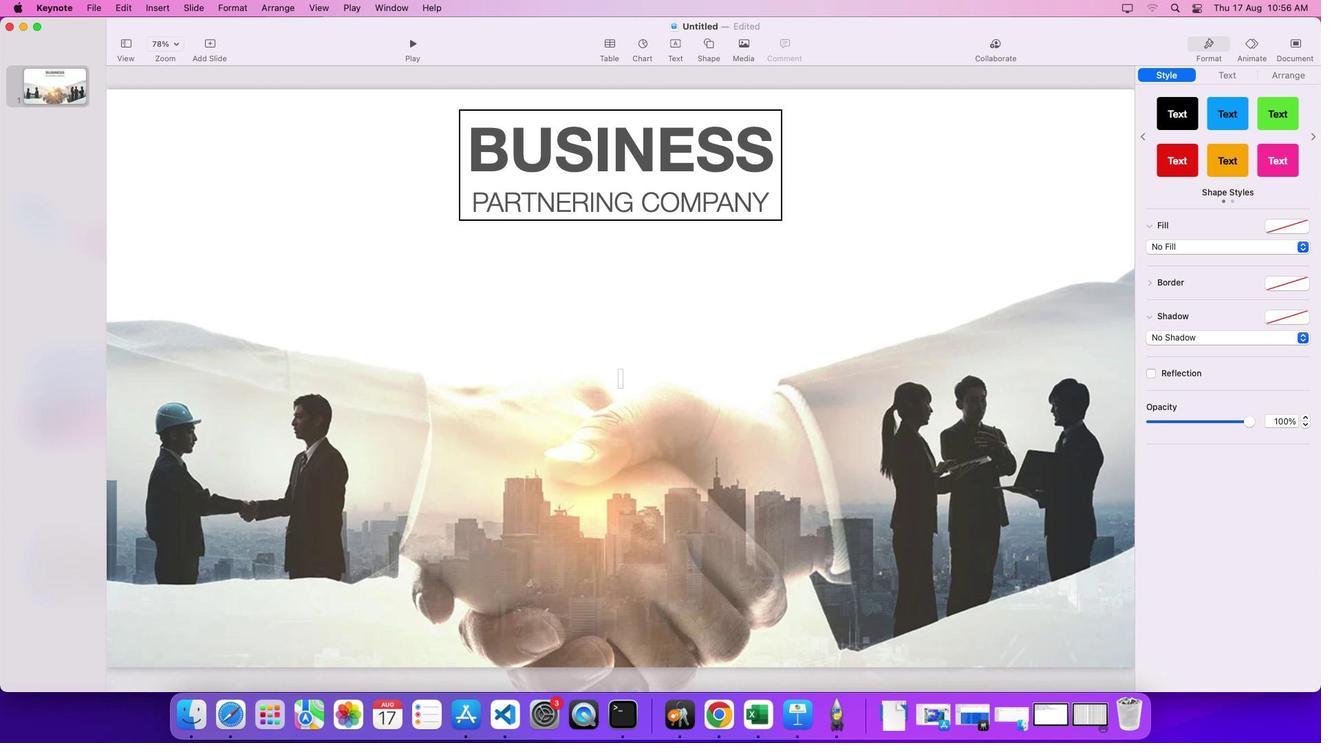 
Action: Mouse moved to (639, 396)
Screenshot: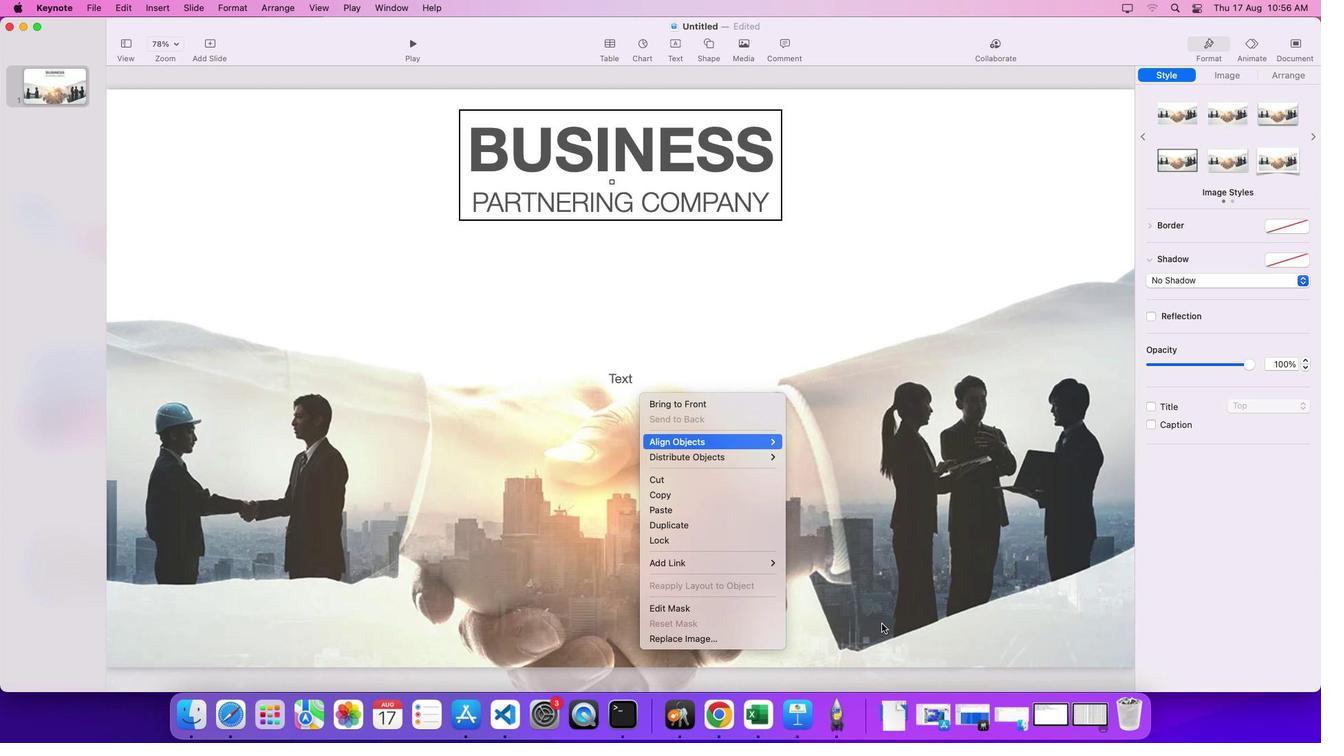 
Action: Mouse pressed right at (639, 396)
Screenshot: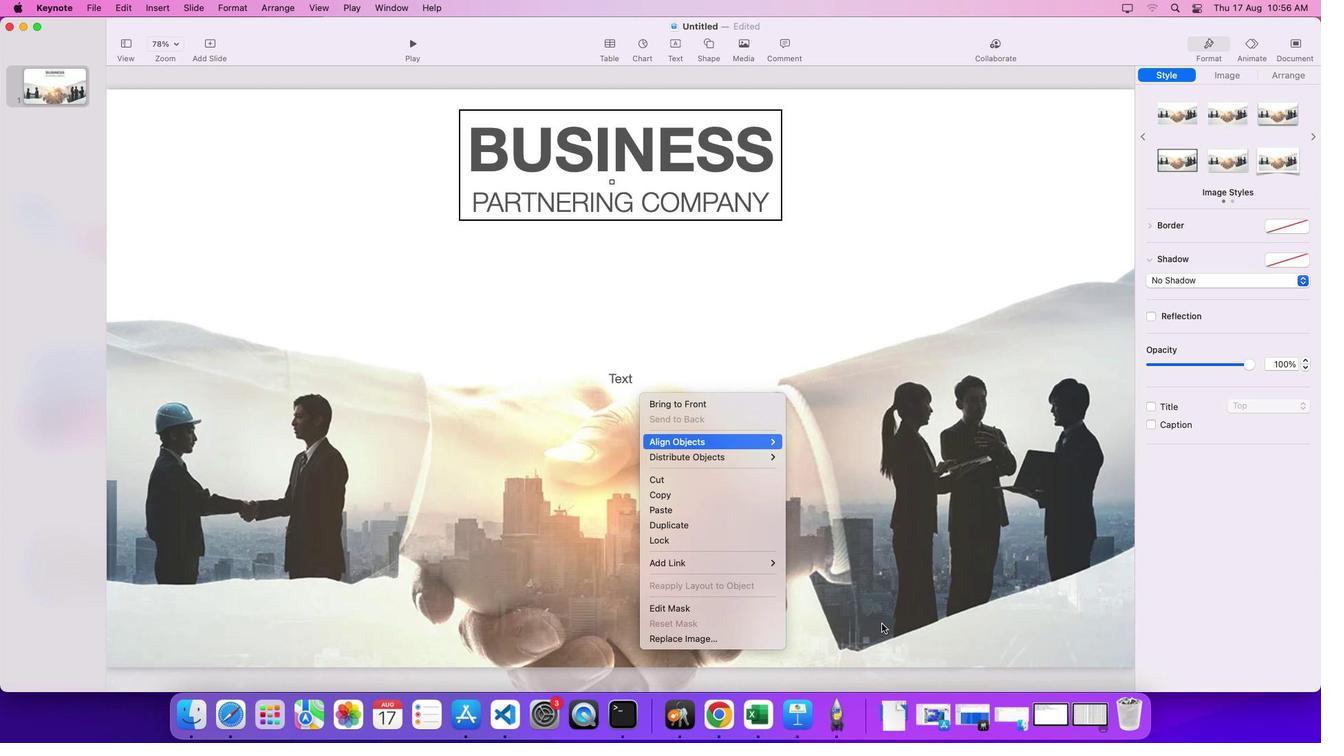 
Action: Mouse moved to (911, 333)
Screenshot: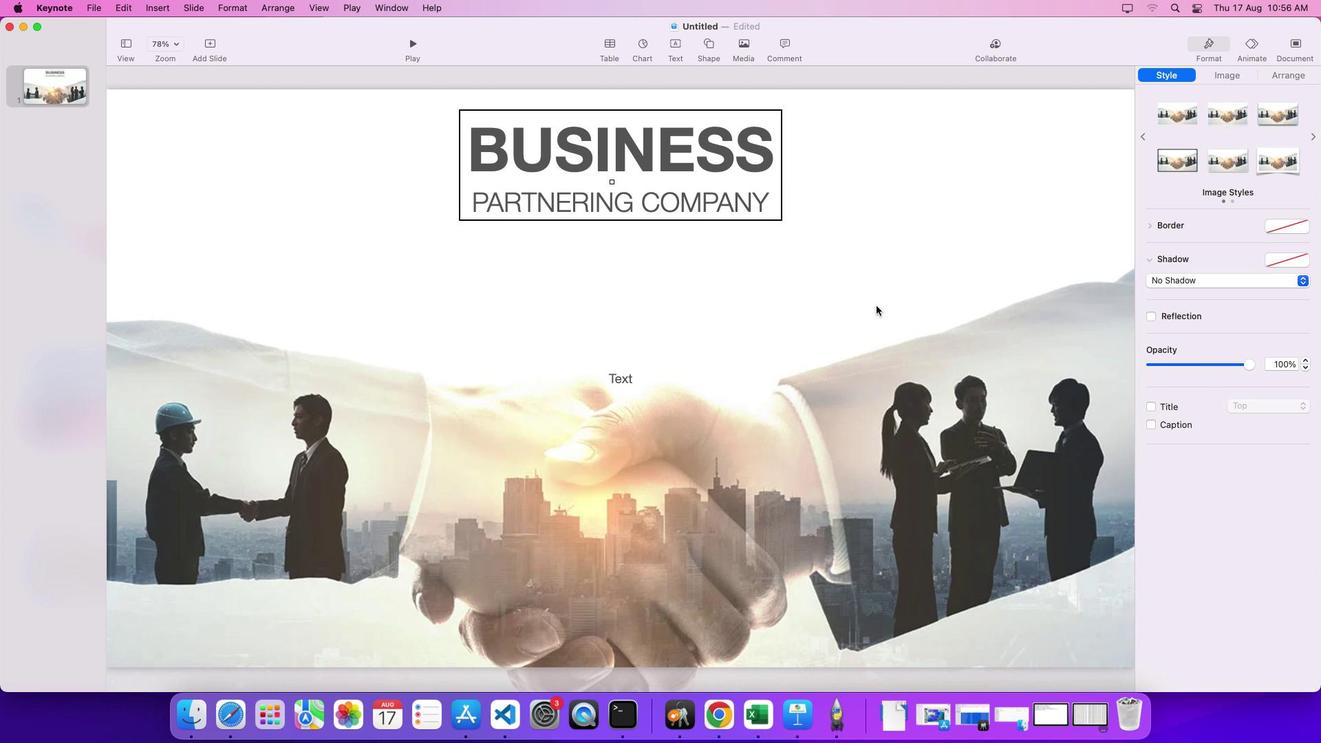 
Action: Mouse pressed left at (911, 333)
Screenshot: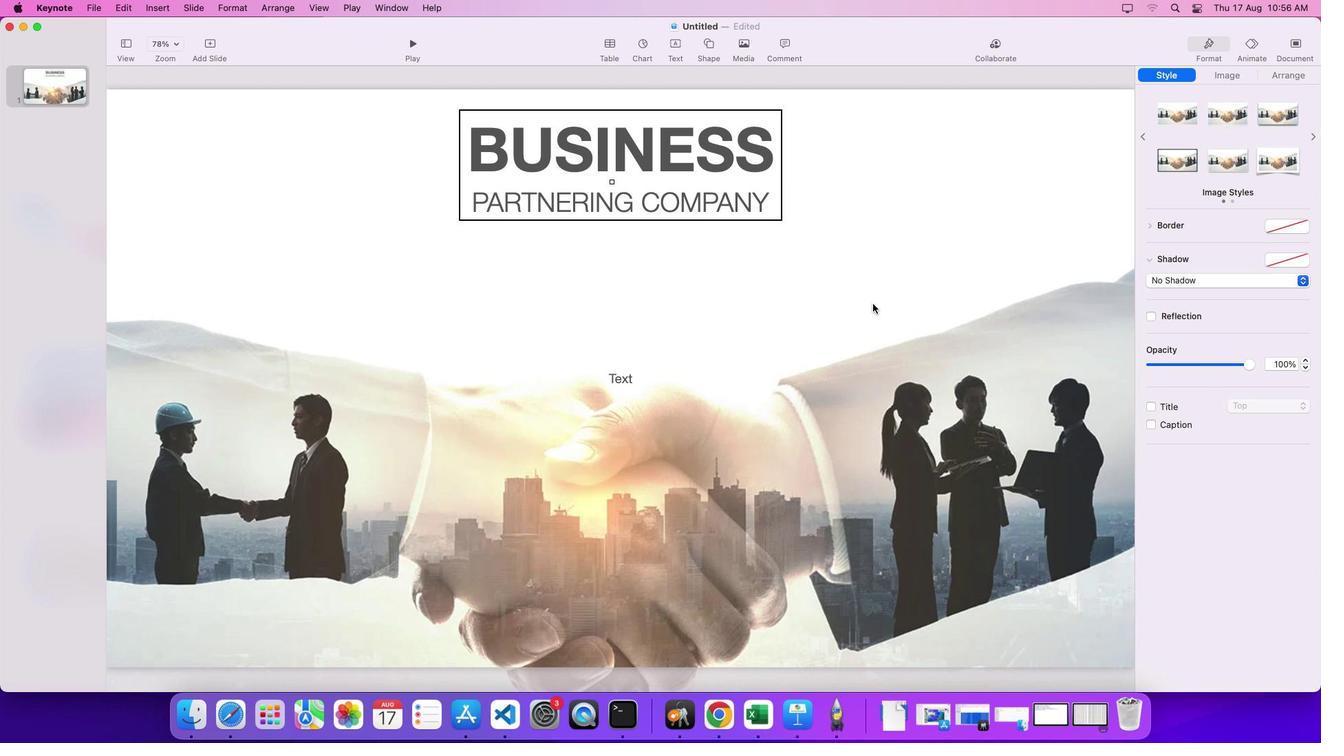 
Action: Mouse moved to (689, 481)
Screenshot: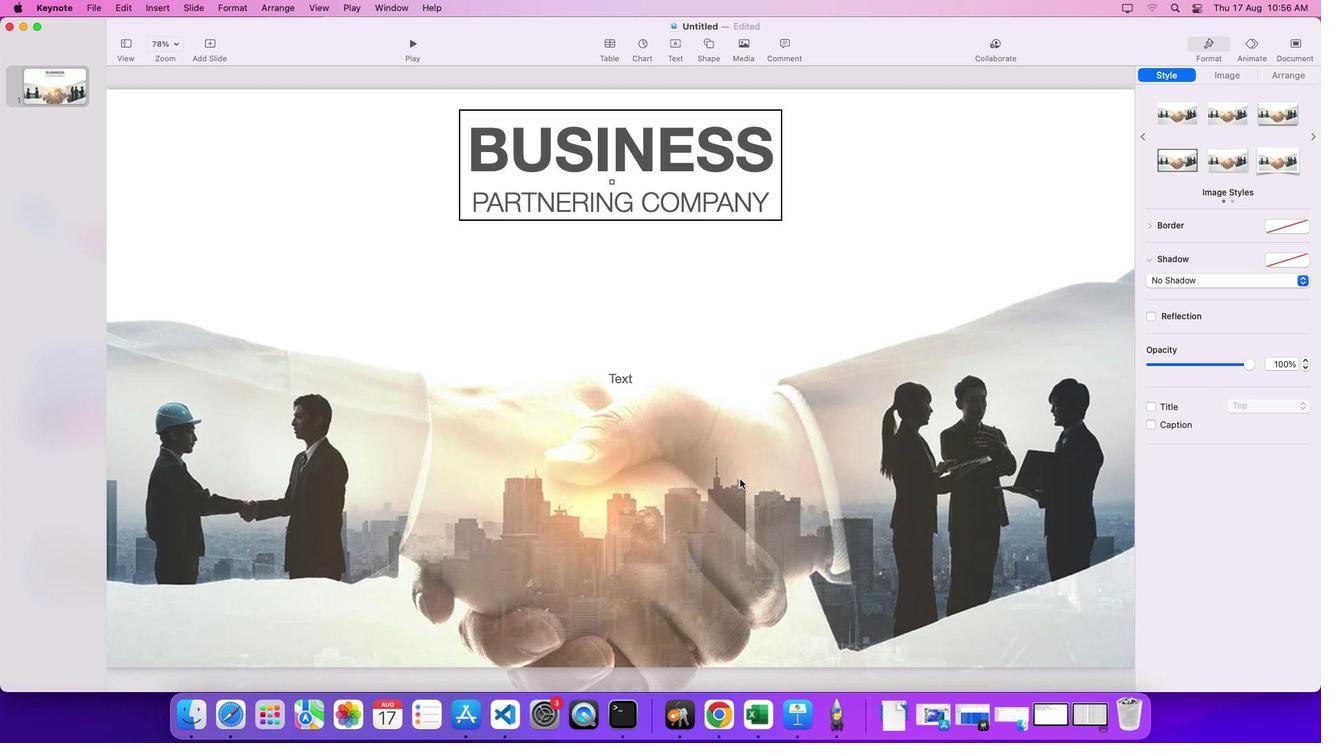 
Action: Mouse pressed left at (689, 481)
Screenshot: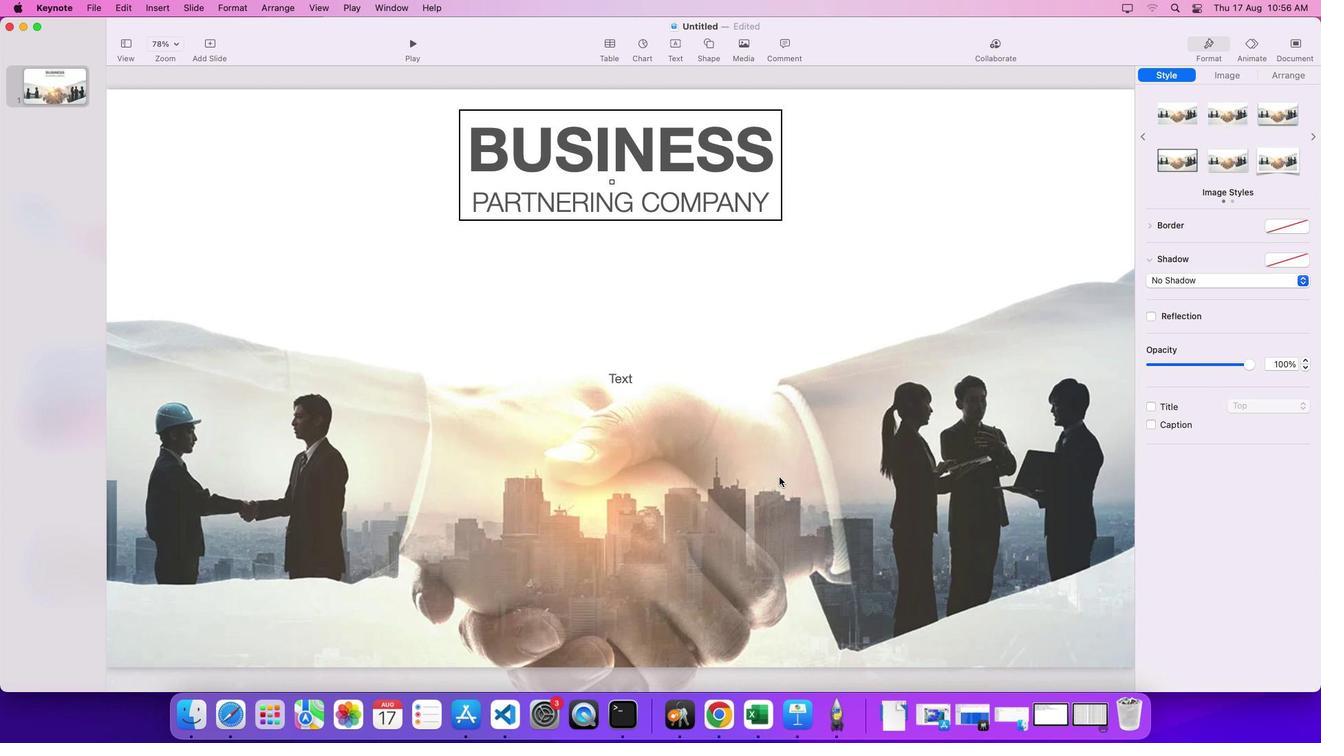 
Action: Mouse moved to (840, 464)
Screenshot: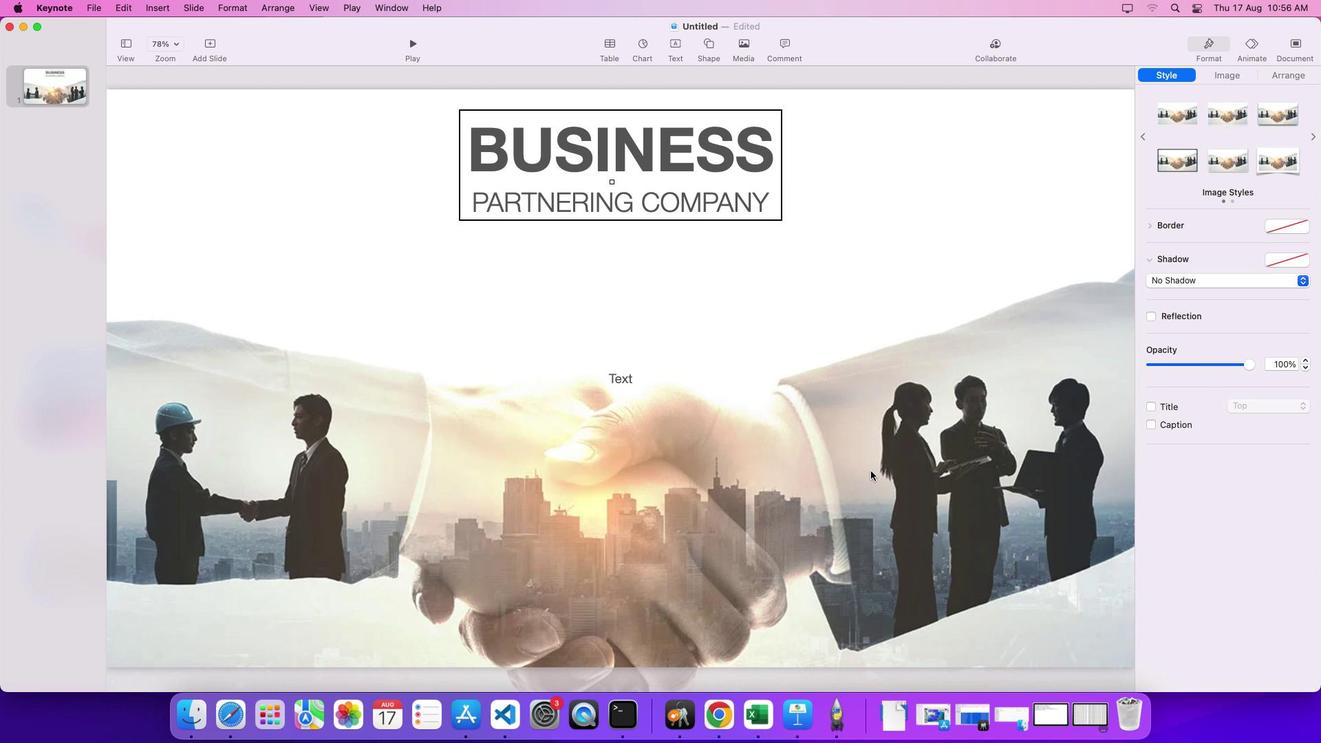 
Action: Mouse pressed left at (840, 464)
Screenshot: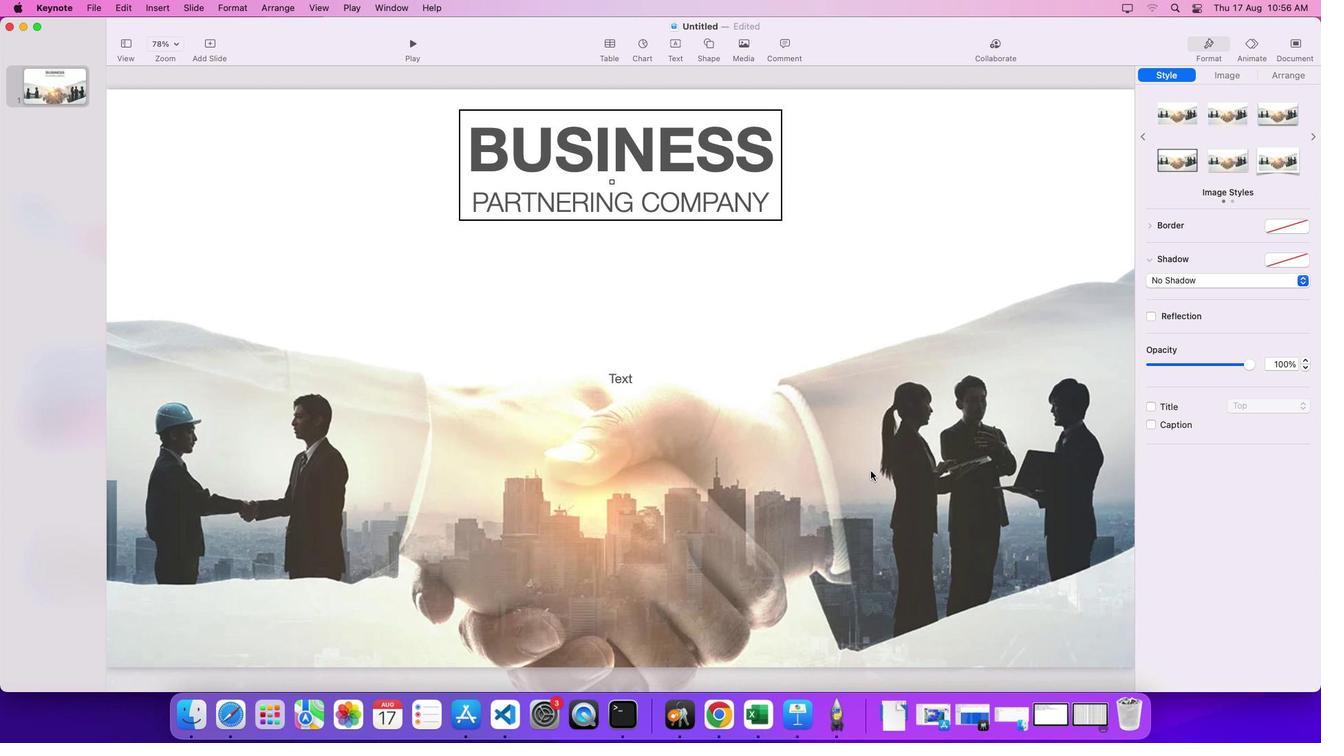 
Action: Mouse moved to (870, 470)
Screenshot: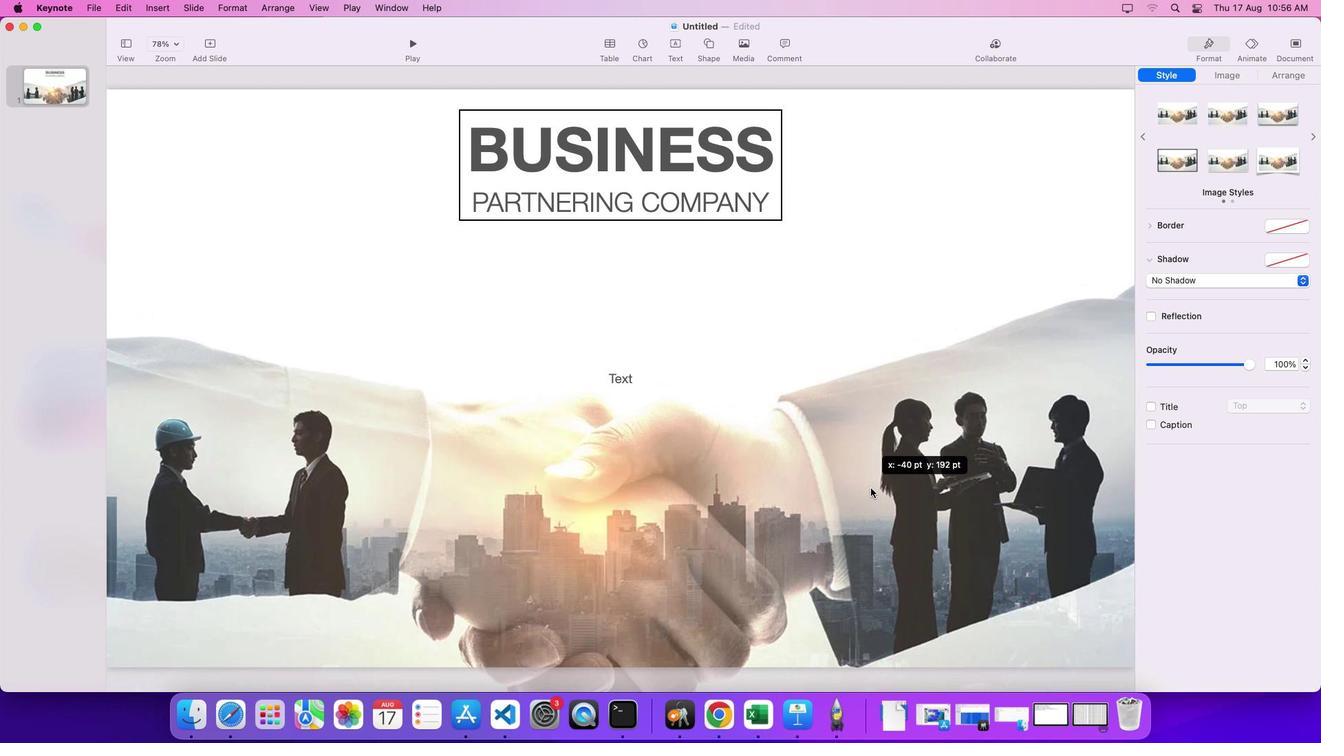 
Action: Mouse pressed left at (870, 470)
Screenshot: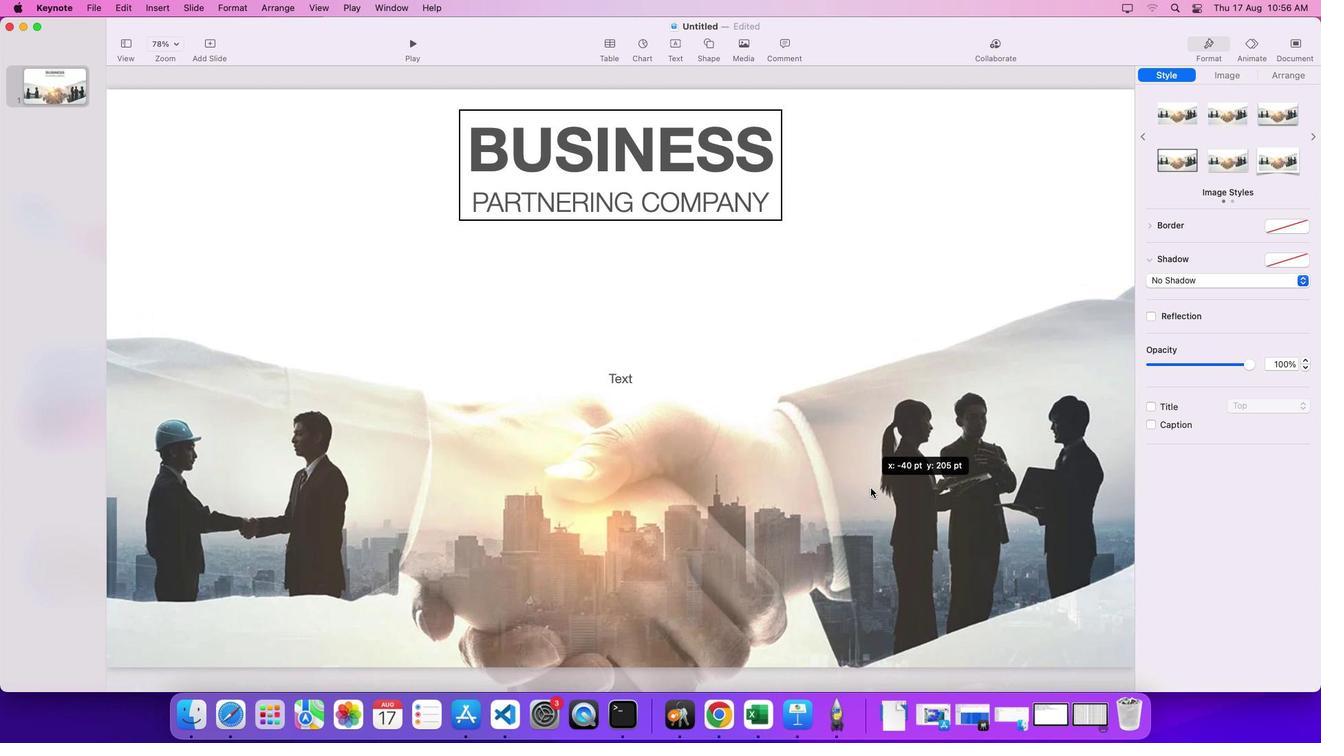 
Action: Mouse moved to (846, 284)
Screenshot: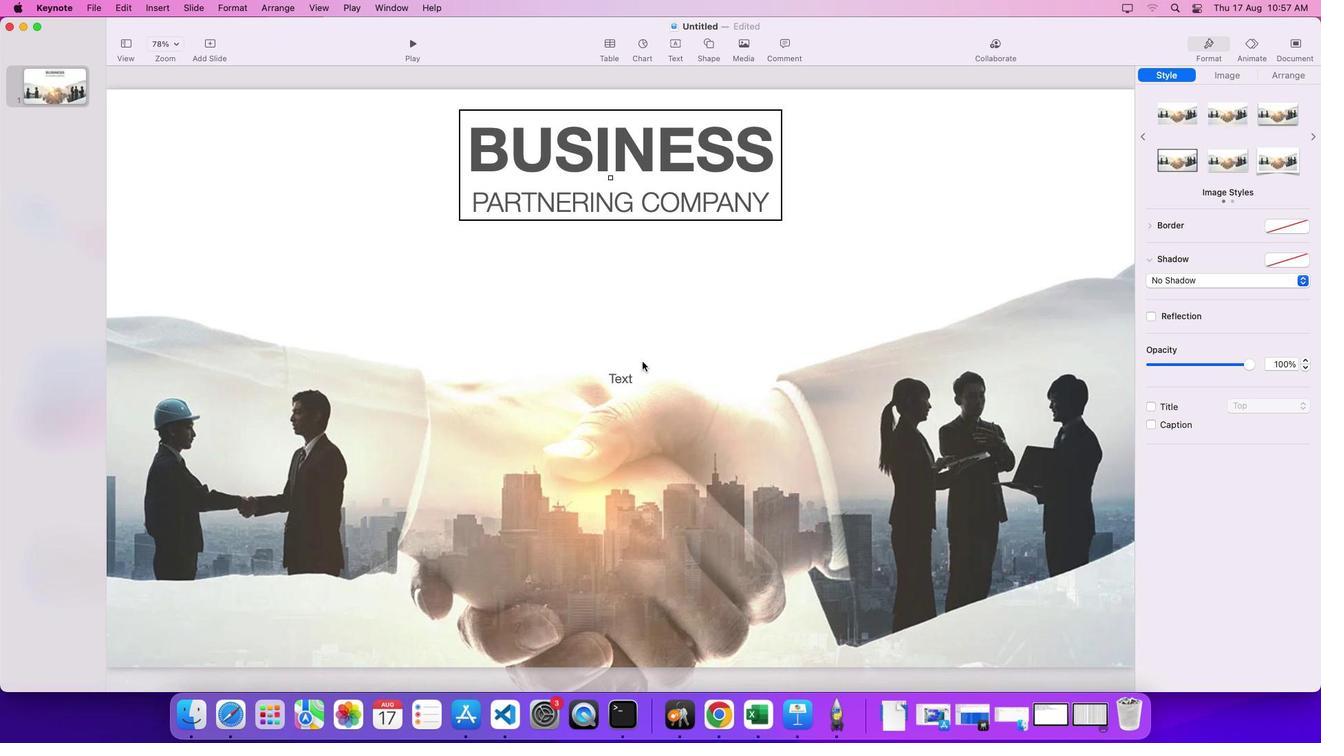 
Action: Mouse pressed left at (846, 284)
Screenshot: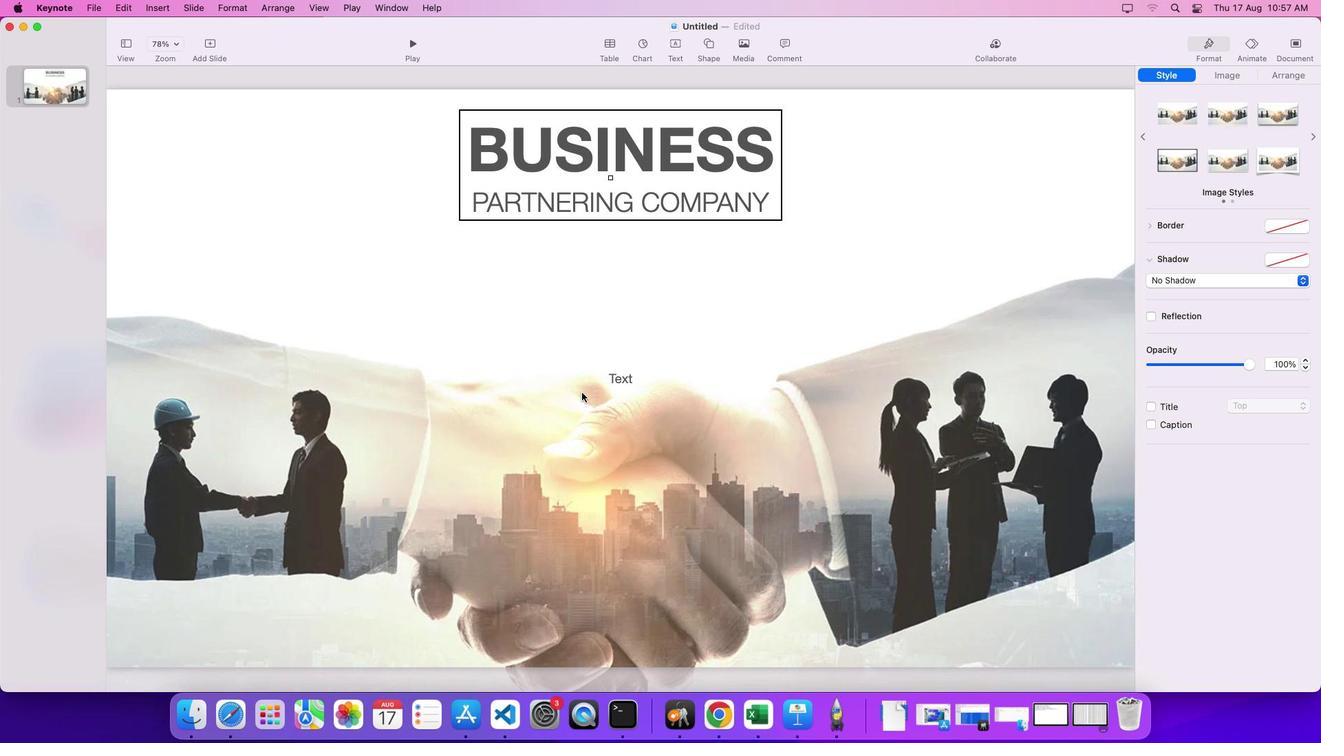 
Action: Mouse moved to (618, 375)
Screenshot: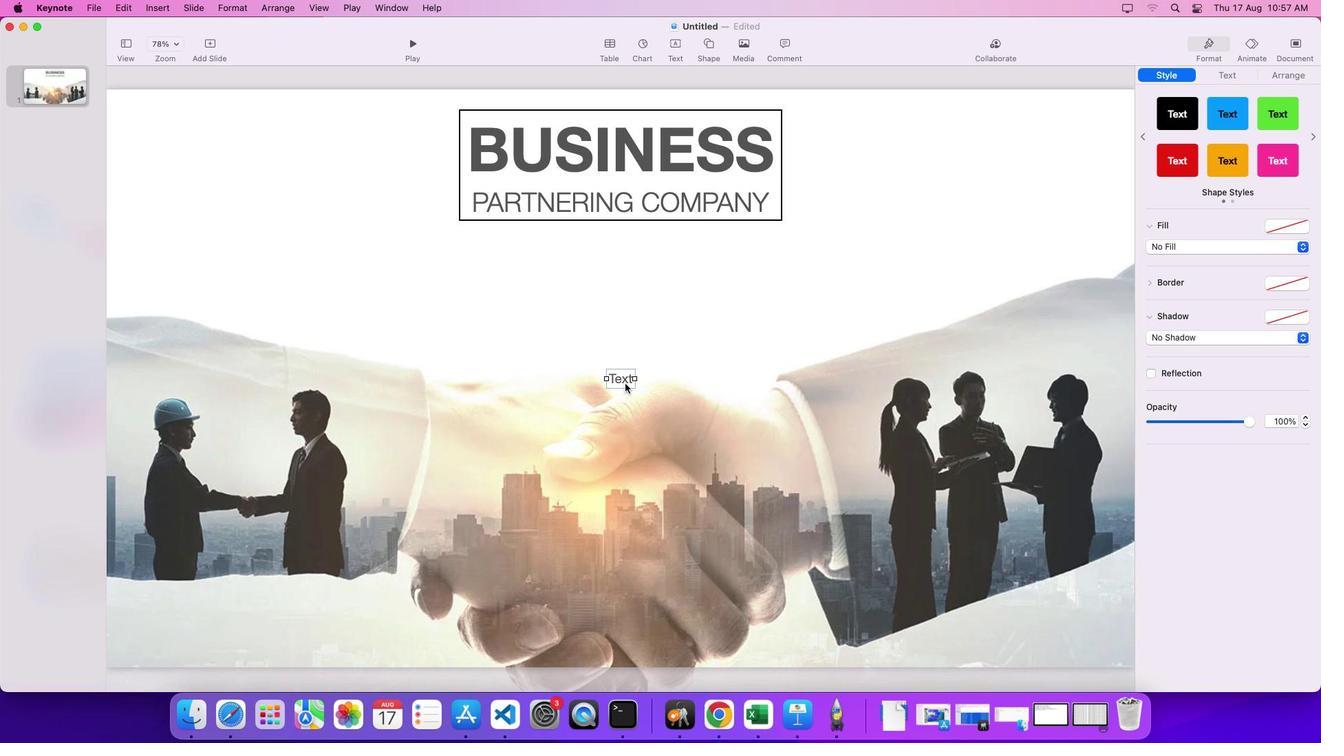 
Action: Mouse pressed left at (618, 375)
Screenshot: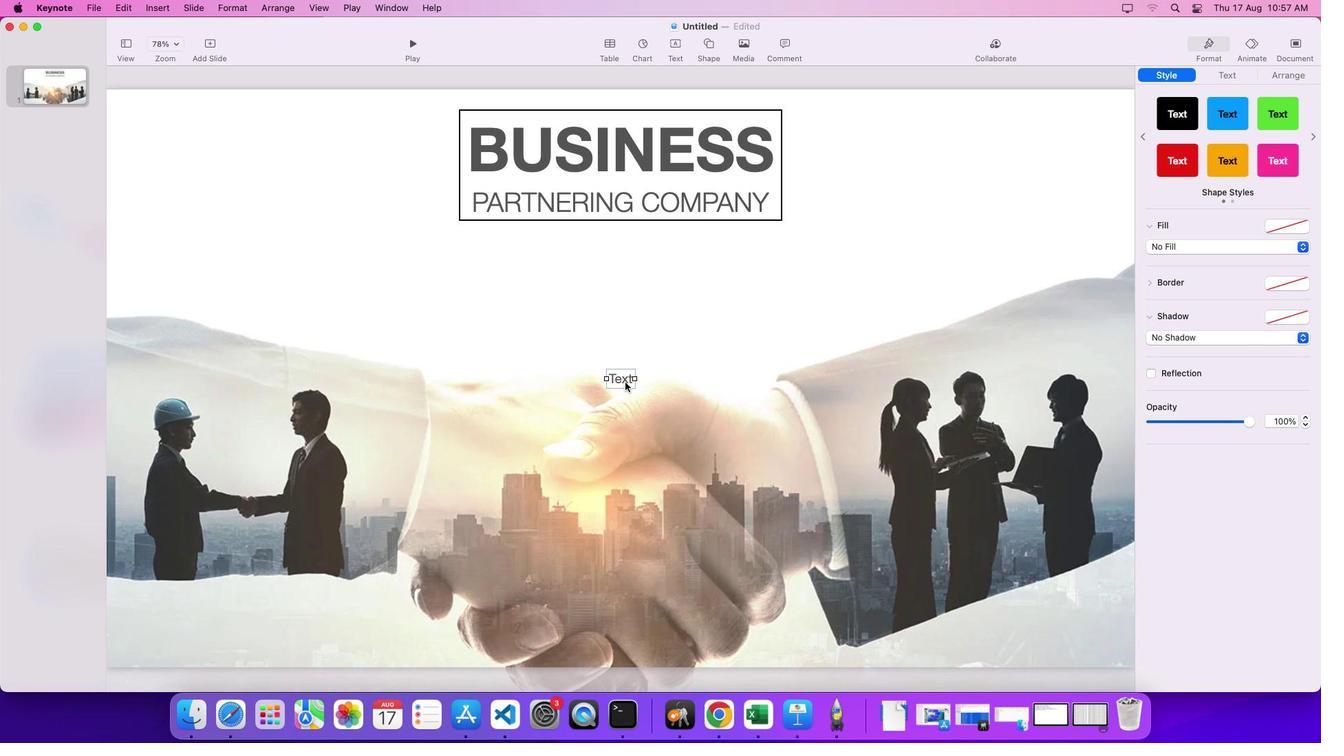 
Action: Mouse moved to (624, 381)
Screenshot: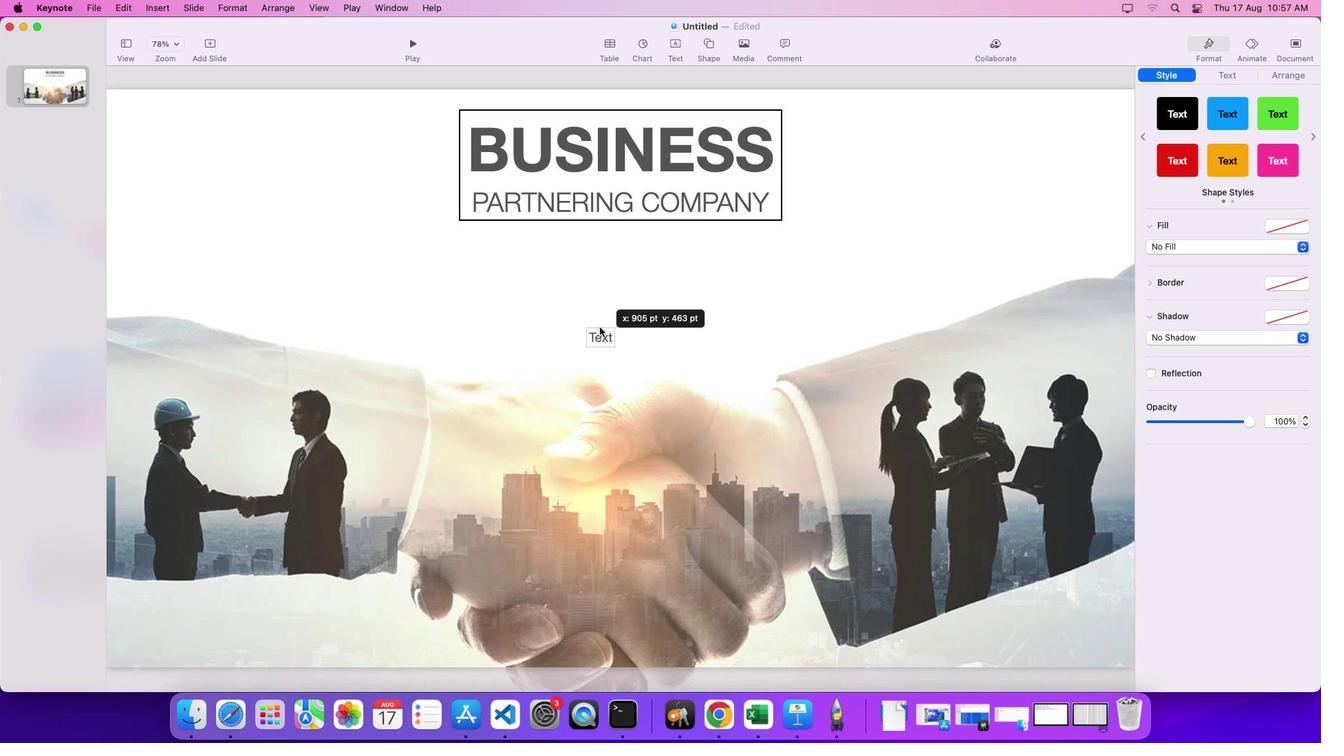 
Action: Mouse pressed left at (624, 381)
Screenshot: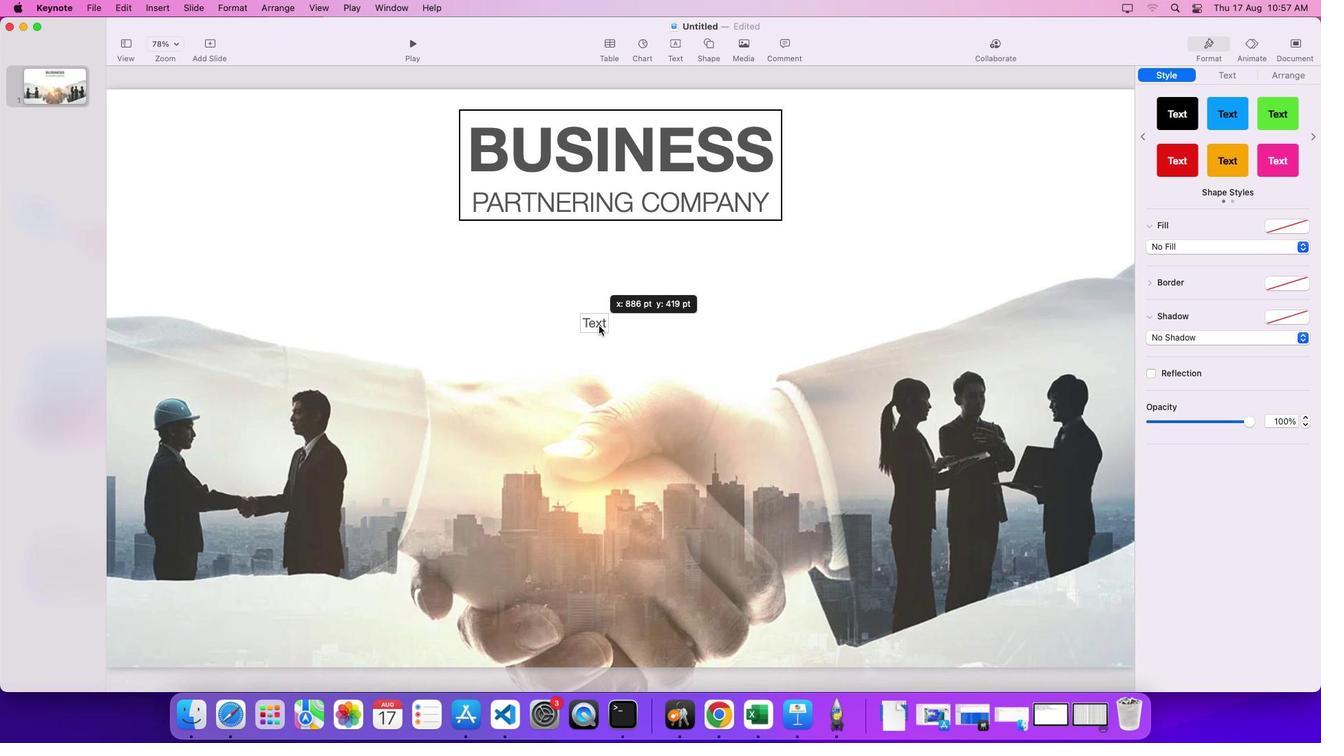 
Action: Mouse moved to (497, 292)
Screenshot: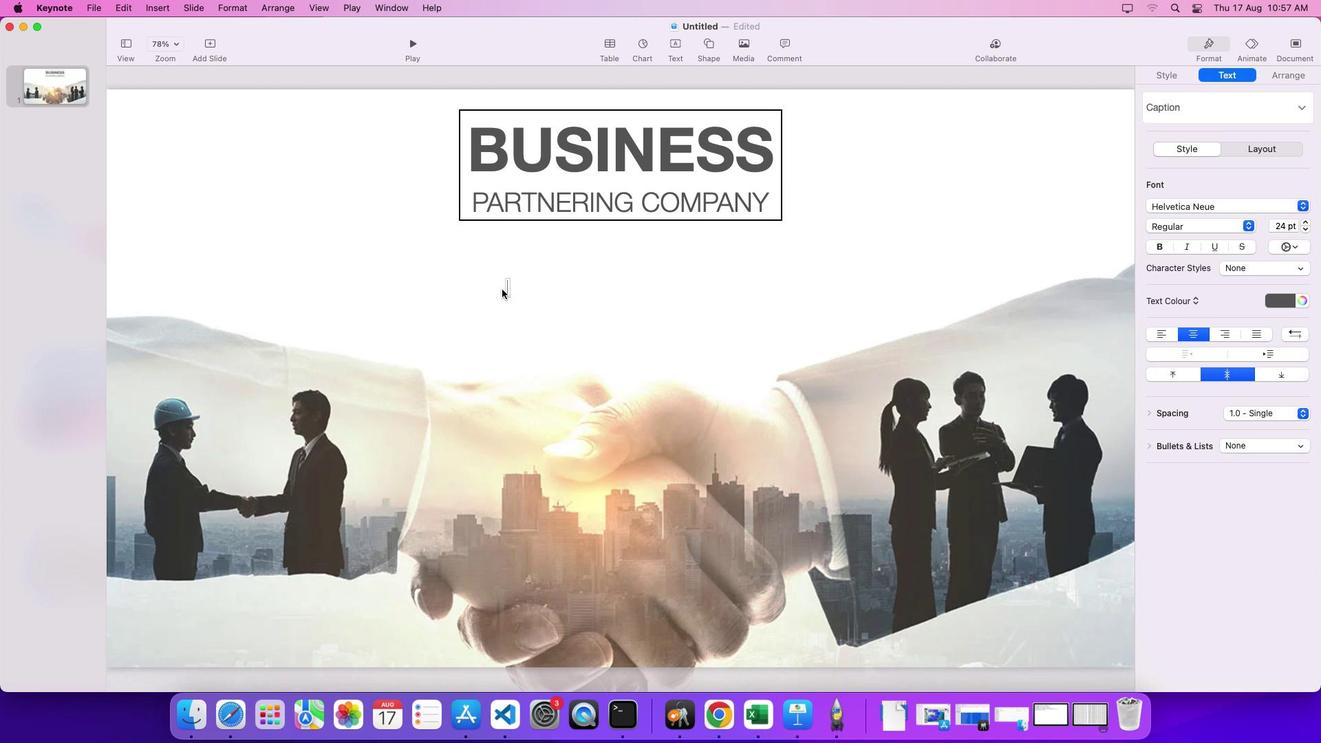 
Action: Mouse pressed left at (497, 292)
Screenshot: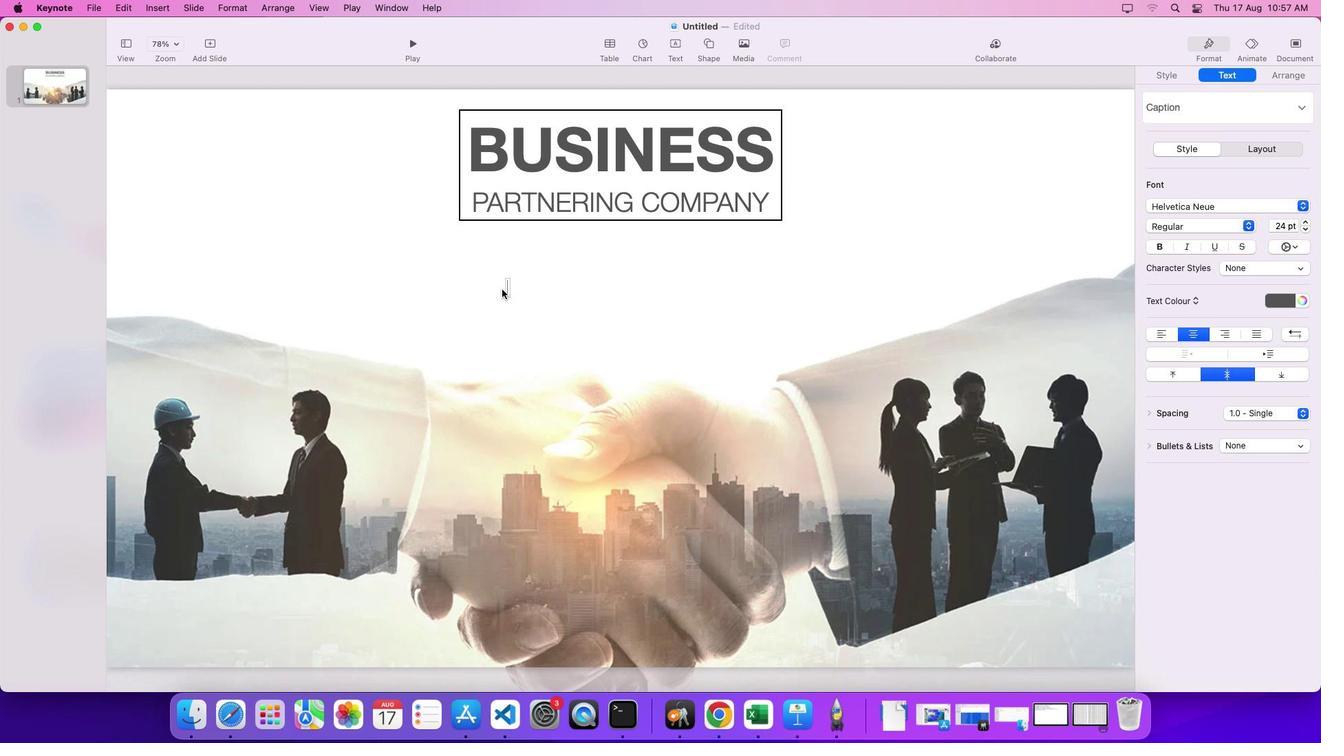 
Action: Mouse moved to (501, 289)
Screenshot: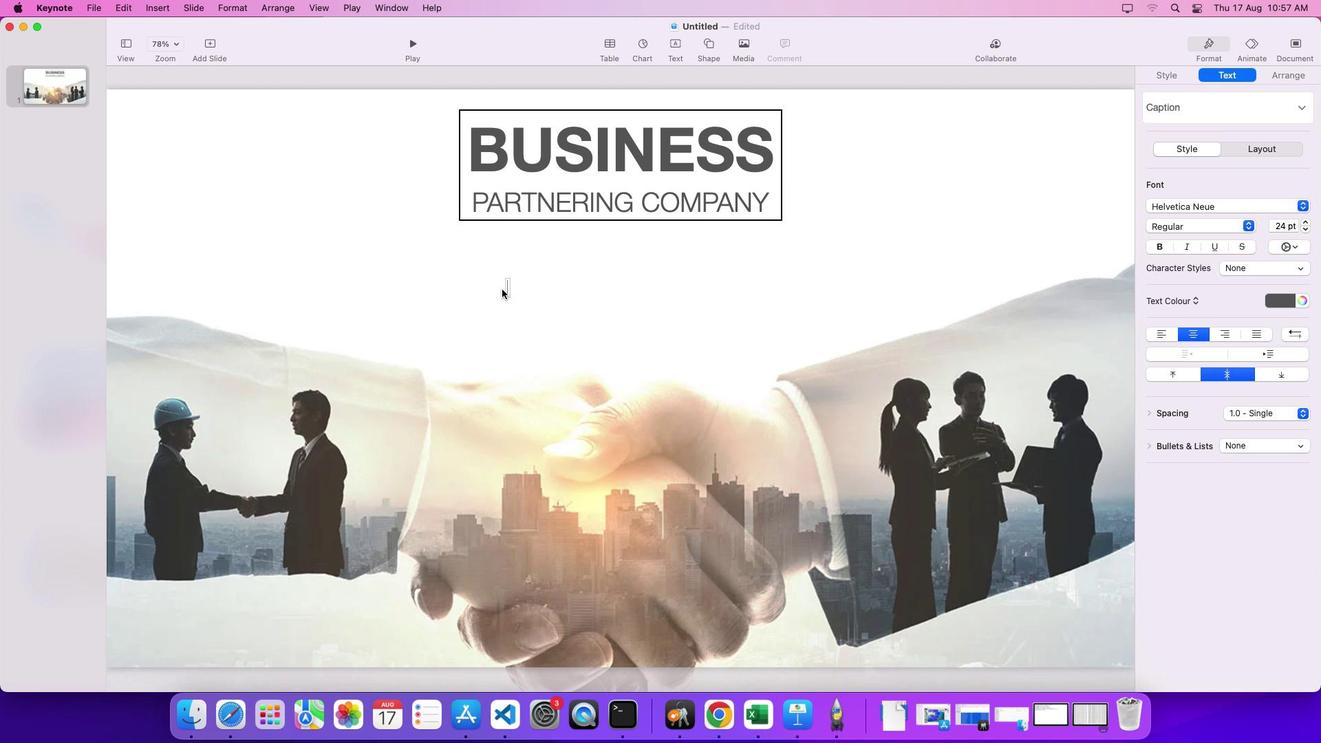 
Action: Mouse pressed left at (501, 289)
Screenshot: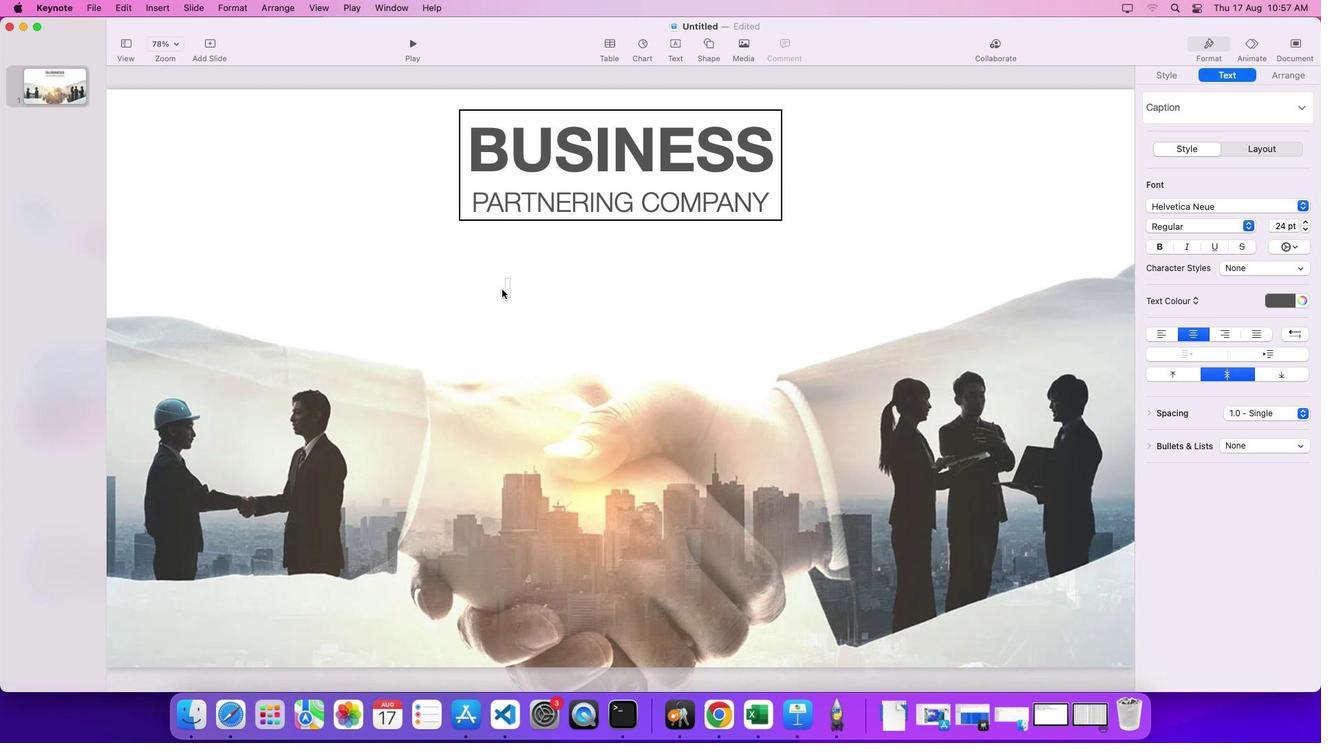
Action: Mouse moved to (540, 284)
Screenshot: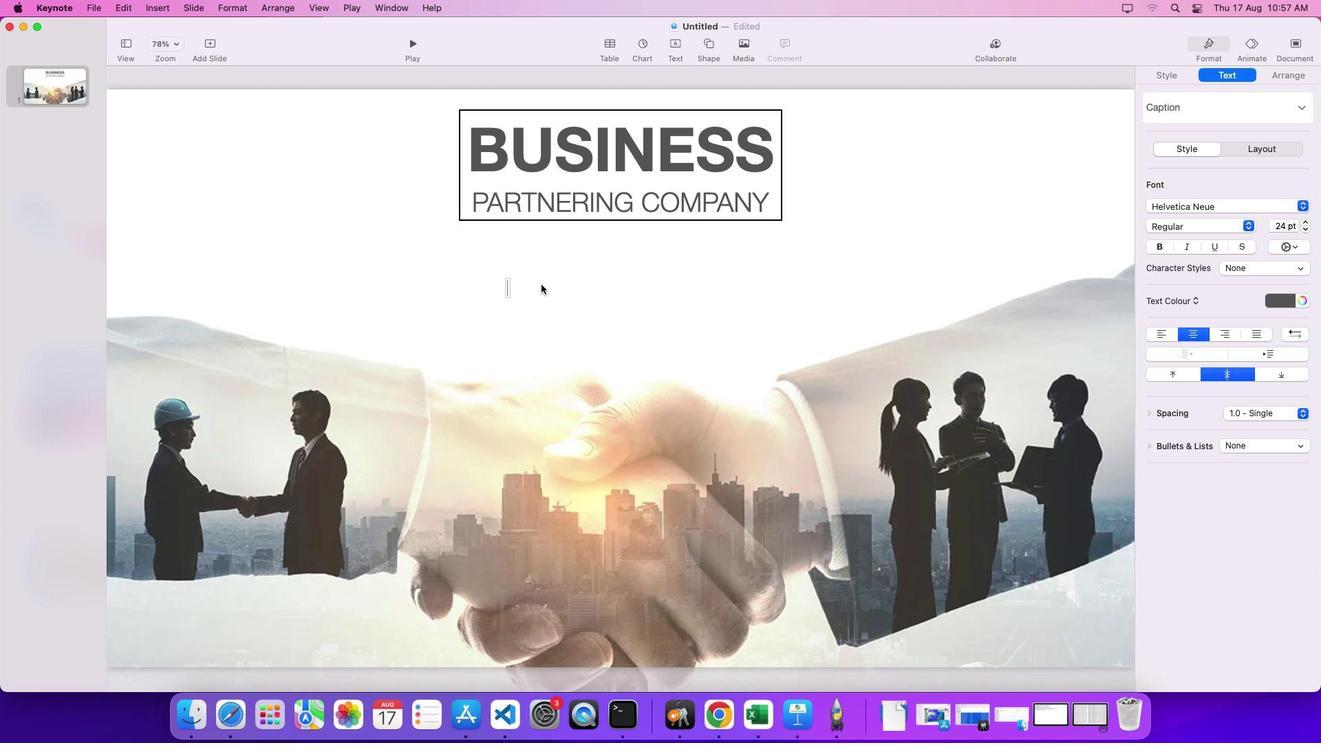 
Action: Key pressed Key.shift_r'C''R''E''A''T''E'Key.spaceKey.shift_r'B''U''S''I''N''E'Key.backspaceKey.backspaceKey.backspaceKey.backspaceKey.backspaceKey.caps_lock'u''s''i''n''e''s''s'Key.spaceKey.backspaceKey.backspaceKey.backspaceKey.backspaceKey.backspaceKey.backspaceKey.backspaceKey.backspaceKey.backspaceKey.backspaceKey.backspaceKey.backspaceKey.backspaceKey.backspaceKey.backspaceKey.backspaceKey.backspaceKey.backspaceKey.backspaceKey.backspaceKey.backspaceKey.backspaceKey.backspaceKey.backspaceKey.backspaceKey.backspaceKey.backspaceKey.backspaceKey.backspaceKey.backspaceKey.shift_r'C''r''e''a''t''e'Key.spaceKey.shift_r'B''u''s''i''n''e''s''s'Key.space's'Key.backspaceKey.shift_r'S''t''a''r''t'Key.spaceKey.shift'N''o''w'
Screenshot: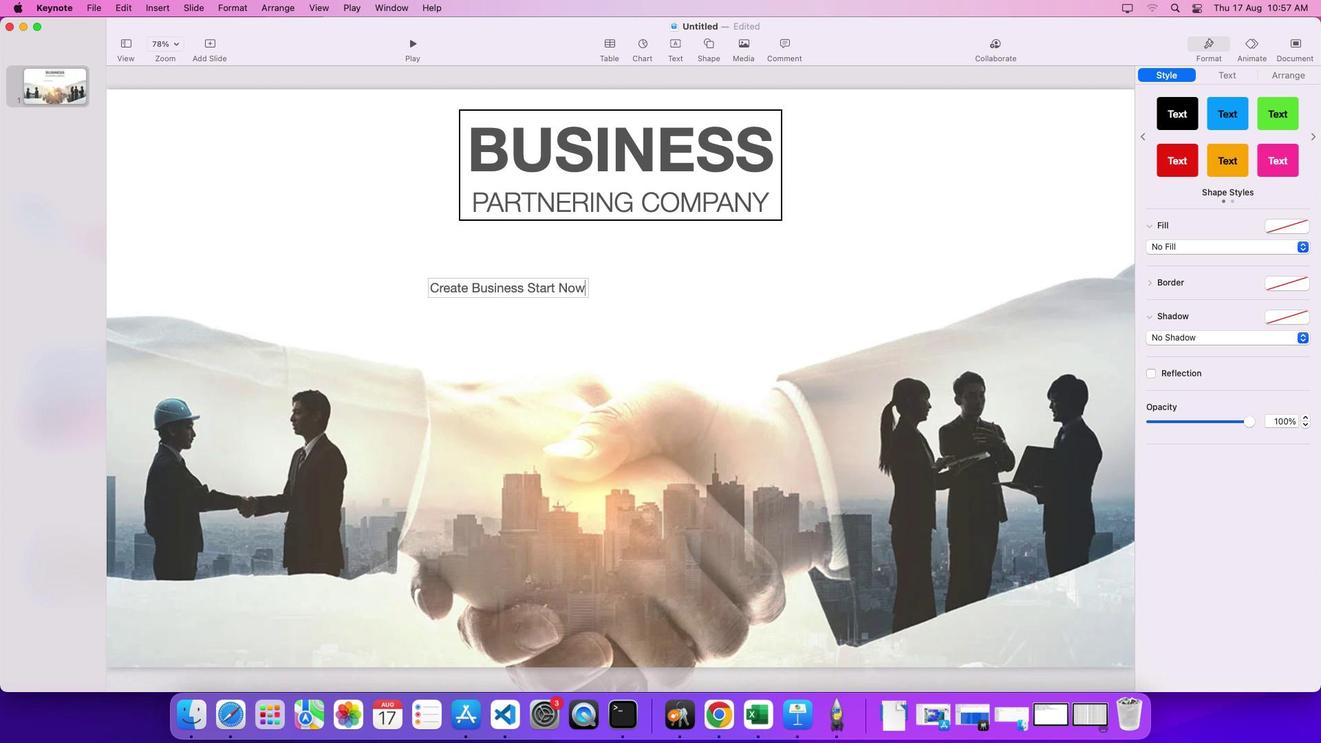 
Action: Mouse moved to (566, 325)
Screenshot: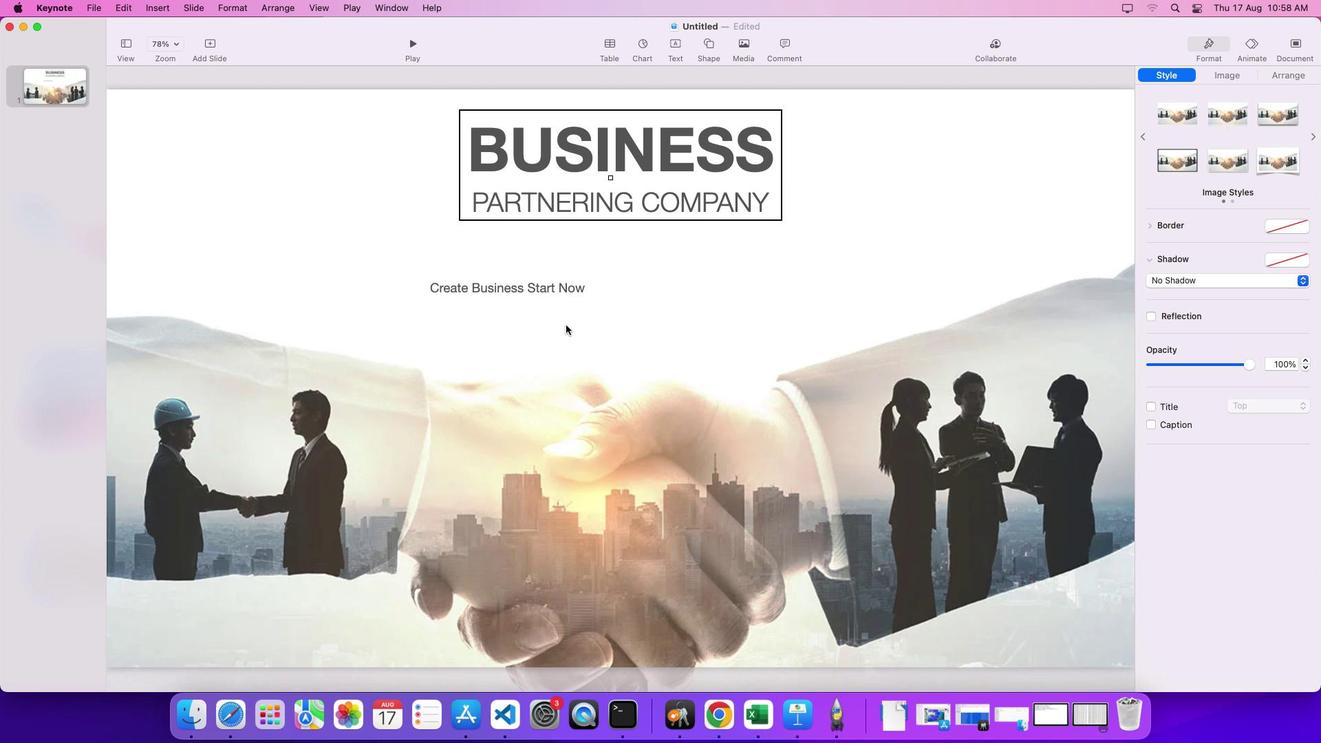 
Action: Mouse pressed left at (566, 325)
Screenshot: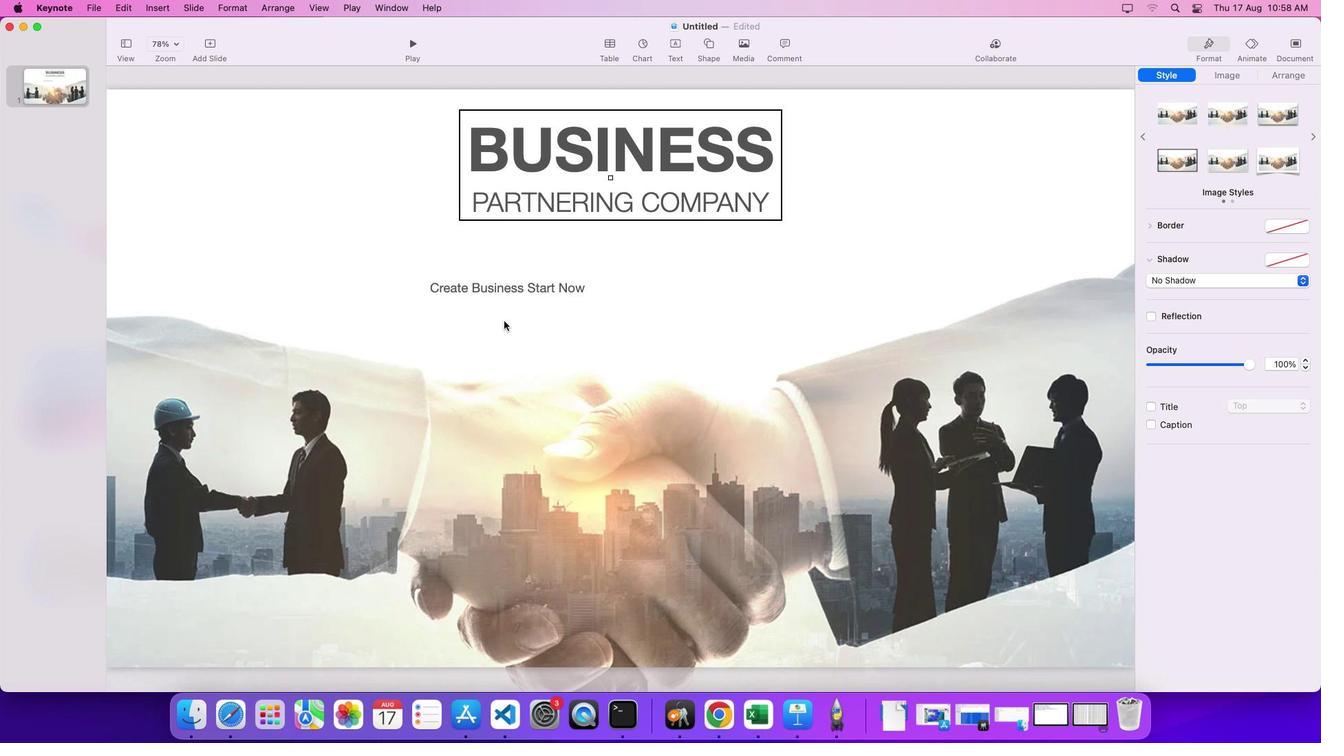 
Action: Mouse moved to (471, 292)
Screenshot: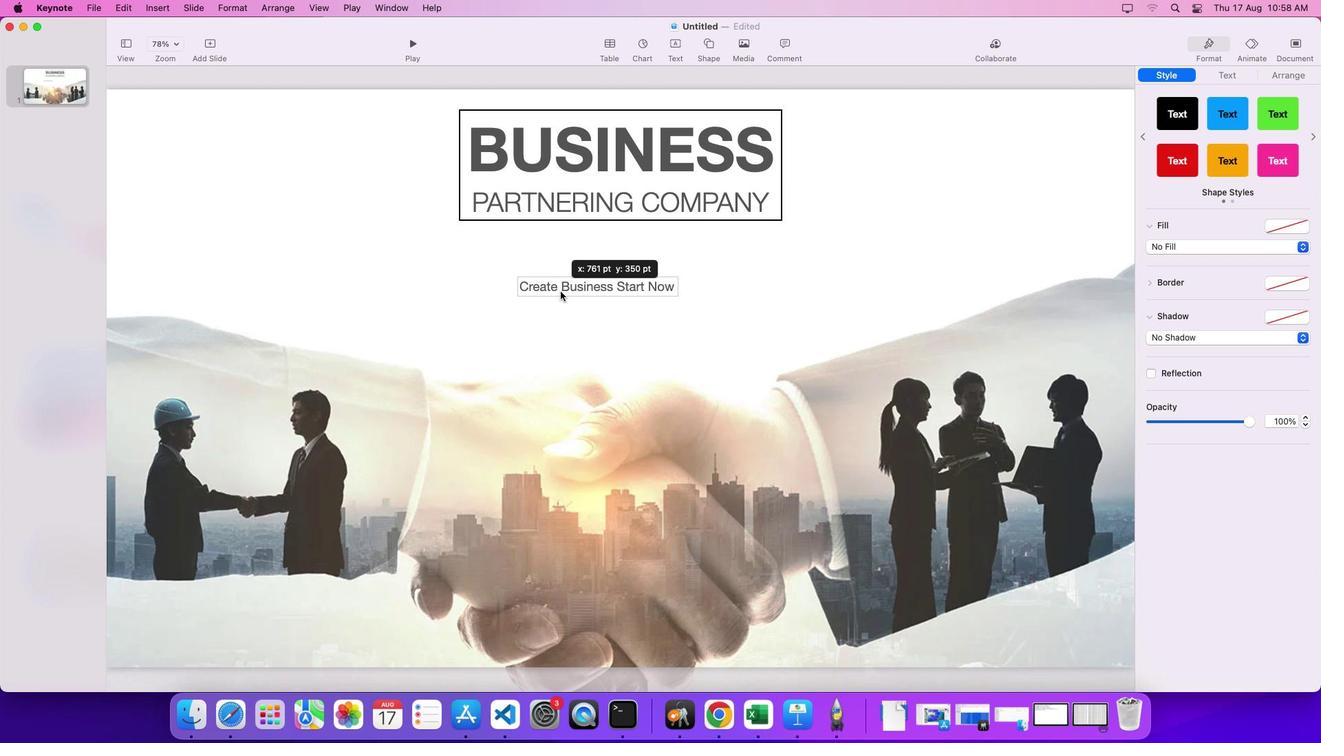 
Action: Mouse pressed left at (471, 292)
Screenshot: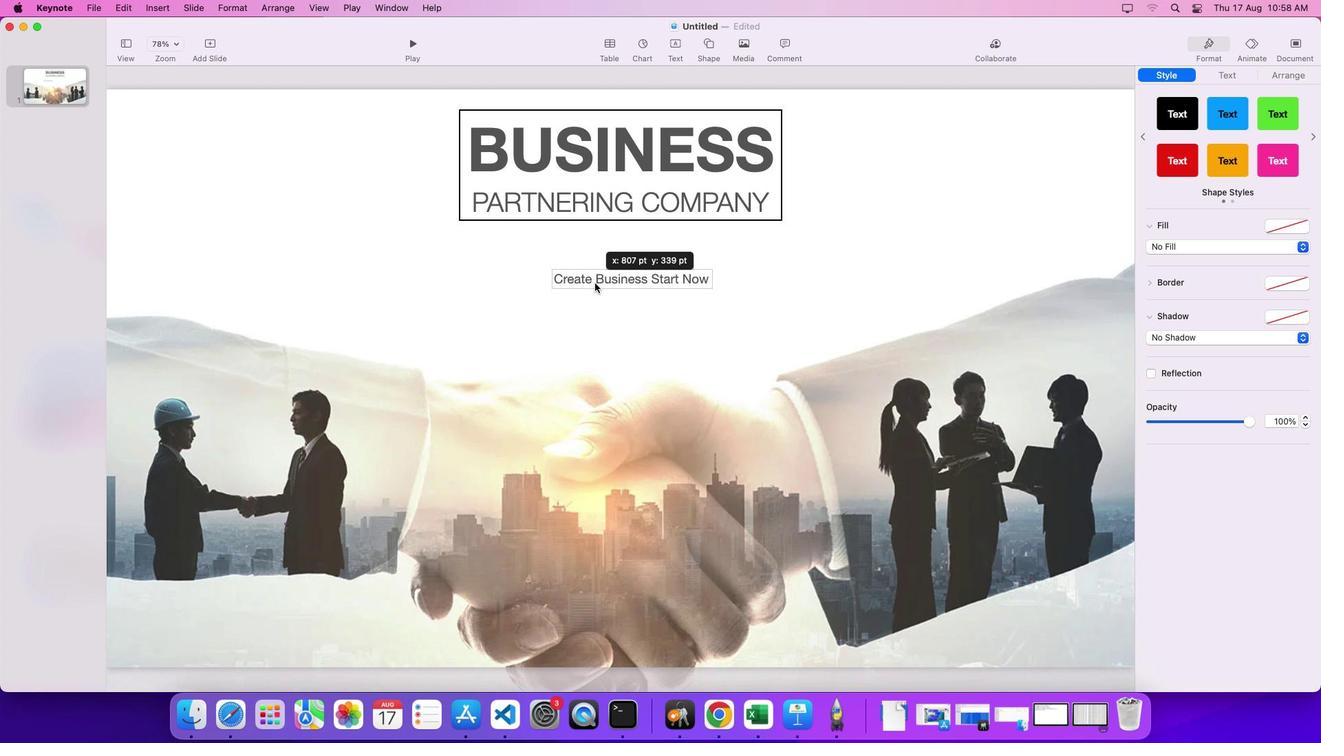 
Action: Mouse moved to (774, 273)
Screenshot: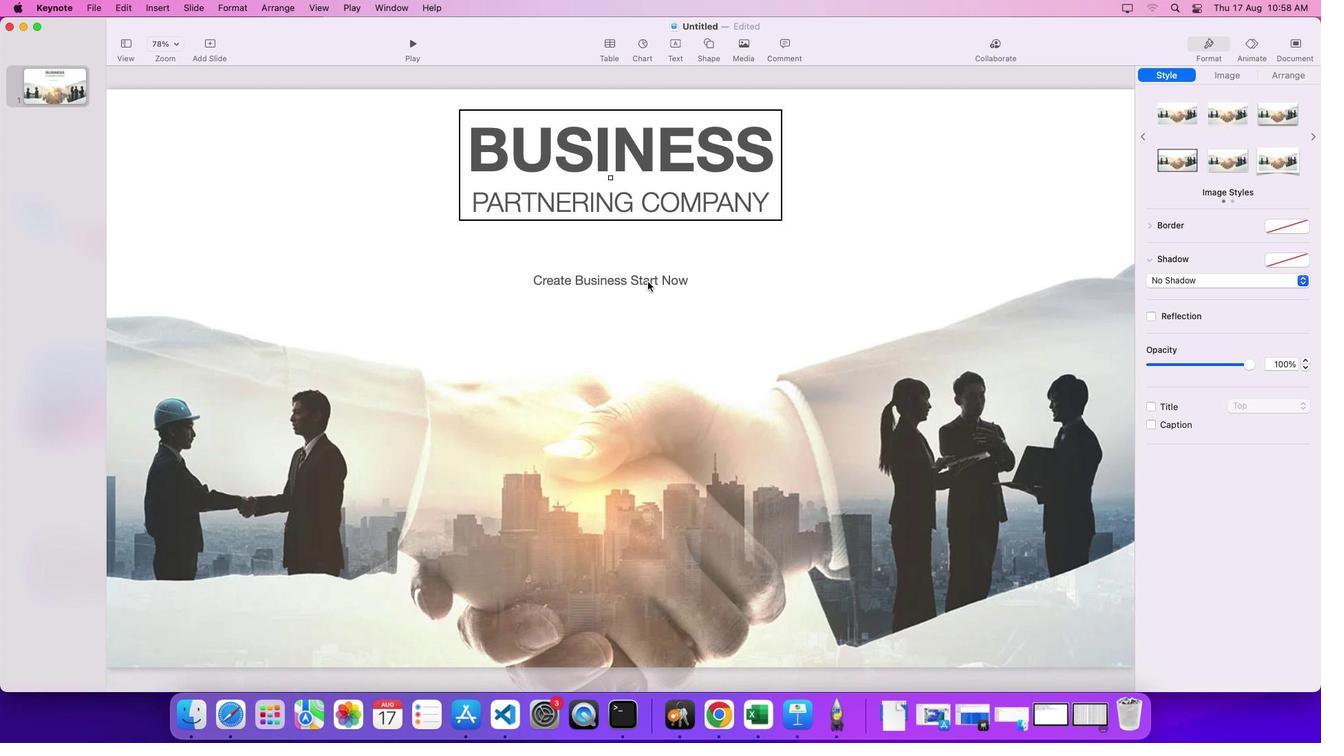 
Action: Mouse pressed left at (774, 273)
Screenshot: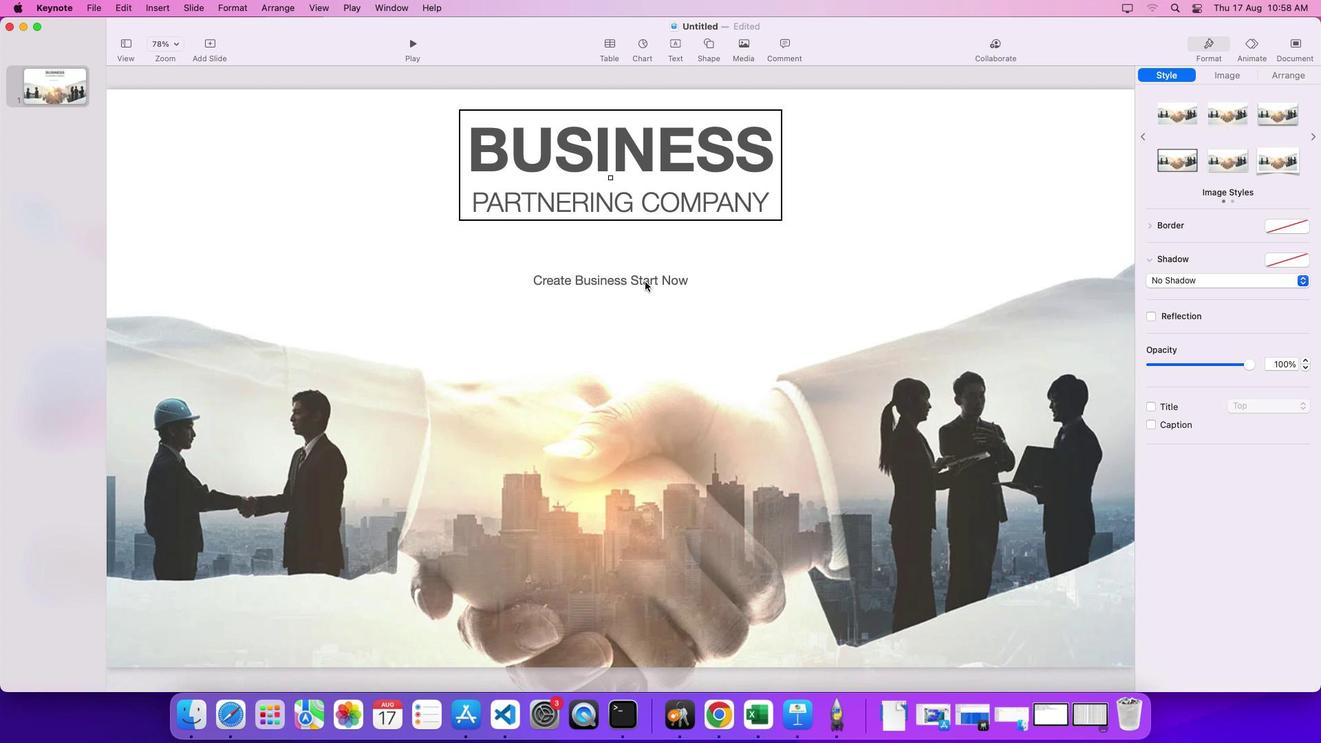 
Action: Mouse moved to (644, 282)
Screenshot: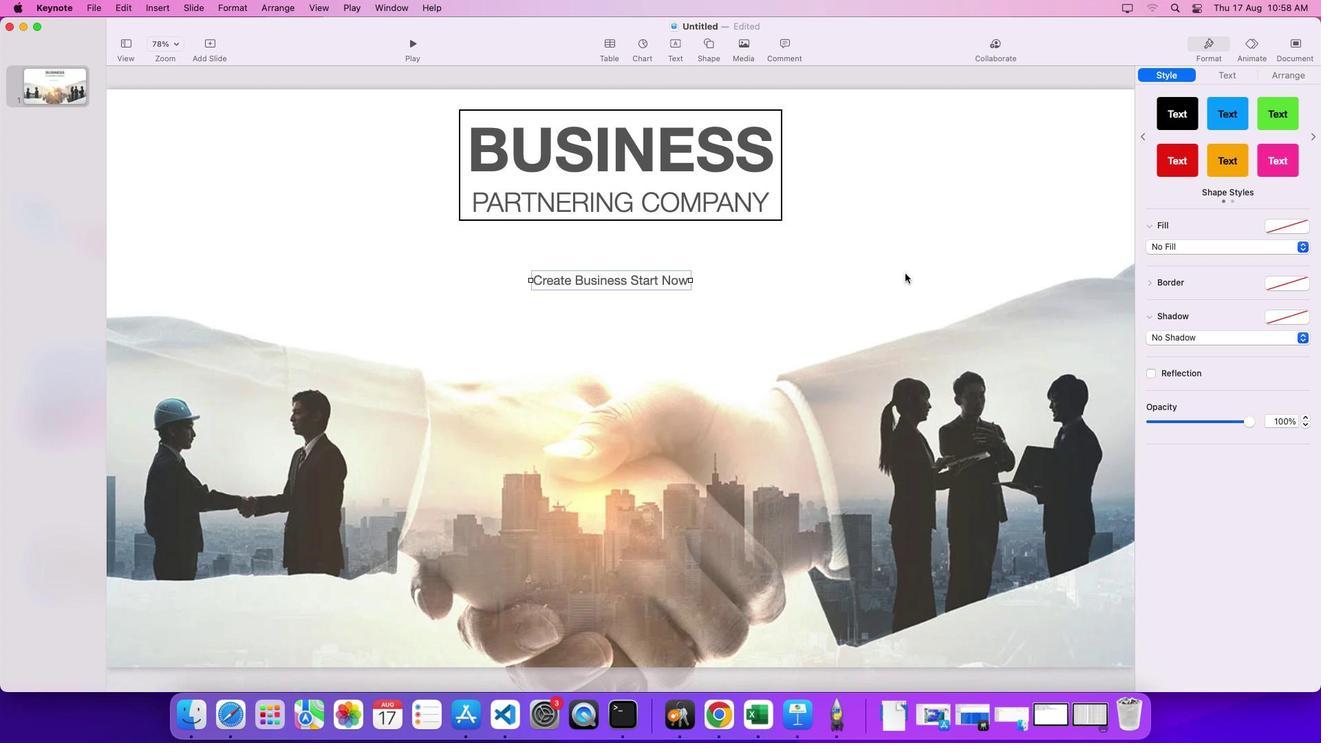 
Action: Mouse pressed left at (644, 282)
Screenshot: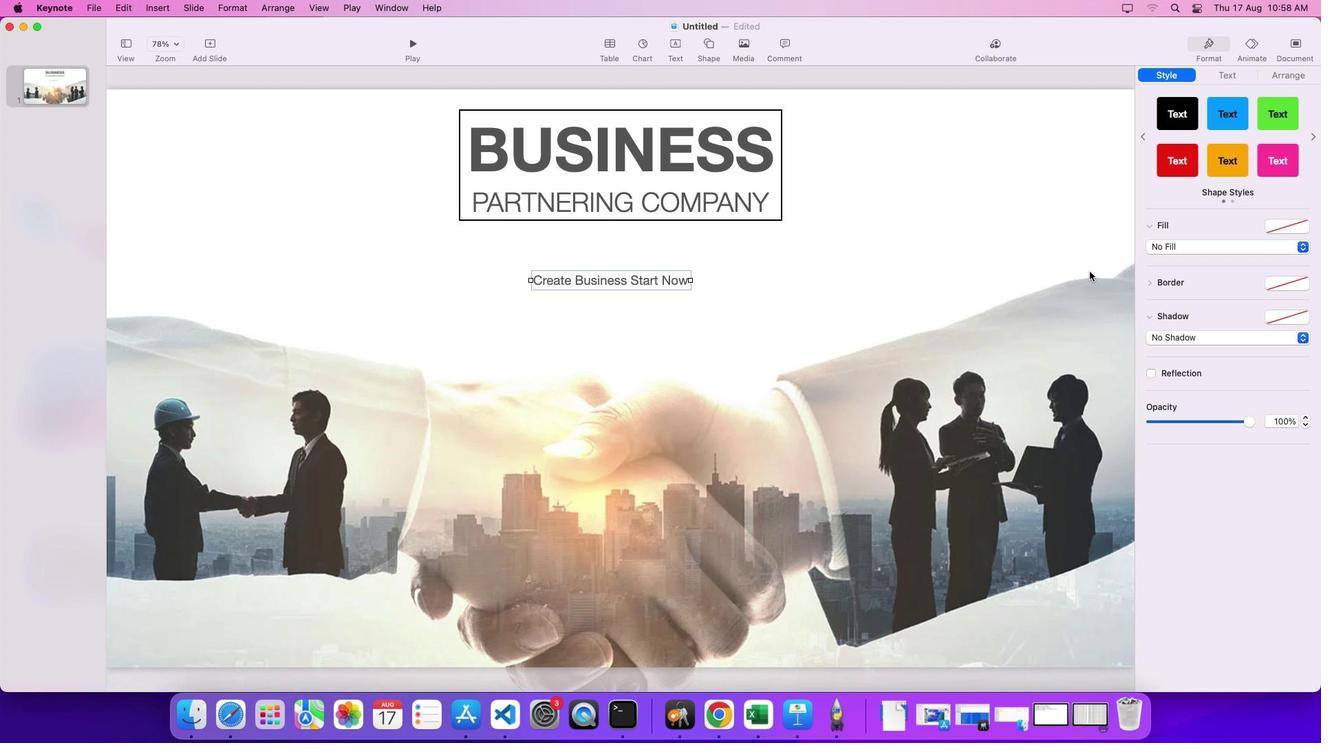 
Action: Mouse moved to (1225, 165)
Screenshot: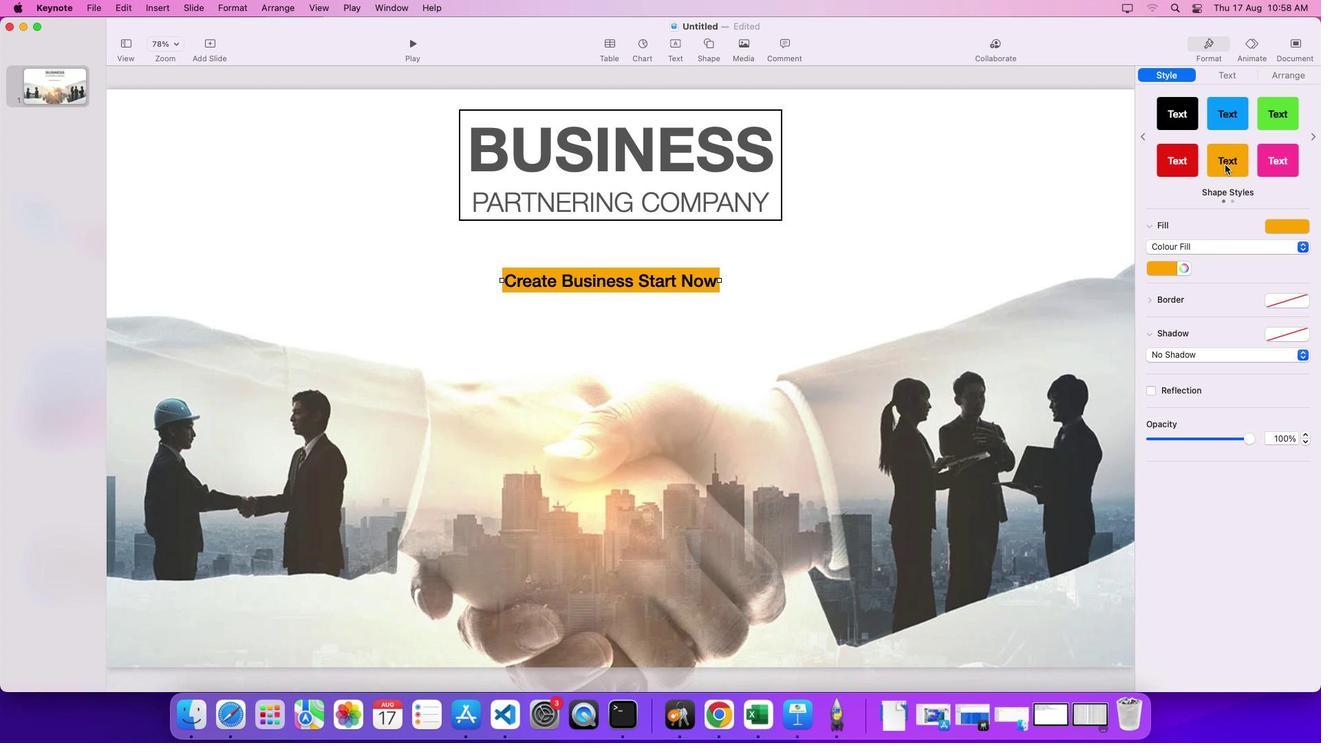 
Action: Mouse pressed left at (1225, 165)
Screenshot: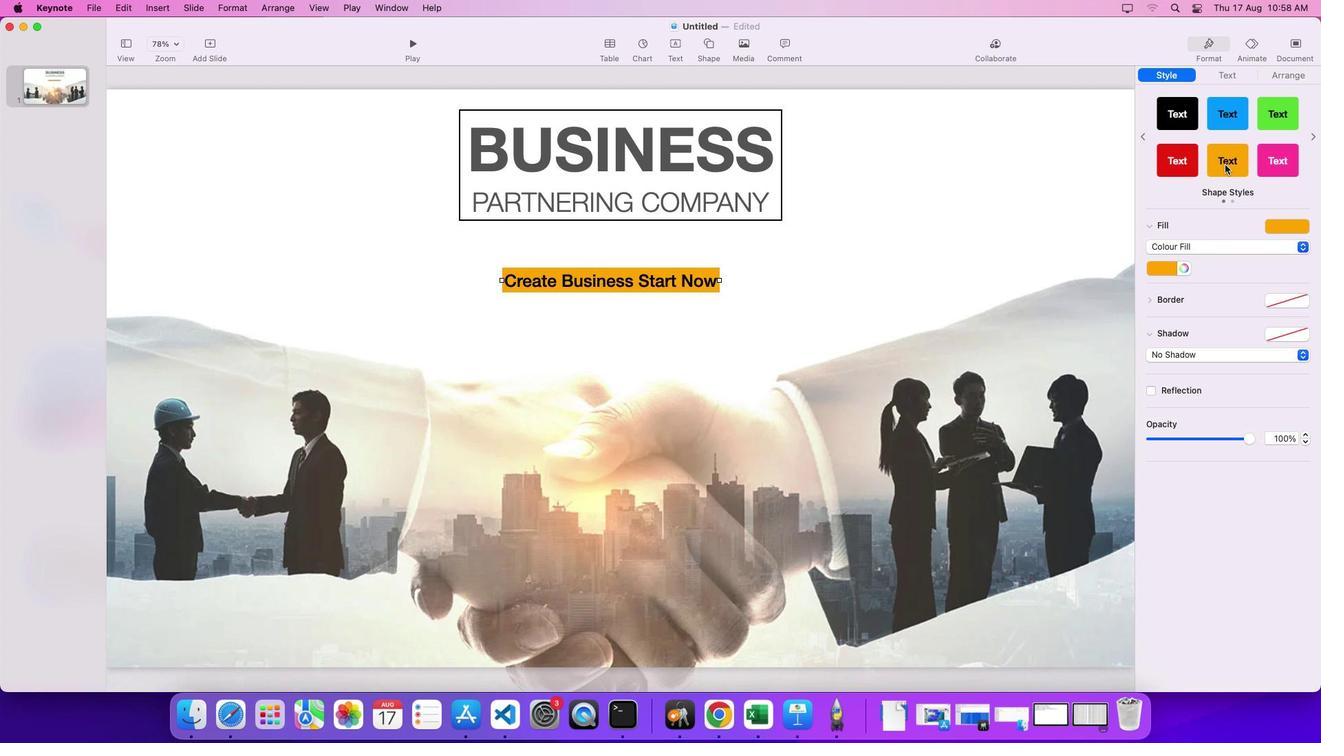 
Action: Key pressed Key.cmd'z'
Screenshot: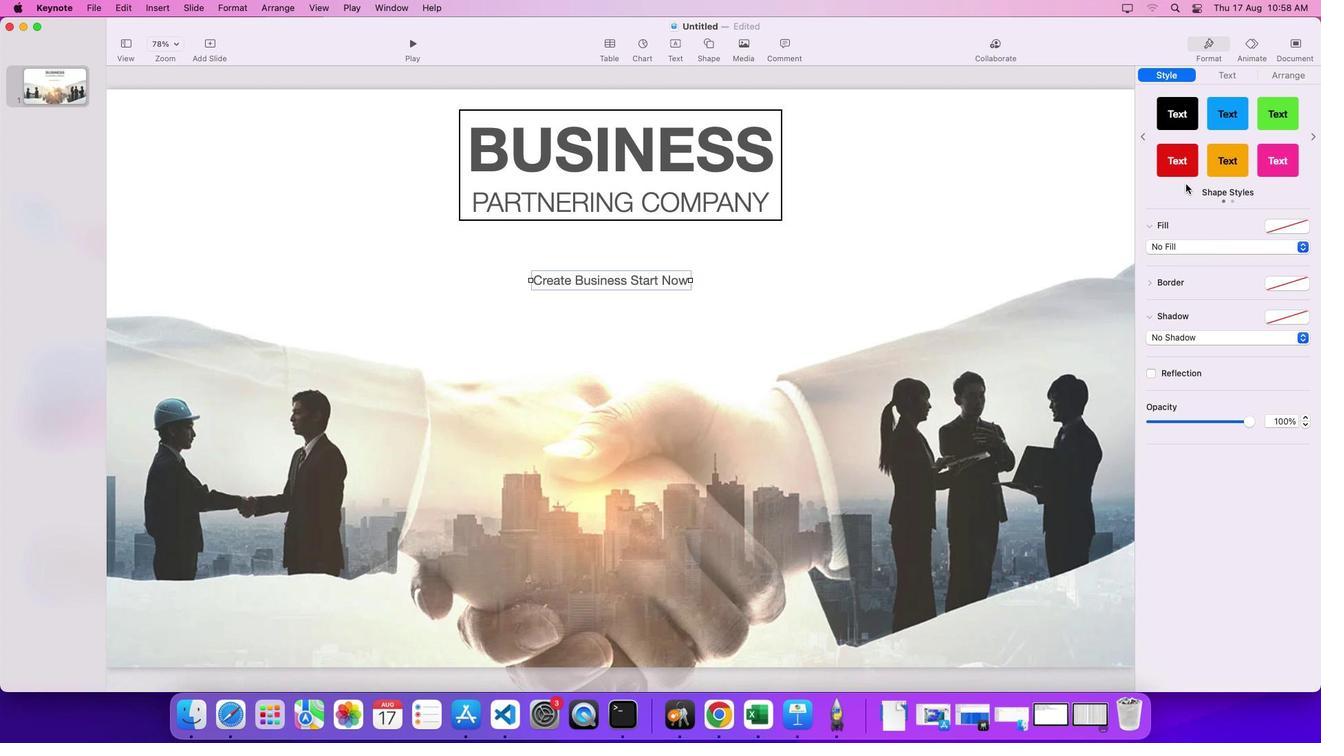 
Action: Mouse moved to (1291, 229)
Screenshot: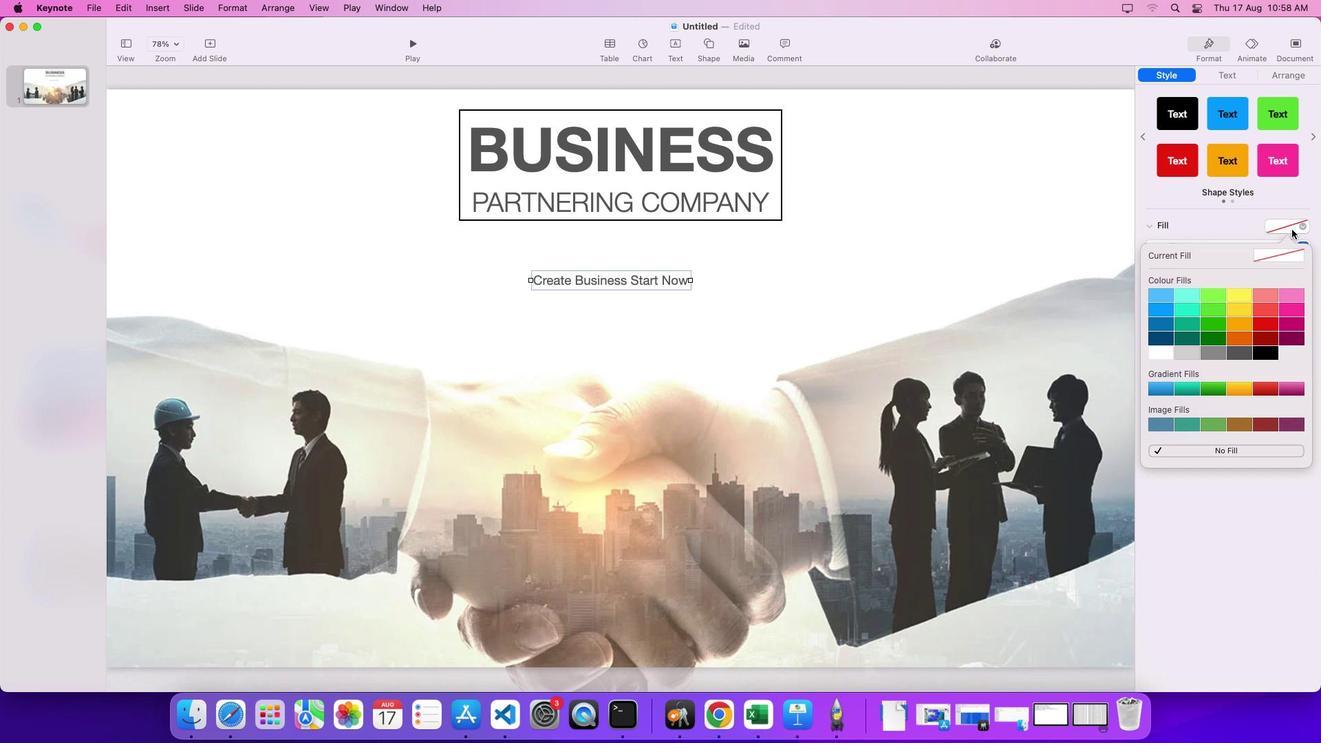 
Action: Mouse pressed left at (1291, 229)
Screenshot: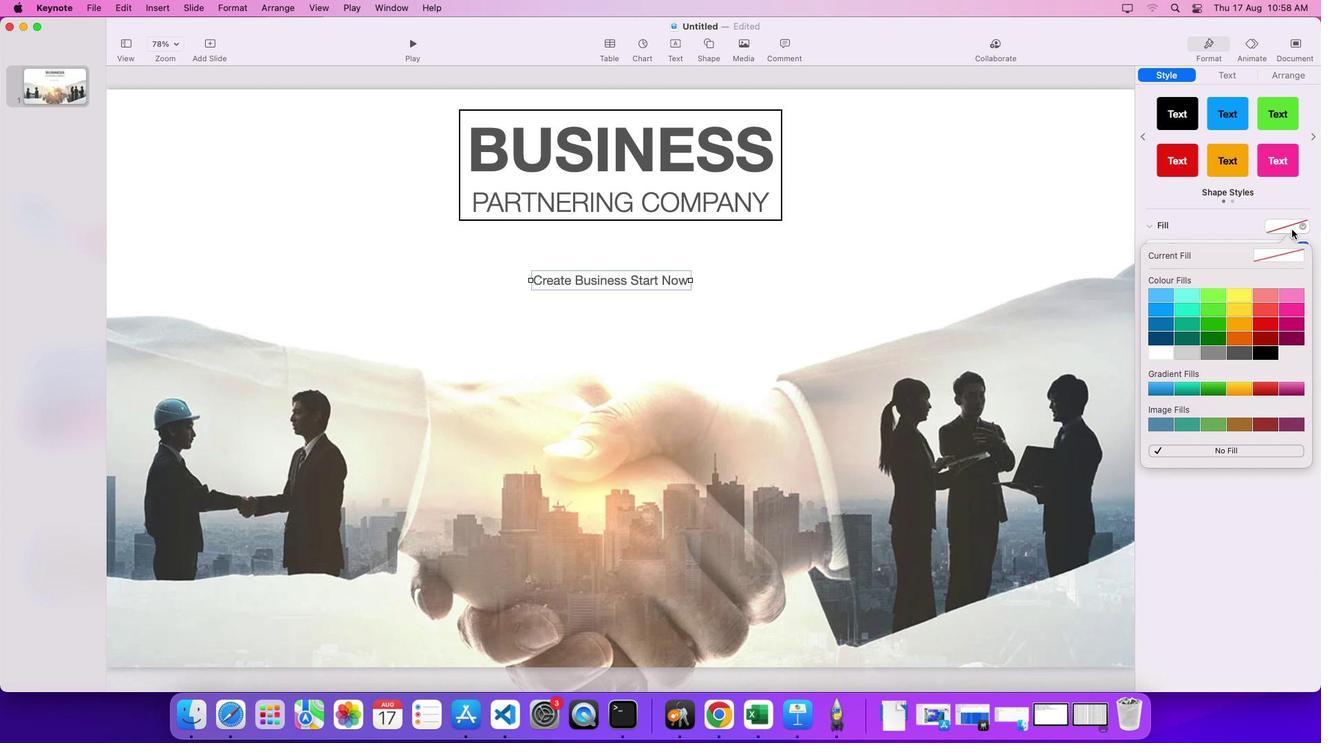 
Action: Mouse moved to (662, 280)
Screenshot: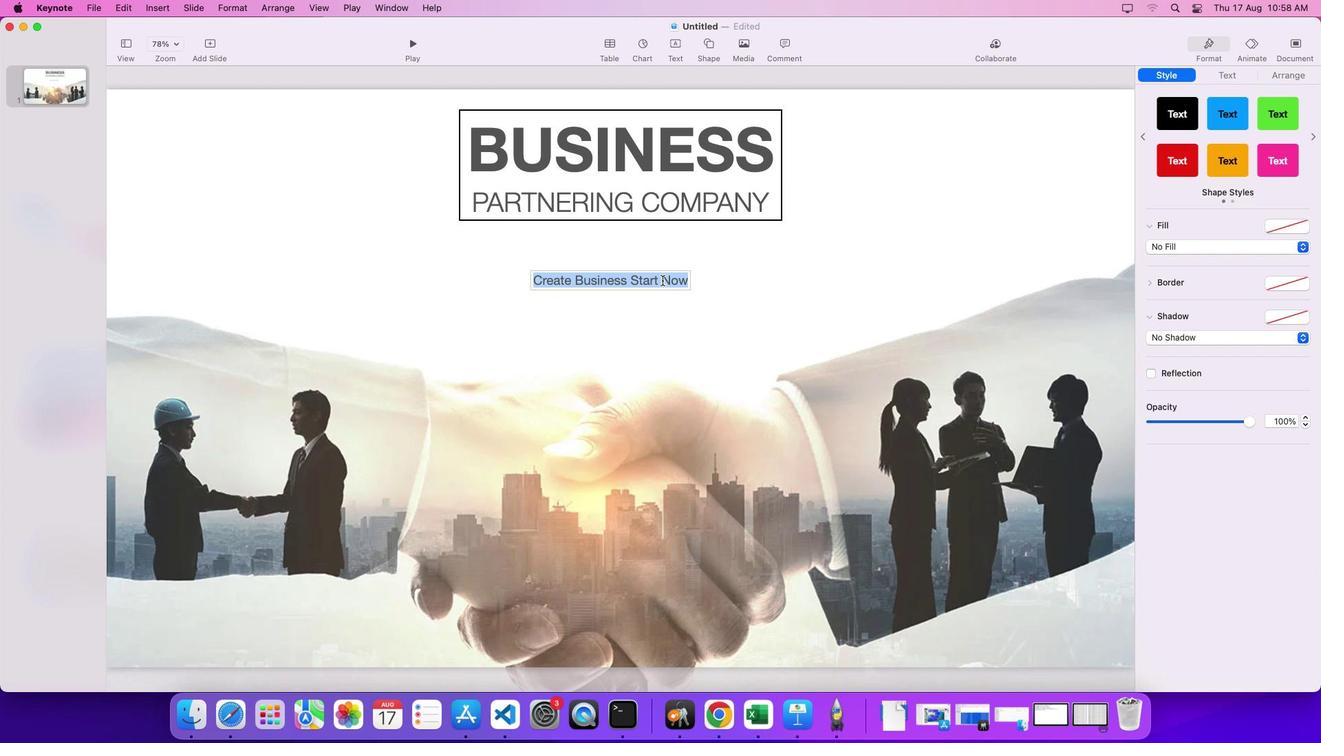 
Action: Mouse pressed left at (662, 280)
Screenshot: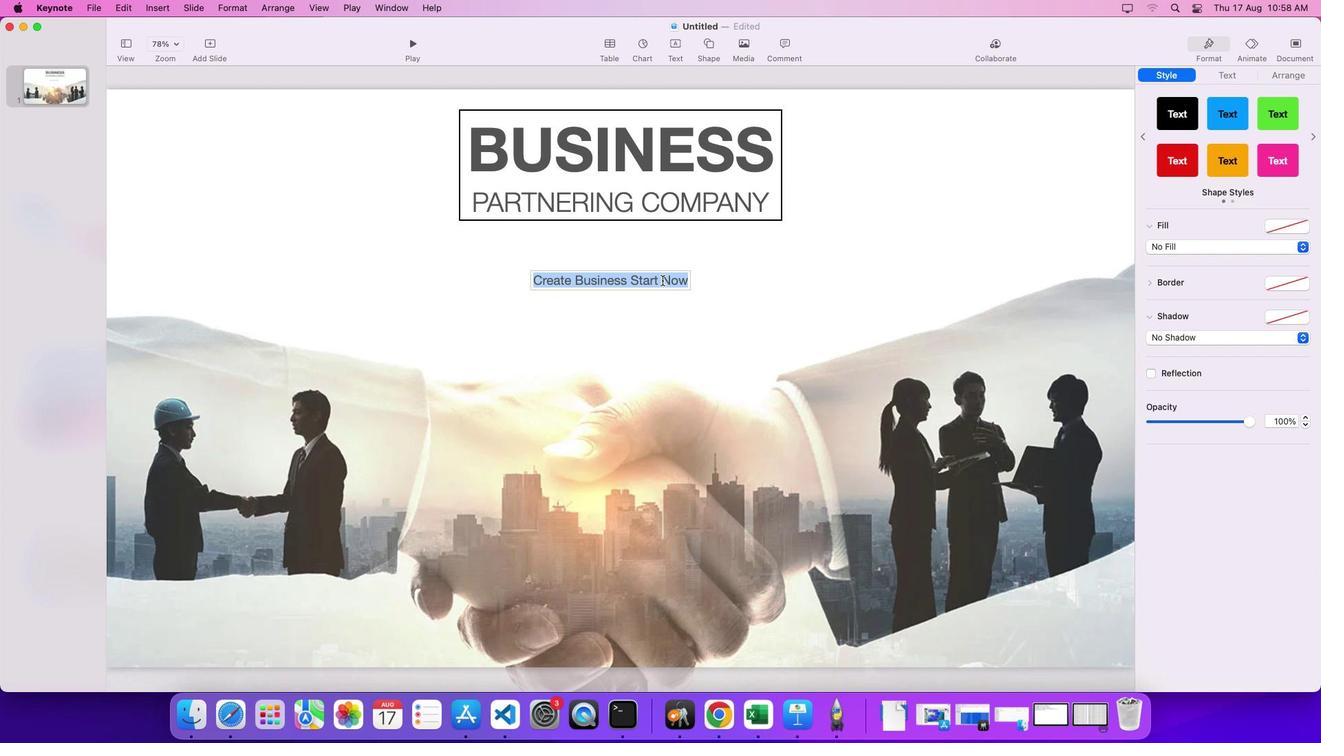 
Action: Mouse pressed left at (662, 280)
Screenshot: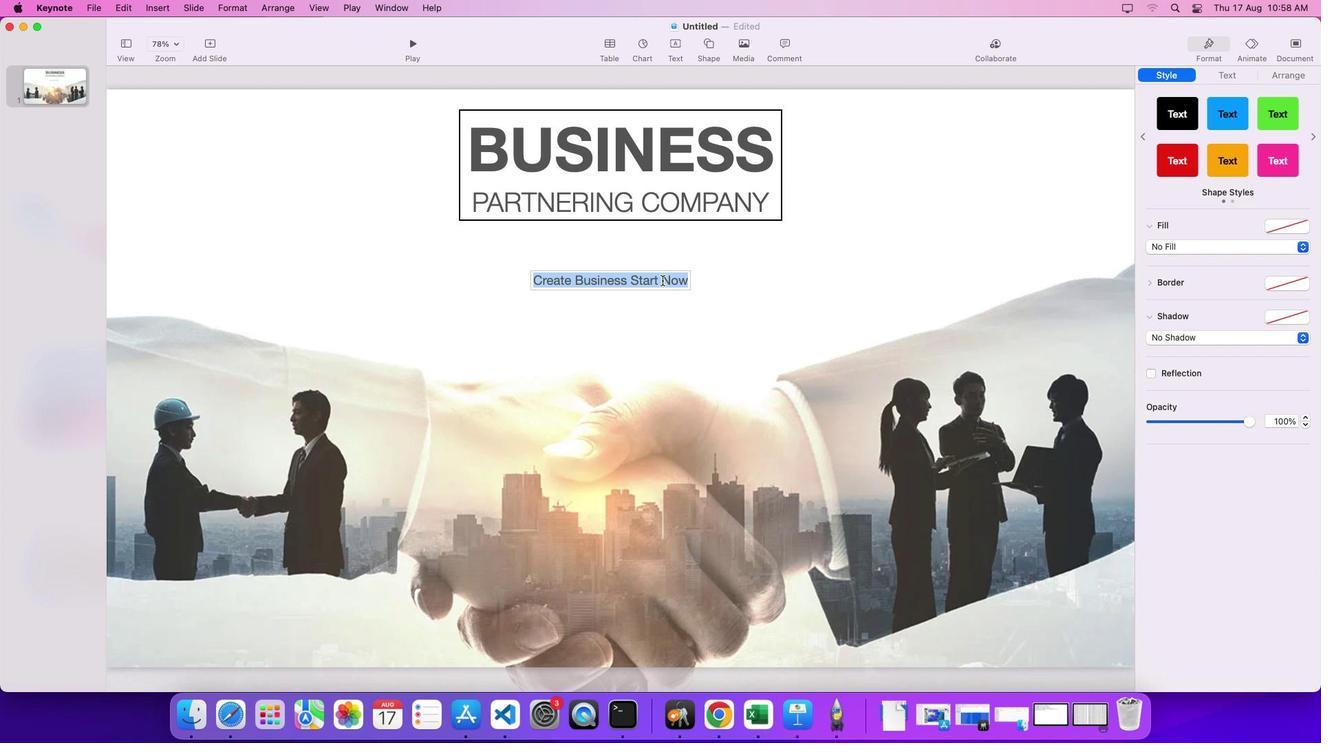 
Action: Mouse pressed left at (662, 280)
Screenshot: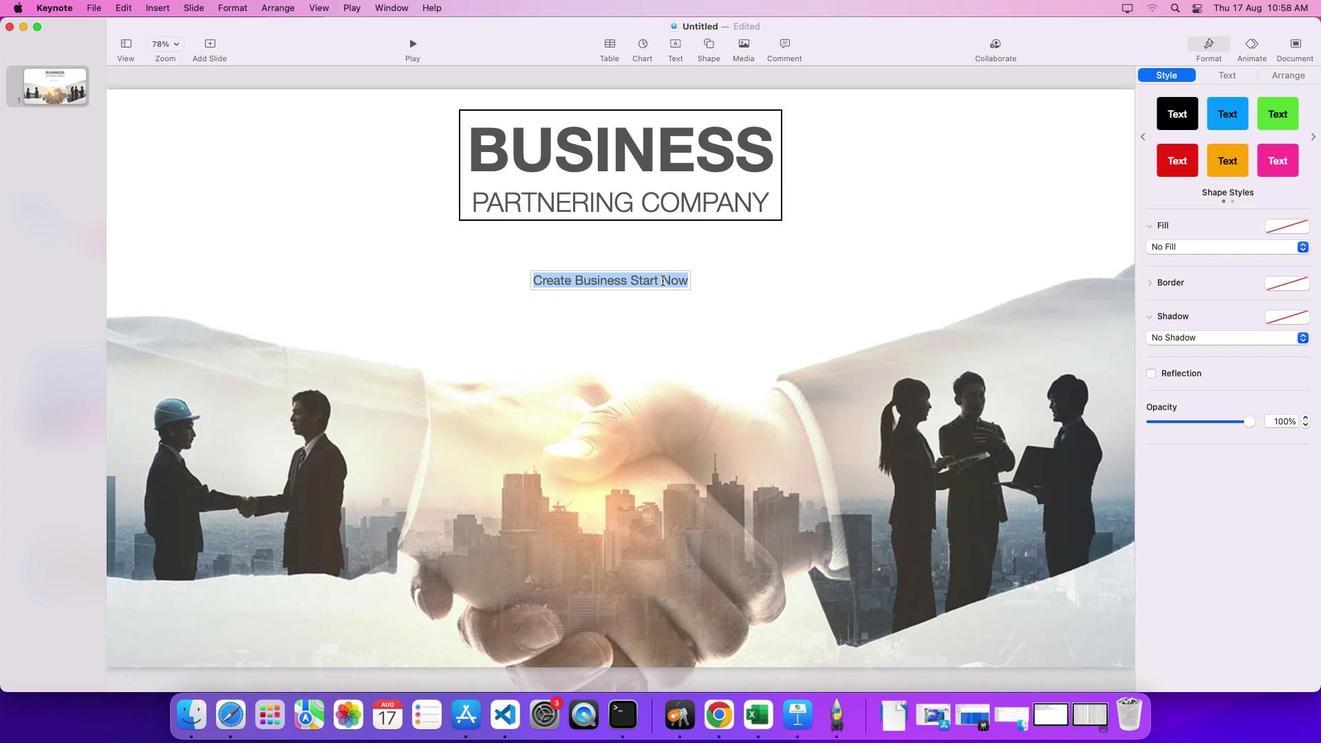 
Action: Mouse moved to (1231, 72)
Screenshot: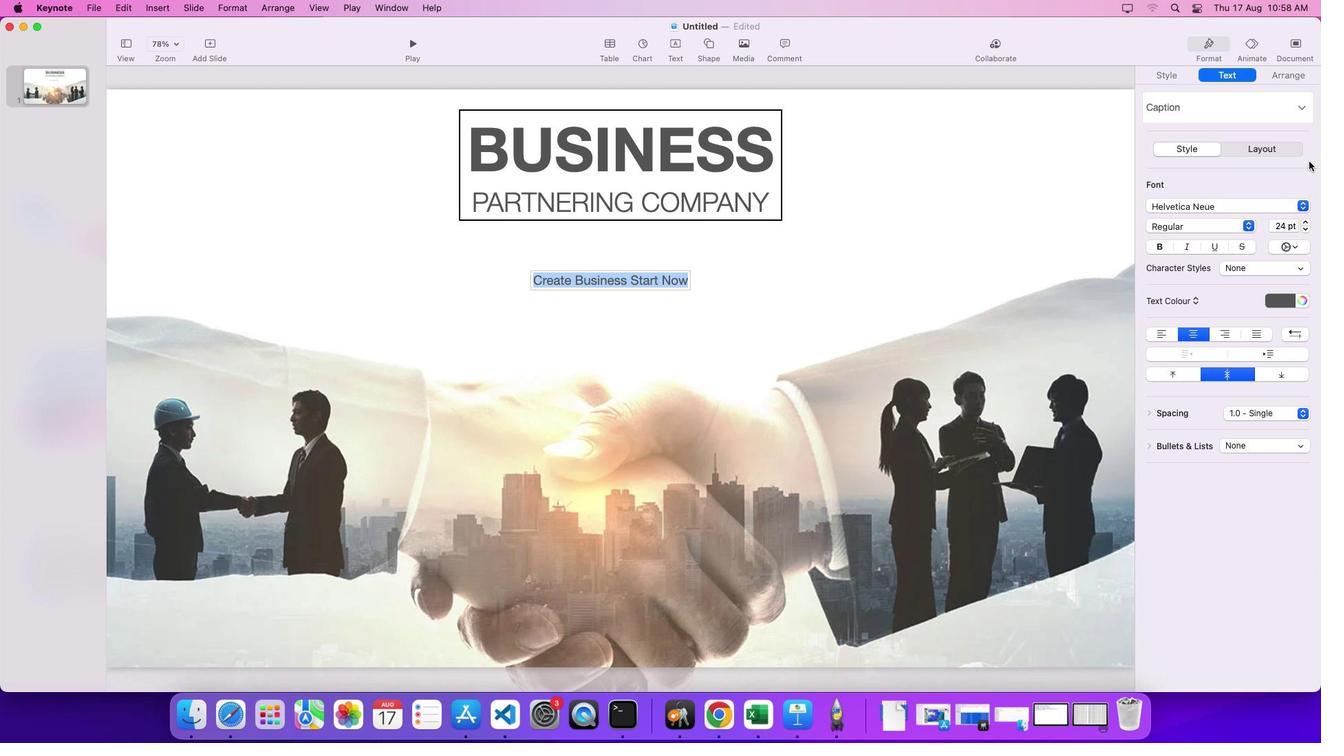 
Action: Mouse pressed left at (1231, 72)
Screenshot: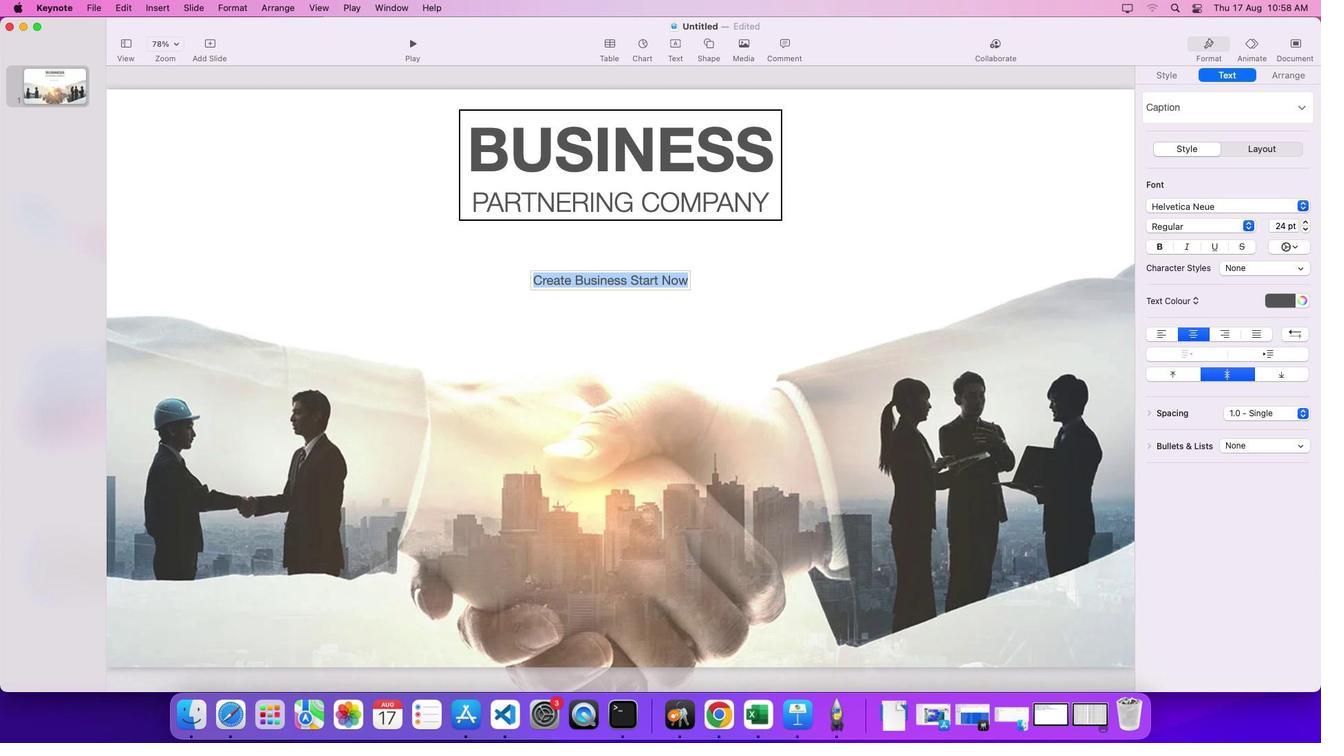 
Action: Mouse moved to (1280, 297)
Screenshot: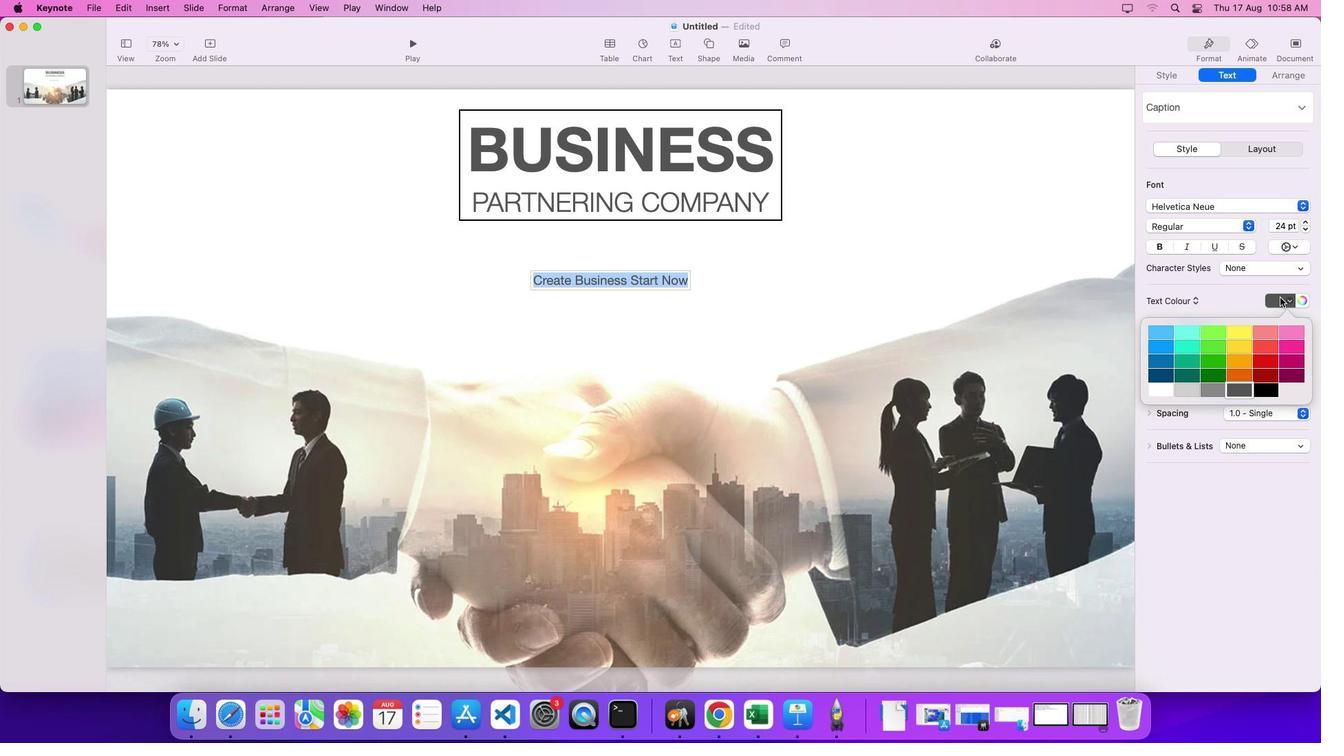 
Action: Mouse pressed left at (1280, 297)
Screenshot: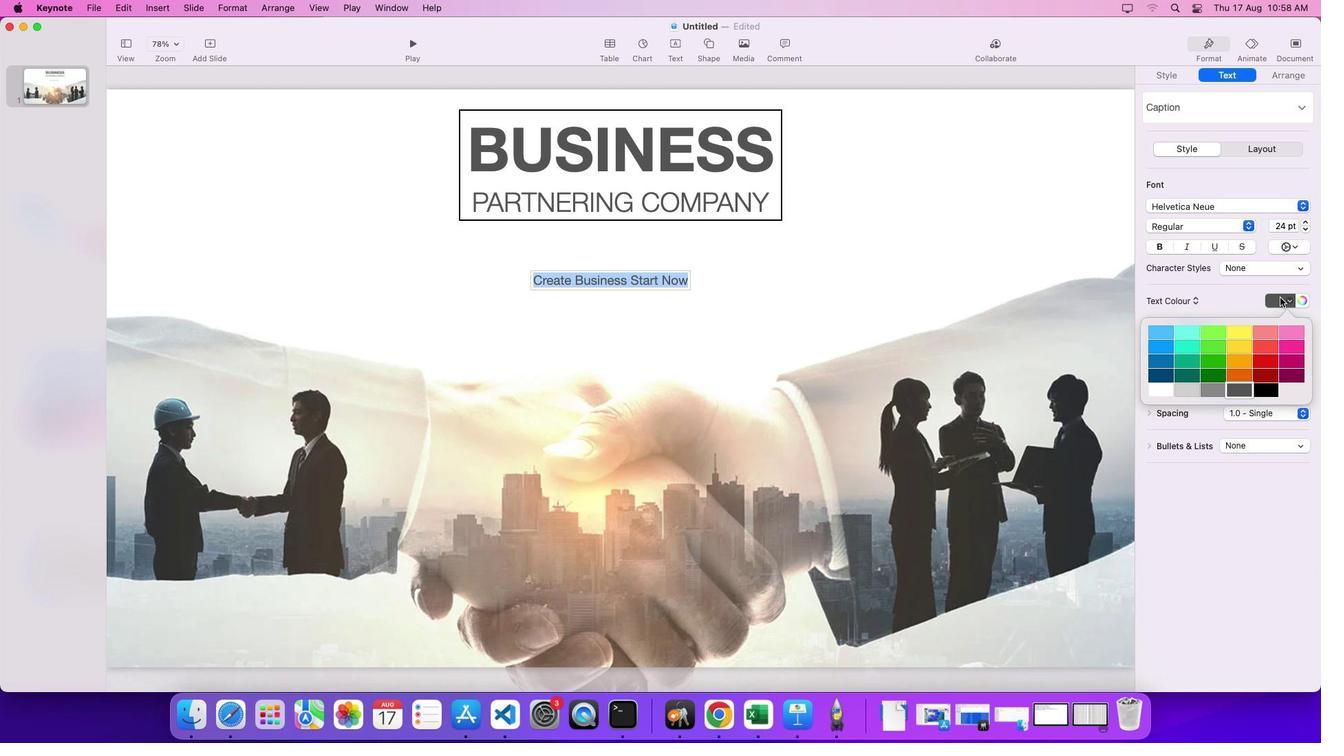 
Action: Mouse moved to (1230, 364)
Screenshot: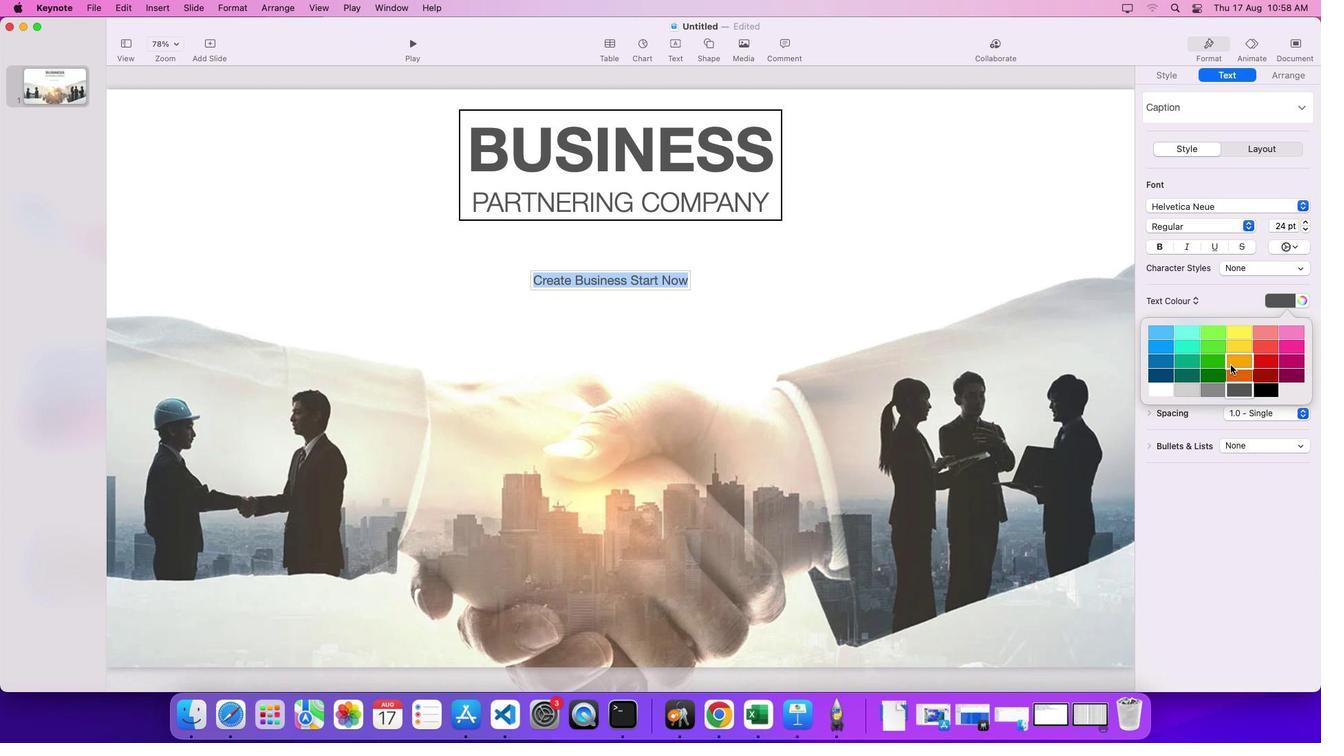 
Action: Mouse pressed left at (1230, 364)
Screenshot: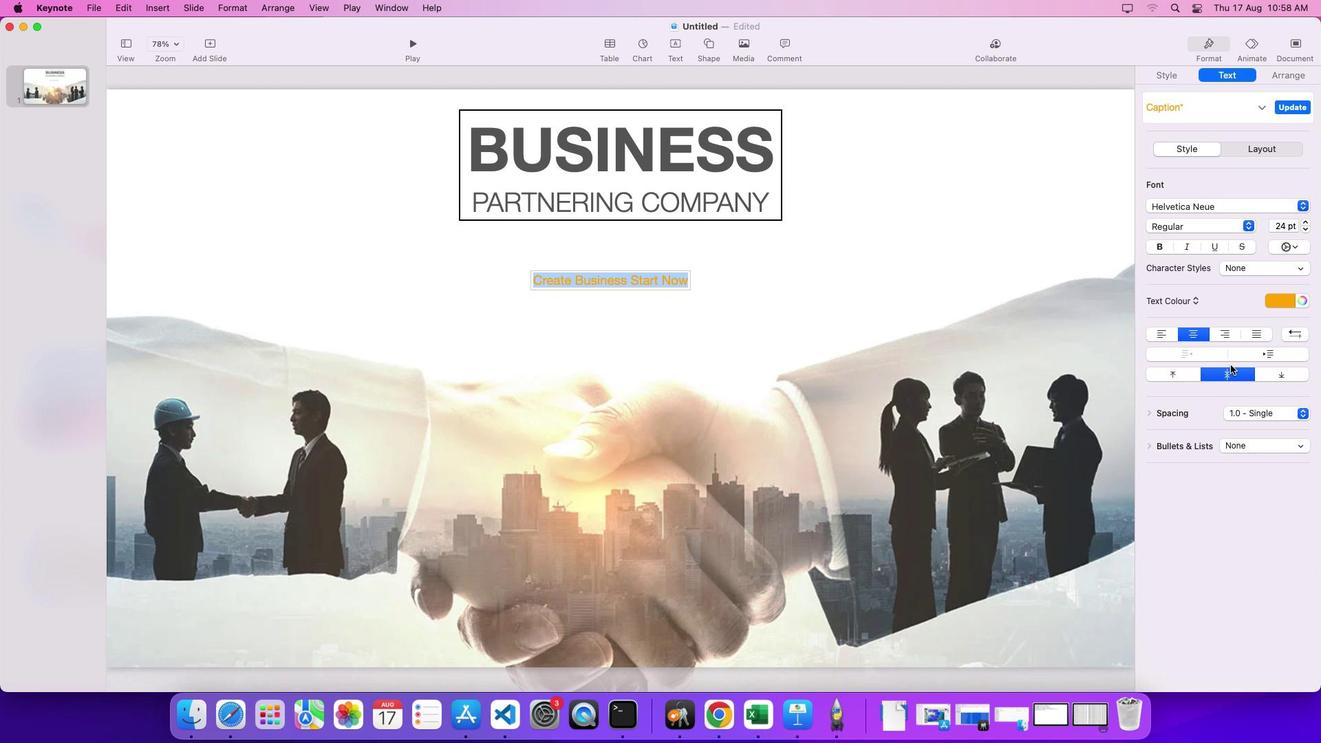 
Action: Mouse moved to (569, 344)
Screenshot: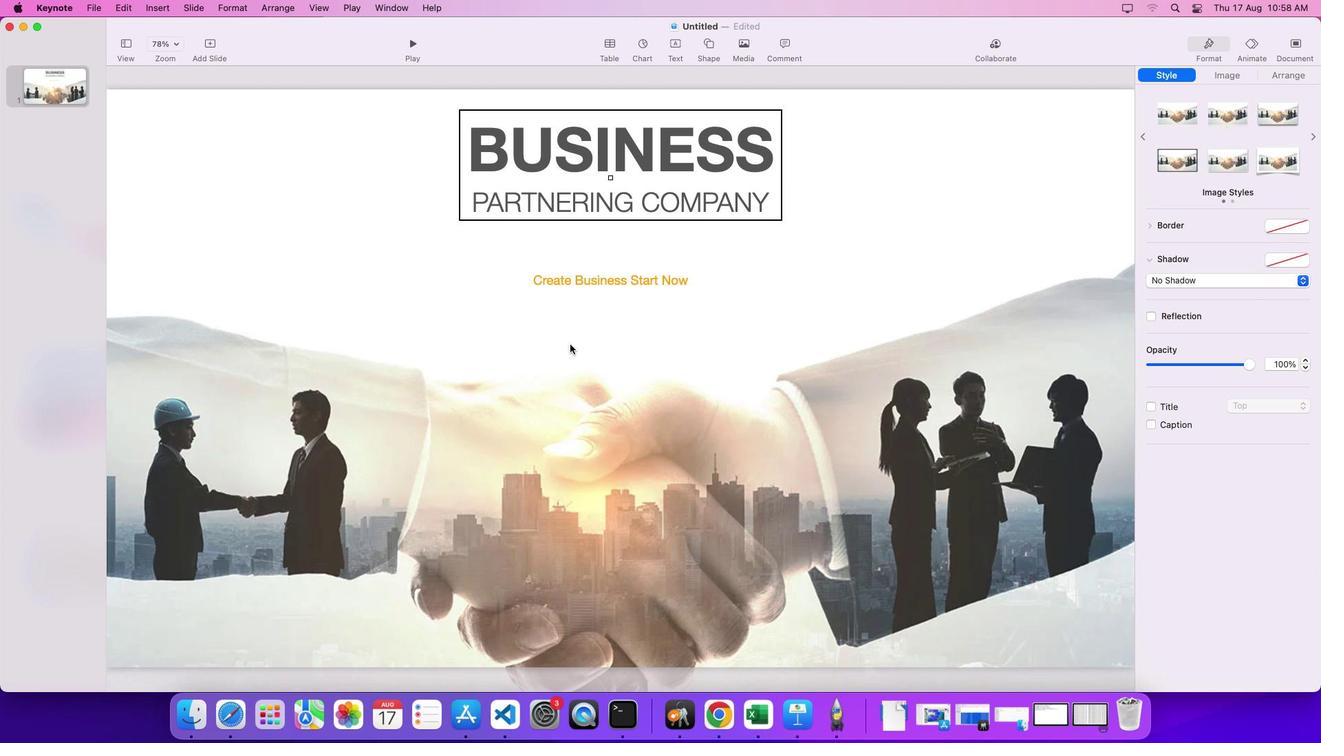 
Action: Mouse pressed left at (569, 344)
Screenshot: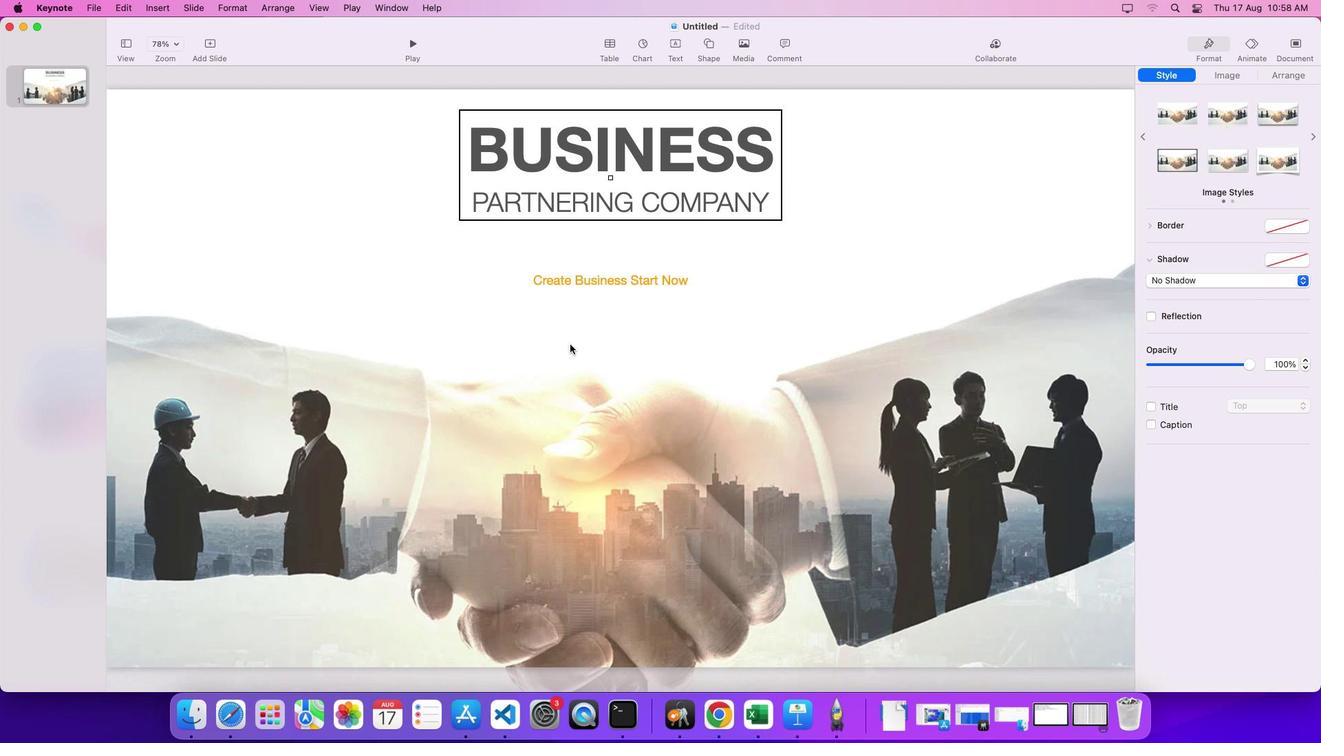 
Action: Mouse moved to (584, 280)
Screenshot: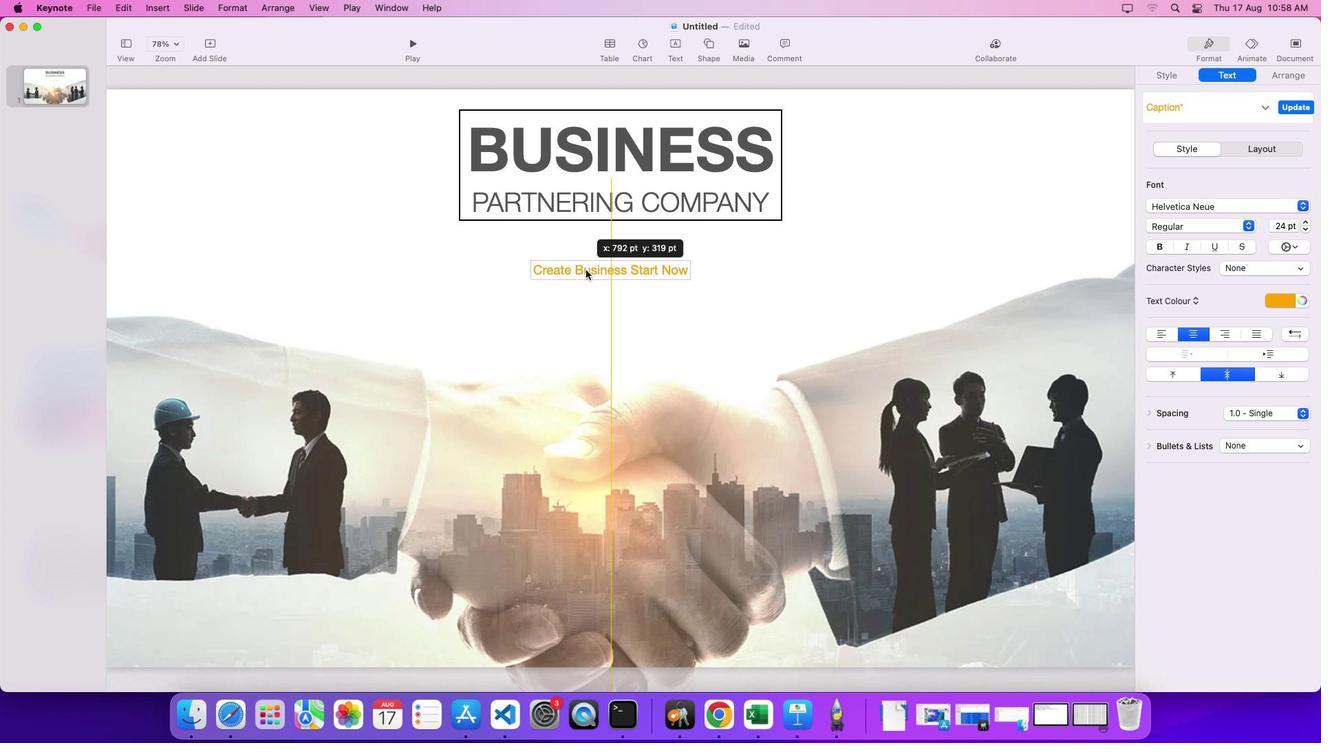 
Action: Mouse pressed left at (584, 280)
Screenshot: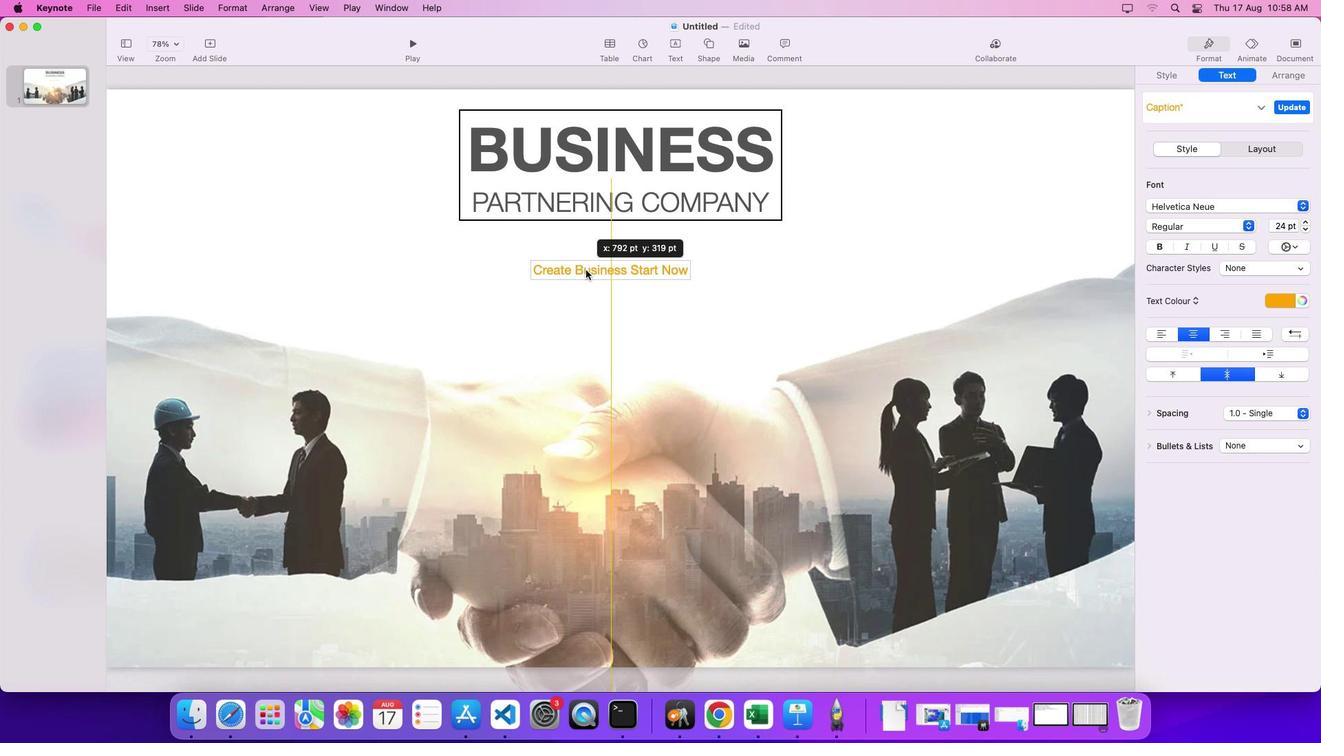 
Action: Mouse moved to (514, 308)
Screenshot: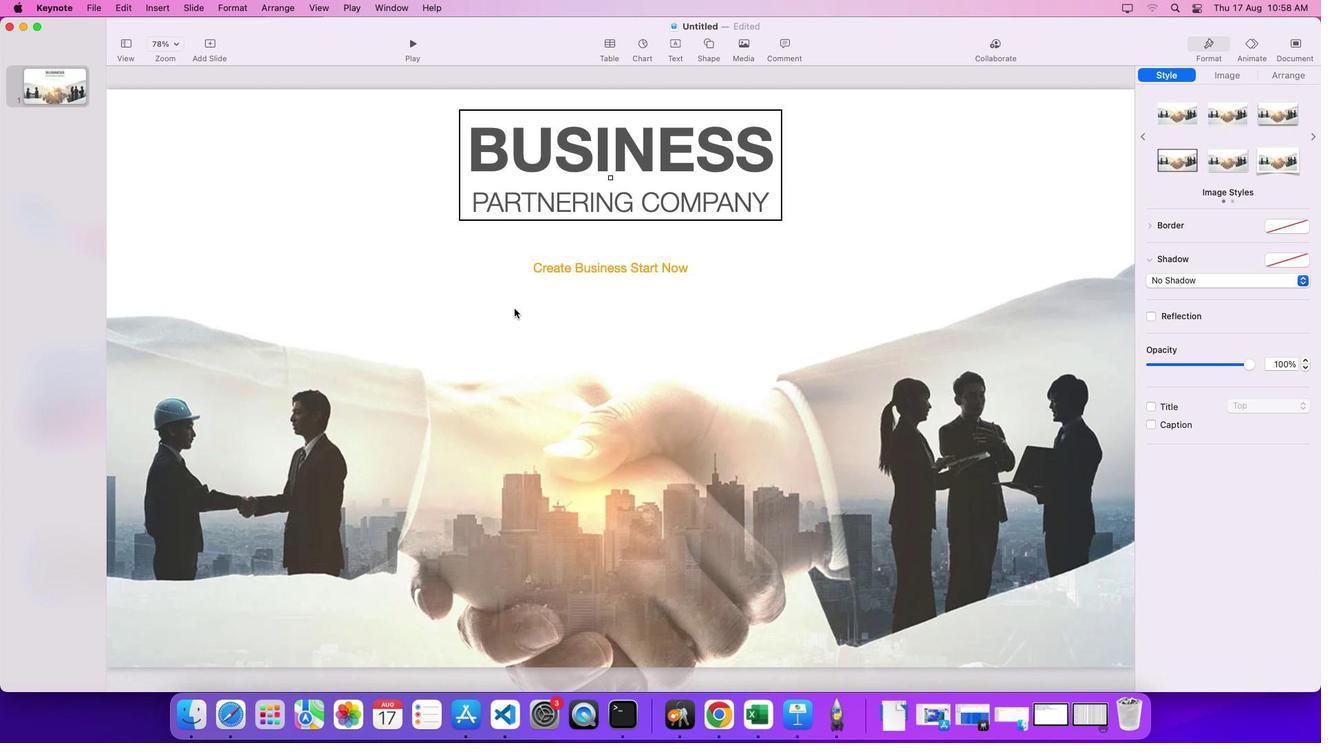 
Action: Mouse pressed left at (514, 308)
Screenshot: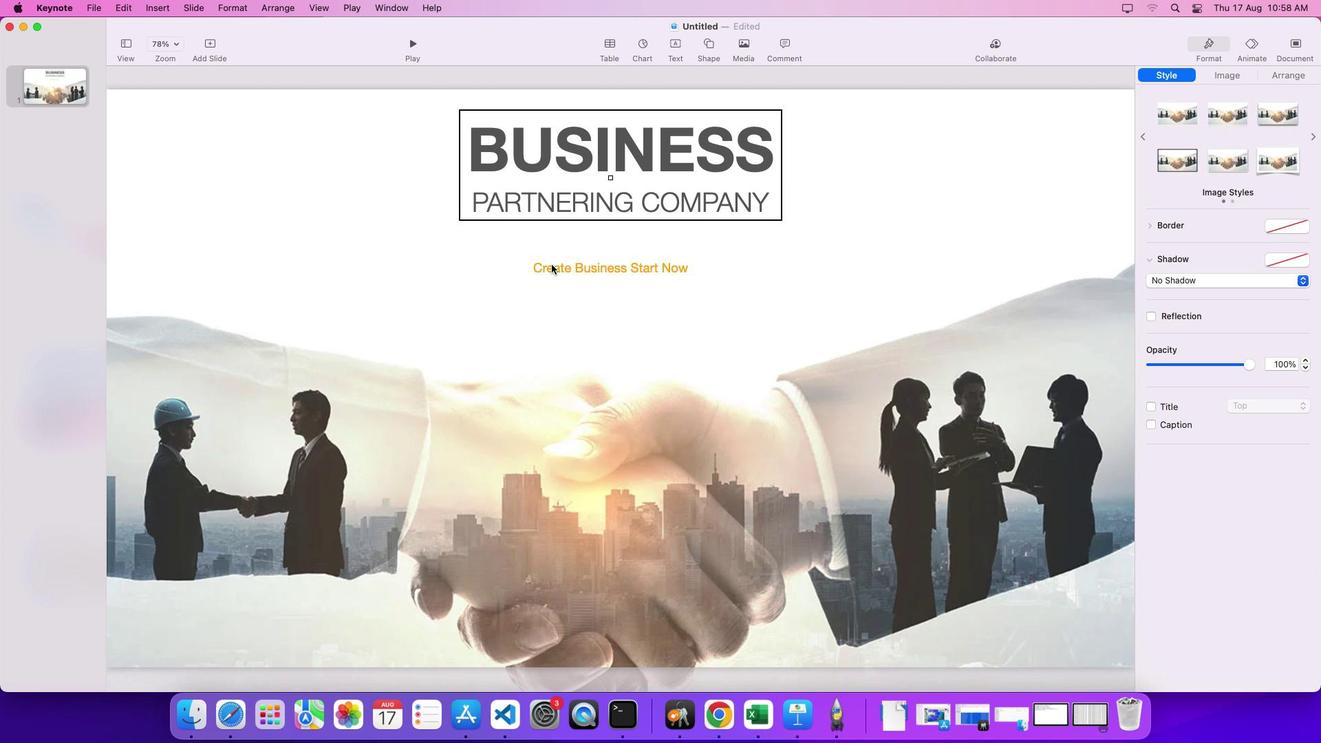 
Action: Mouse moved to (677, 45)
Screenshot: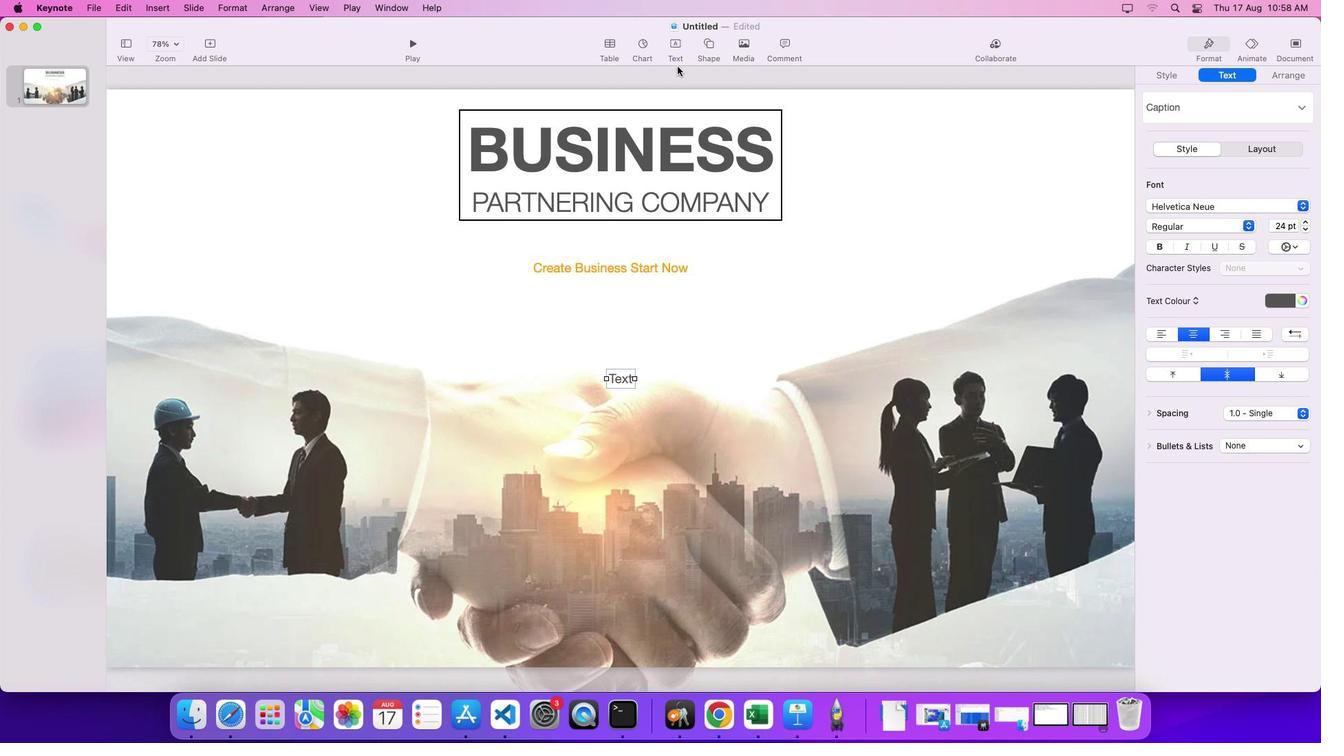 
Action: Mouse pressed left at (677, 45)
Screenshot: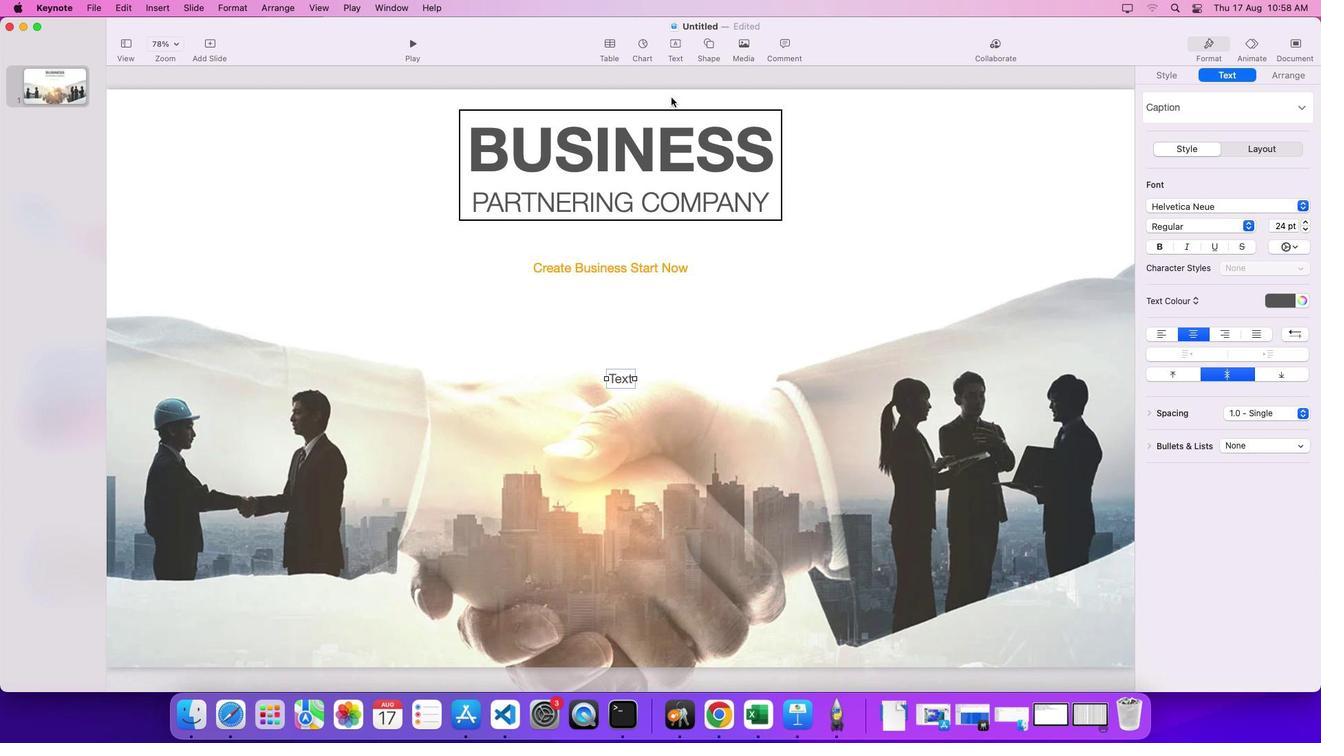 
Action: Mouse moved to (622, 379)
Screenshot: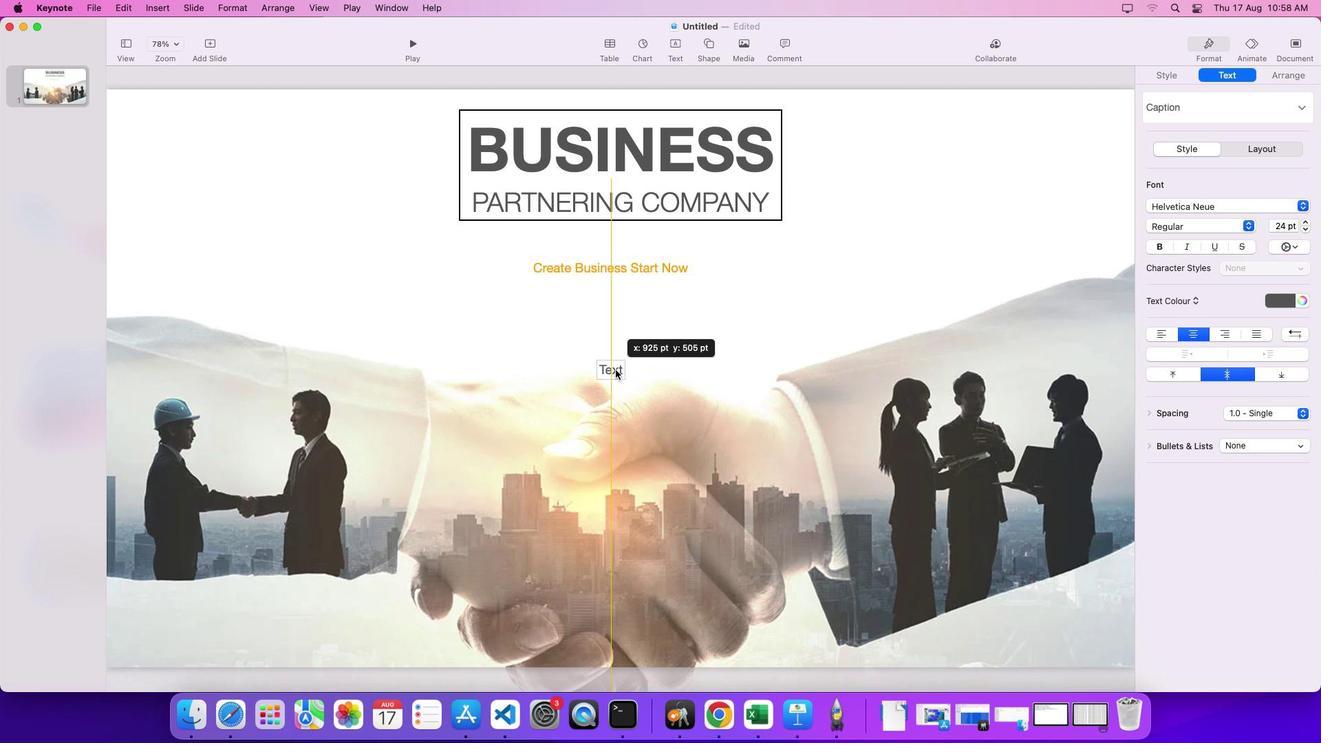 
Action: Mouse pressed left at (622, 379)
Screenshot: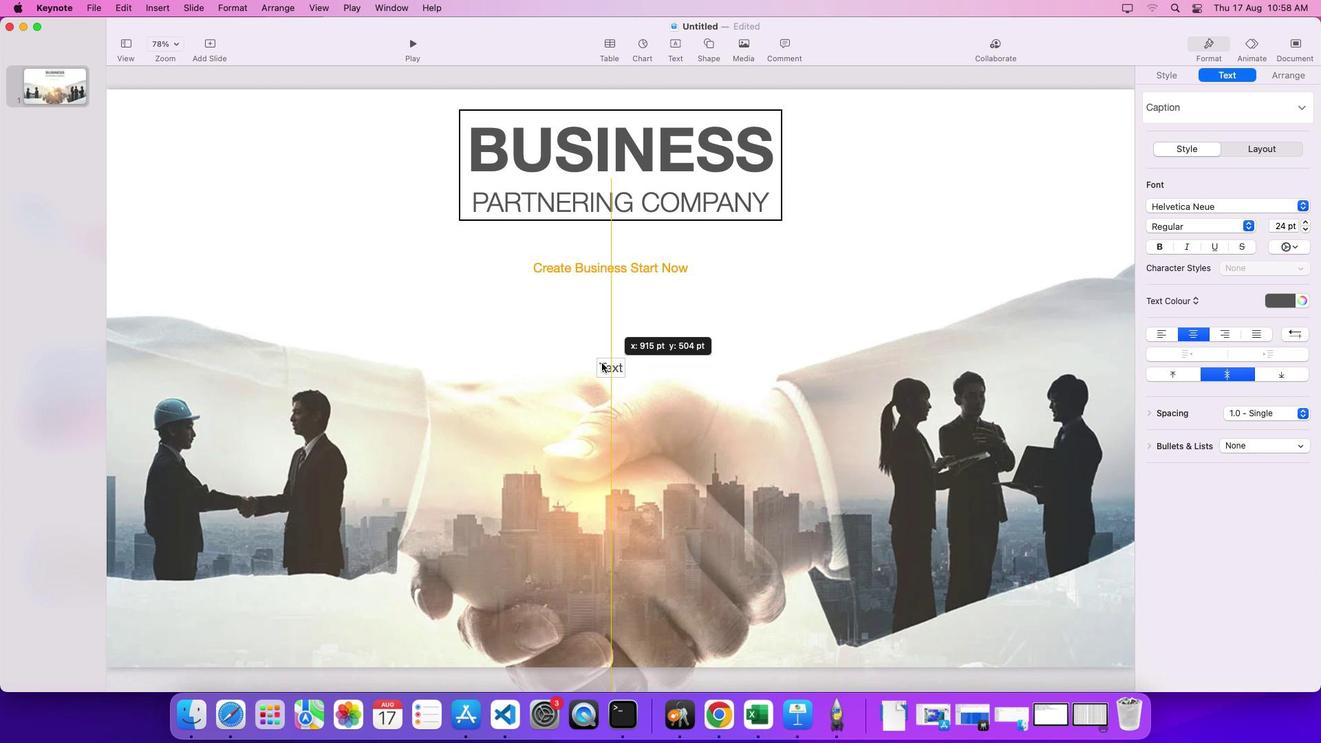 
Action: Mouse moved to (553, 340)
Screenshot: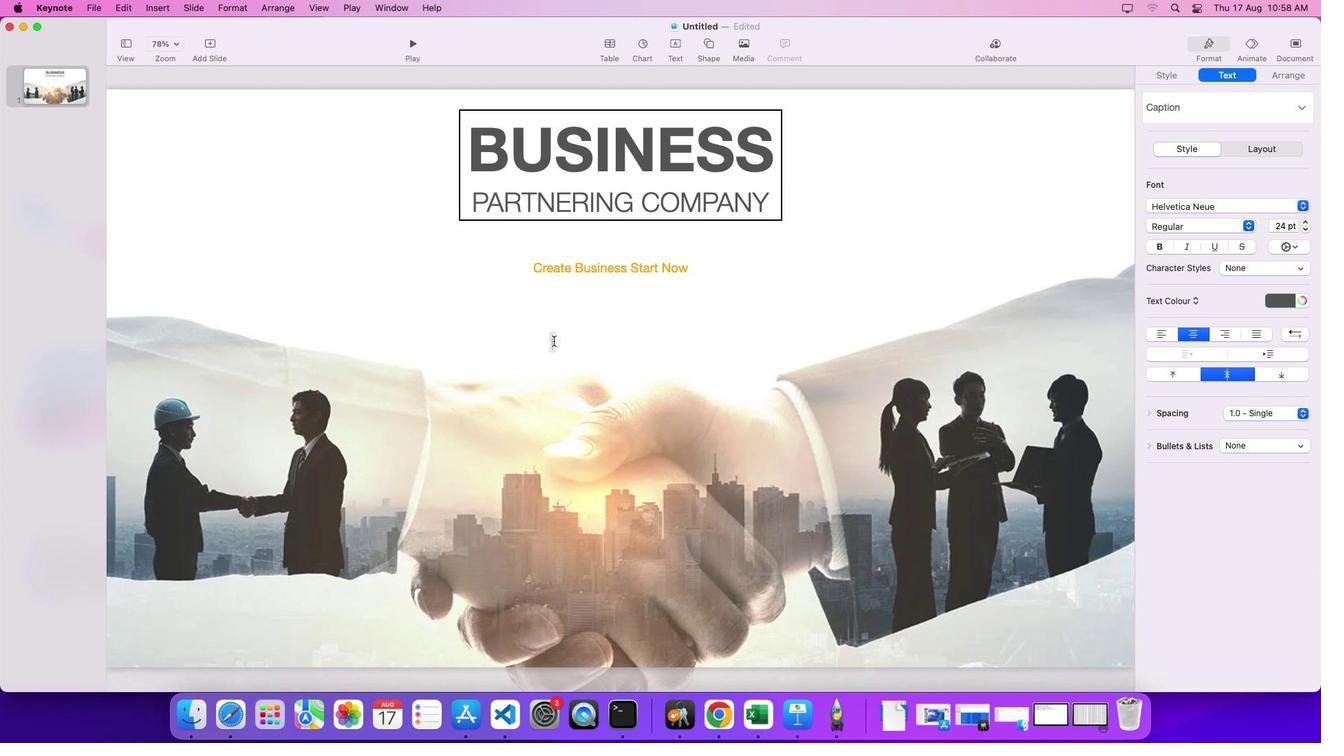 
Action: Mouse pressed left at (553, 340)
Screenshot: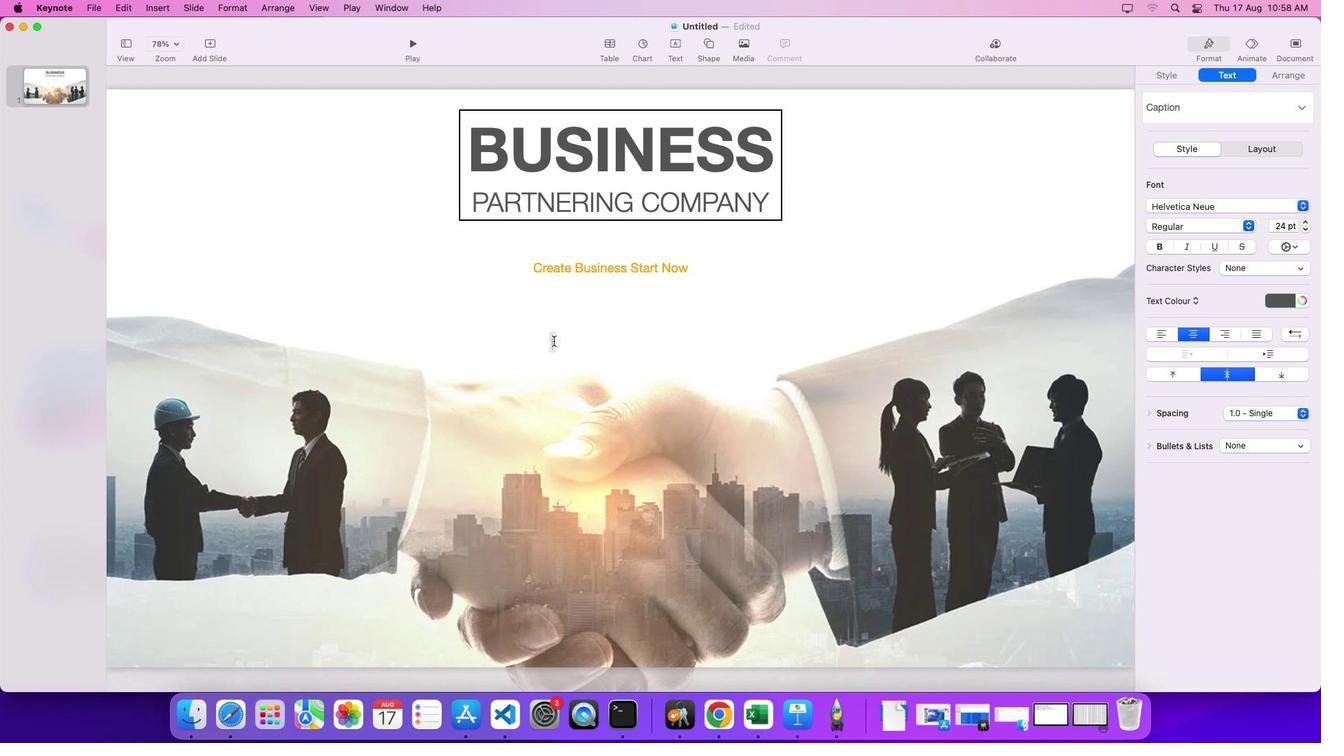 
Action: Mouse pressed left at (553, 340)
Screenshot: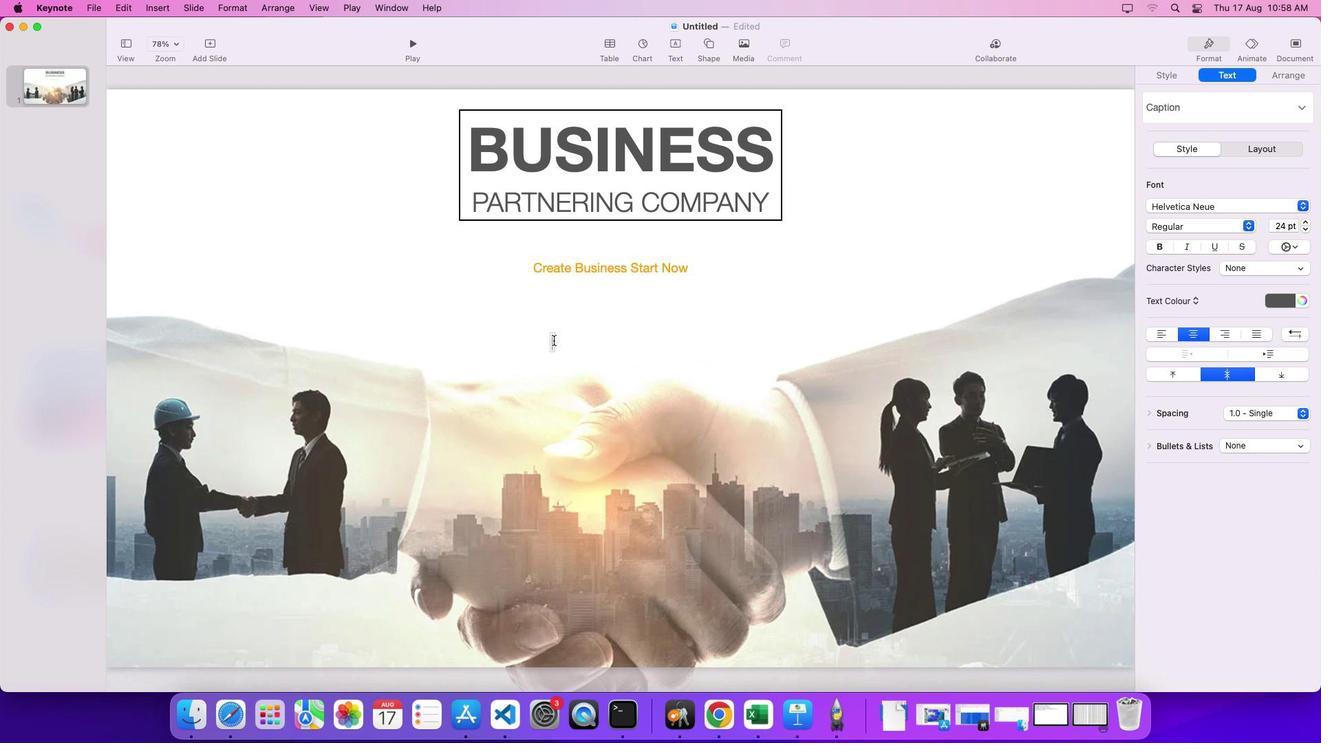
Action: Mouse moved to (676, 267)
Screenshot: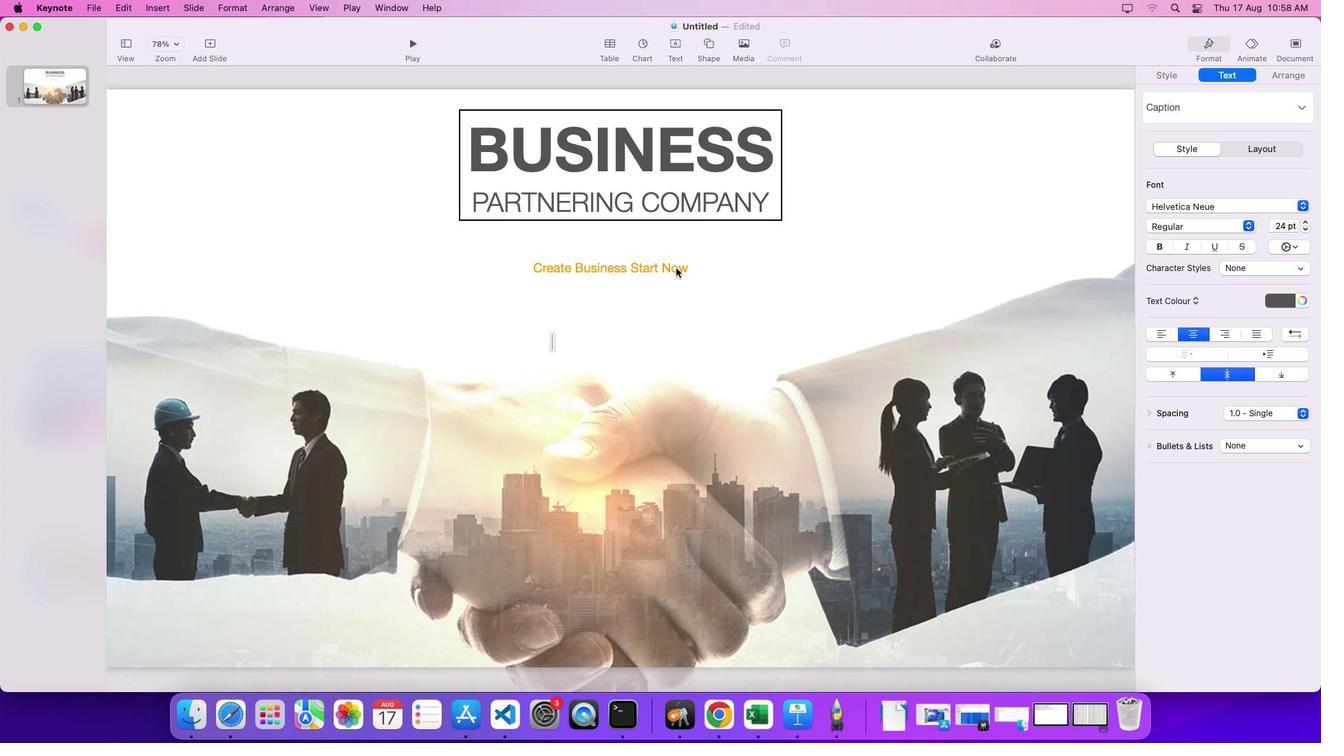 
Action: Key pressed Key.shift'I''t'Key.space'w''i''l''l'Key.space'b''e'Key.space'a'Key.space'g''r''a'Key.backspace'e''a''a''t'Key.space'h''o''n''o''r'Key.space't''p'Key.backspace
Screenshot: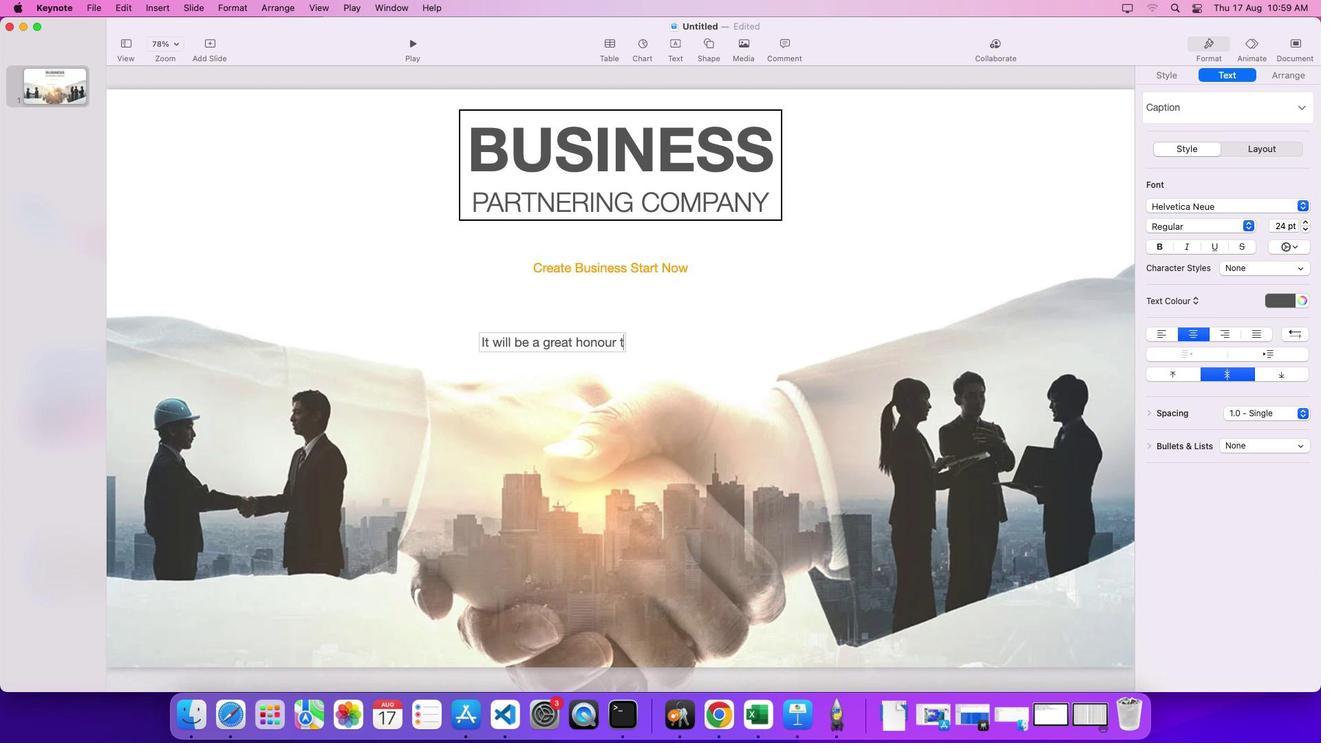 
Action: Mouse moved to (688, 262)
Screenshot: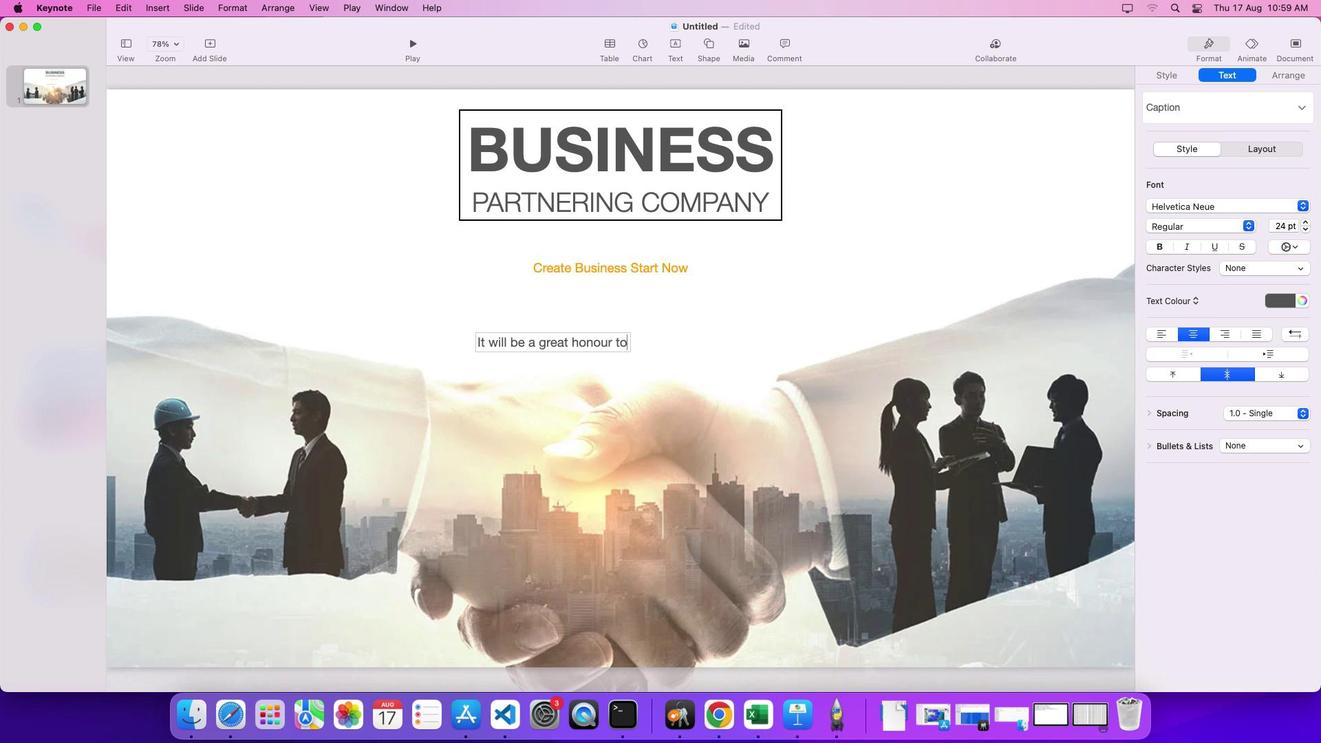 
Action: Key pressed 'o'Key.space'b''e'Key.space
Screenshot: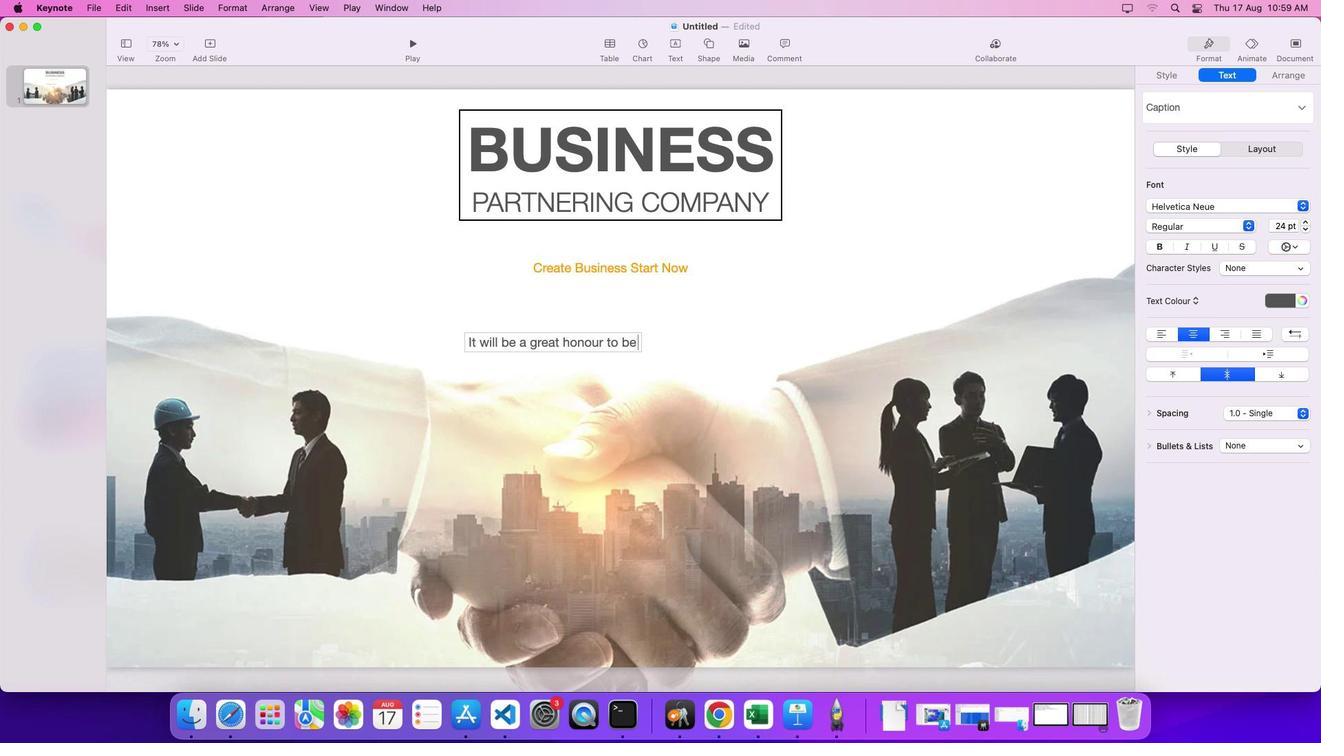 
Action: Mouse moved to (728, 242)
Screenshot: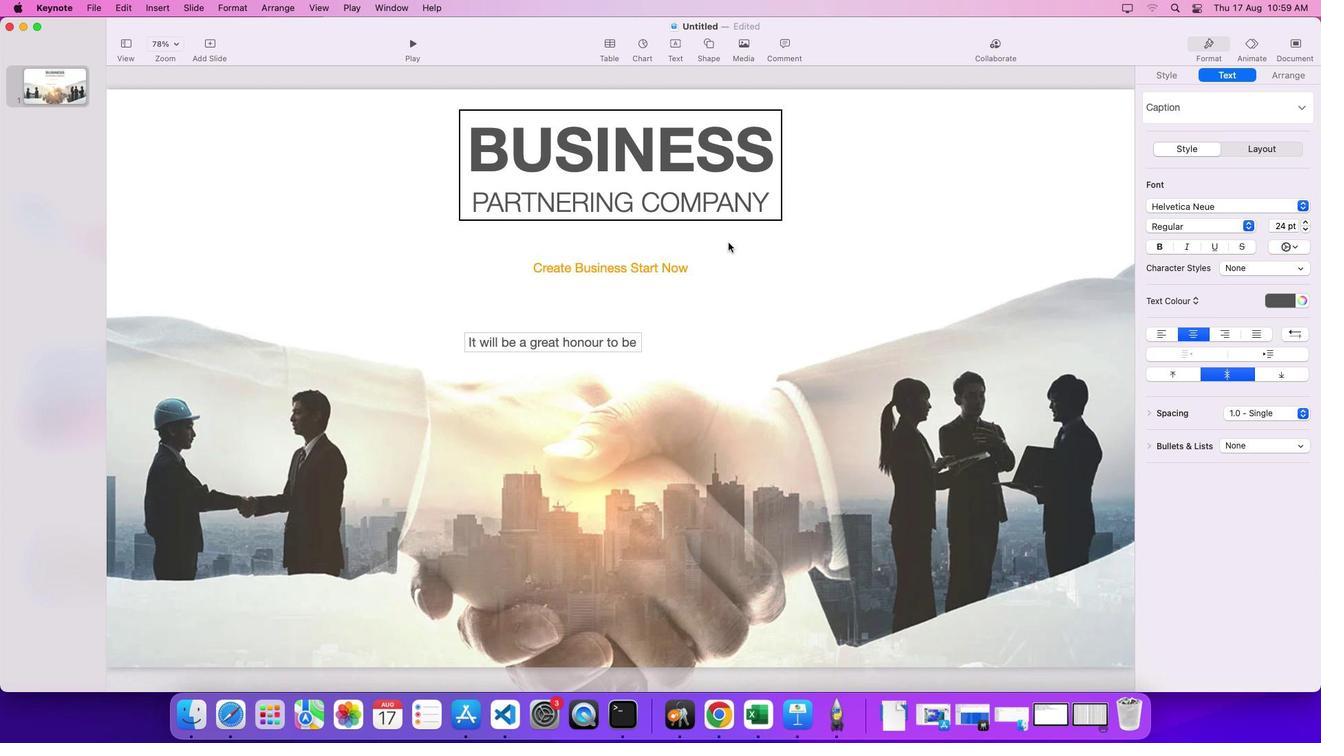 
Action: Key pressed Key.backspaceKey.backspace'e'Key.space'j''o''o''o''i''n'Key.space'w''i''t''h'Key.backspaceKey.backspaceKey.backspaceKey.backspaceKey.backspaceKey.backspaceKey.backspaceKey.backspaceKey.backspace'p''a''r''t''n''e''r'Key.spaceKey.space'w''i''t''h'Key.space'y''o''u''r'Key.space'c''o''o''m''p''a''n''y'
Screenshot: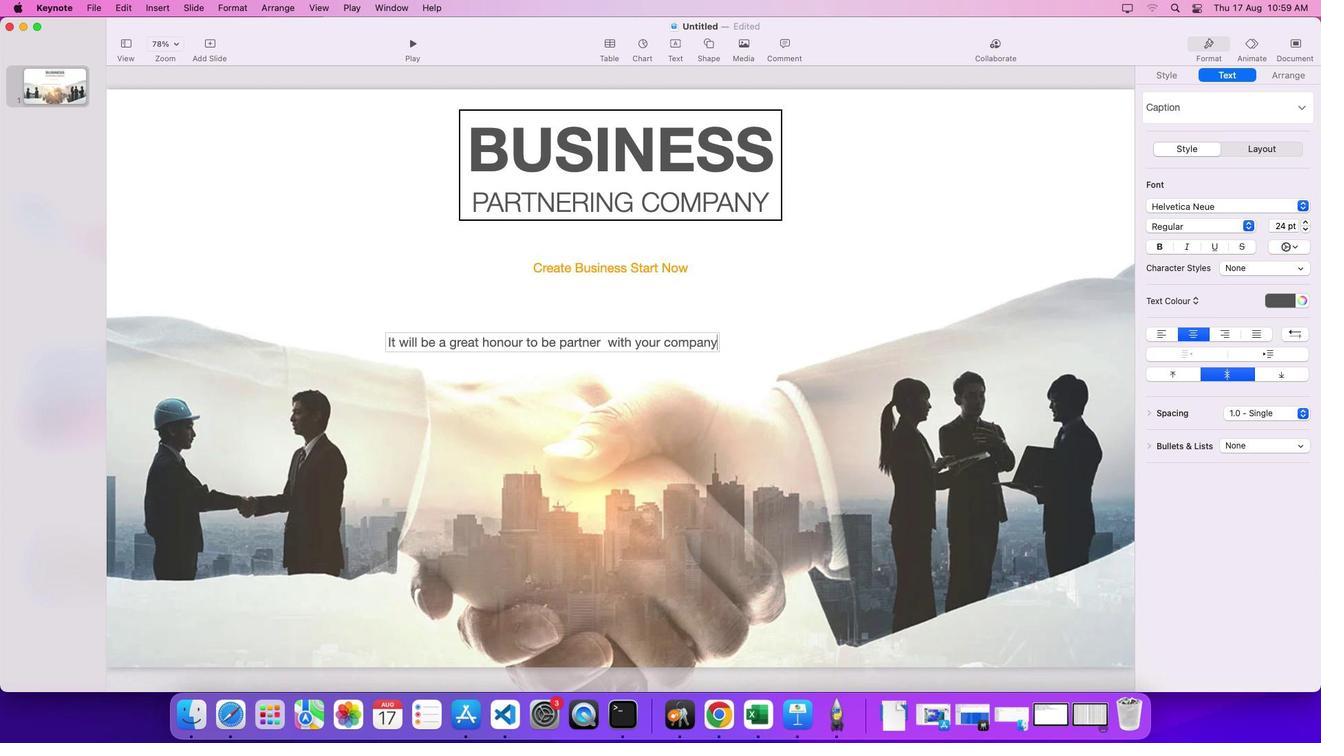 
Action: Mouse moved to (661, 312)
Screenshot: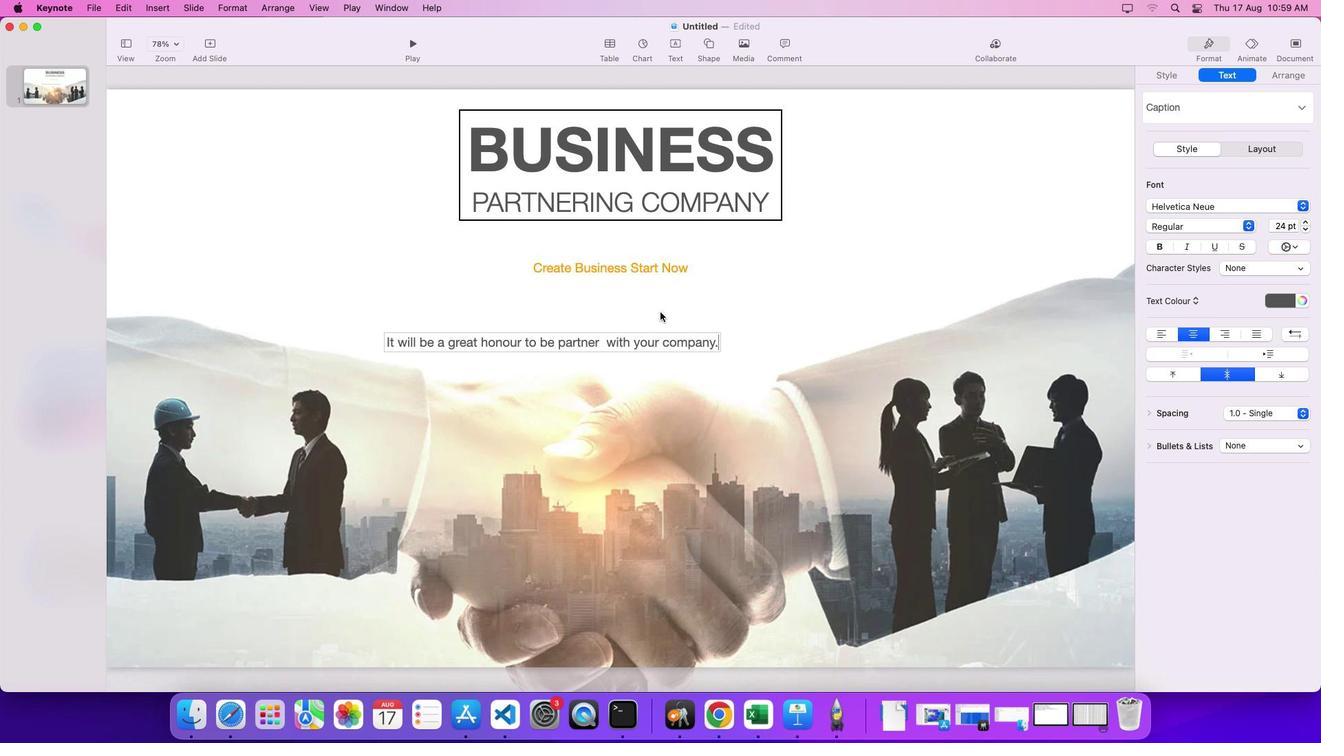 
Action: Key pressed '.'
Screenshot: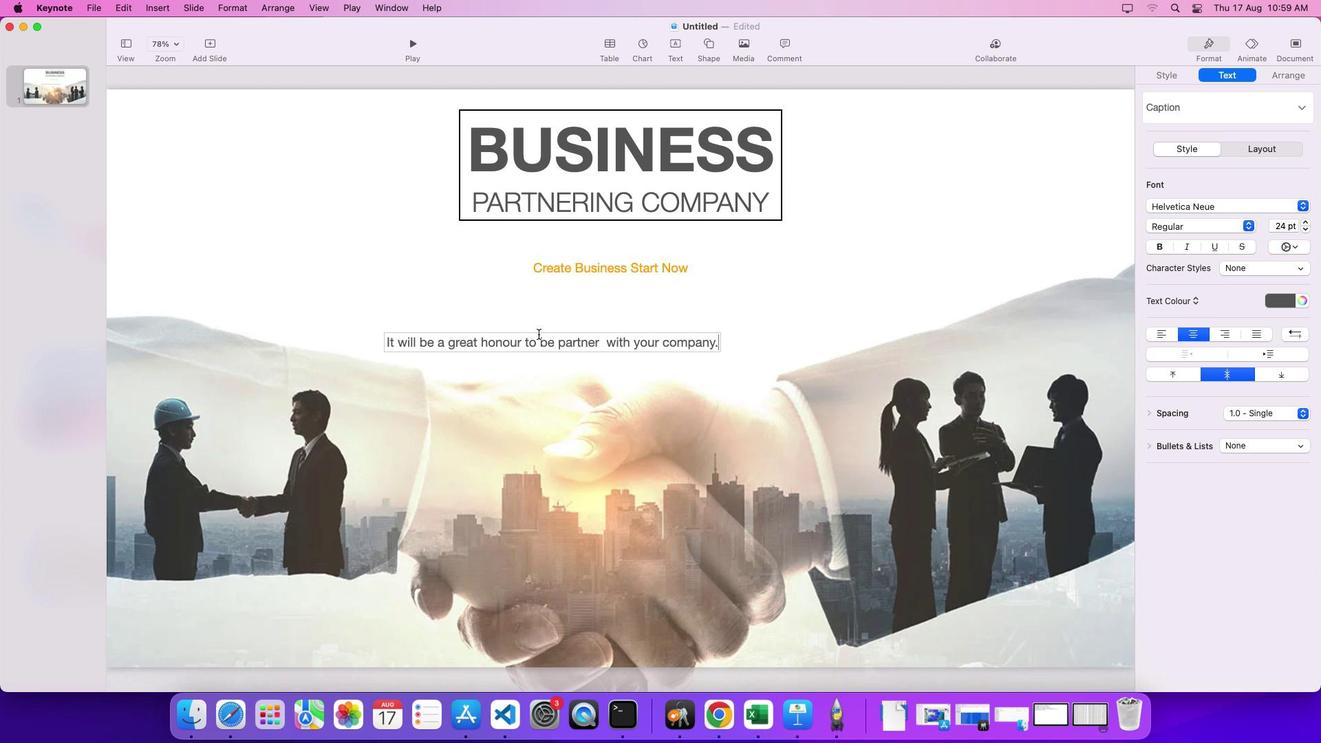 
Action: Mouse moved to (440, 283)
Screenshot: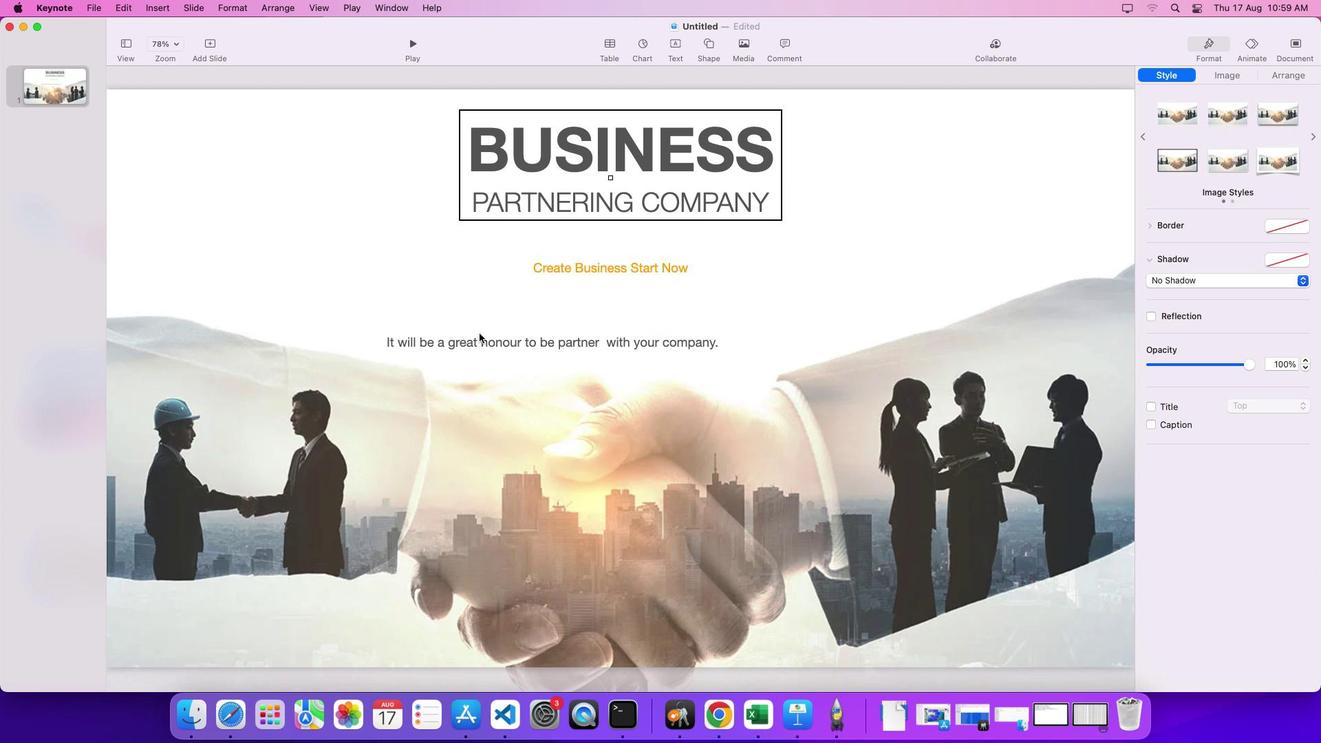 
Action: Mouse pressed left at (440, 283)
Screenshot: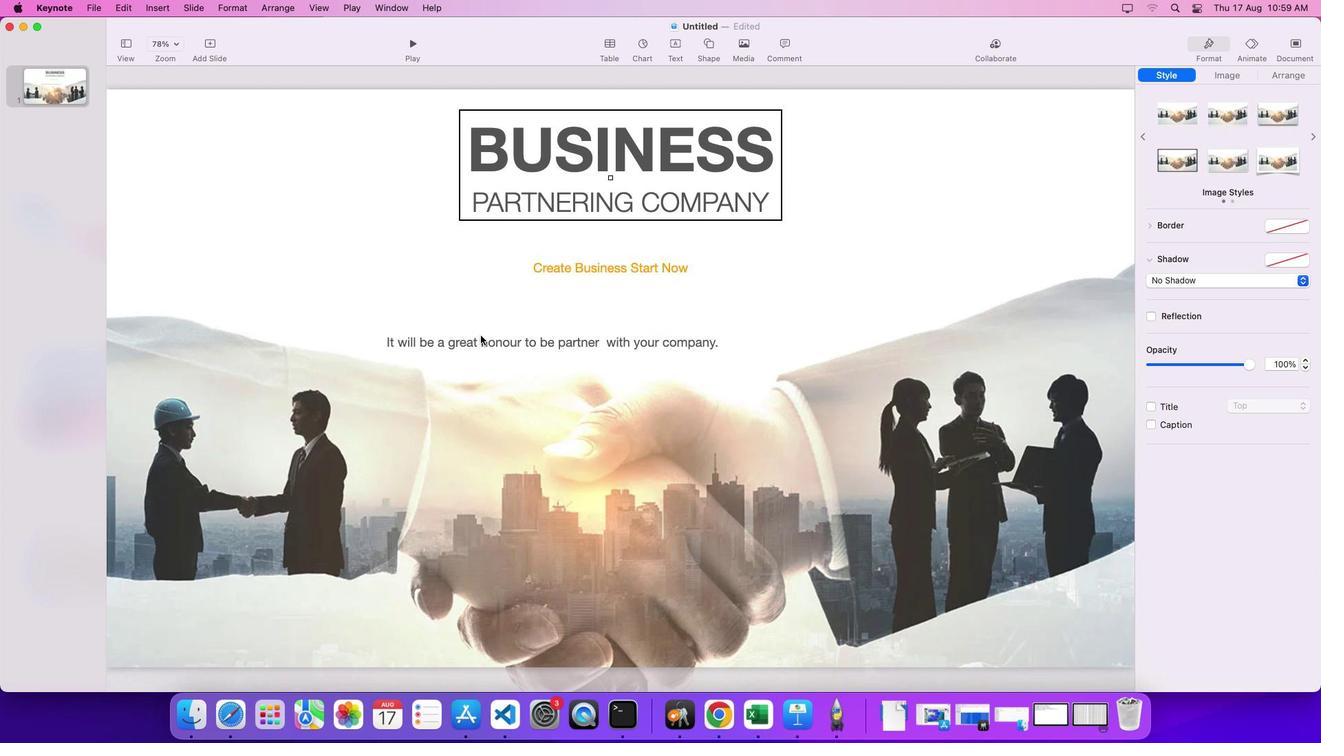 
Action: Mouse moved to (480, 340)
Screenshot: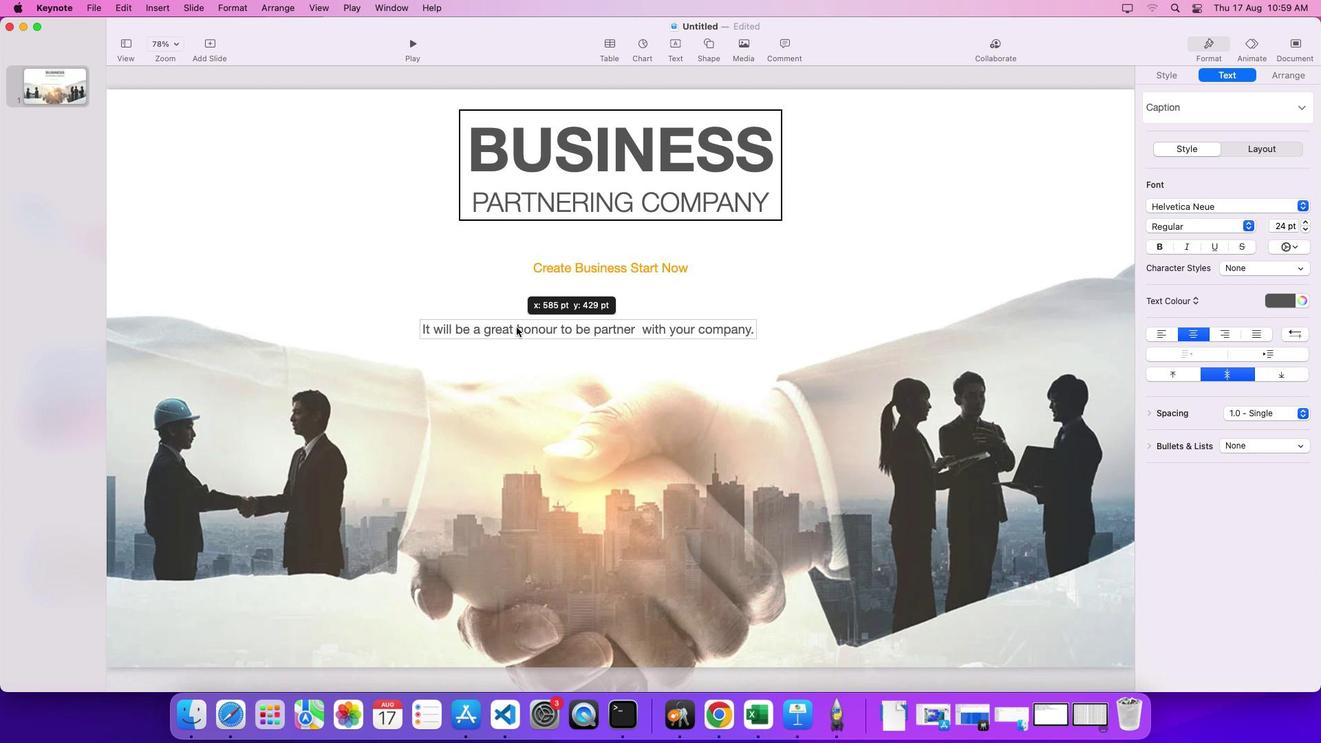 
Action: Mouse pressed left at (480, 340)
Screenshot: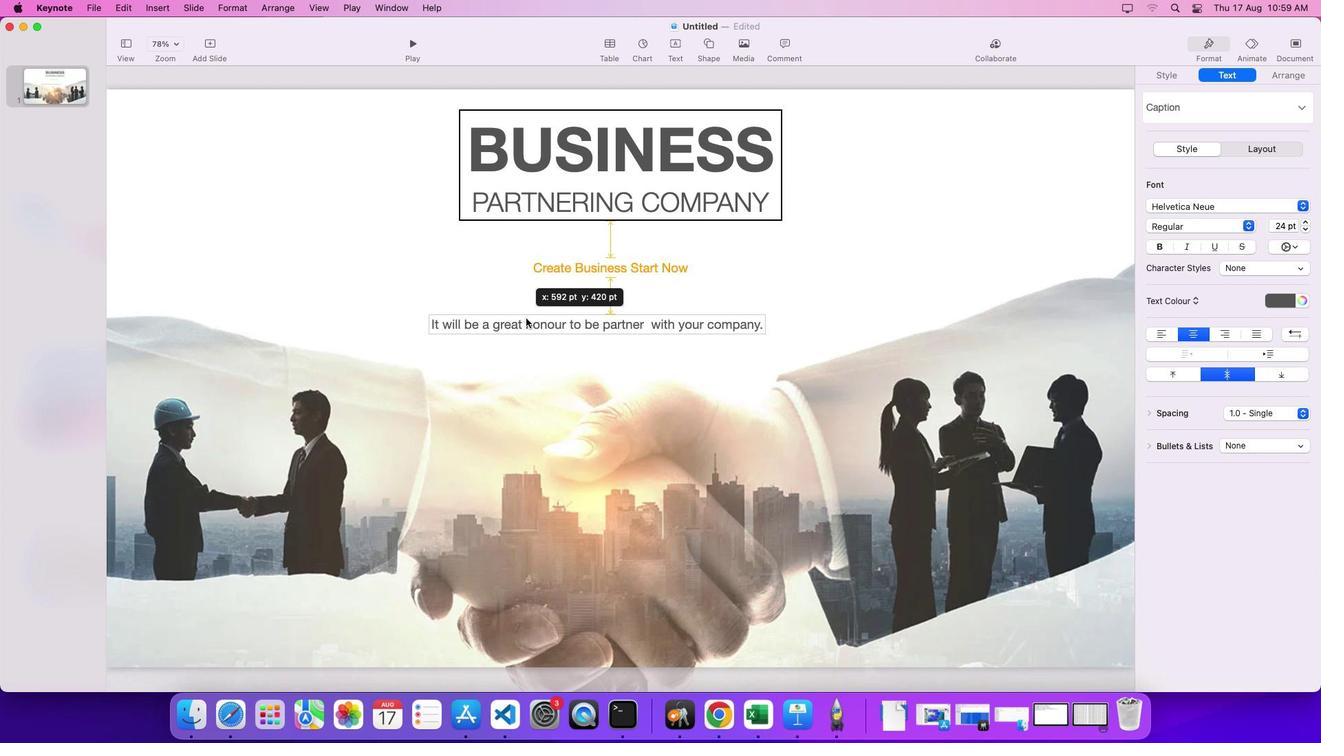 
Action: Mouse moved to (589, 298)
Screenshot: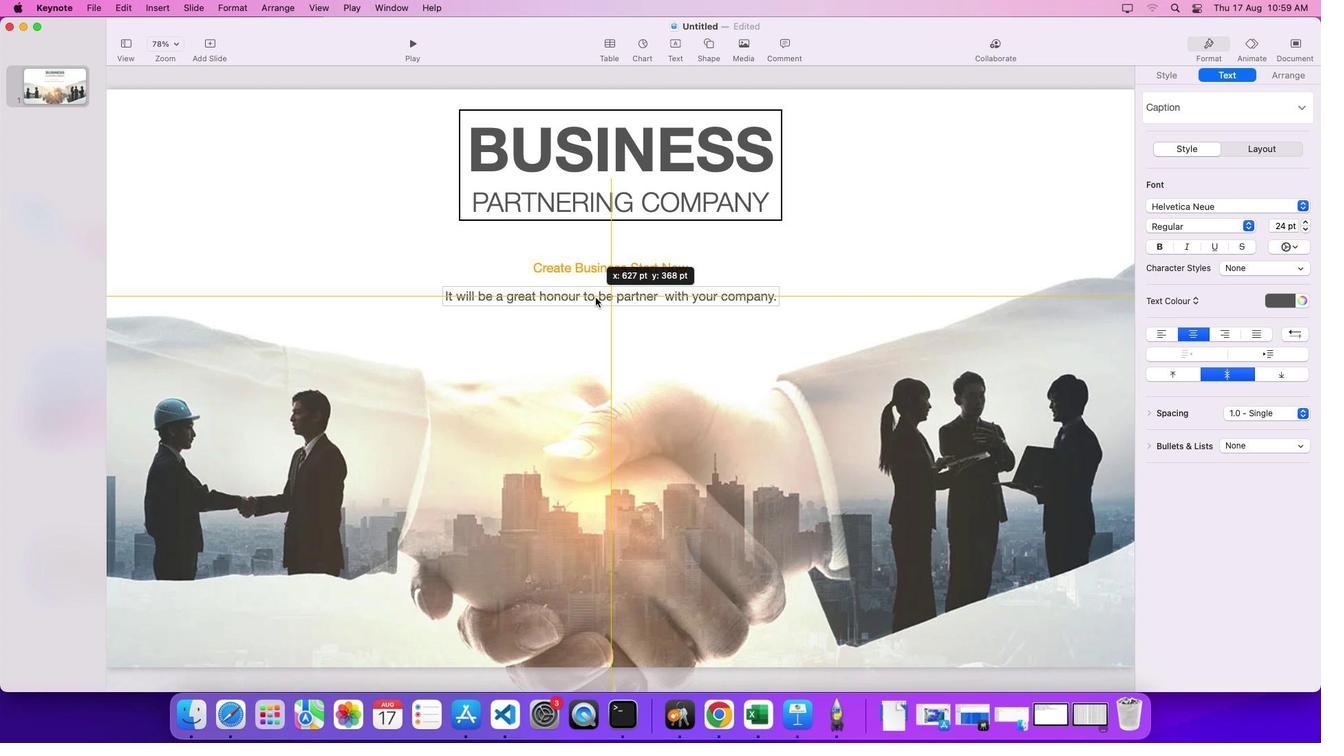 
Action: Mouse pressed left at (589, 298)
Screenshot: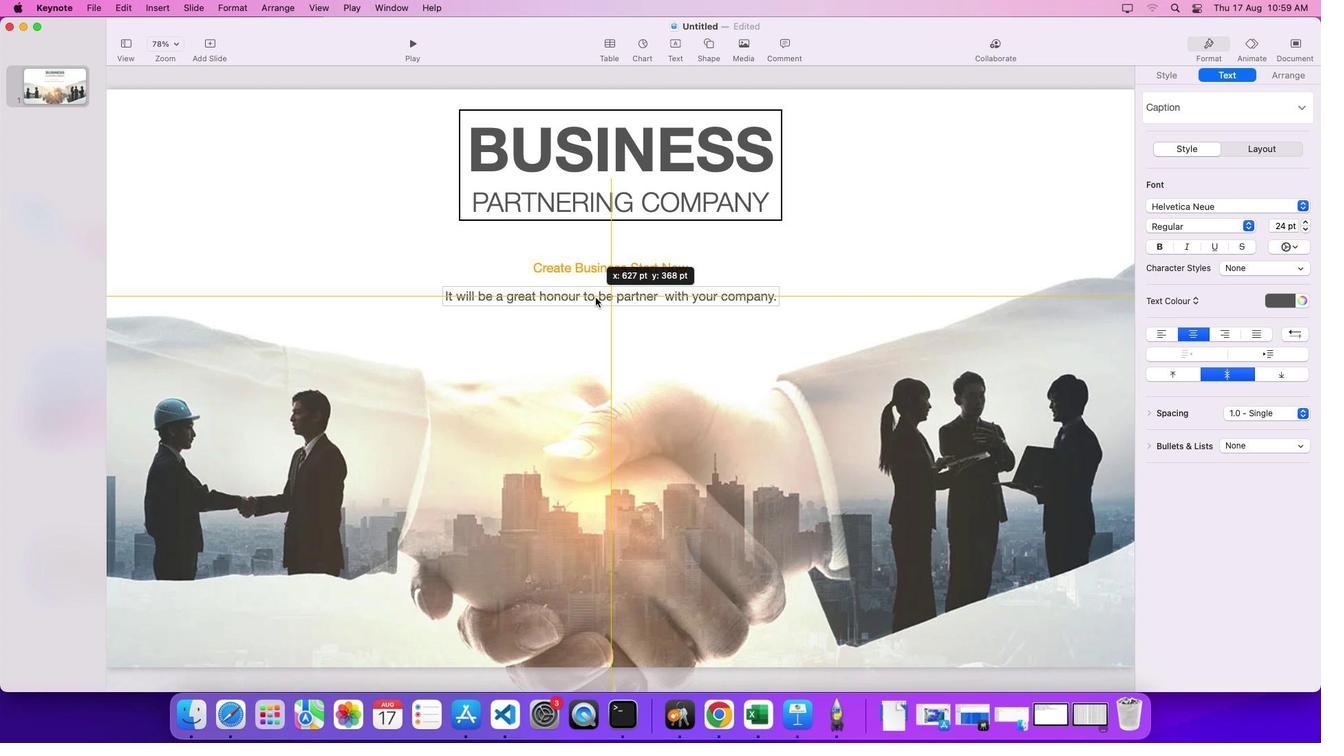 
Action: Mouse moved to (672, 352)
Screenshot: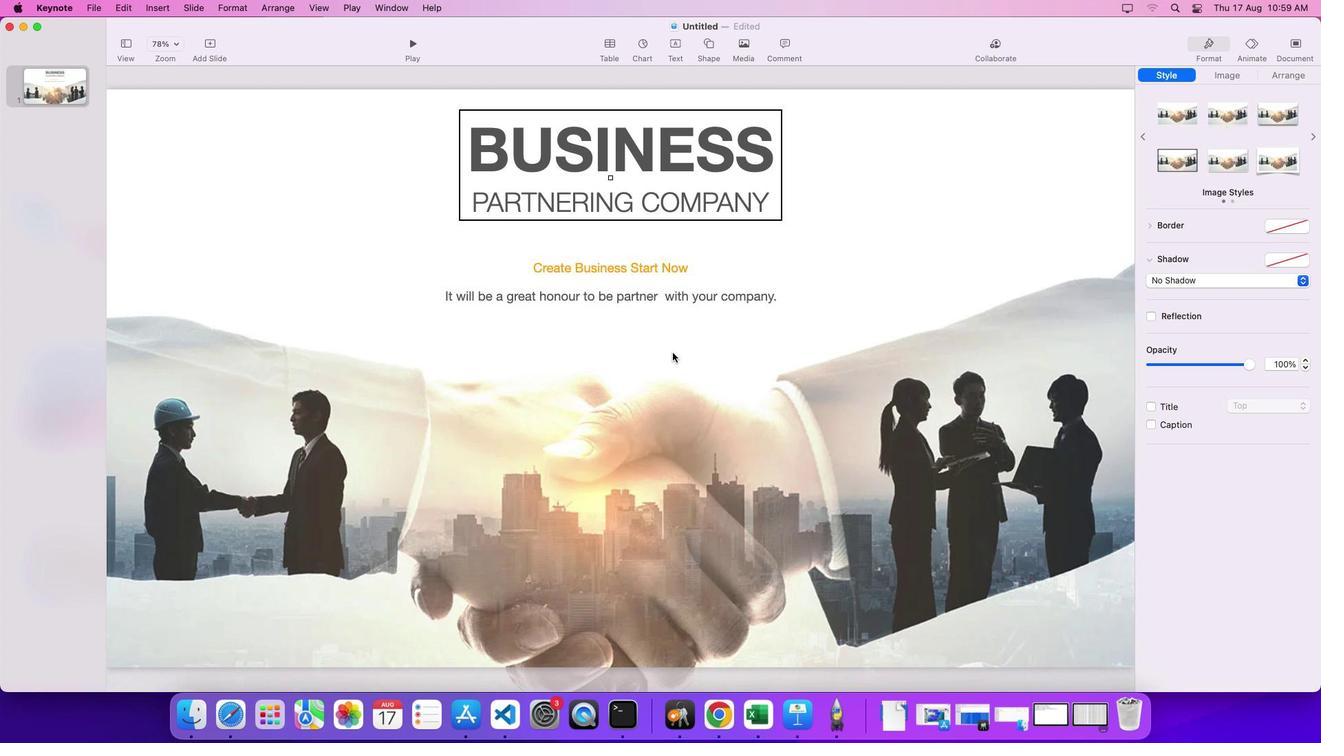 
Action: Mouse pressed left at (672, 352)
Screenshot: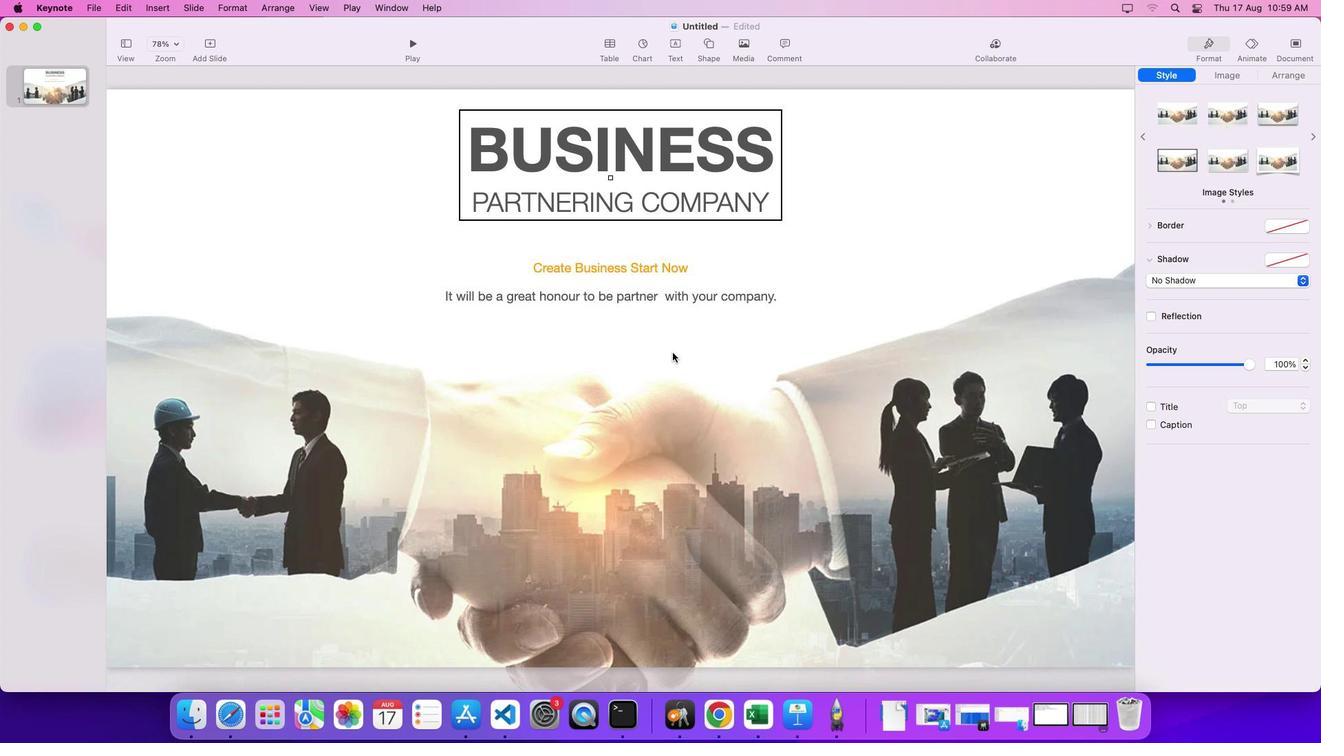 
Action: Mouse moved to (721, 405)
Screenshot: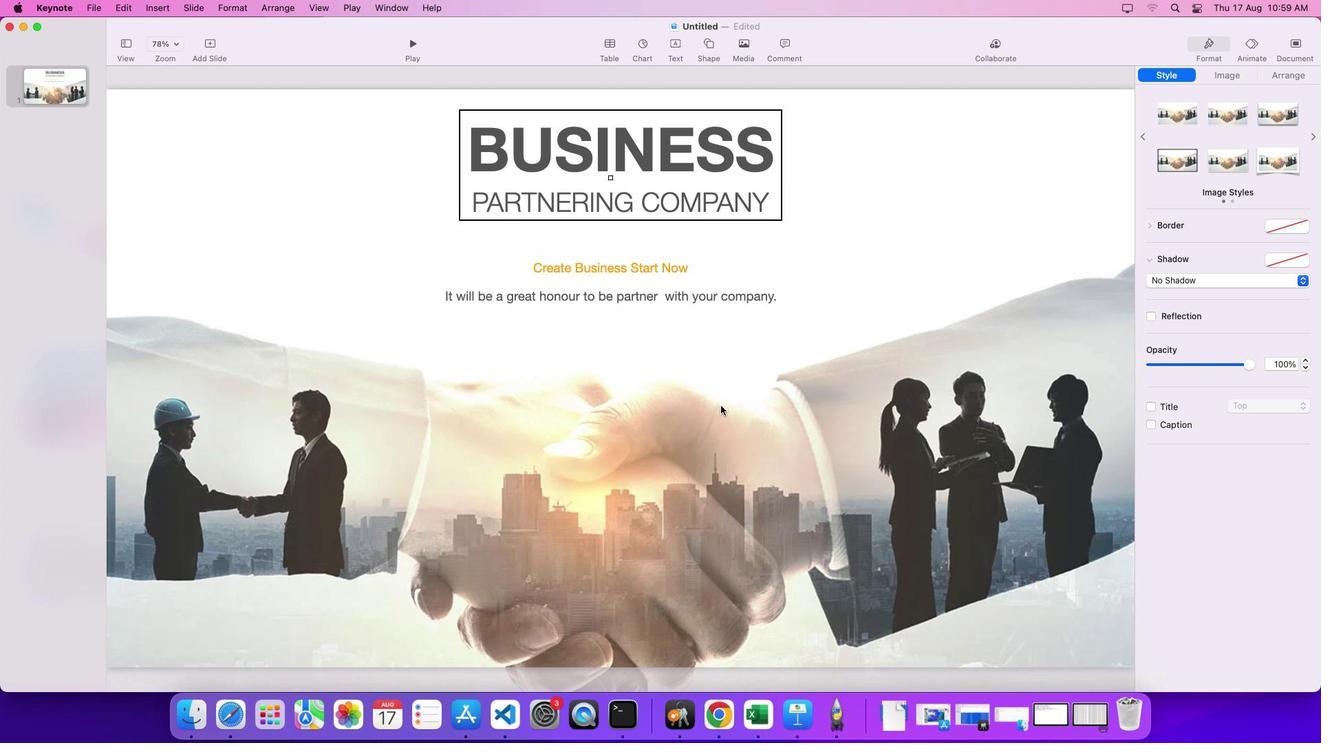 
Action: Mouse scrolled (721, 405) with delta (0, 0)
Screenshot: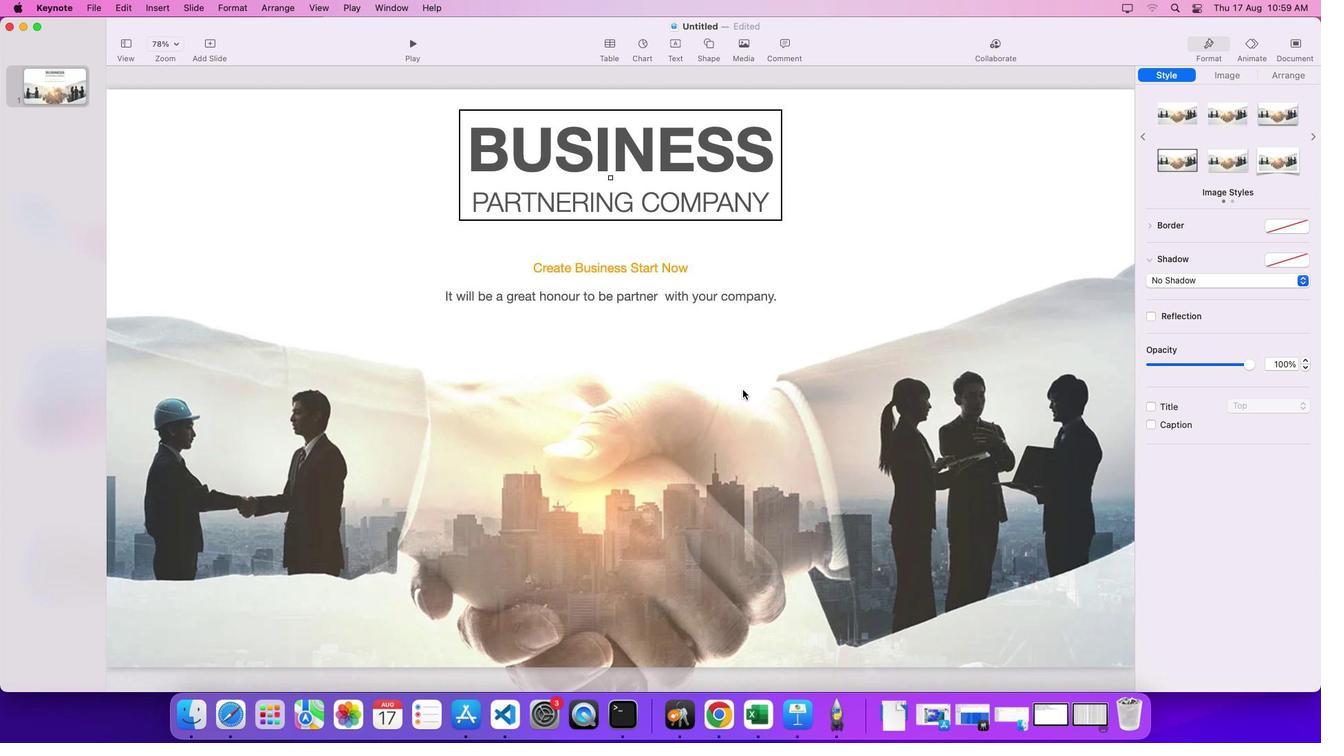 
Action: Mouse scrolled (721, 405) with delta (0, 0)
Screenshot: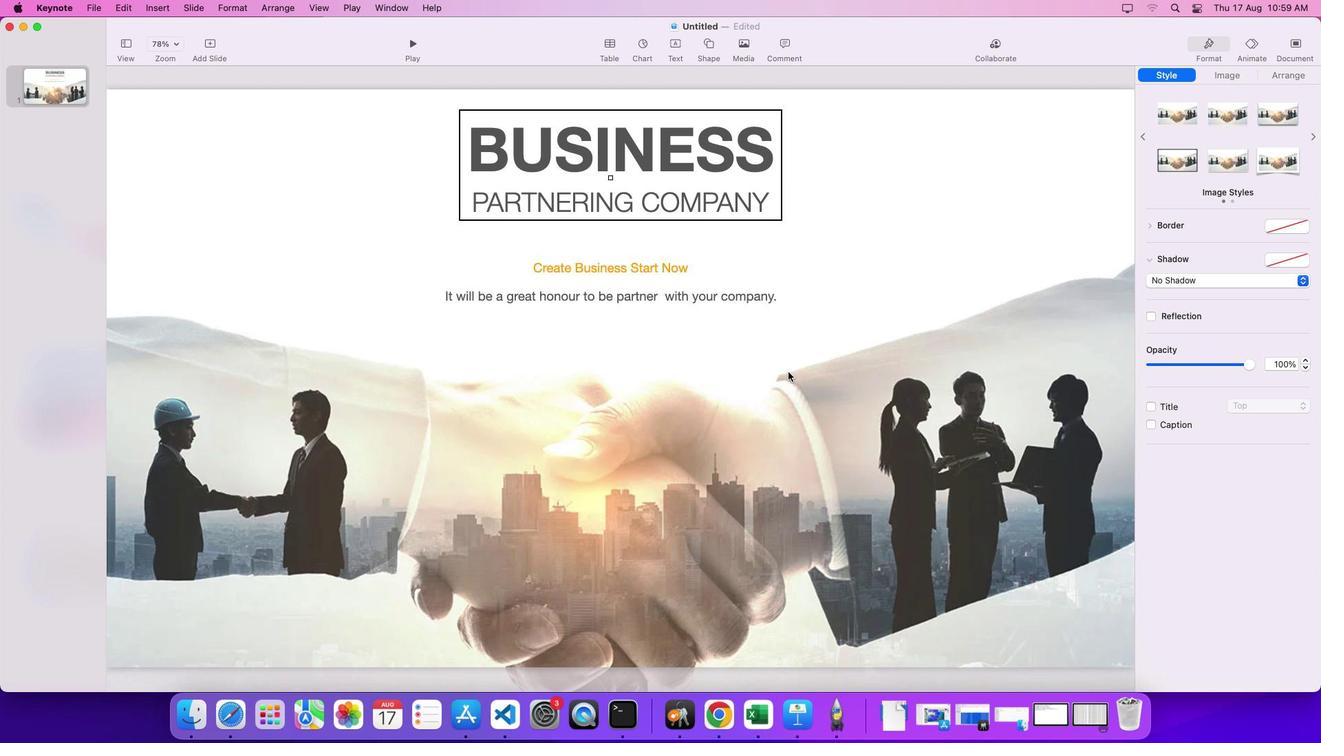 
Action: Mouse scrolled (721, 405) with delta (0, 5)
Screenshot: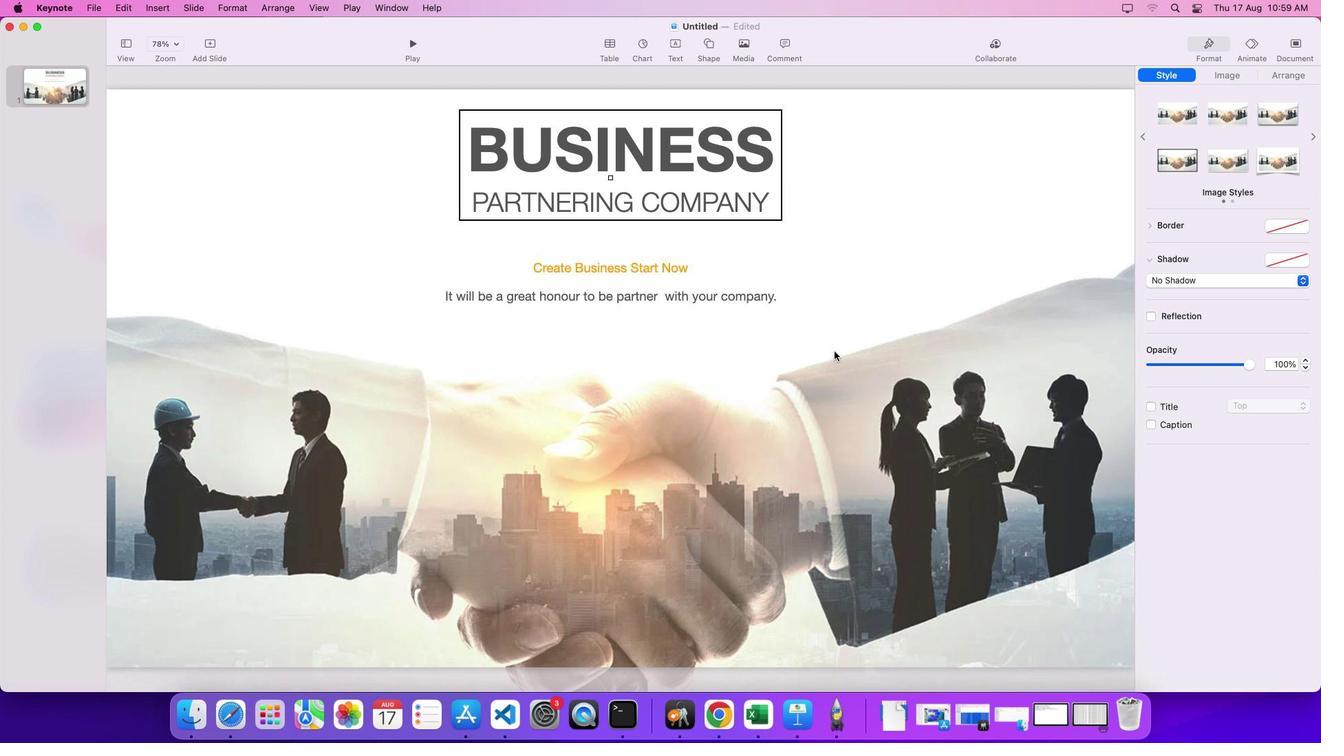 
Action: Mouse scrolled (721, 405) with delta (0, 8)
Screenshot: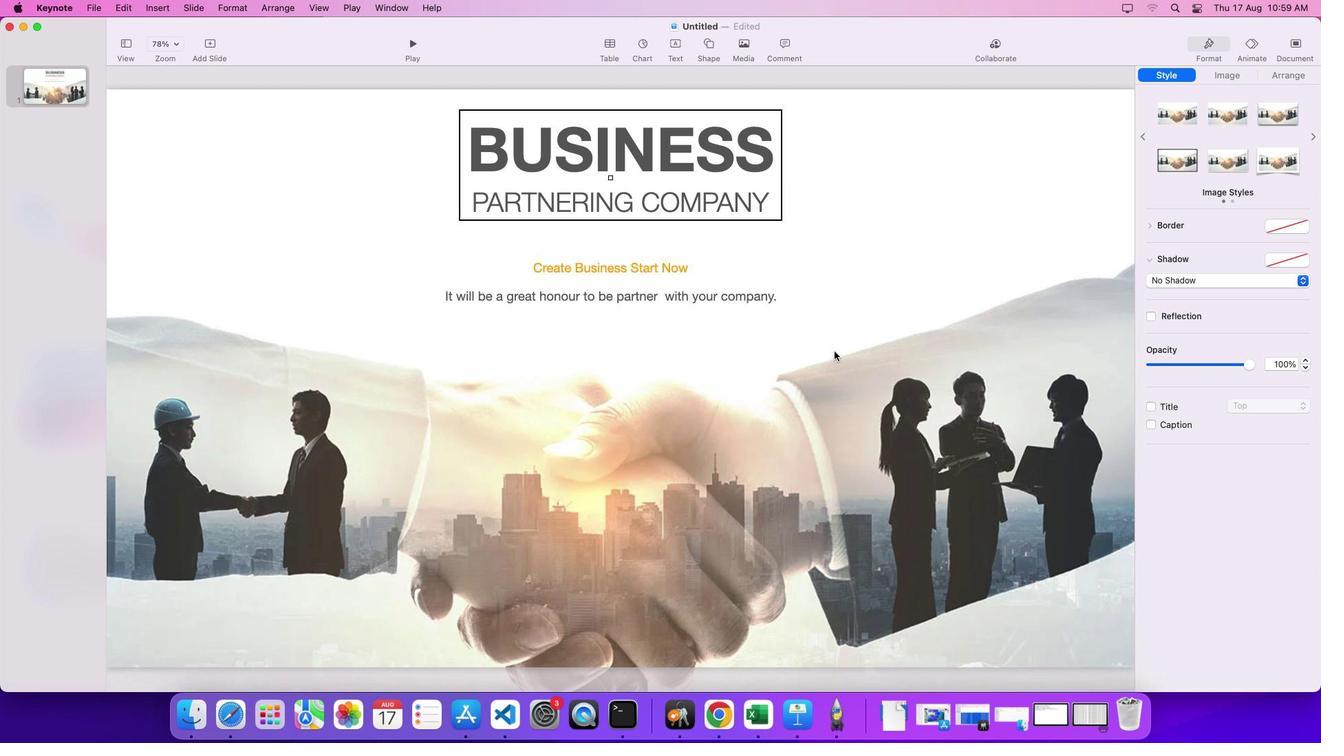 
Action: Mouse moved to (973, 215)
Screenshot: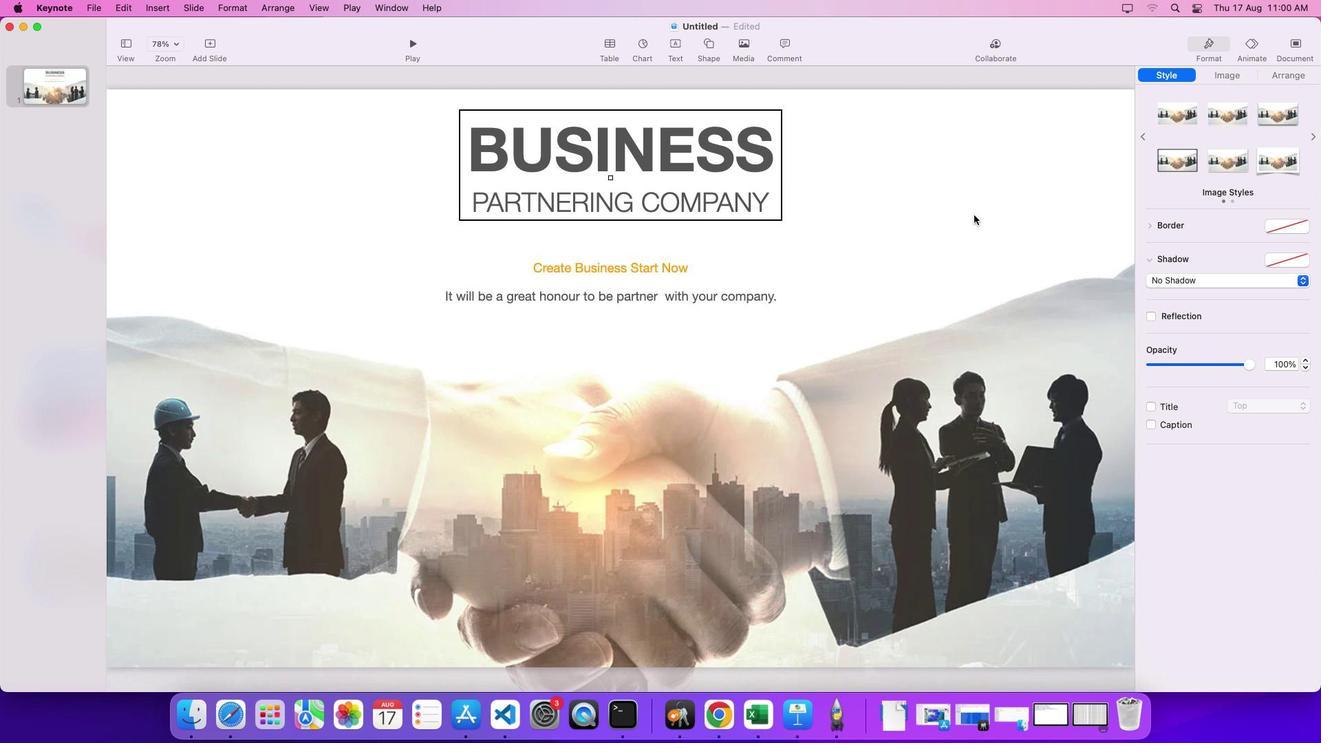 
Action: Mouse pressed left at (973, 215)
Screenshot: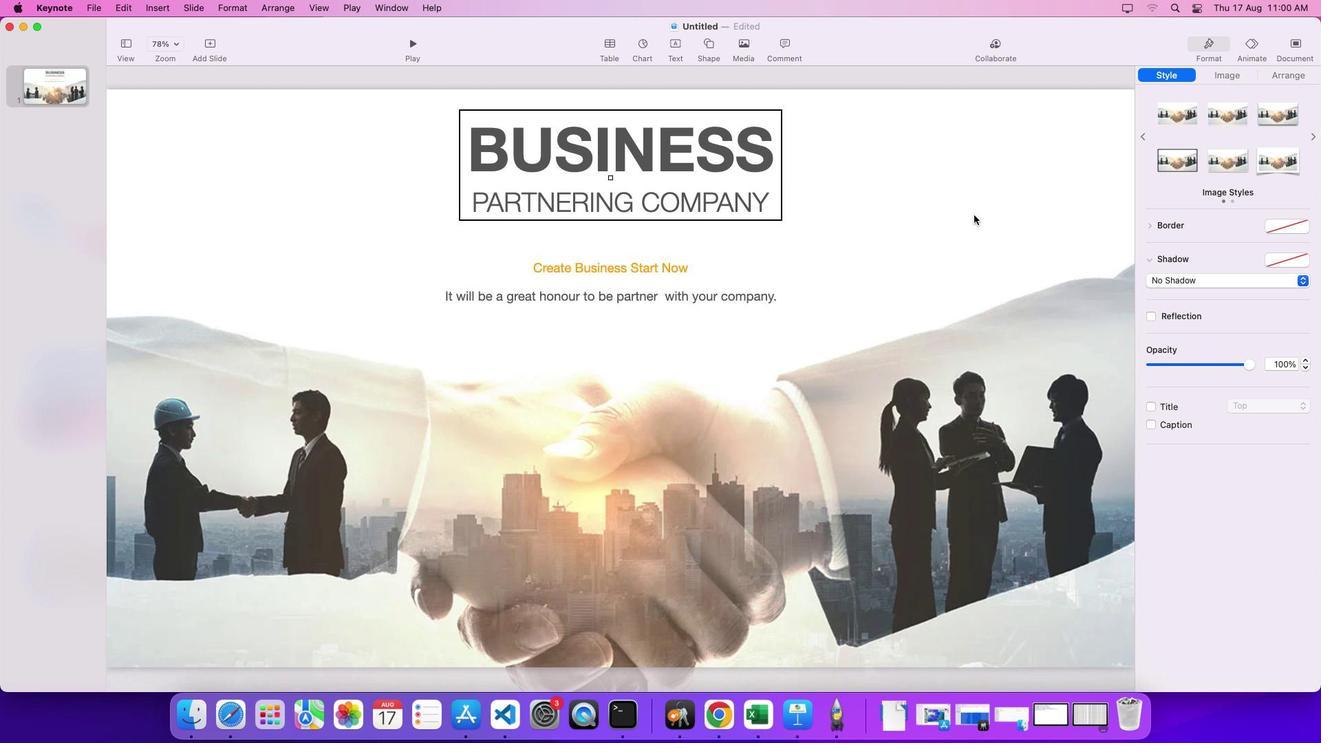 
Action: Mouse moved to (346, 531)
Screenshot: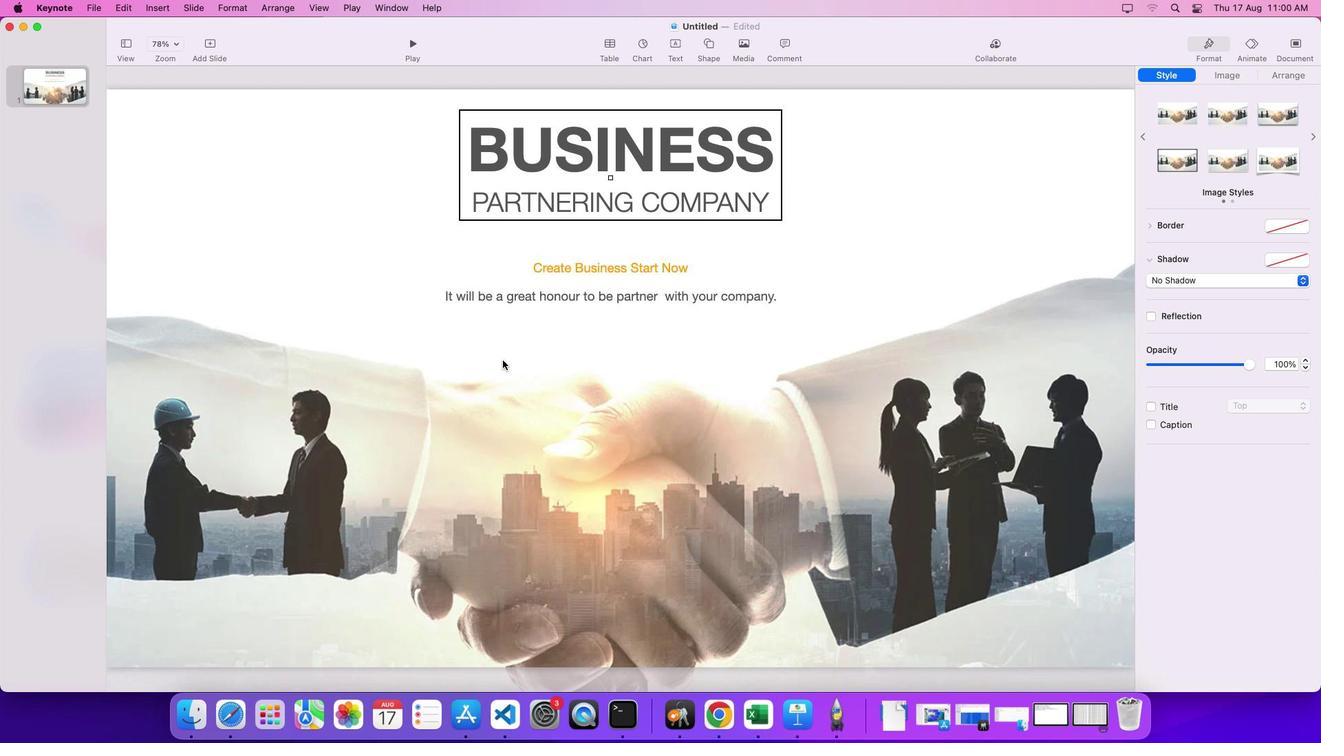 
Action: Mouse pressed left at (346, 531)
Screenshot: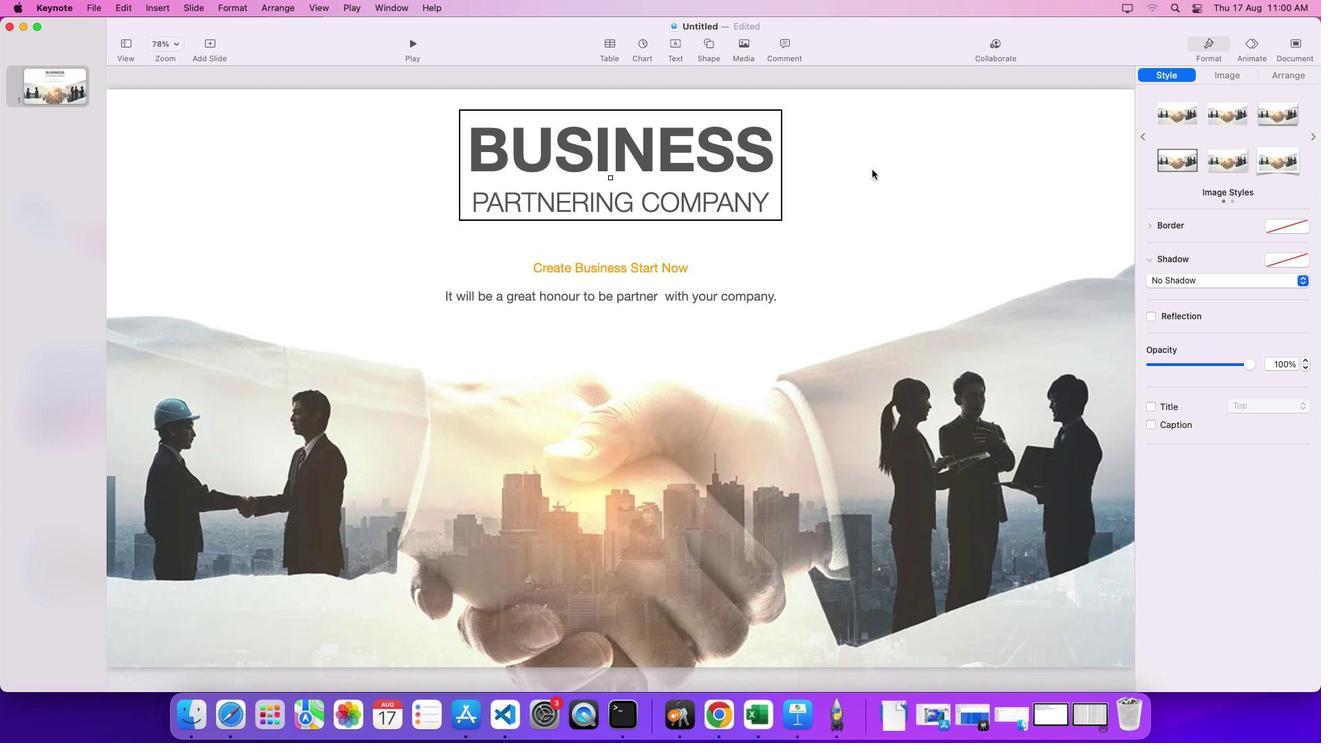 
Action: Mouse moved to (873, 297)
Screenshot: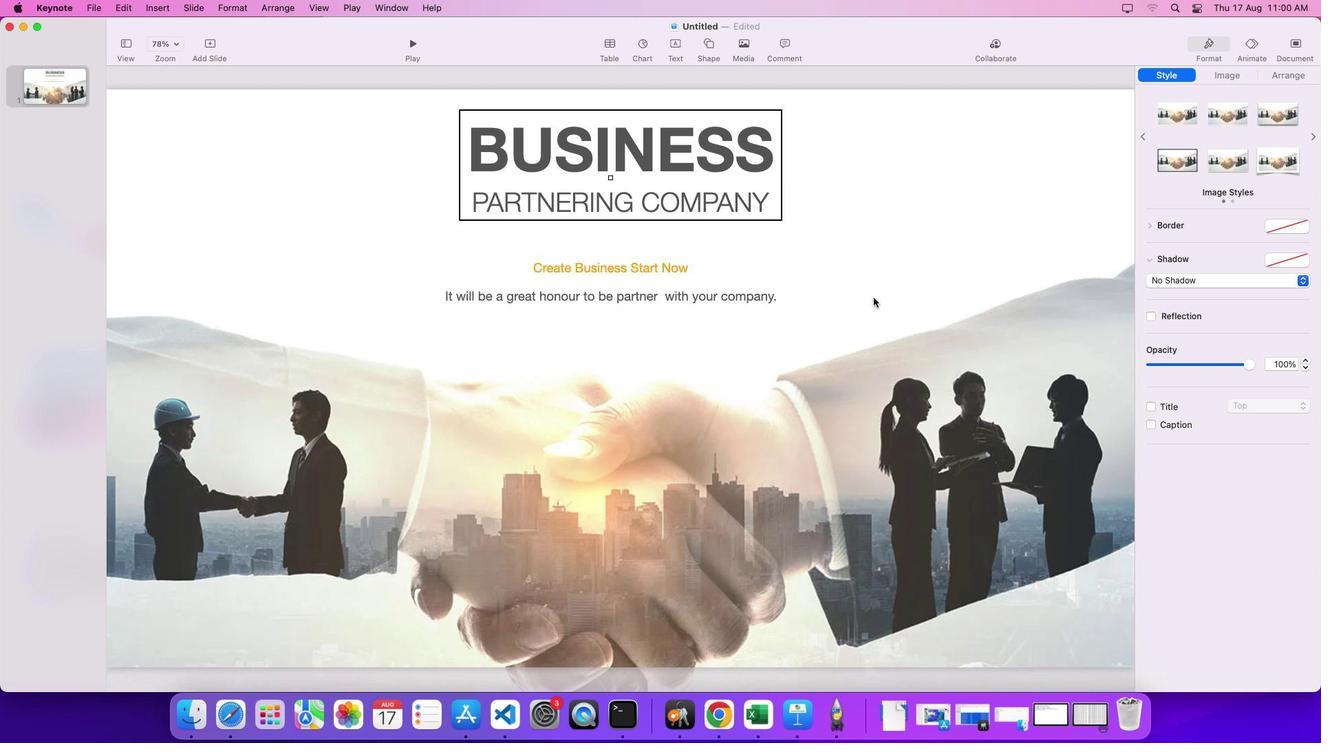 
Action: Mouse pressed left at (873, 297)
Screenshot: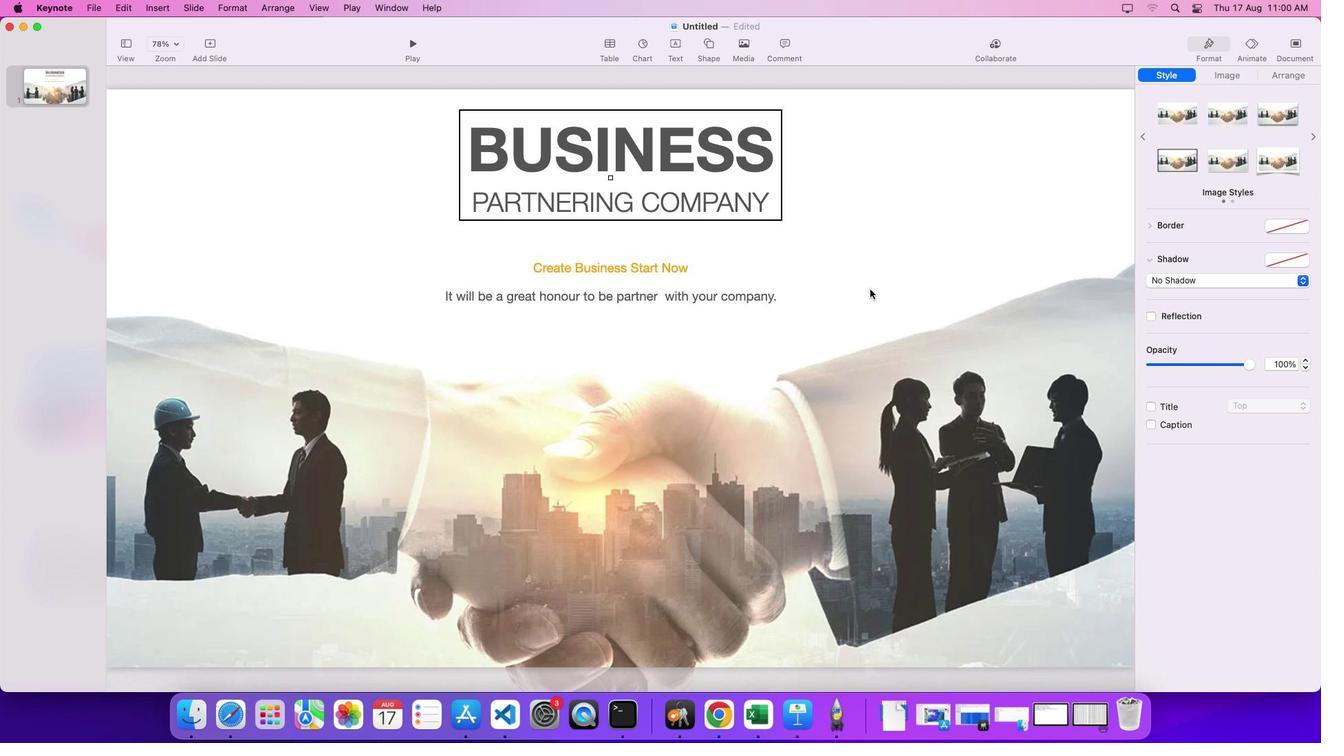 
Action: Mouse moved to (831, 329)
Screenshot: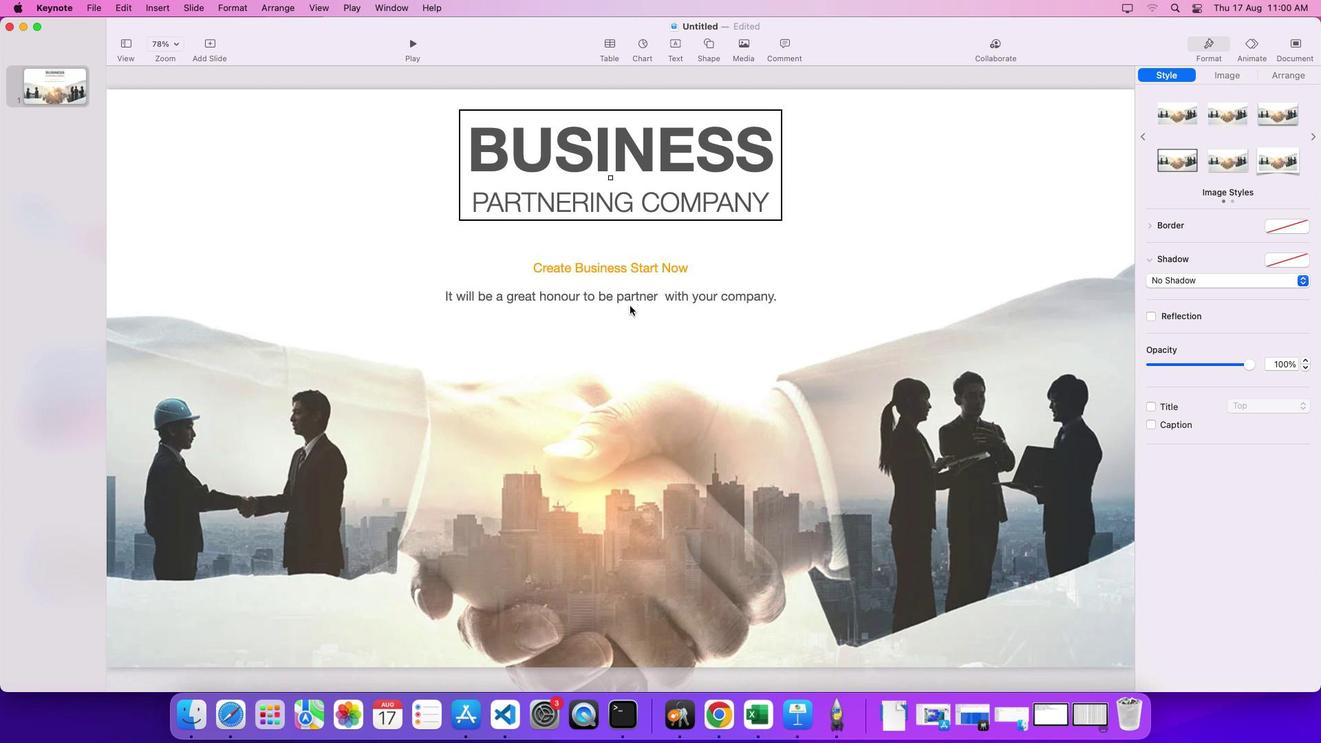 
Action: Mouse pressed left at (831, 329)
Screenshot: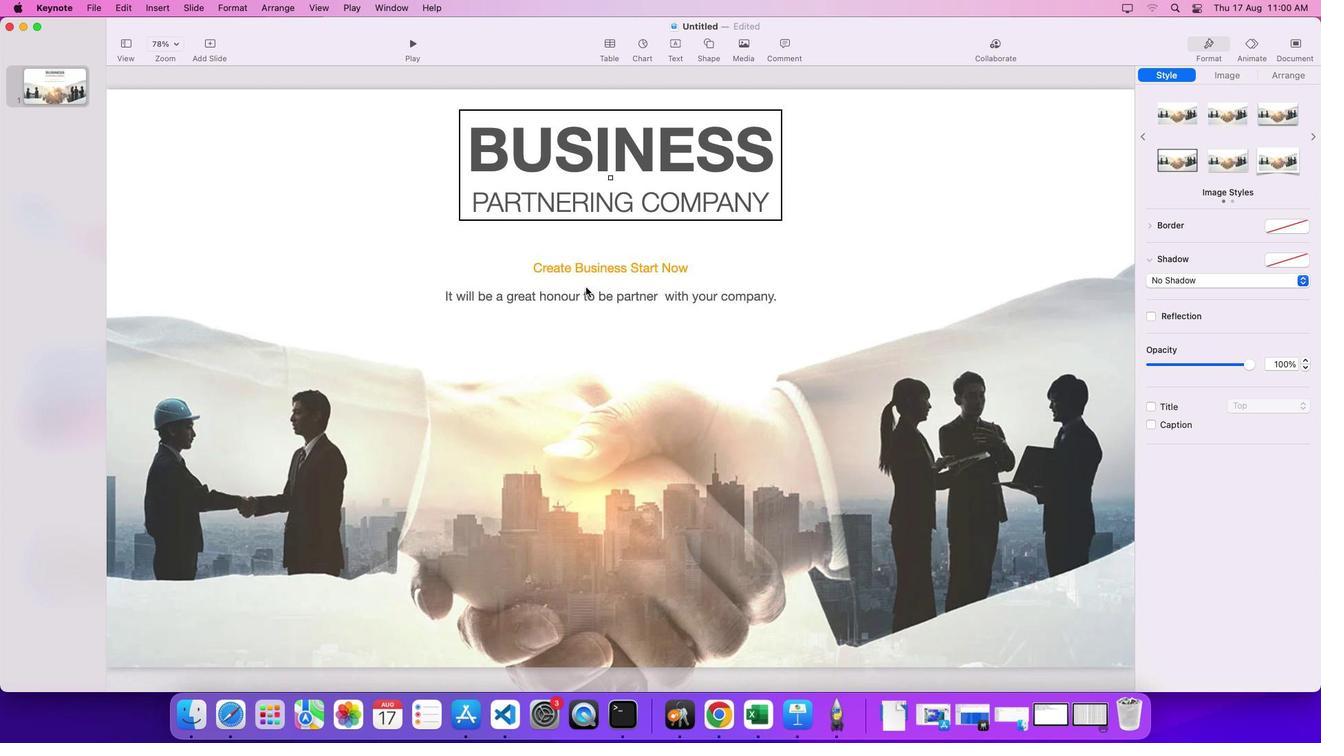 
Action: Mouse moved to (450, 344)
Screenshot: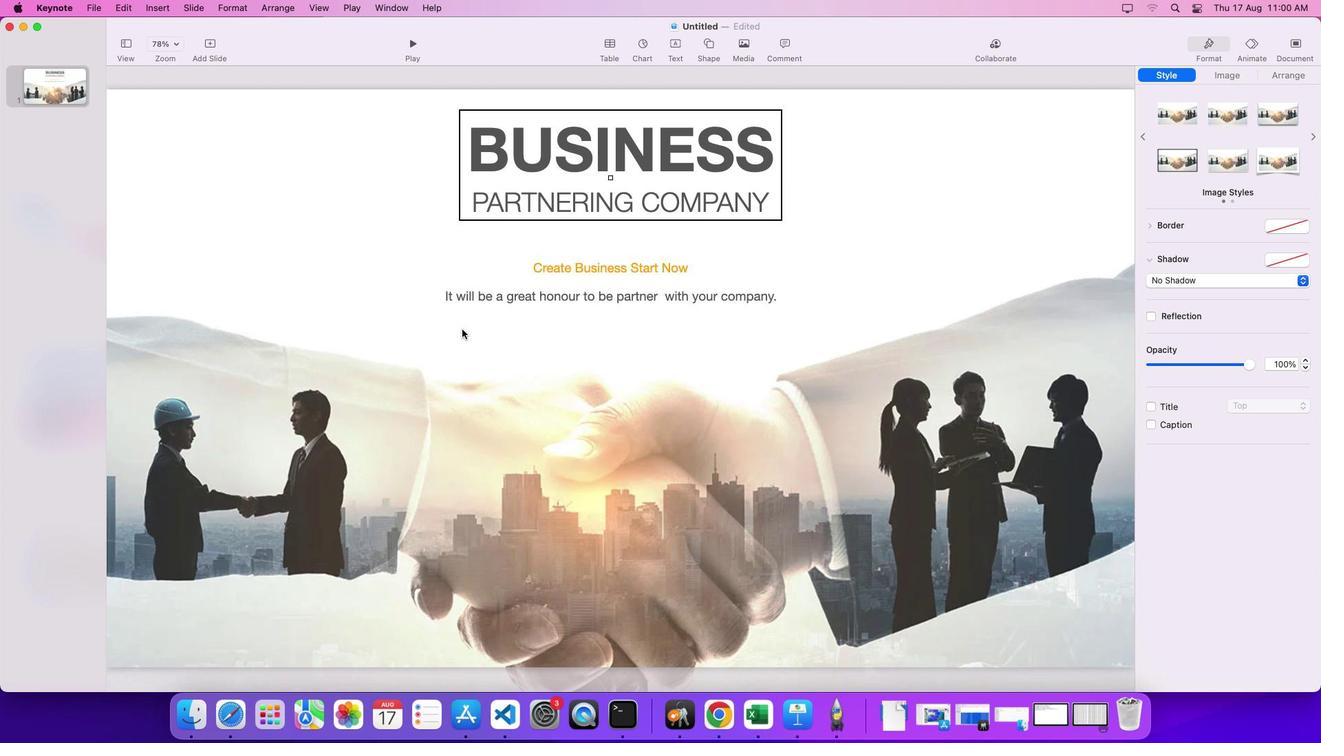 
Action: Mouse pressed left at (450, 344)
Screenshot: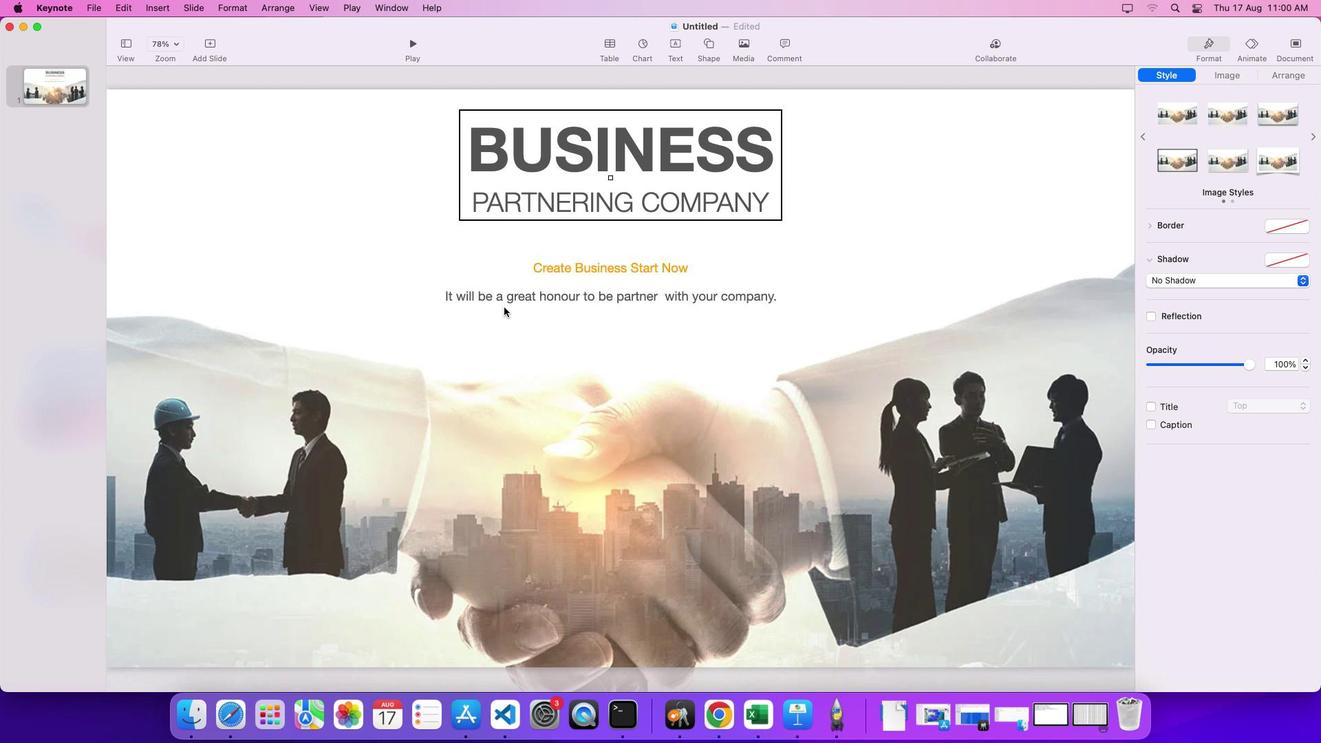 
Action: Mouse moved to (677, 51)
Screenshot: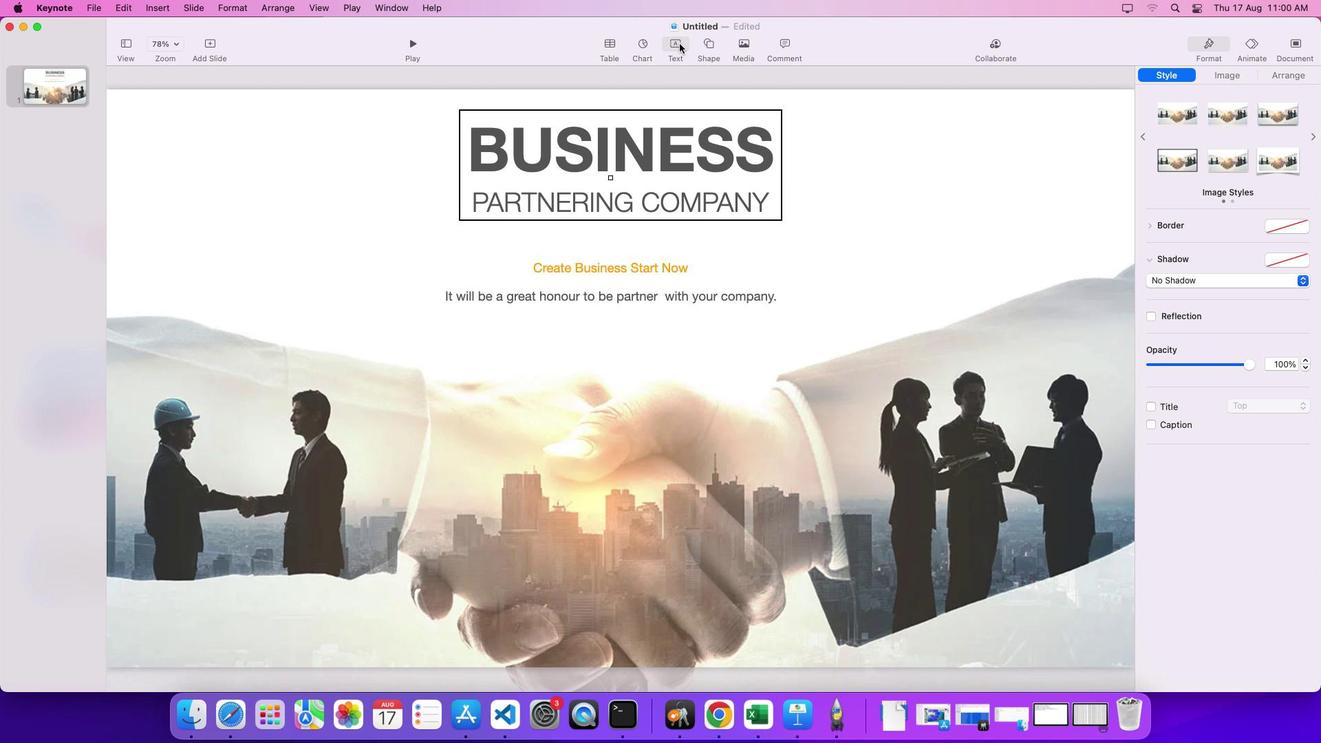 
Action: Mouse pressed left at (677, 51)
Screenshot: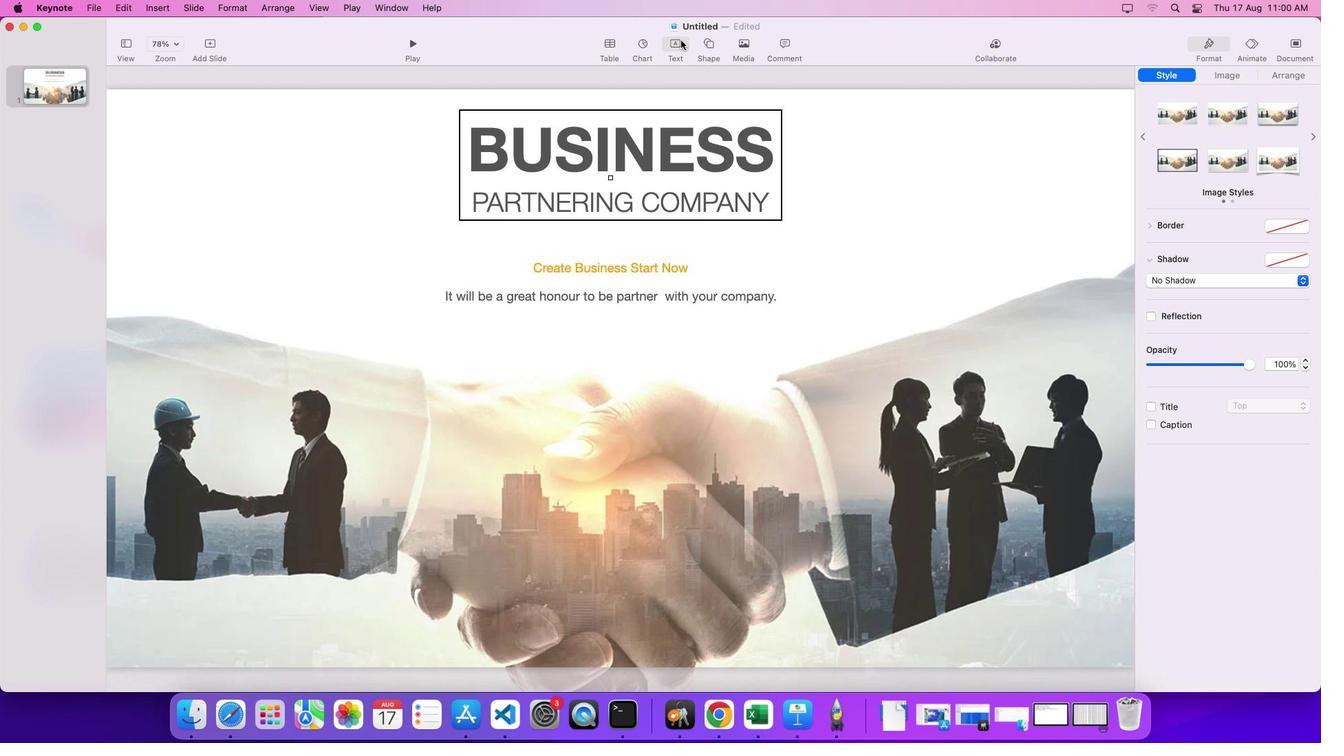 
Action: Mouse moved to (680, 39)
Screenshot: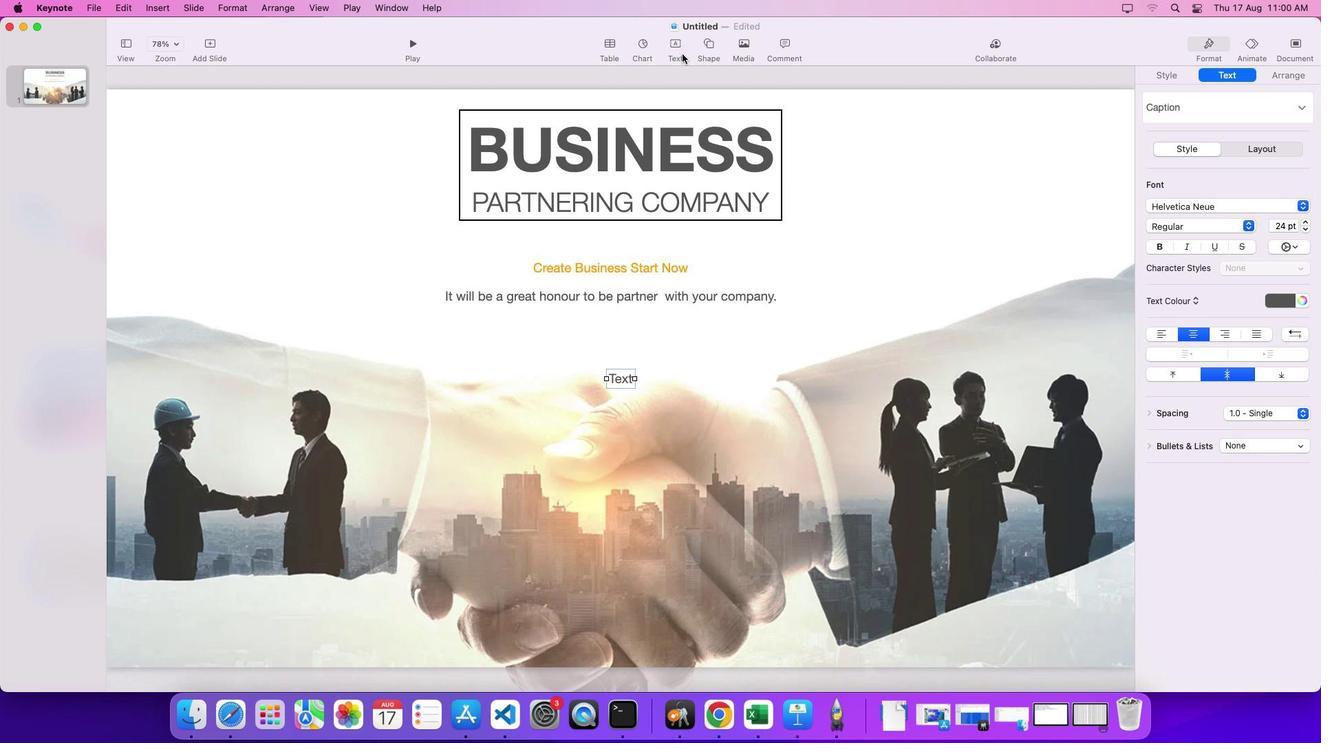 
Action: Mouse pressed left at (680, 39)
Screenshot: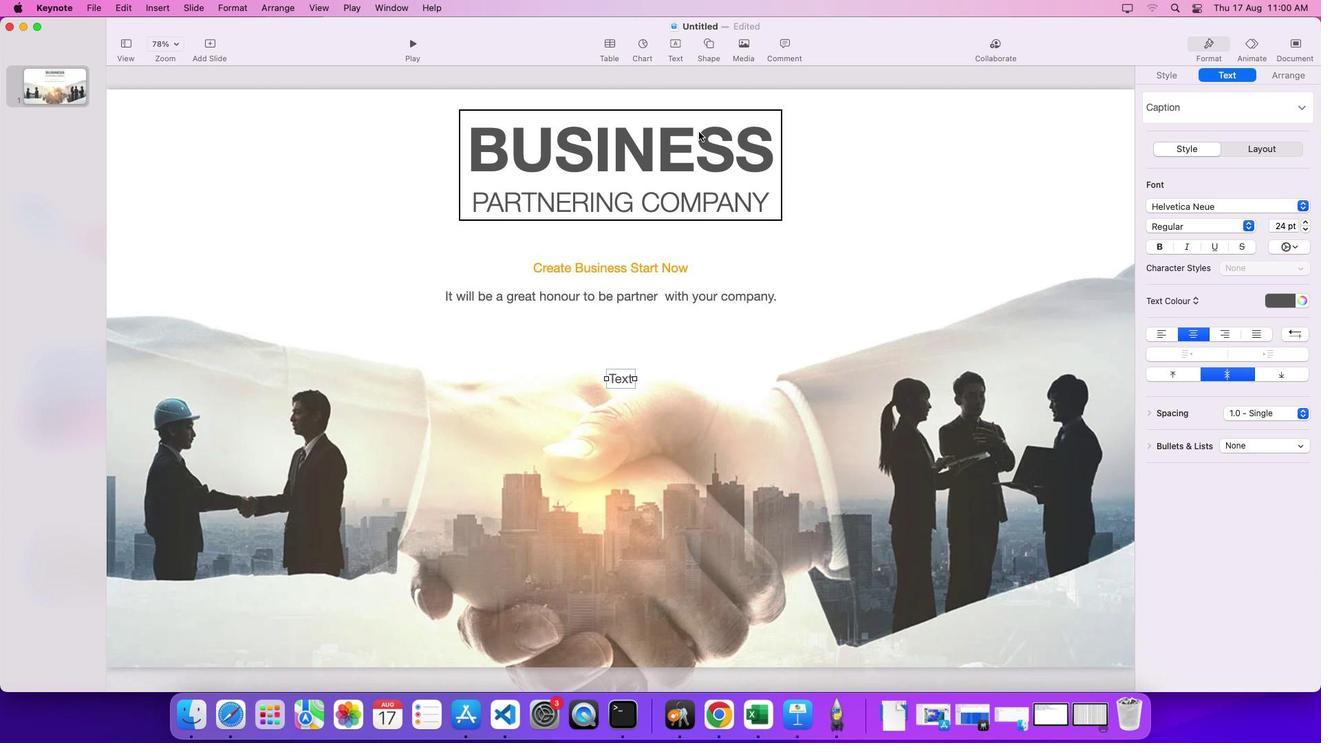 
Action: Mouse moved to (626, 378)
Screenshot: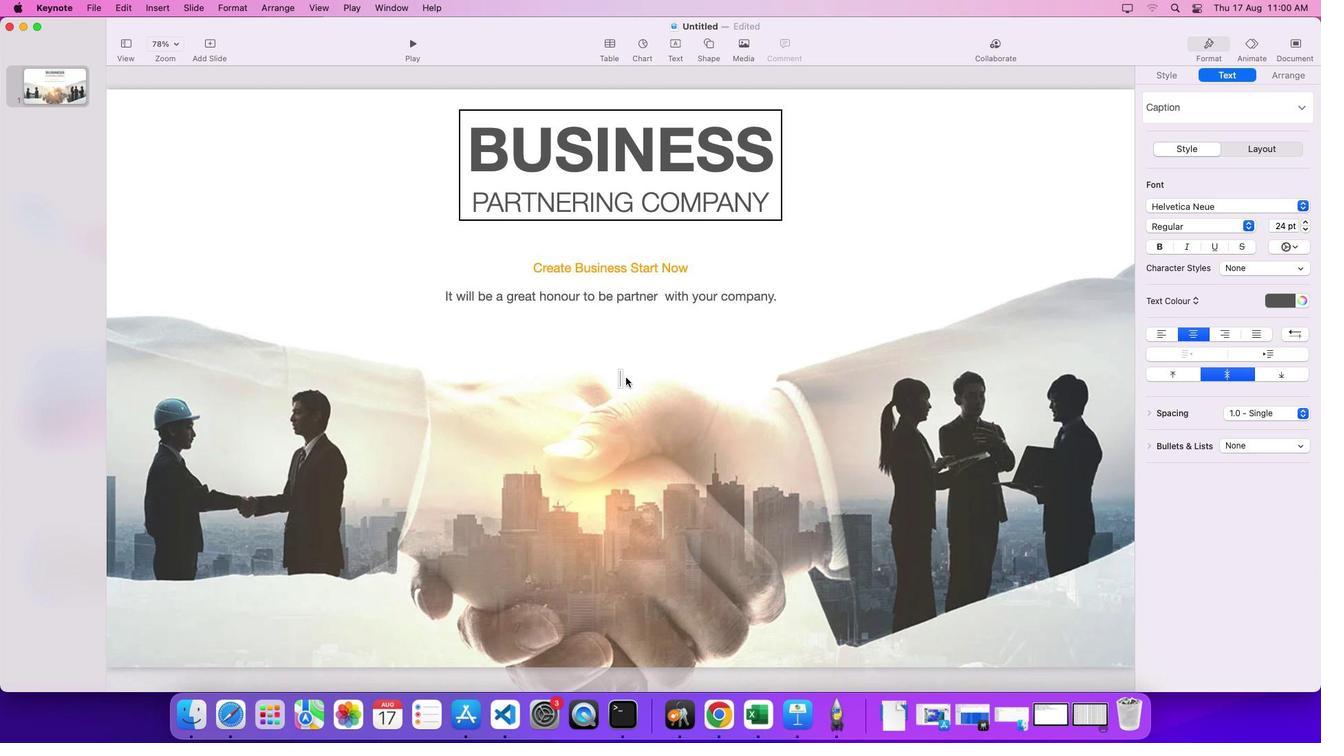 
Action: Mouse pressed left at (626, 378)
